 Task: Research Airbnb properties in Zumpango del RÃ­o, Mexico from 5th November, 2023 to 16th November, 2023 for 2 adults.1  bedroom having 1 bed and 1 bathroom. Property type can be hotel. Booking option can be shelf check-in. Look for 4 properties as per requirement.
Action: Mouse moved to (541, 109)
Screenshot: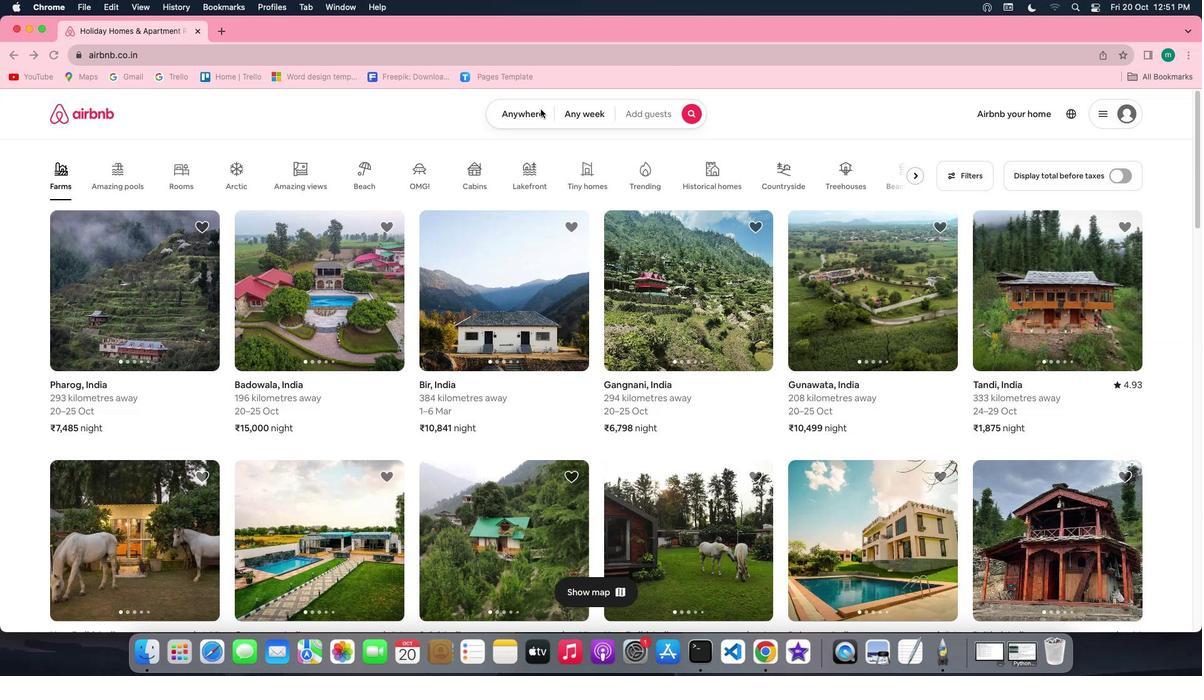 
Action: Mouse pressed left at (541, 109)
Screenshot: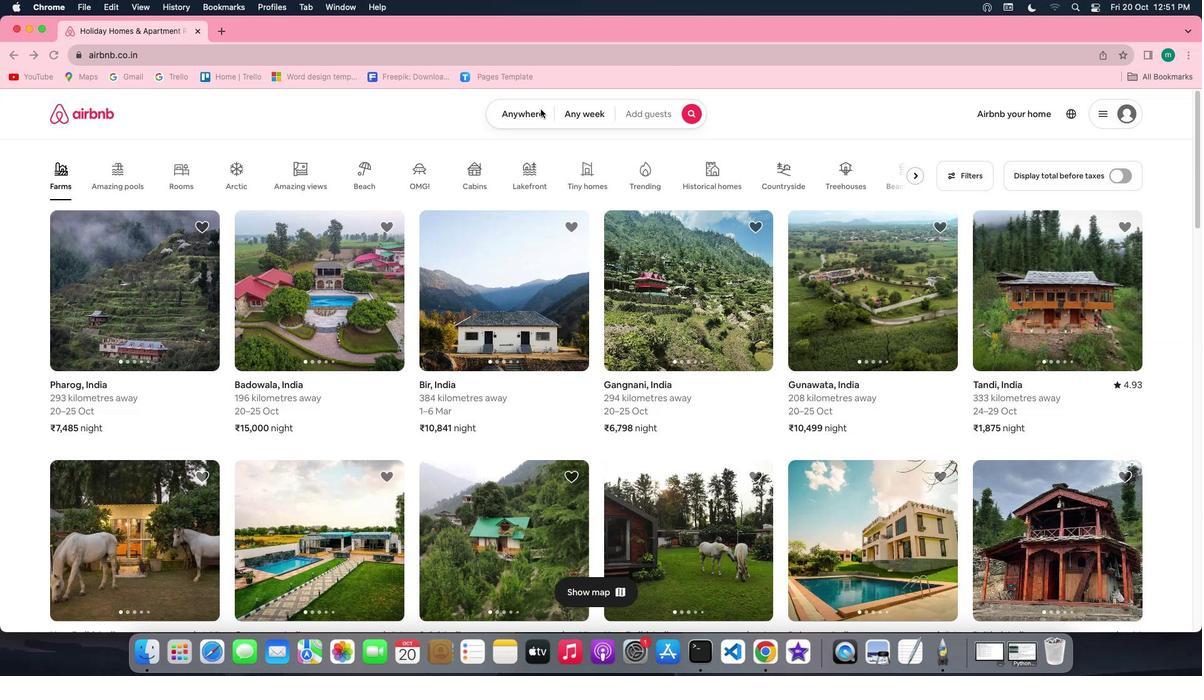 
Action: Mouse pressed left at (541, 109)
Screenshot: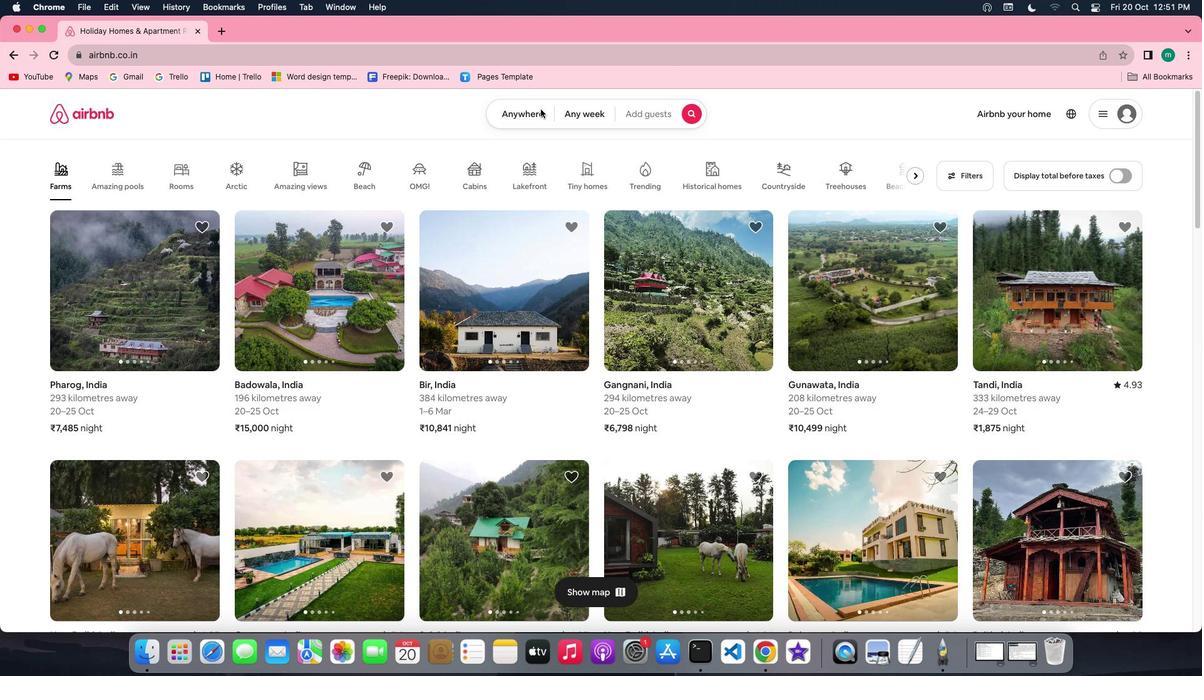 
Action: Mouse moved to (495, 149)
Screenshot: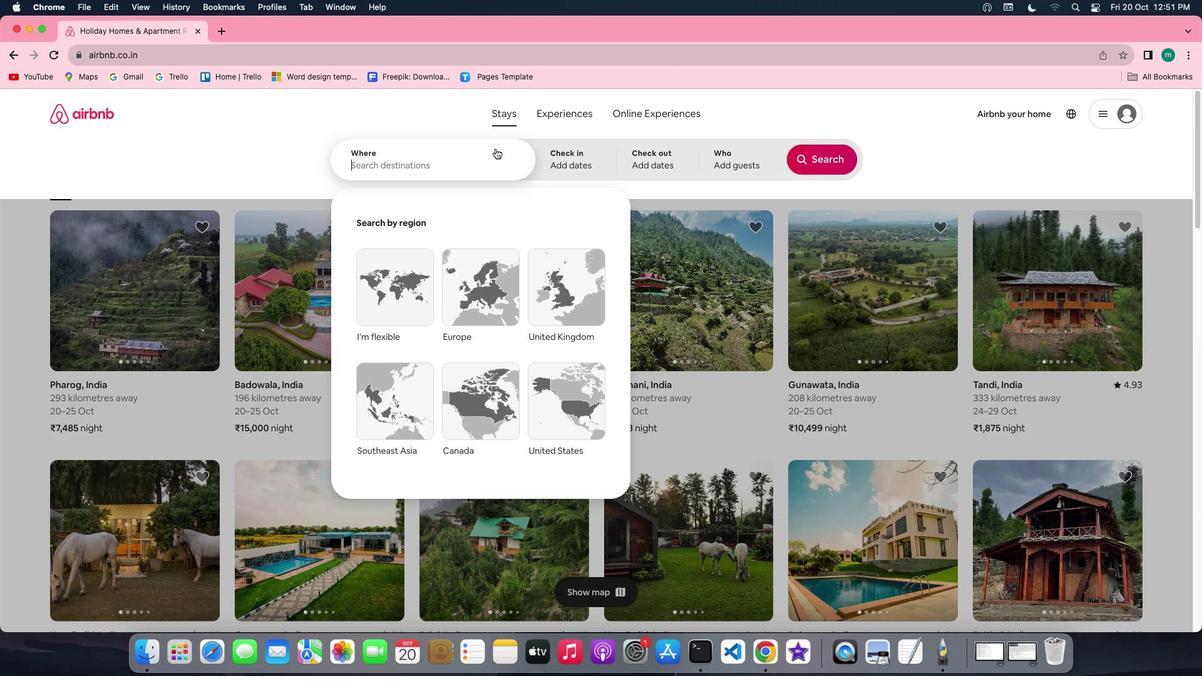 
Action: Mouse pressed left at (495, 149)
Screenshot: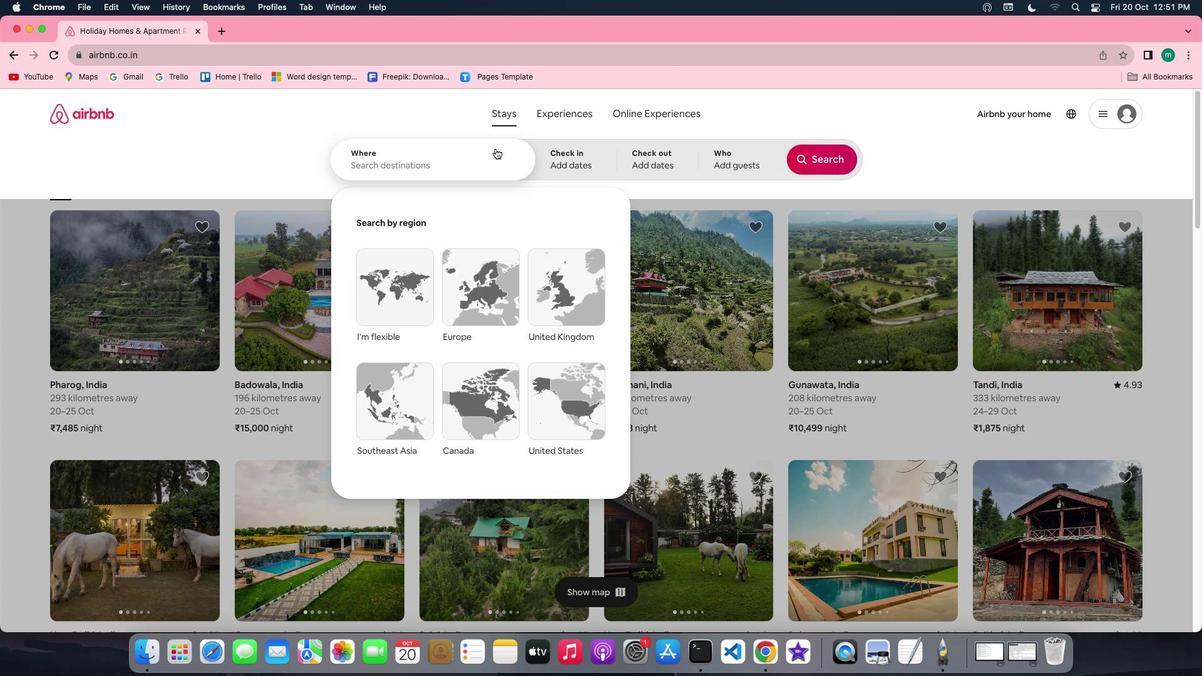 
Action: Key pressed Key.shift'Z''u''m''p''a''n''g''o'','Key.backspaceKey.space'd''e''l'Key.spaceKey.shift'R''i''o'','Key.space'm'Key.shiftKey.backspaceKey.shift'M''e''x''i''c''o'
Screenshot: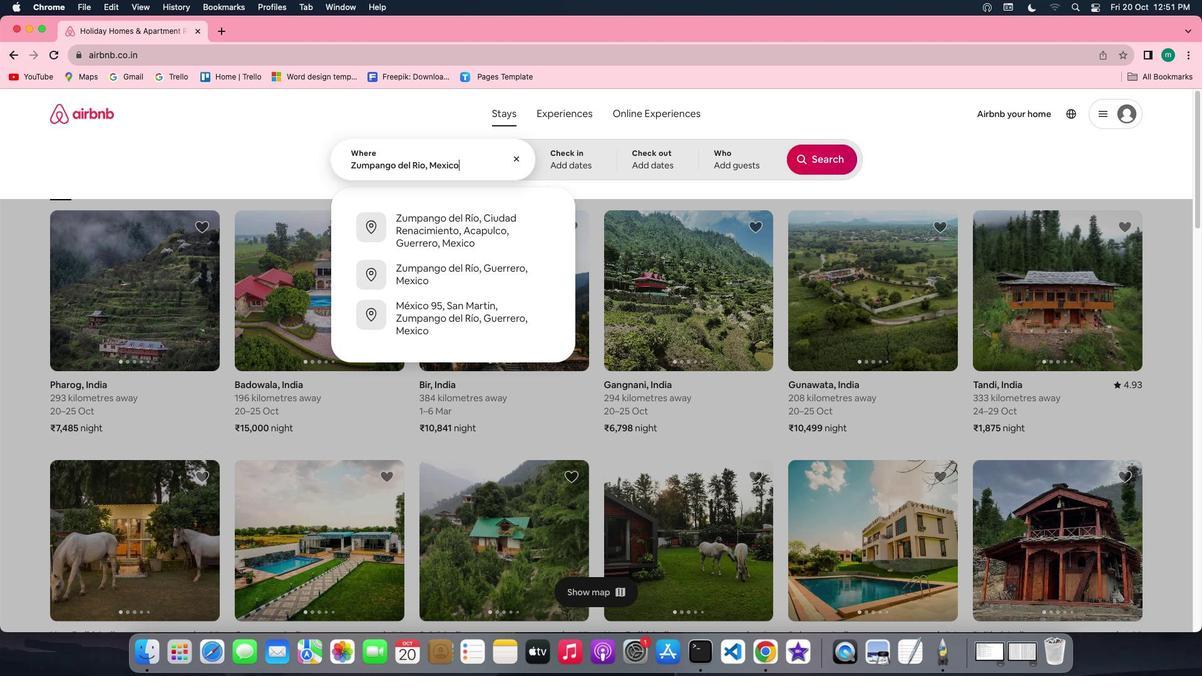 
Action: Mouse moved to (586, 164)
Screenshot: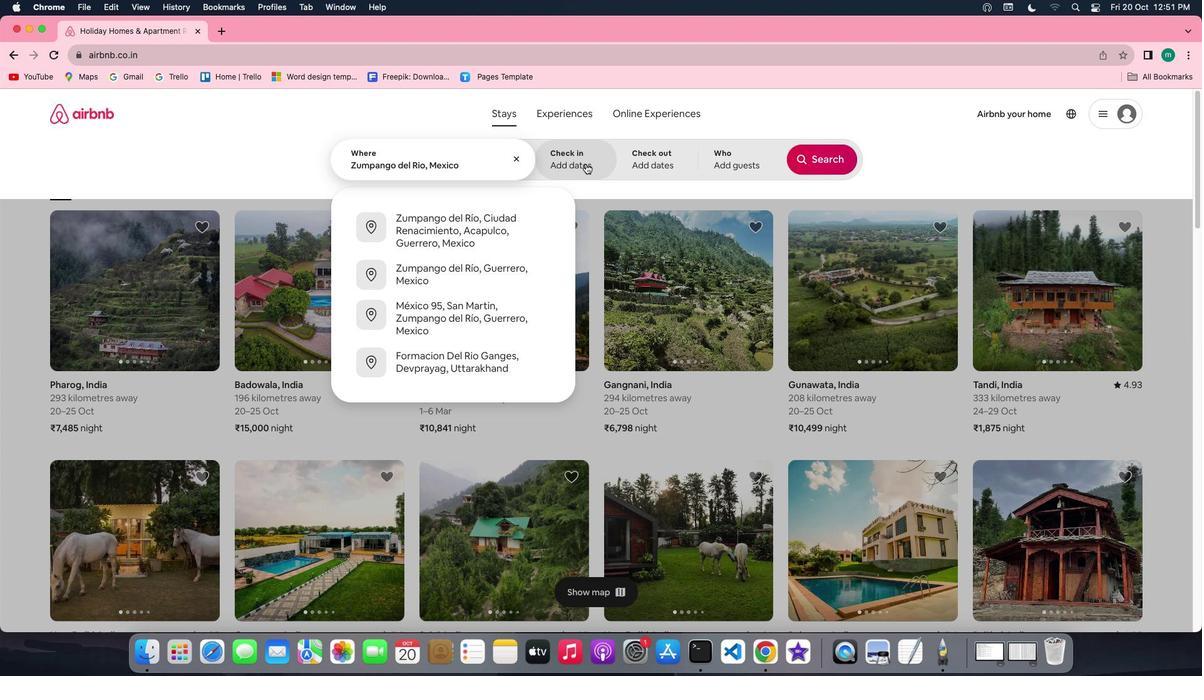 
Action: Mouse pressed left at (586, 164)
Screenshot: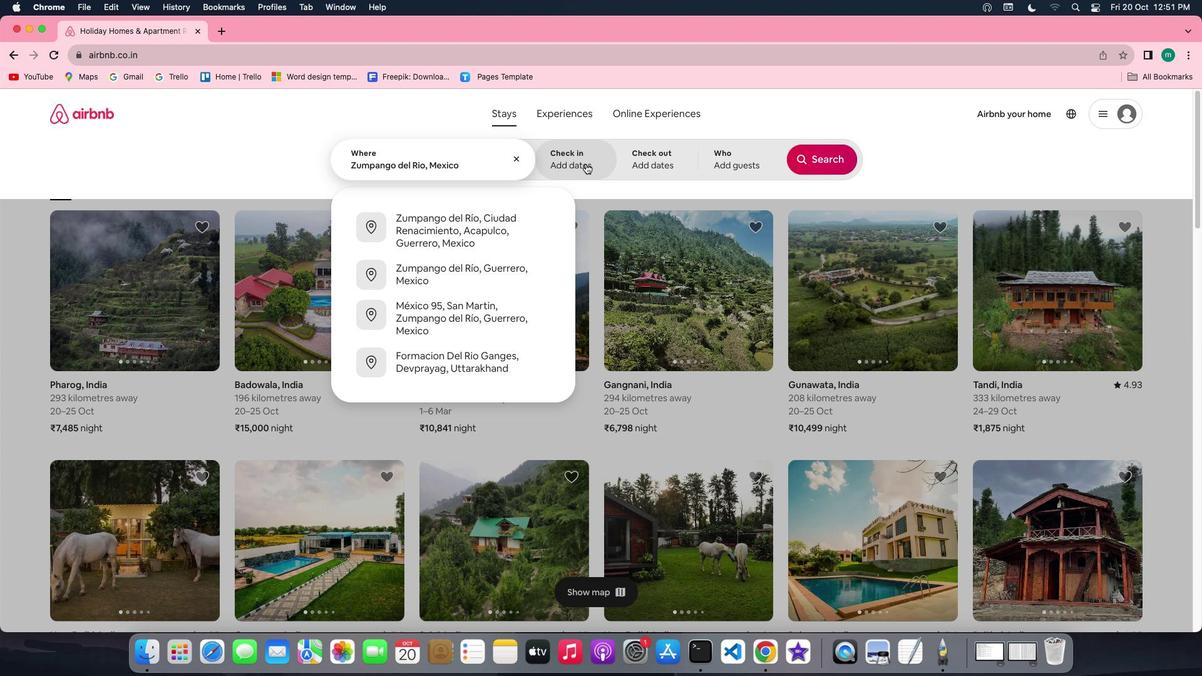 
Action: Mouse moved to (635, 342)
Screenshot: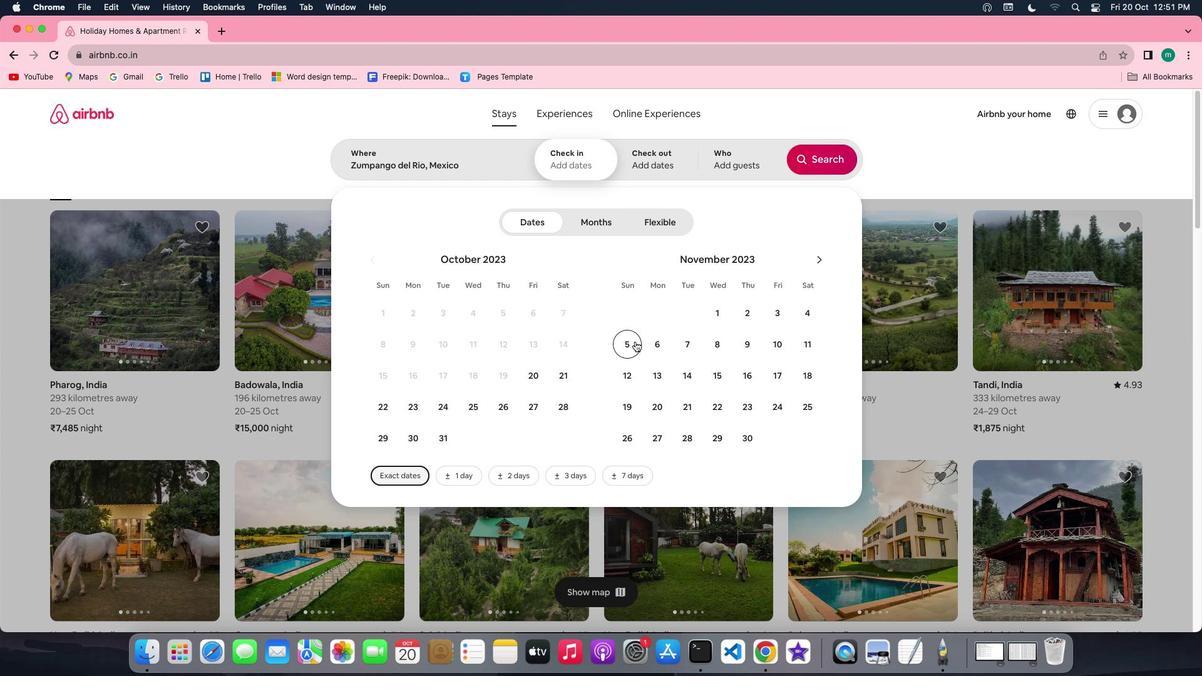 
Action: Mouse pressed left at (635, 342)
Screenshot: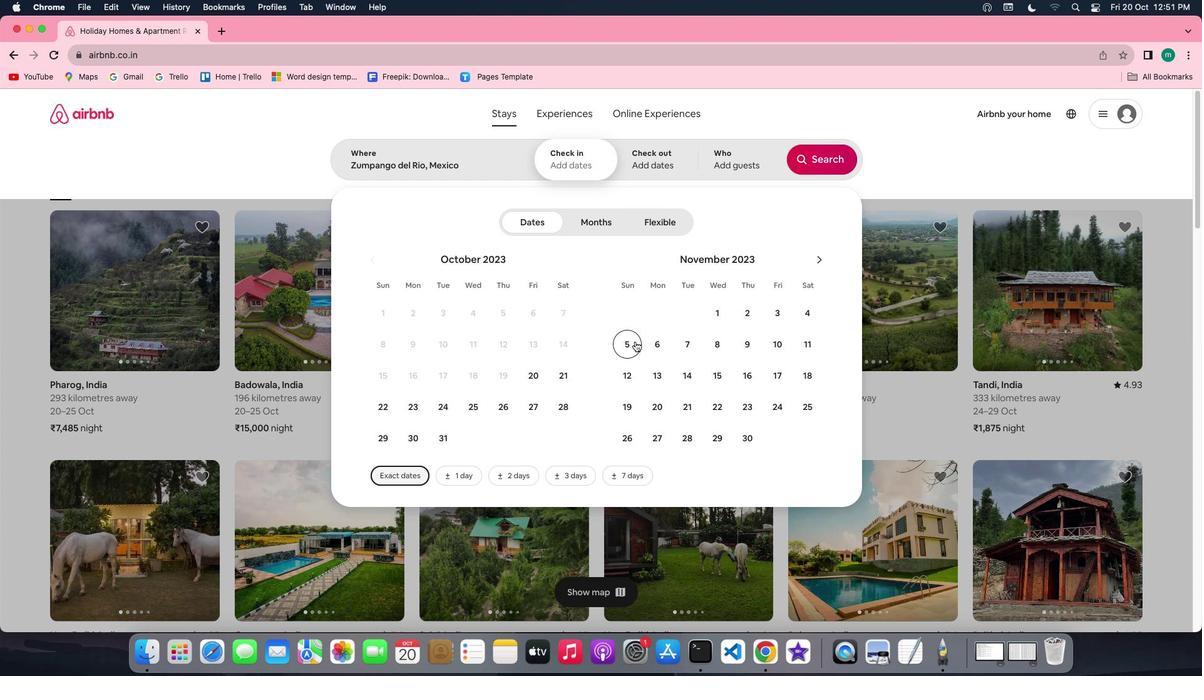 
Action: Mouse moved to (737, 372)
Screenshot: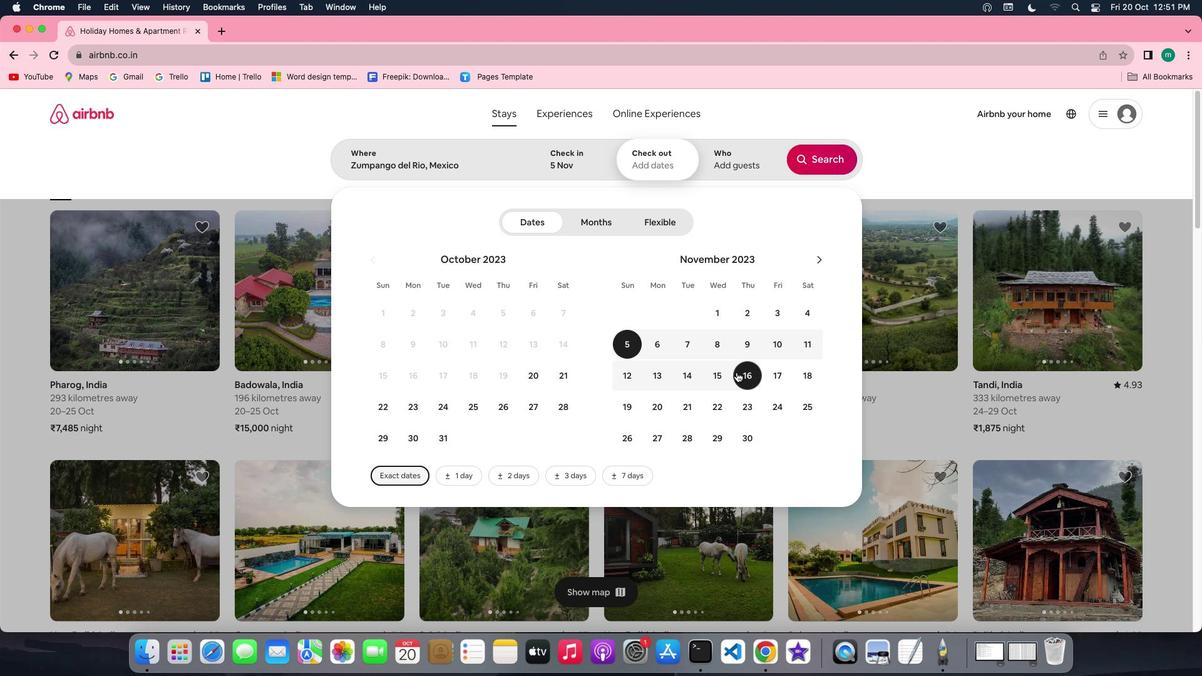 
Action: Mouse pressed left at (737, 372)
Screenshot: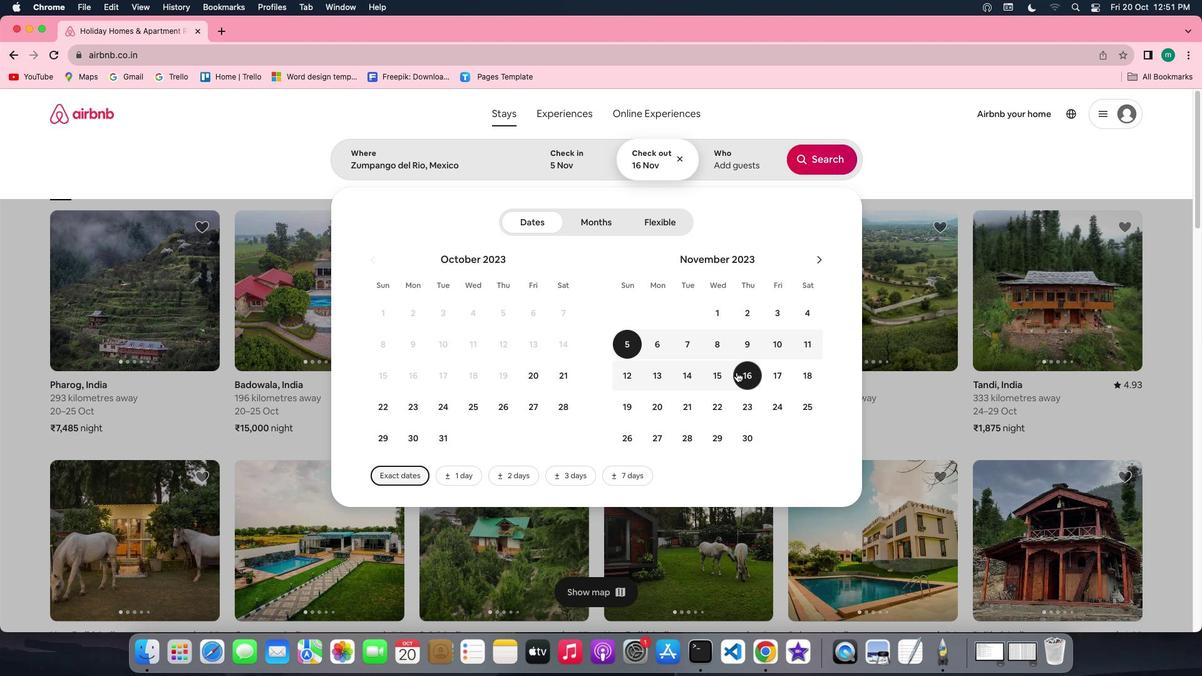 
Action: Mouse moved to (734, 166)
Screenshot: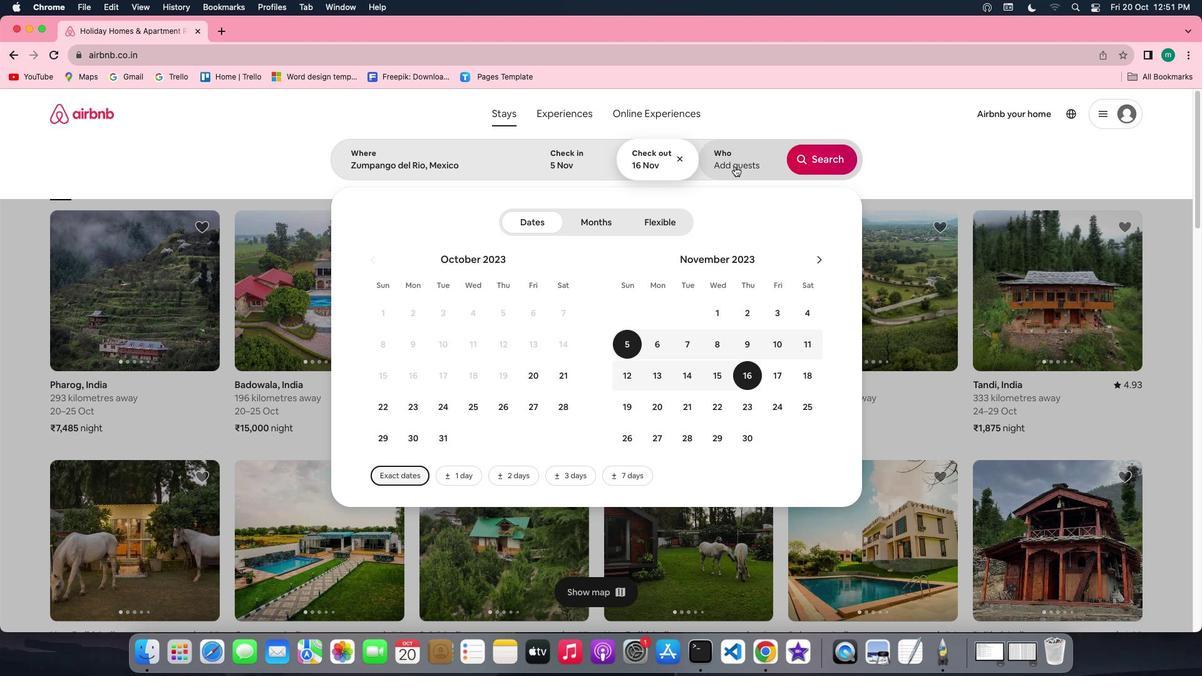 
Action: Mouse pressed left at (734, 166)
Screenshot: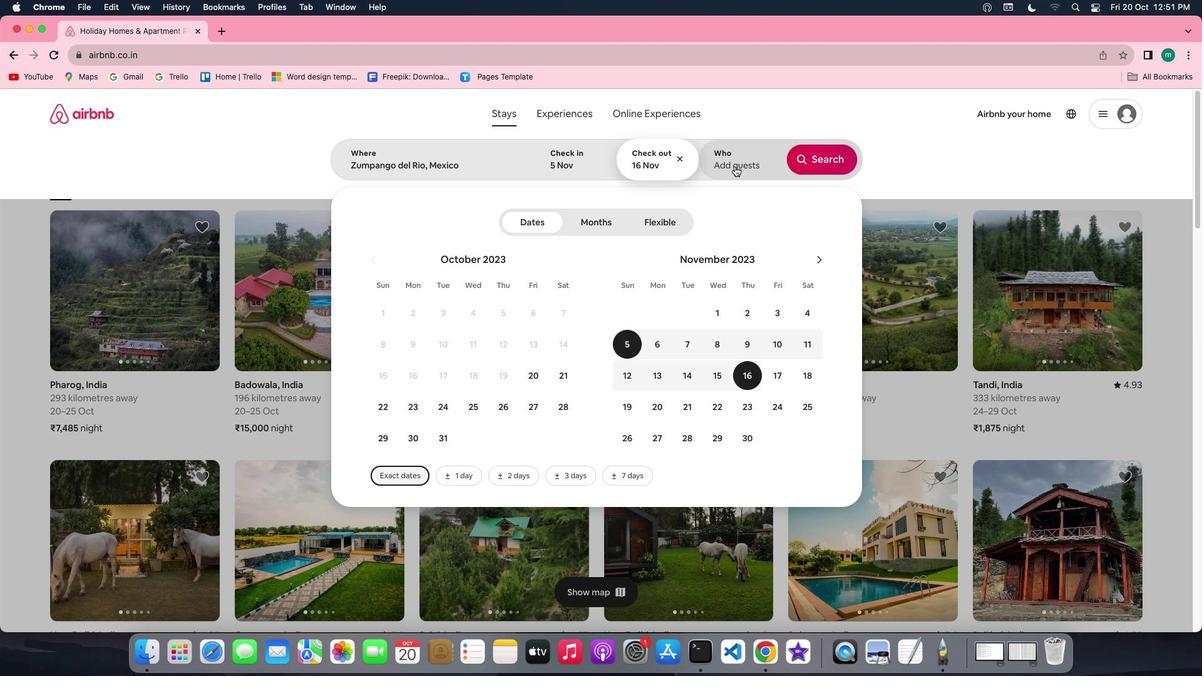 
Action: Mouse moved to (831, 223)
Screenshot: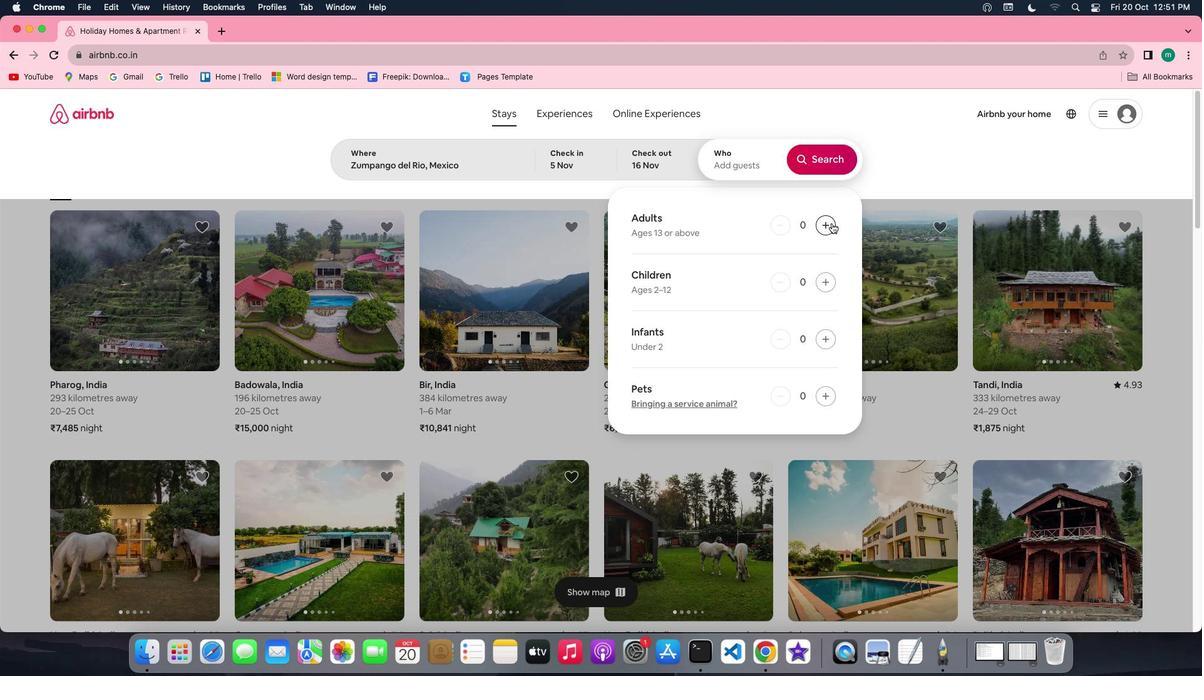 
Action: Mouse pressed left at (831, 223)
Screenshot: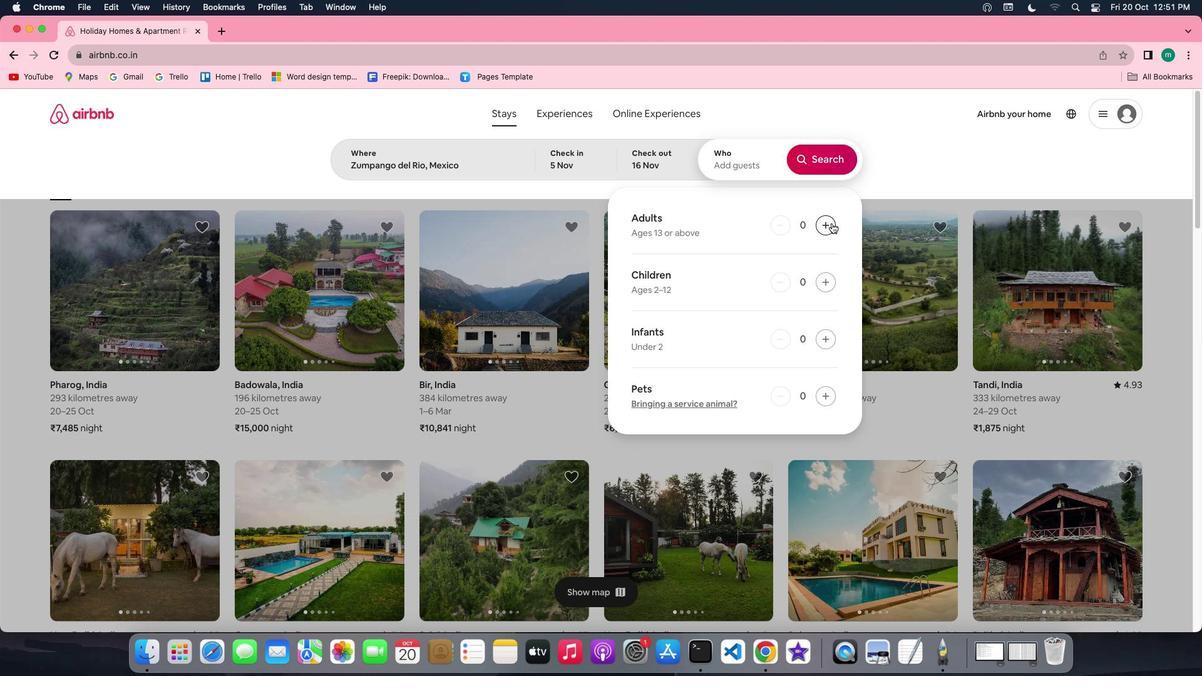 
Action: Mouse pressed left at (831, 223)
Screenshot: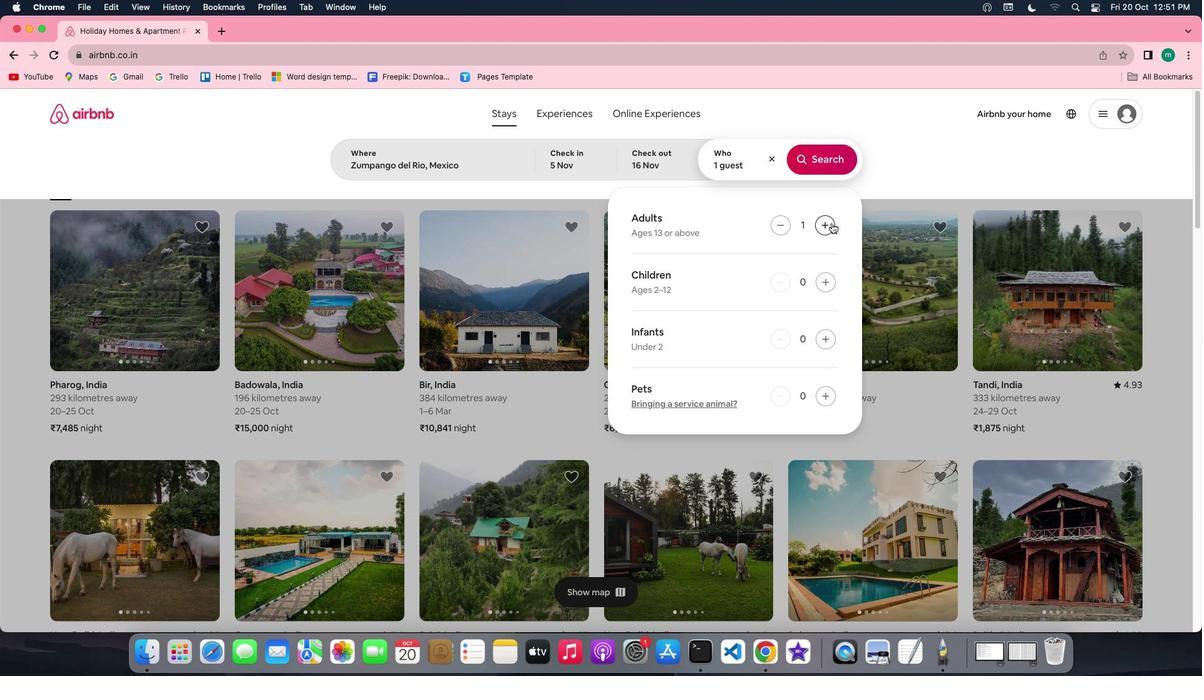 
Action: Mouse moved to (835, 167)
Screenshot: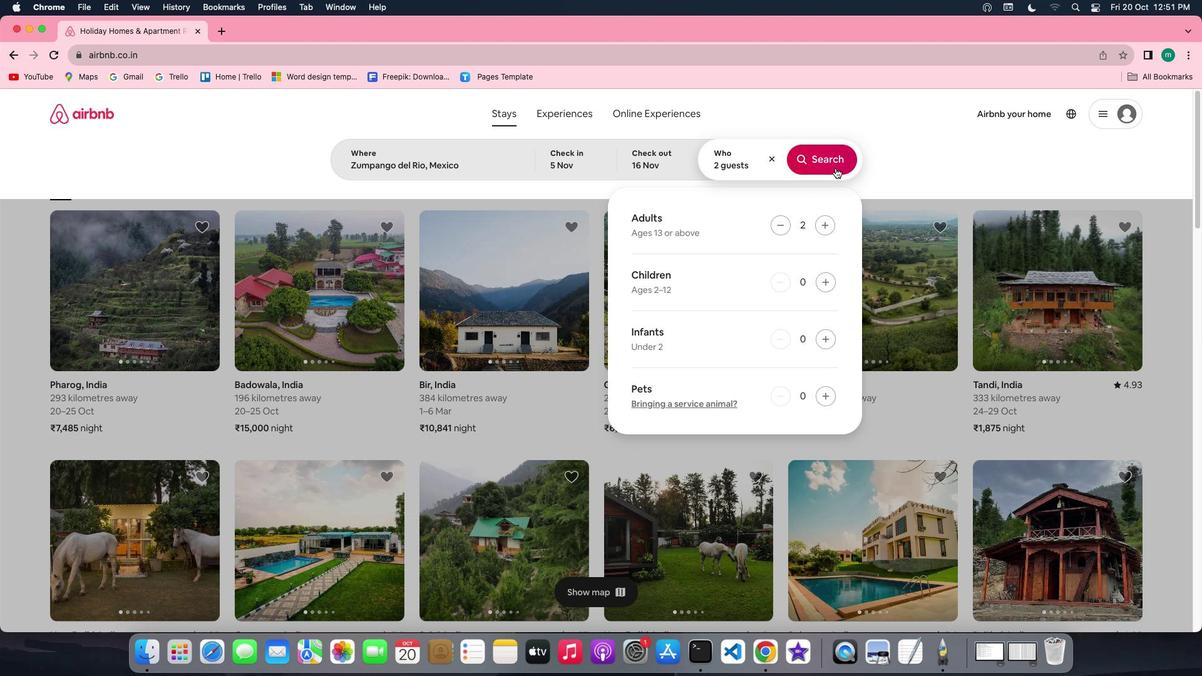 
Action: Mouse pressed left at (835, 167)
Screenshot: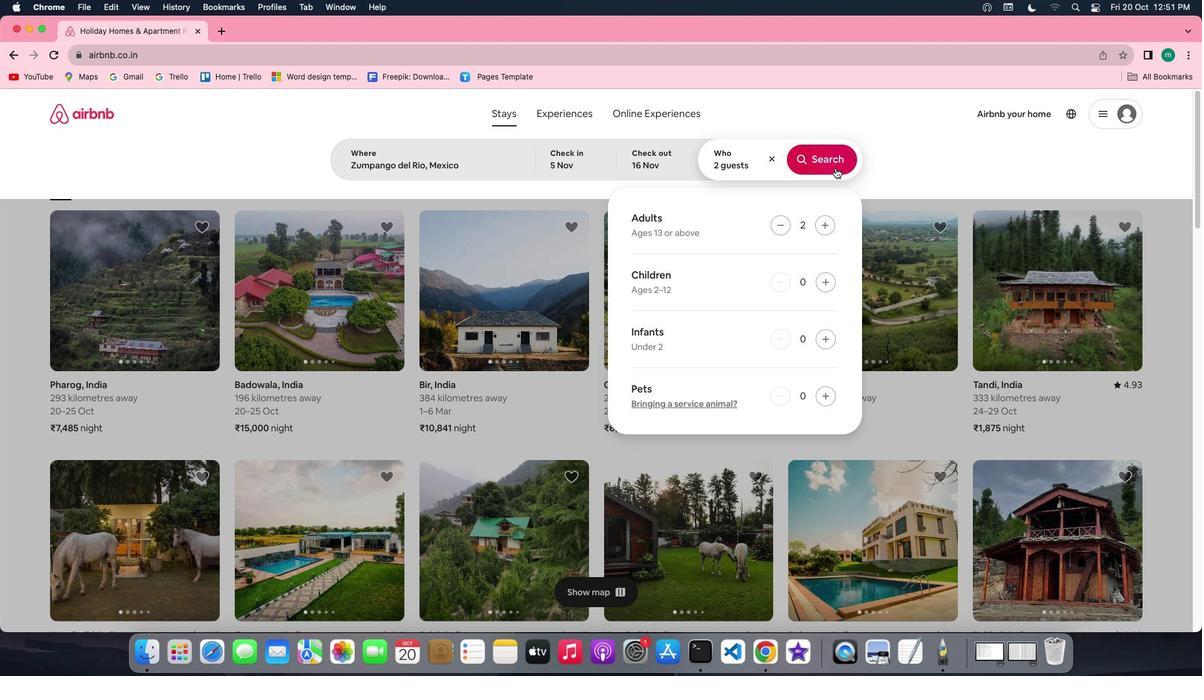 
Action: Mouse moved to (1001, 166)
Screenshot: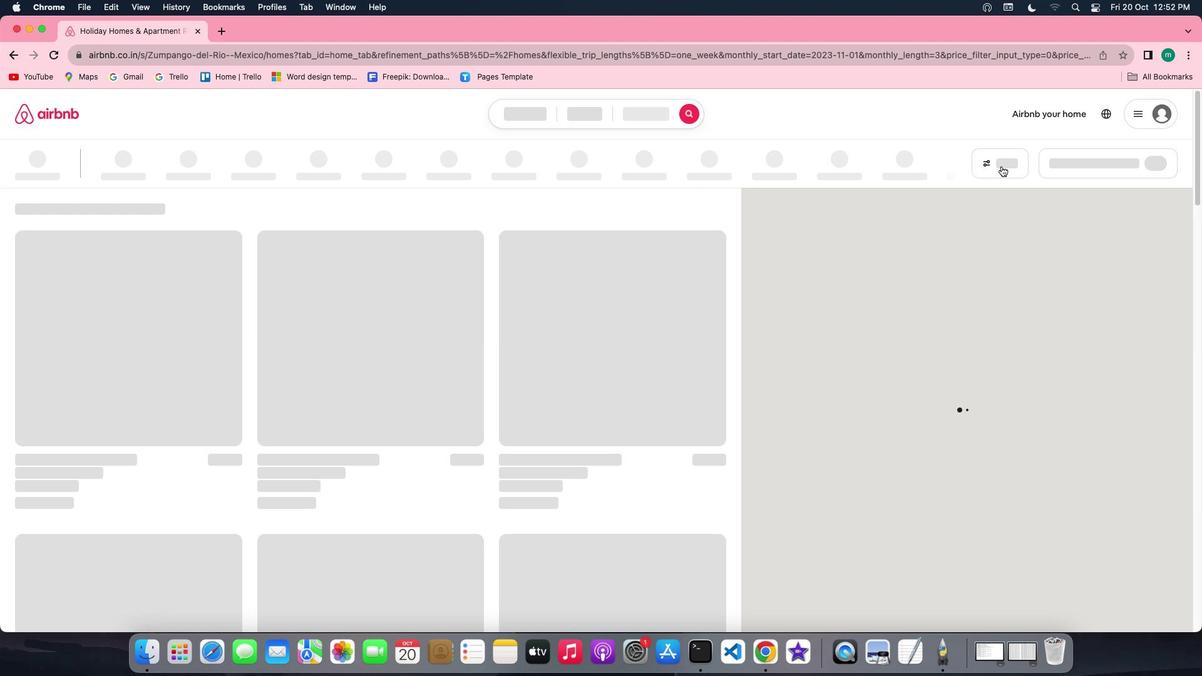 
Action: Mouse pressed left at (1001, 166)
Screenshot: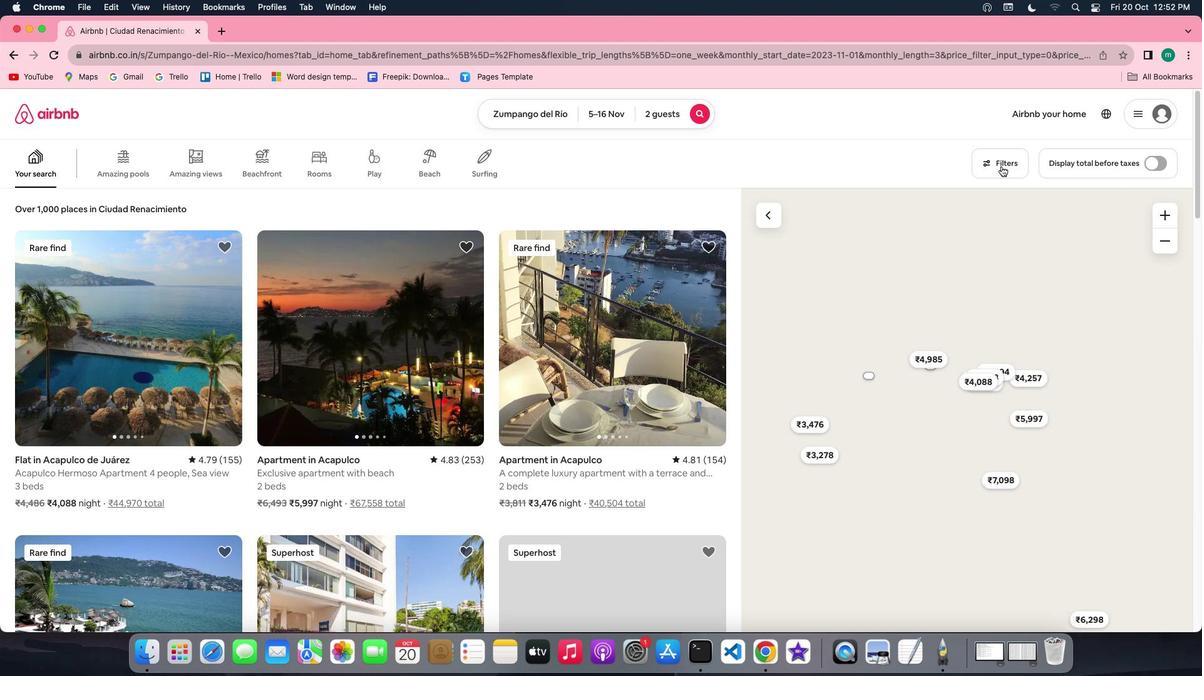 
Action: Mouse moved to (658, 344)
Screenshot: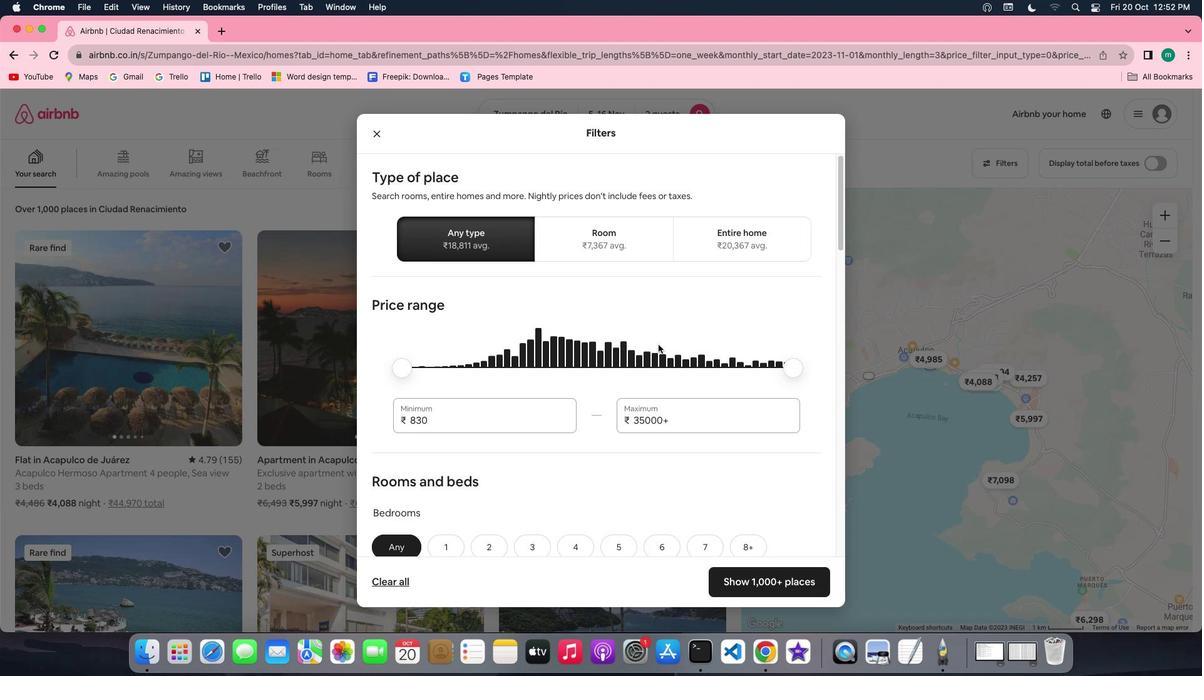 
Action: Mouse scrolled (658, 344) with delta (0, 0)
Screenshot: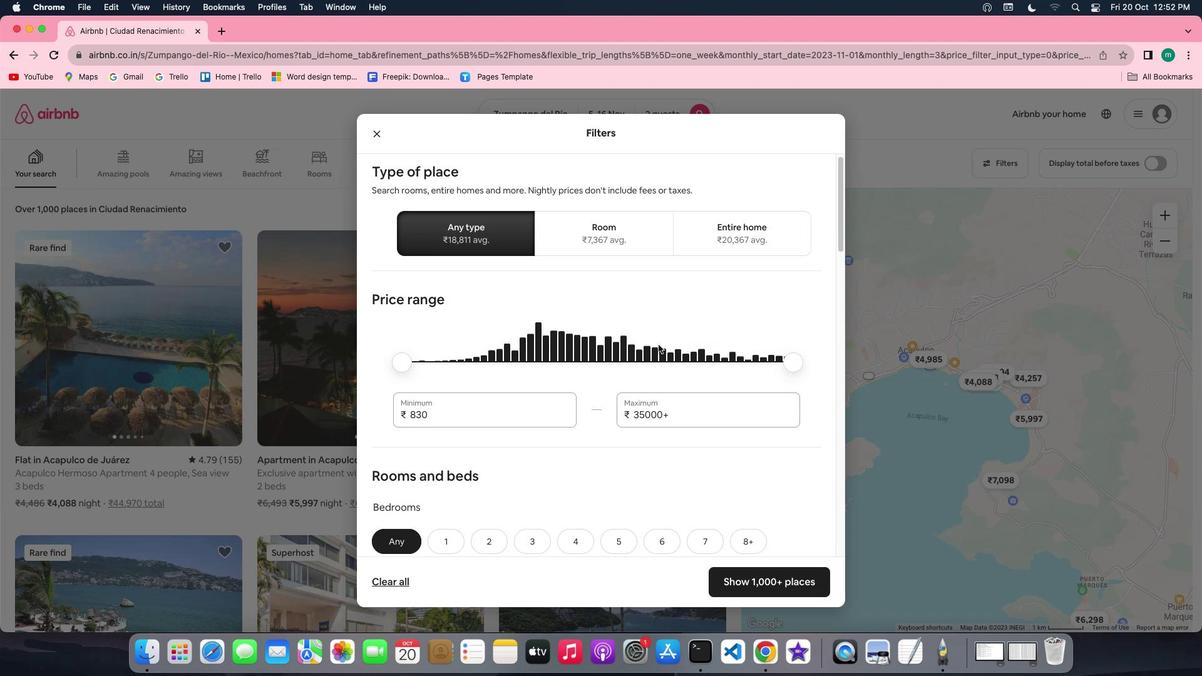 
Action: Mouse scrolled (658, 344) with delta (0, 0)
Screenshot: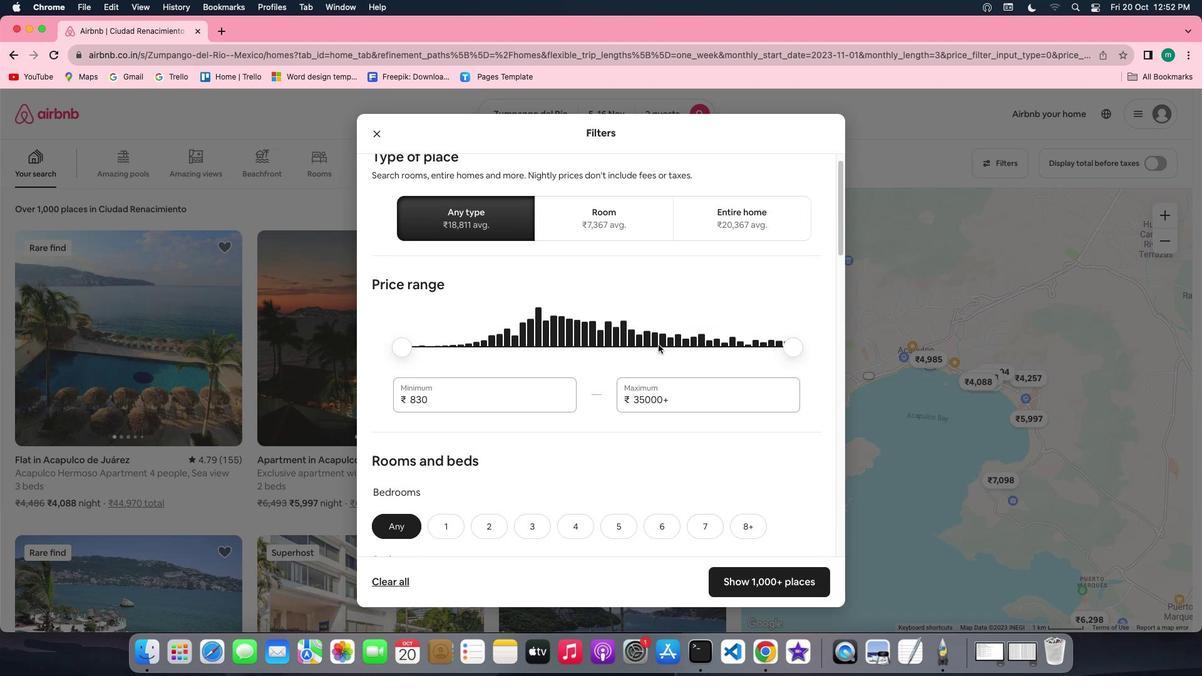 
Action: Mouse scrolled (658, 344) with delta (0, -1)
Screenshot: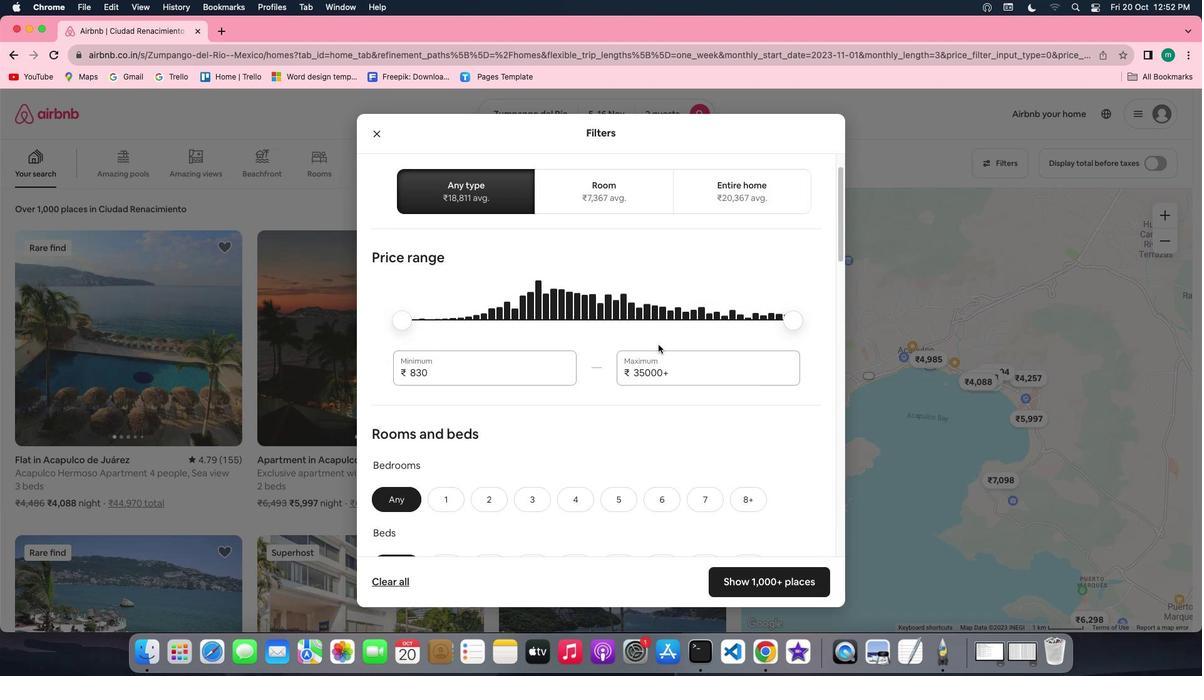 
Action: Mouse scrolled (658, 344) with delta (0, -1)
Screenshot: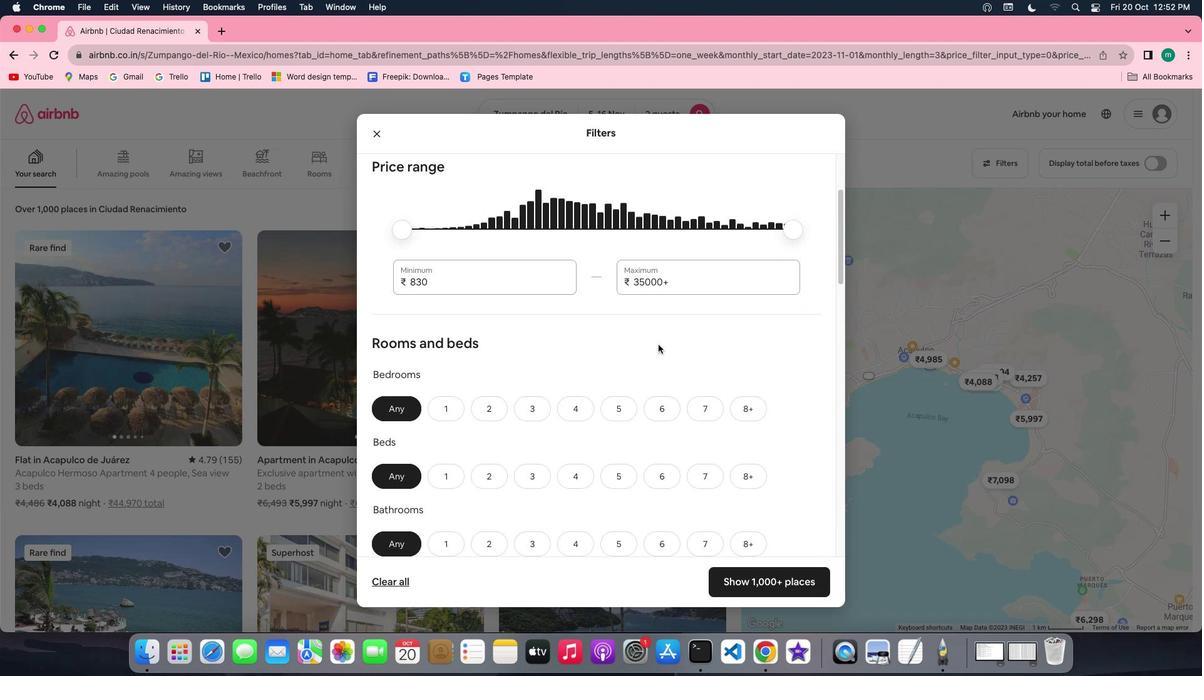 
Action: Mouse scrolled (658, 344) with delta (0, 0)
Screenshot: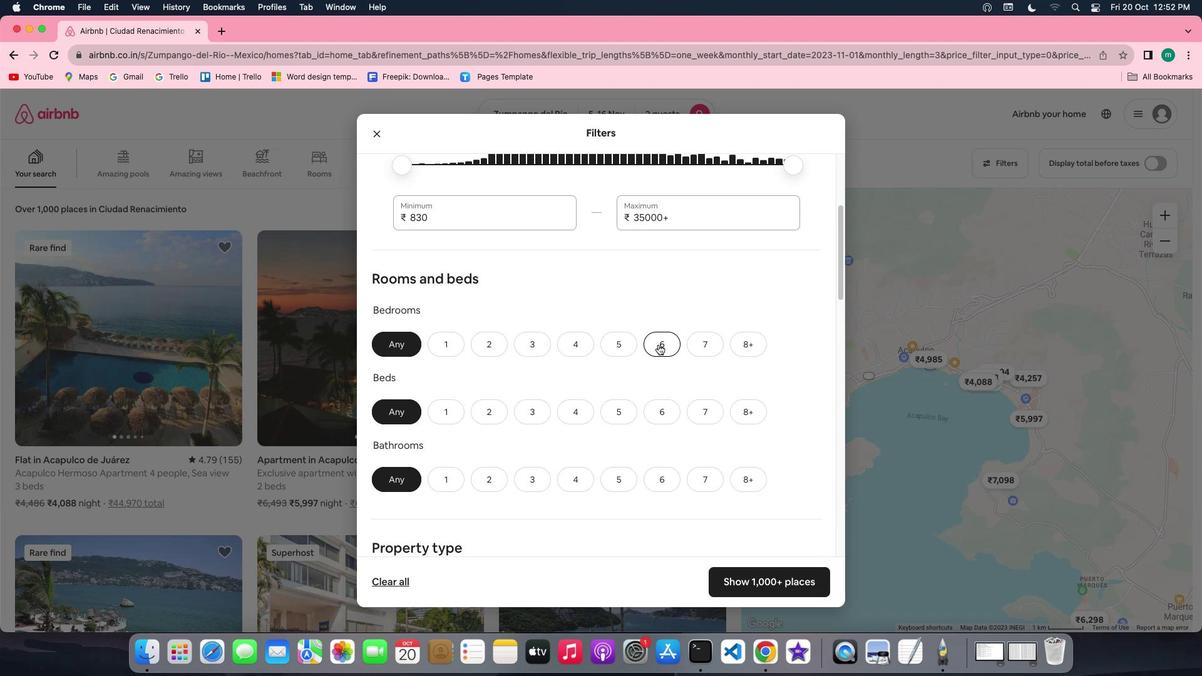
Action: Mouse scrolled (658, 344) with delta (0, 0)
Screenshot: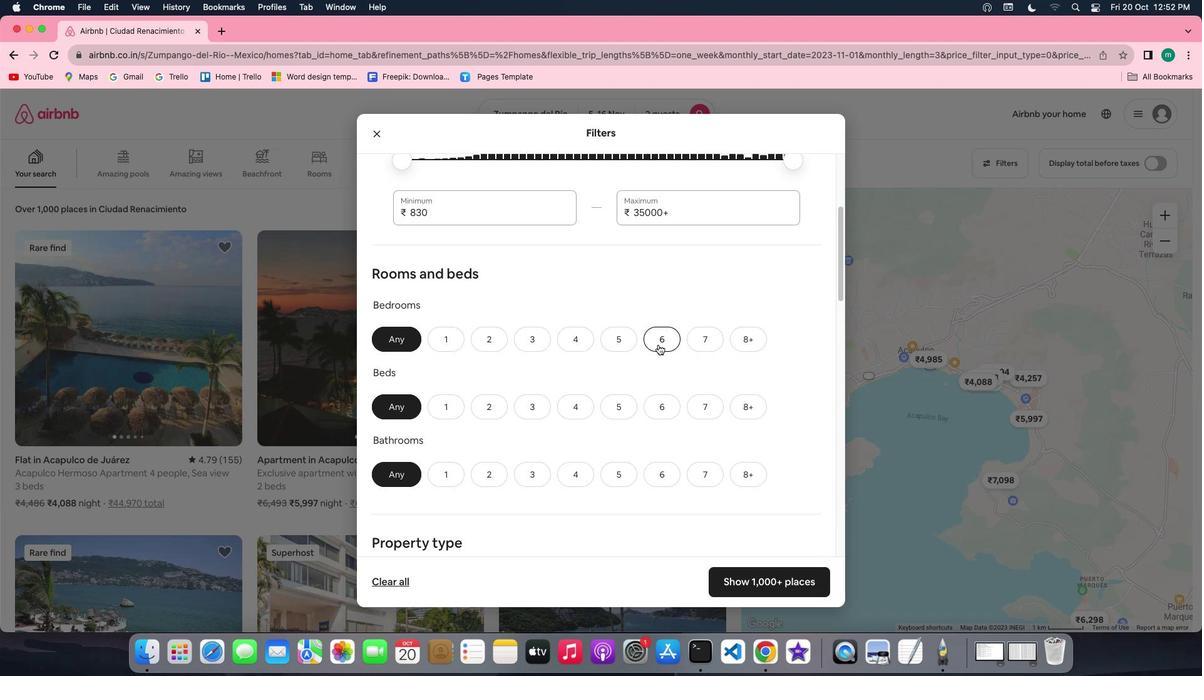 
Action: Mouse scrolled (658, 344) with delta (0, 0)
Screenshot: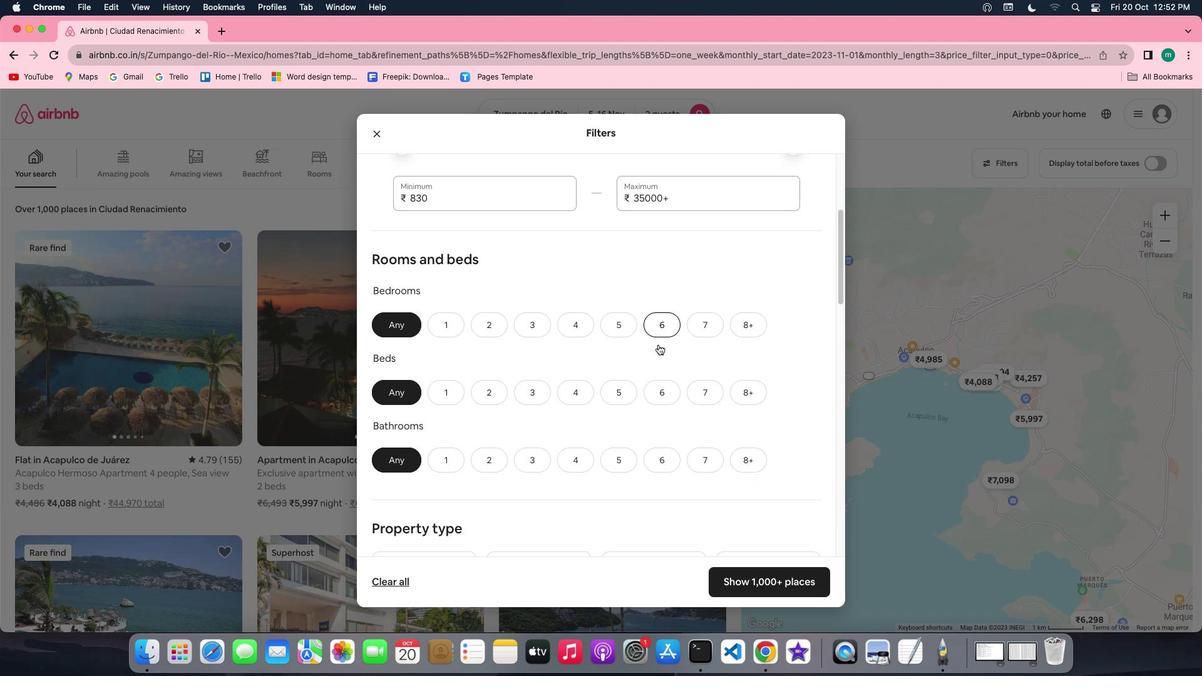 
Action: Mouse scrolled (658, 344) with delta (0, 0)
Screenshot: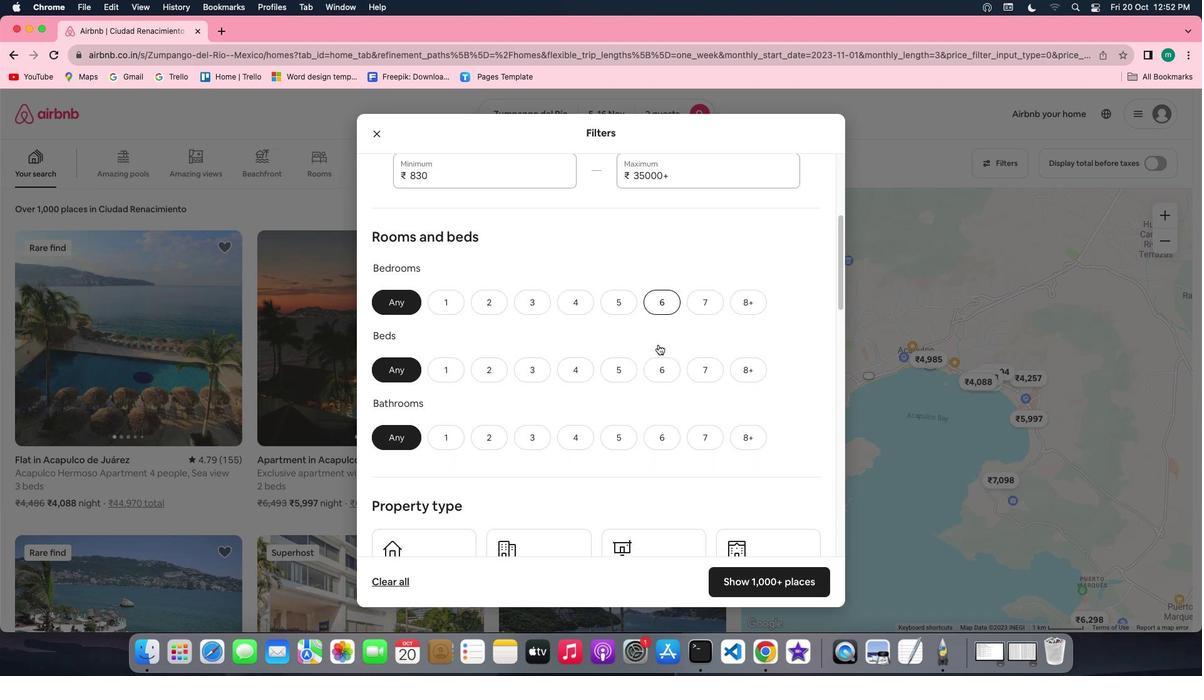 
Action: Mouse scrolled (658, 344) with delta (0, 0)
Screenshot: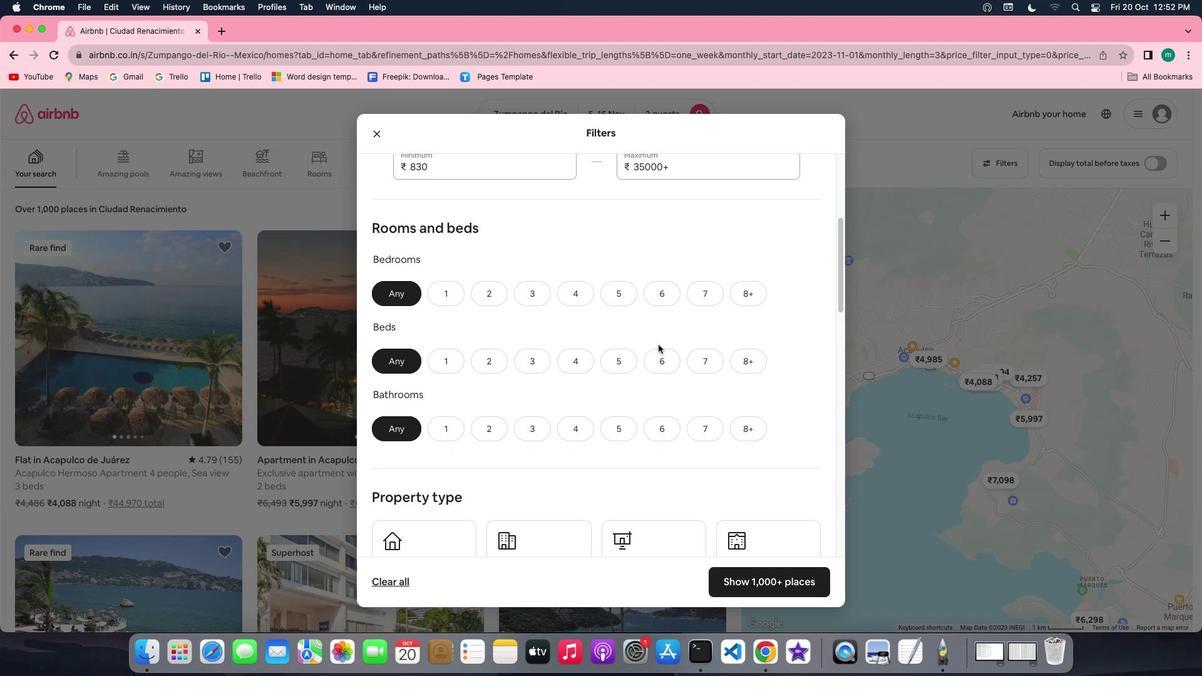 
Action: Mouse scrolled (658, 344) with delta (0, 0)
Screenshot: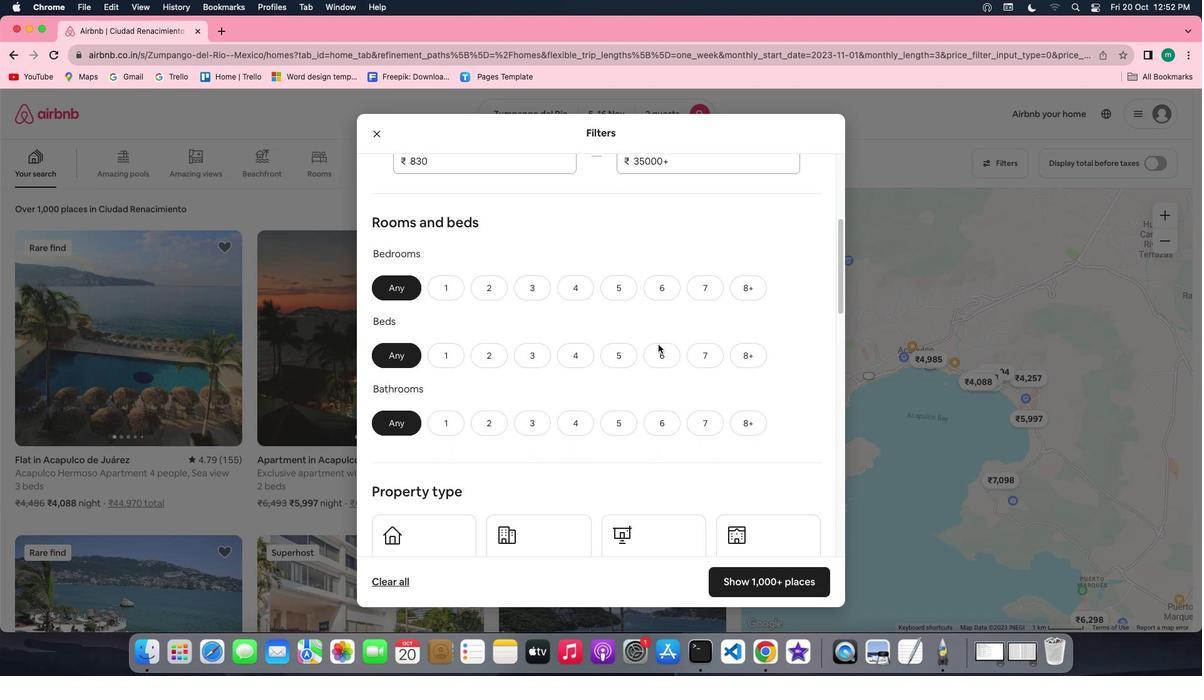 
Action: Mouse scrolled (658, 344) with delta (0, 0)
Screenshot: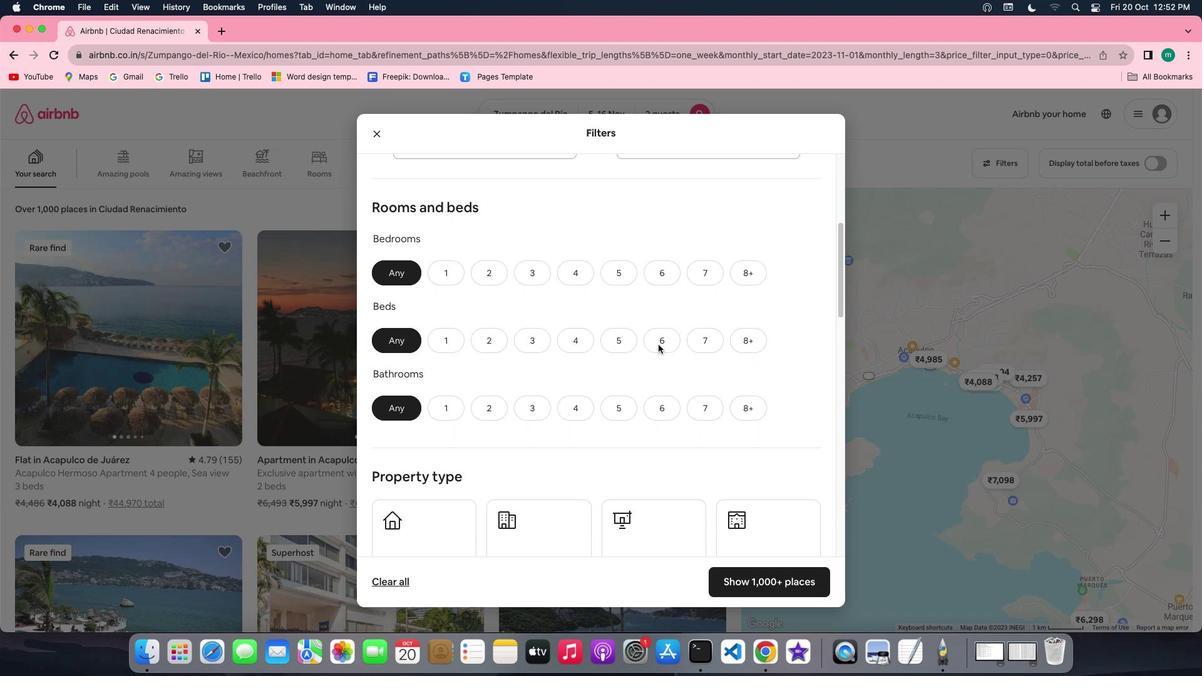 
Action: Mouse scrolled (658, 344) with delta (0, 0)
Screenshot: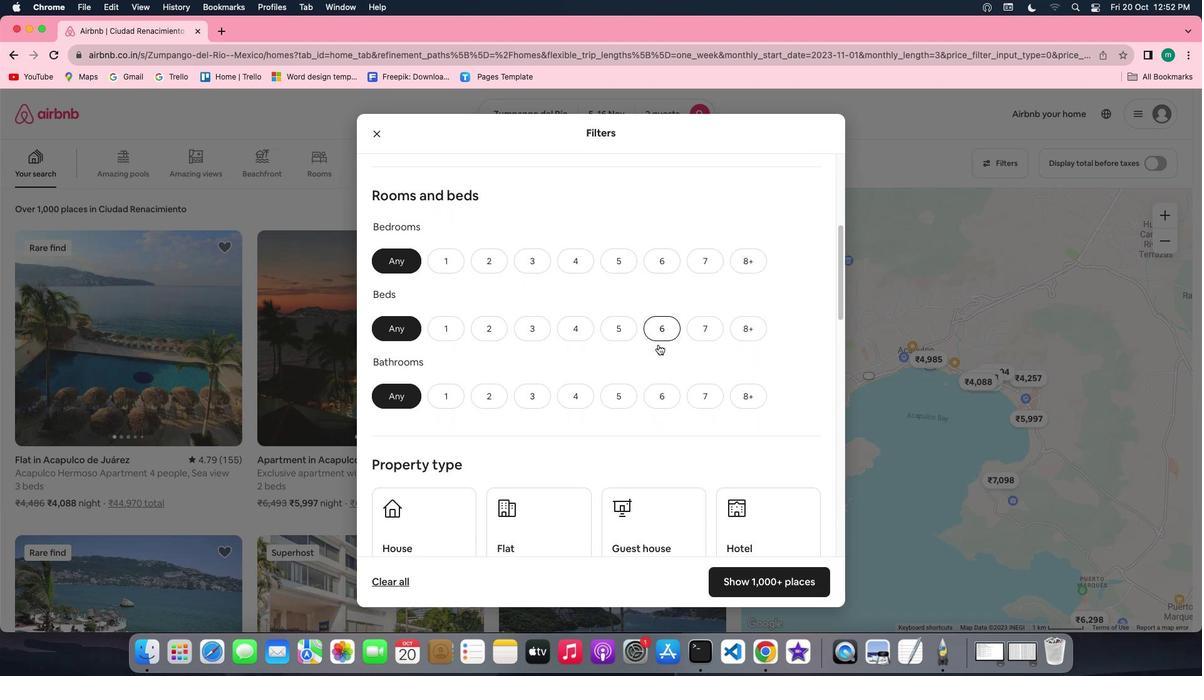 
Action: Mouse scrolled (658, 344) with delta (0, 0)
Screenshot: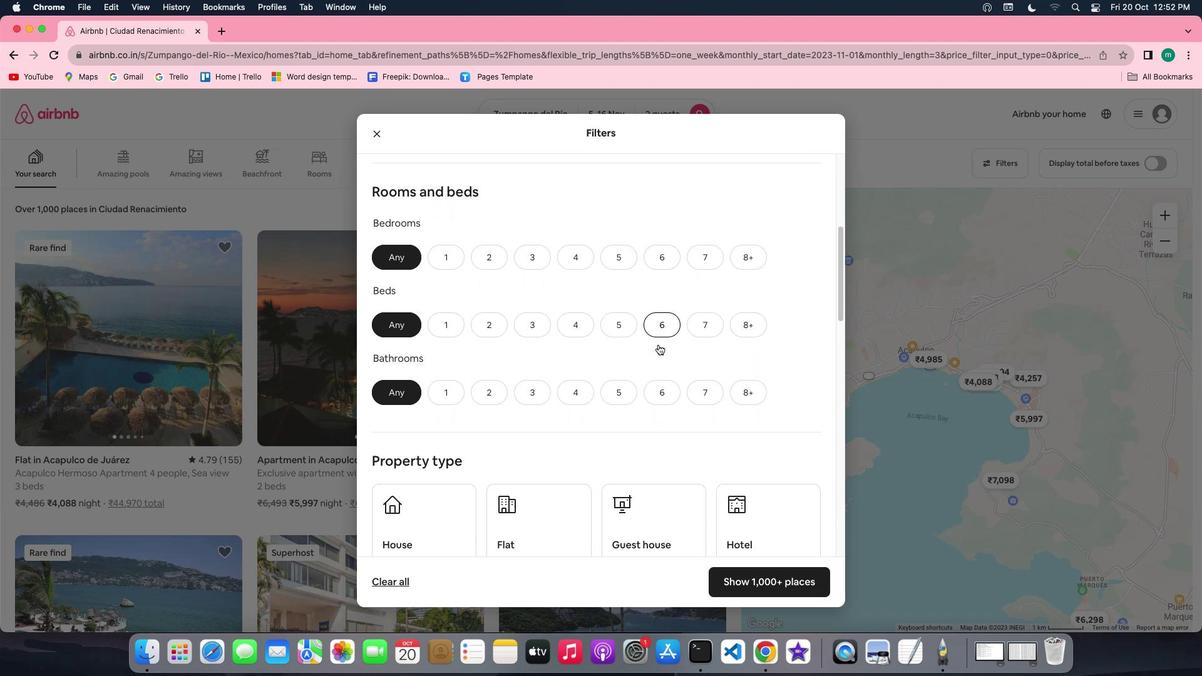 
Action: Mouse scrolled (658, 344) with delta (0, 0)
Screenshot: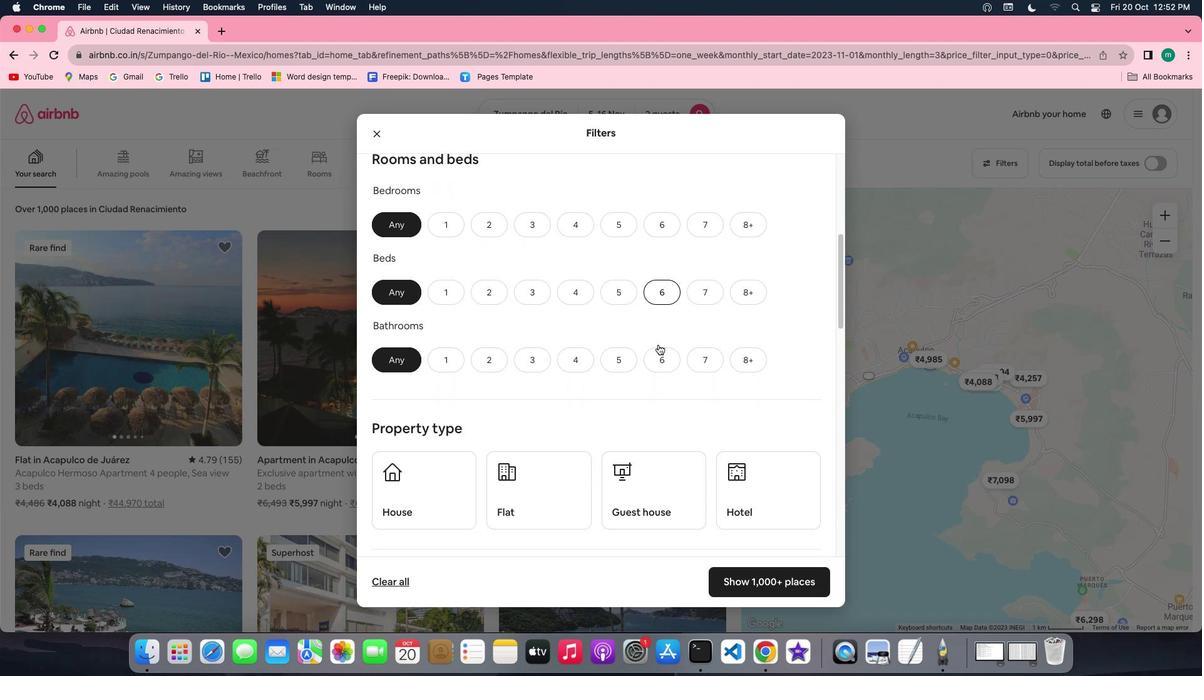 
Action: Mouse scrolled (658, 344) with delta (0, 0)
Screenshot: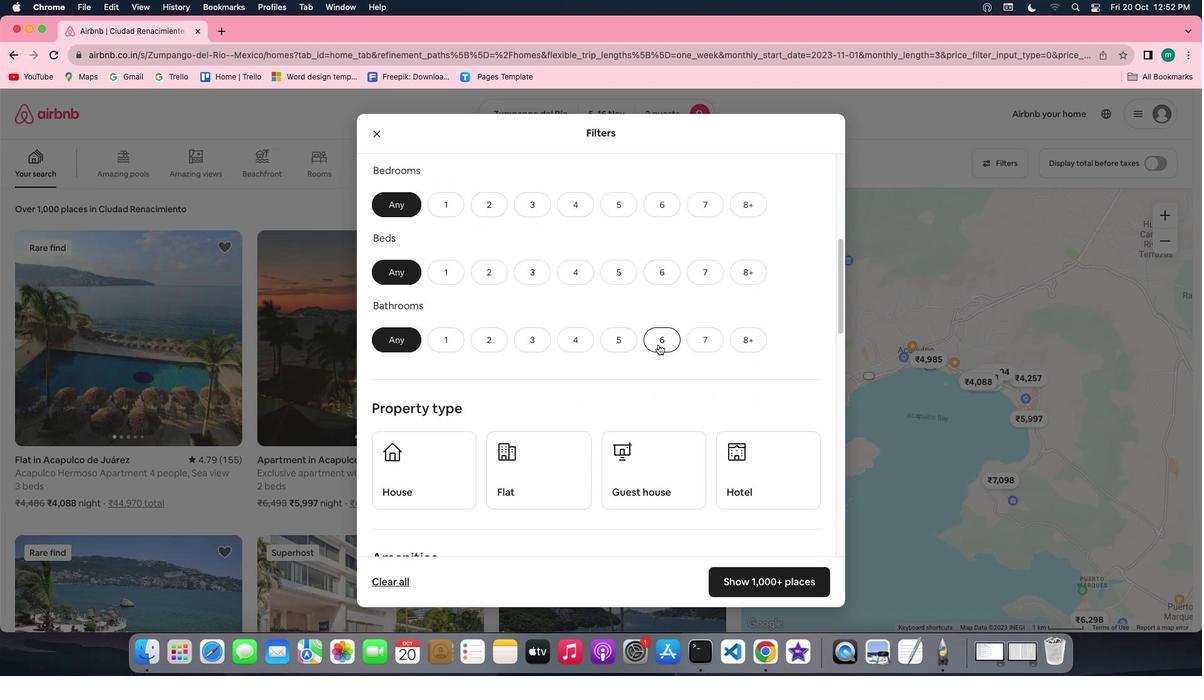 
Action: Mouse scrolled (658, 344) with delta (0, 0)
Screenshot: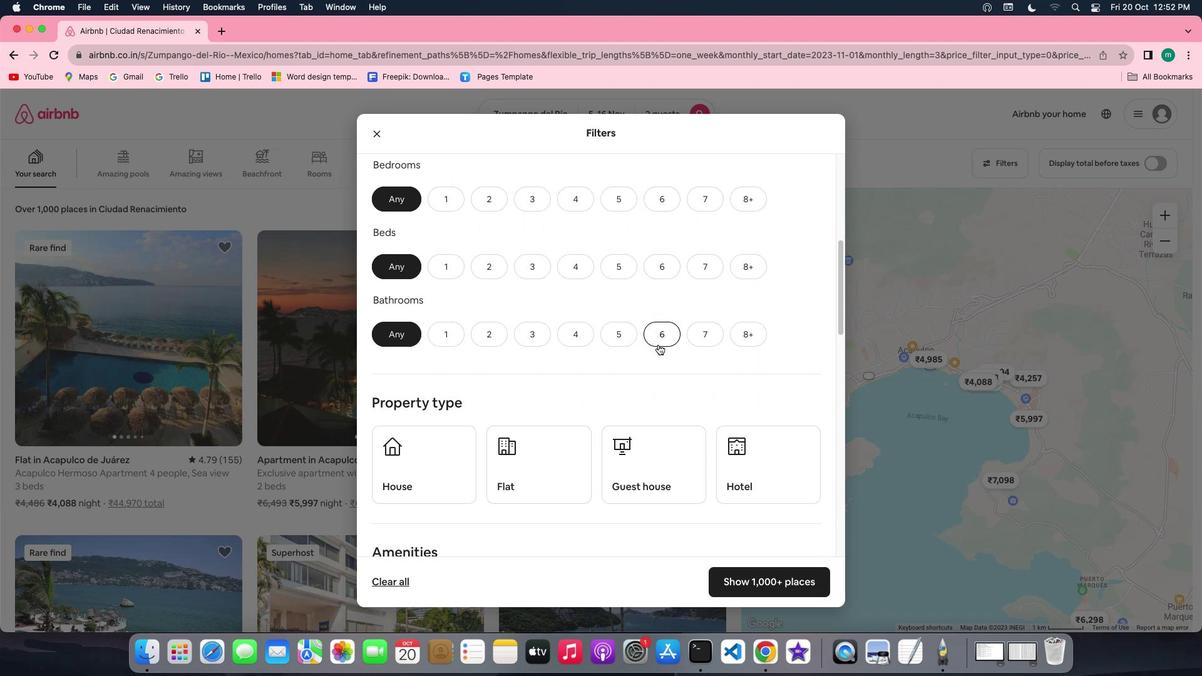 
Action: Mouse moved to (454, 197)
Screenshot: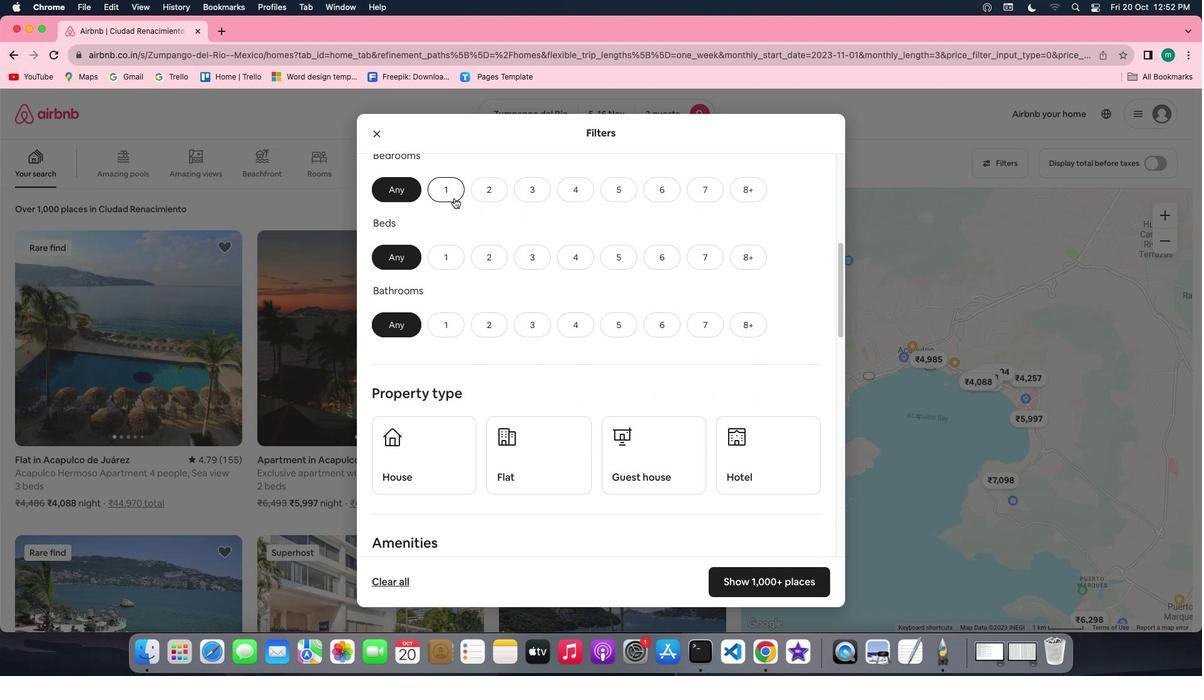 
Action: Mouse pressed left at (454, 197)
Screenshot: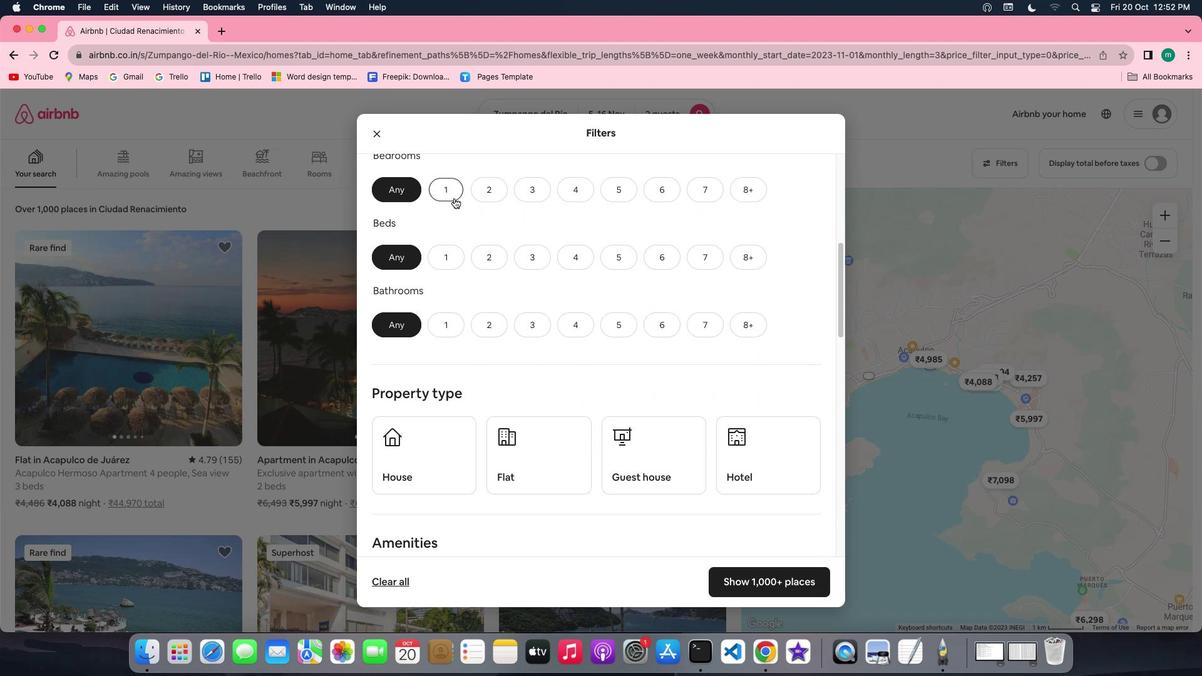 
Action: Mouse moved to (447, 246)
Screenshot: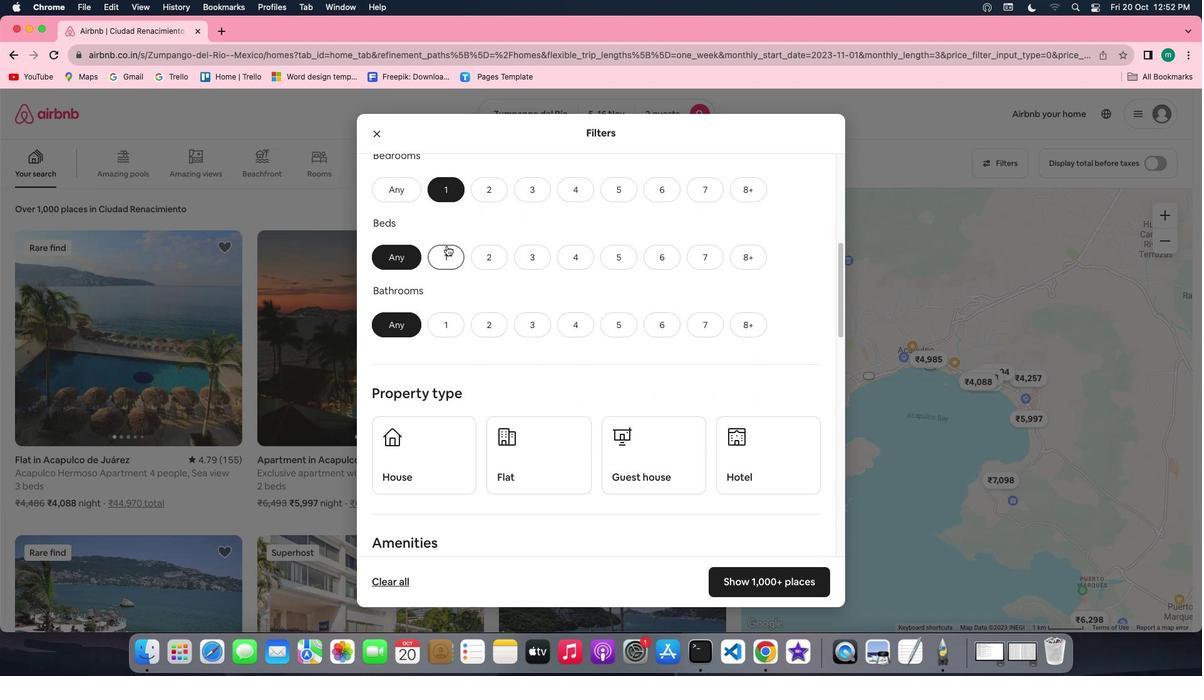 
Action: Mouse pressed left at (447, 246)
Screenshot: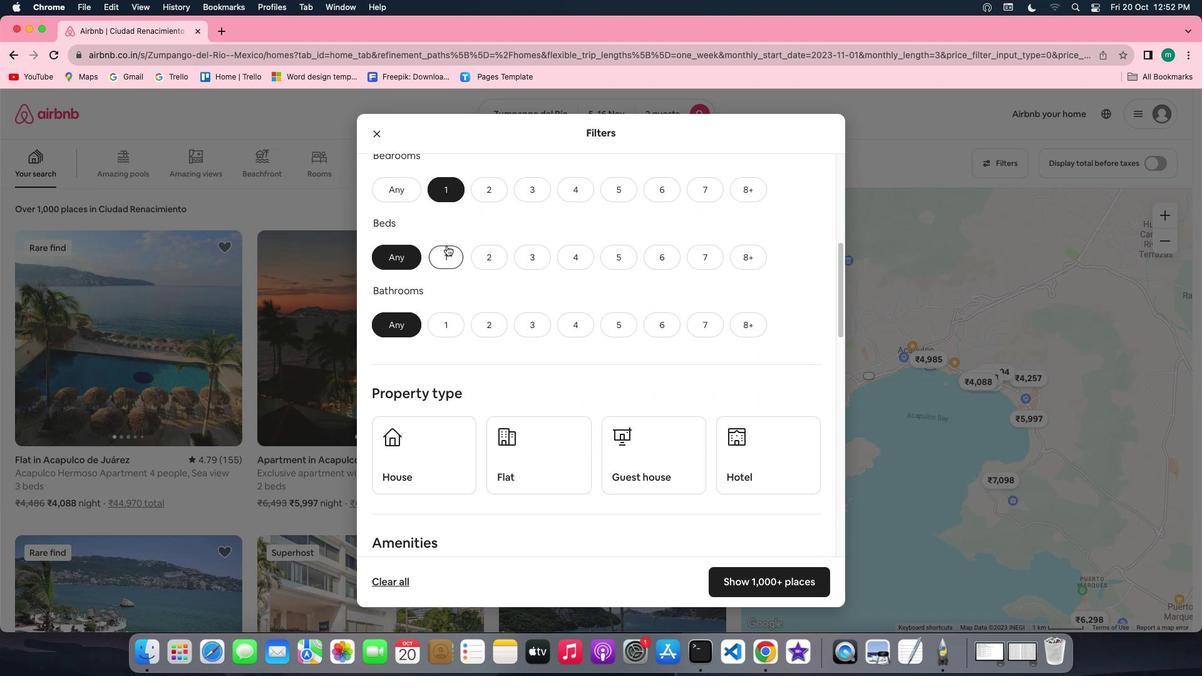 
Action: Mouse moved to (455, 313)
Screenshot: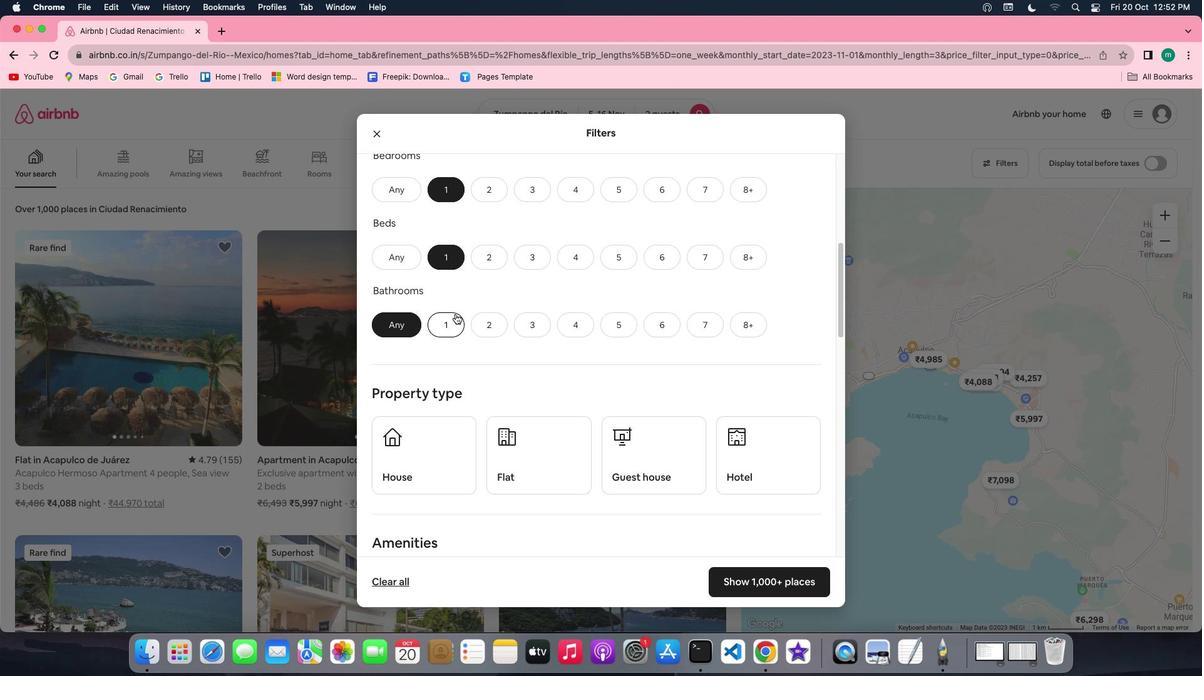 
Action: Mouse pressed left at (455, 313)
Screenshot: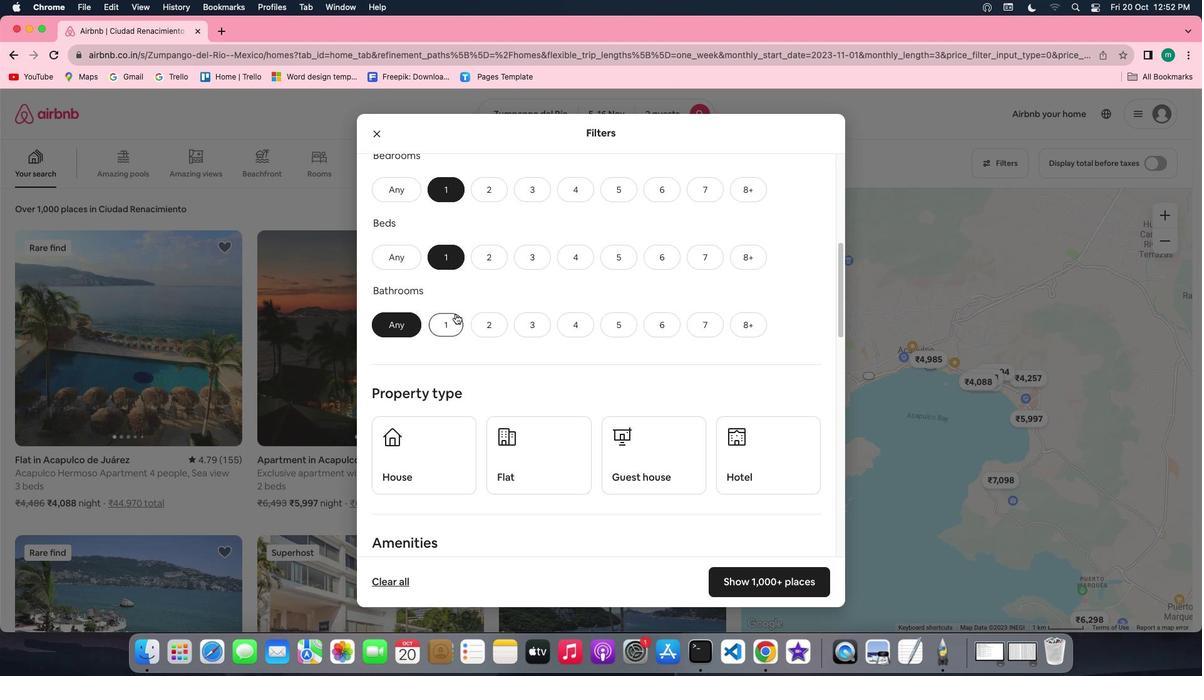 
Action: Mouse moved to (611, 328)
Screenshot: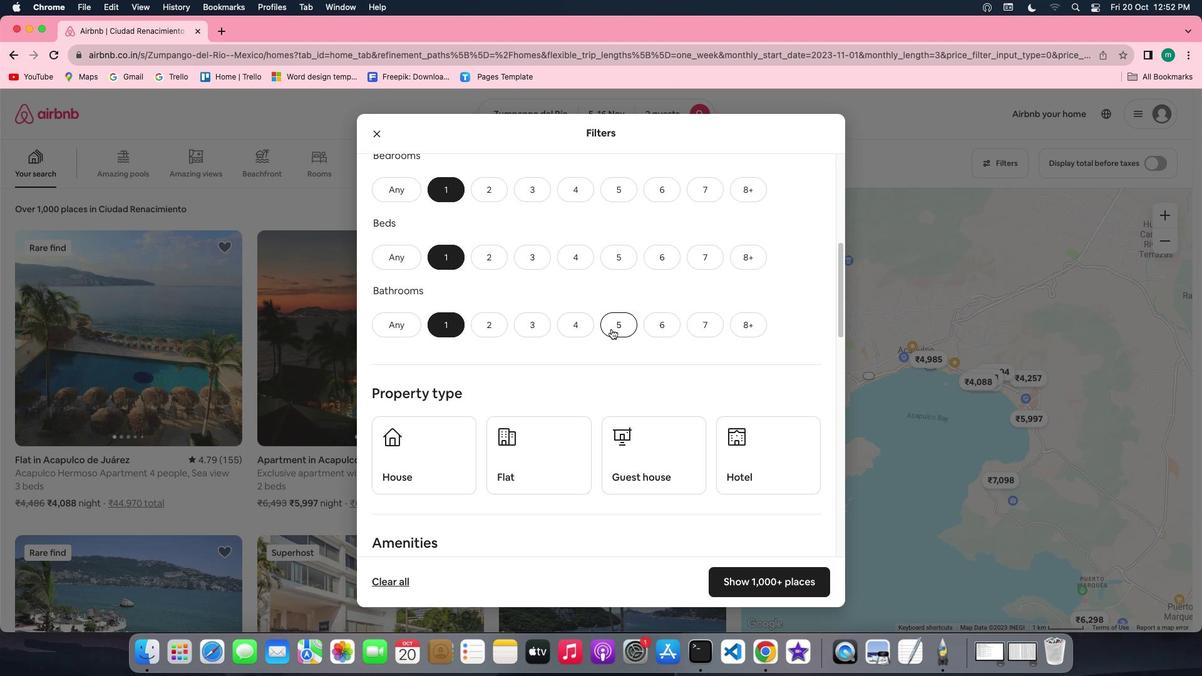 
Action: Mouse scrolled (611, 328) with delta (0, 0)
Screenshot: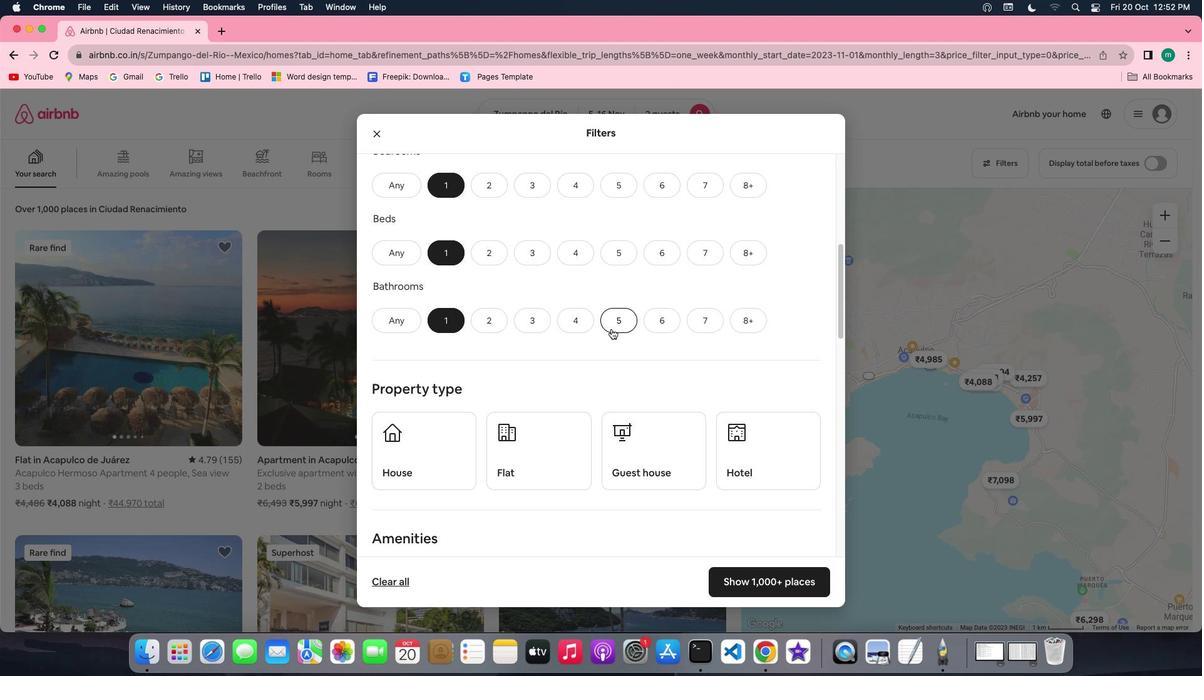 
Action: Mouse scrolled (611, 328) with delta (0, 0)
Screenshot: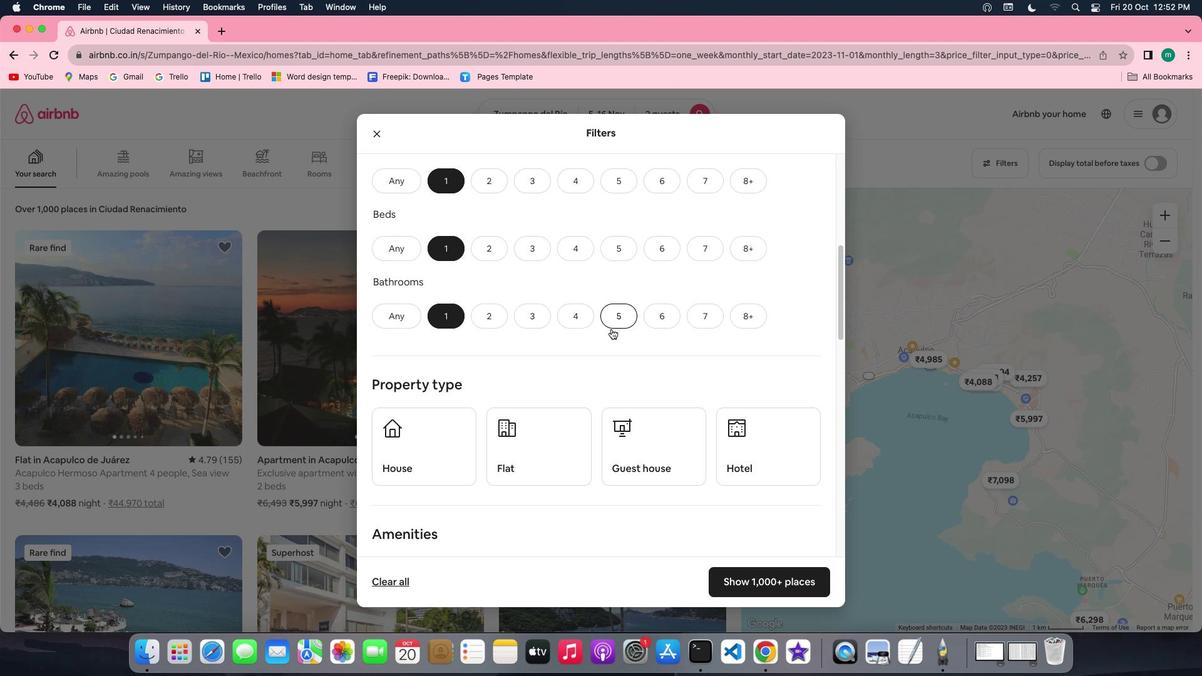 
Action: Mouse scrolled (611, 328) with delta (0, 0)
Screenshot: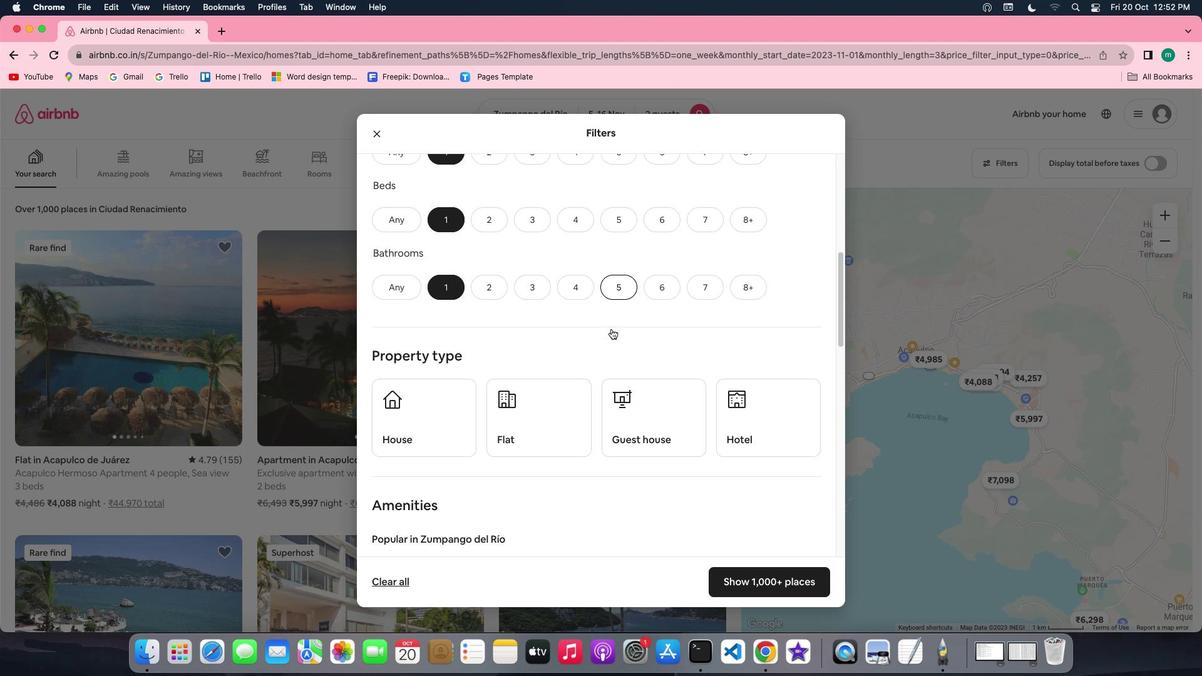 
Action: Mouse scrolled (611, 328) with delta (0, 0)
Screenshot: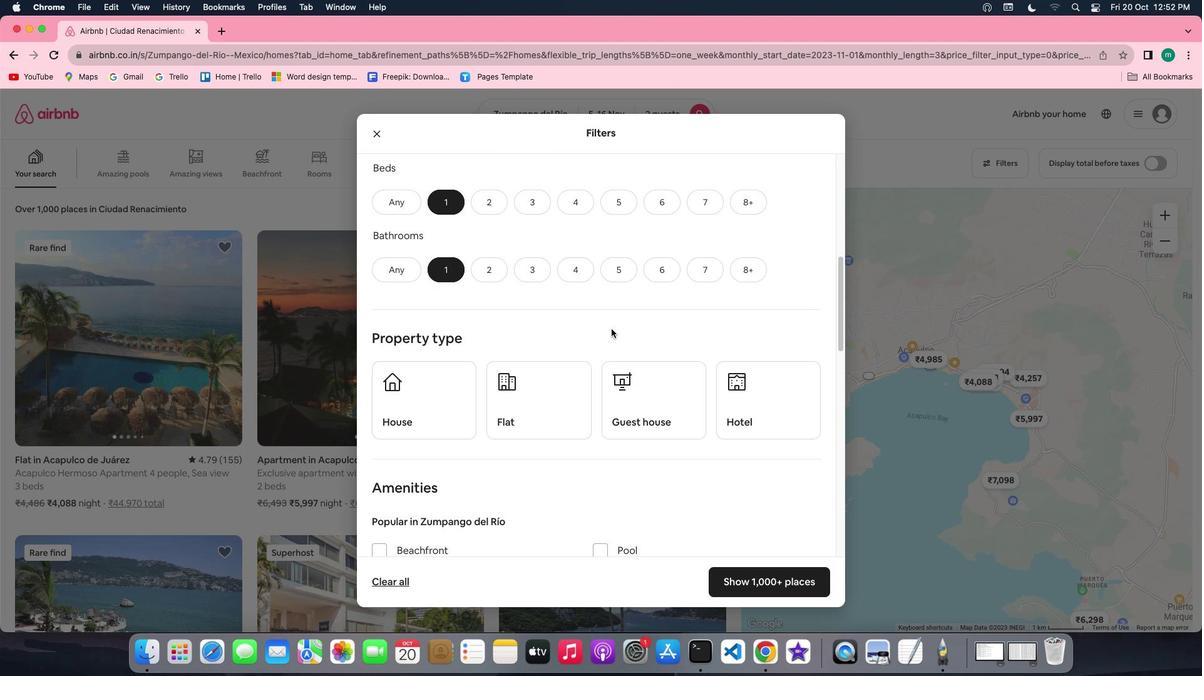 
Action: Mouse scrolled (611, 328) with delta (0, 0)
Screenshot: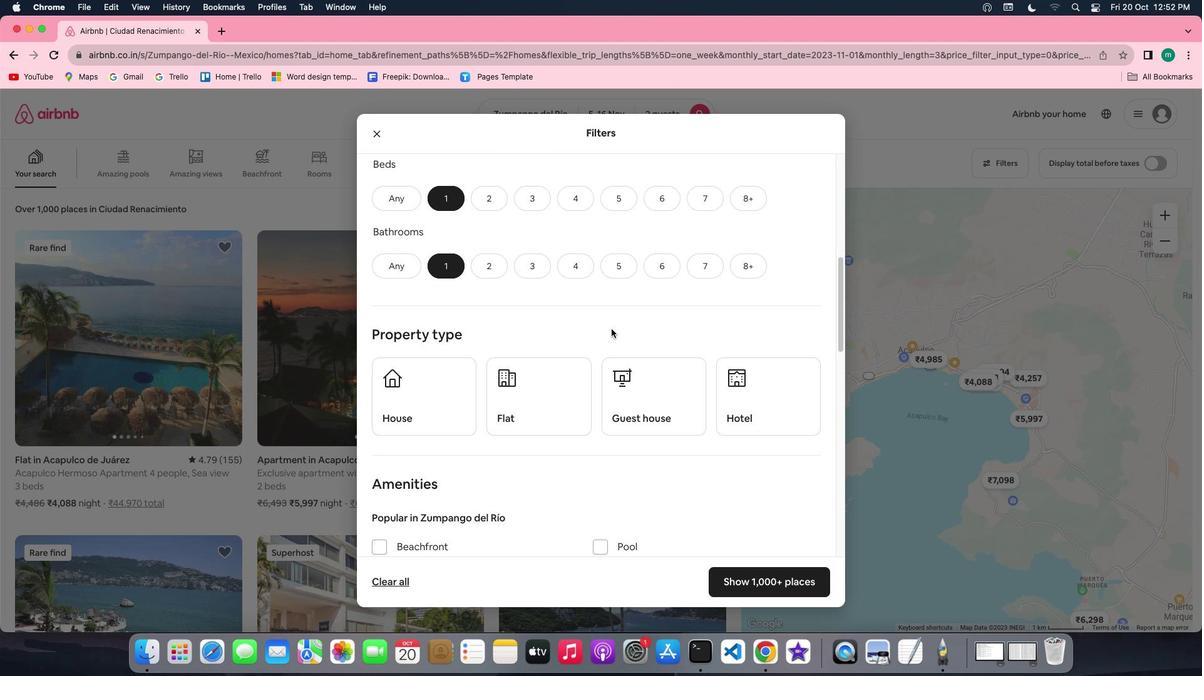 
Action: Mouse scrolled (611, 328) with delta (0, 0)
Screenshot: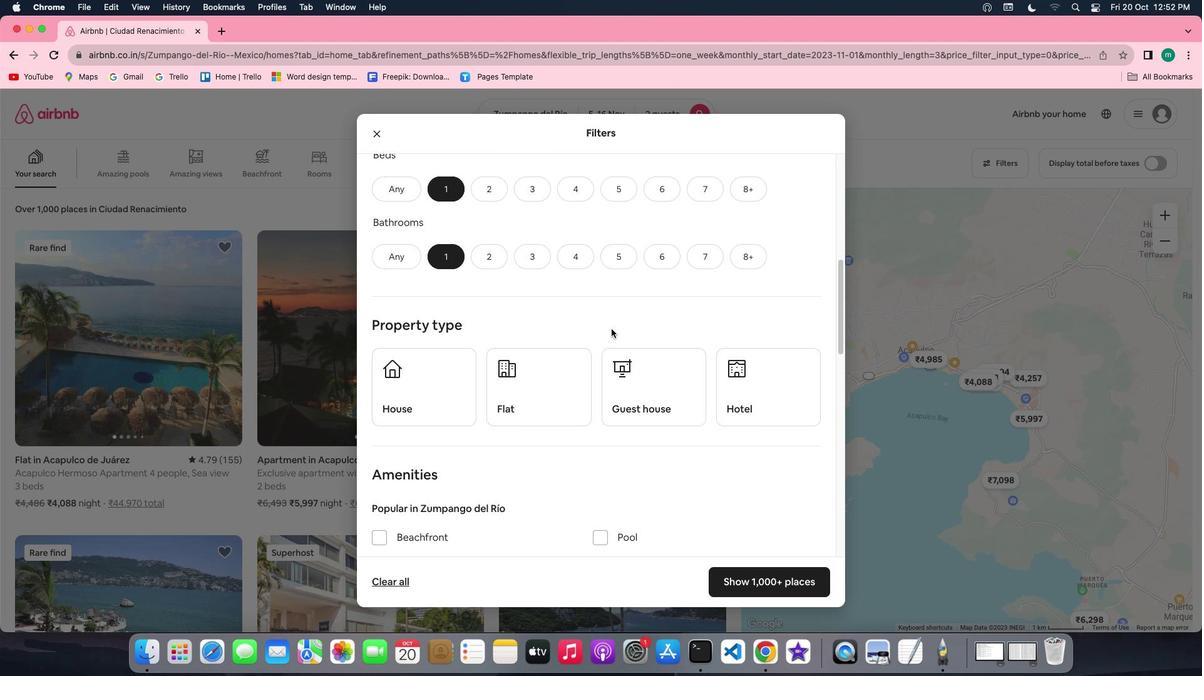 
Action: Mouse scrolled (611, 328) with delta (0, 0)
Screenshot: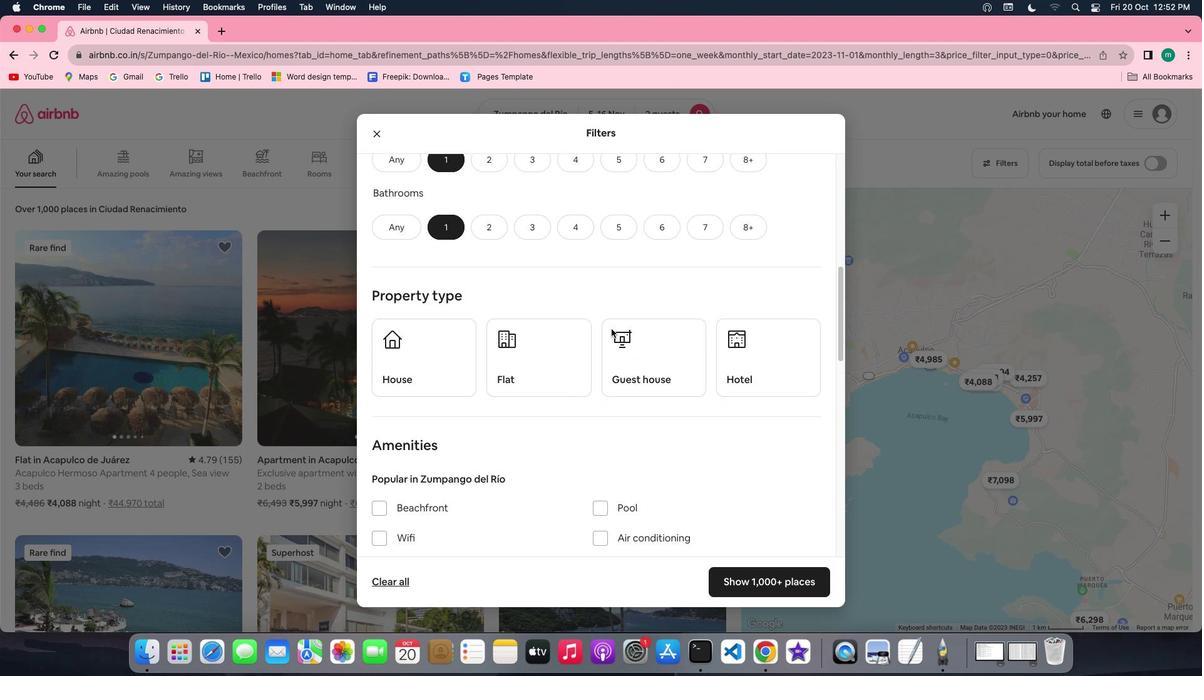 
Action: Mouse scrolled (611, 328) with delta (0, 0)
Screenshot: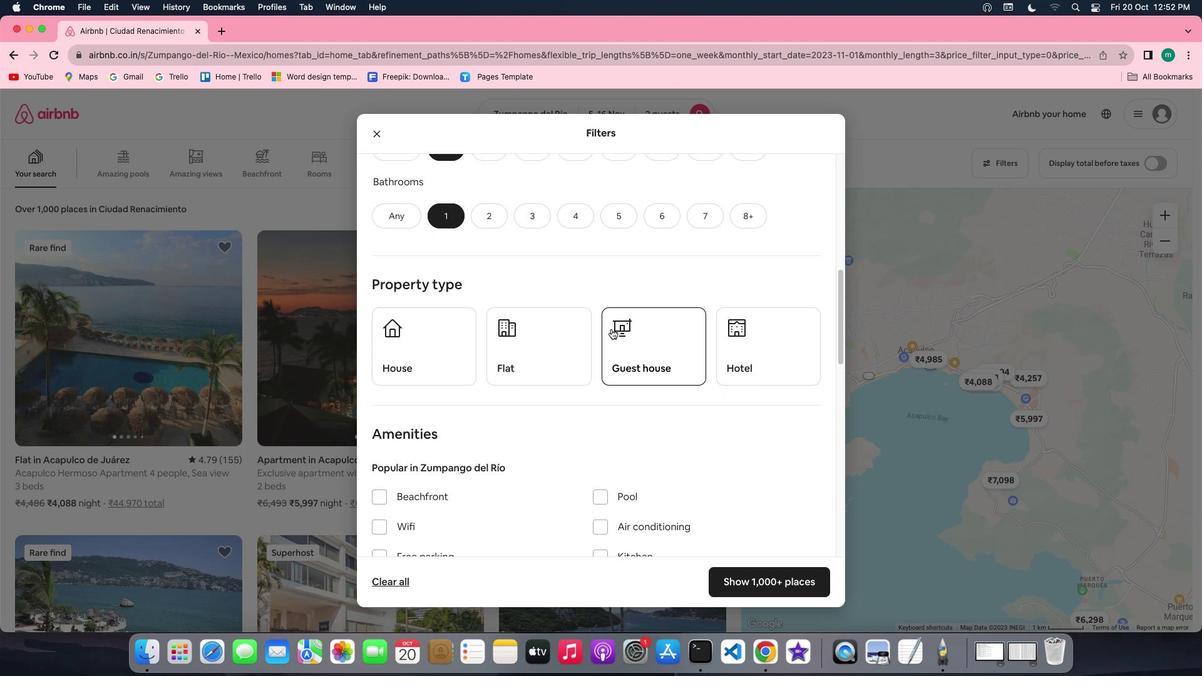 
Action: Mouse scrolled (611, 328) with delta (0, 0)
Screenshot: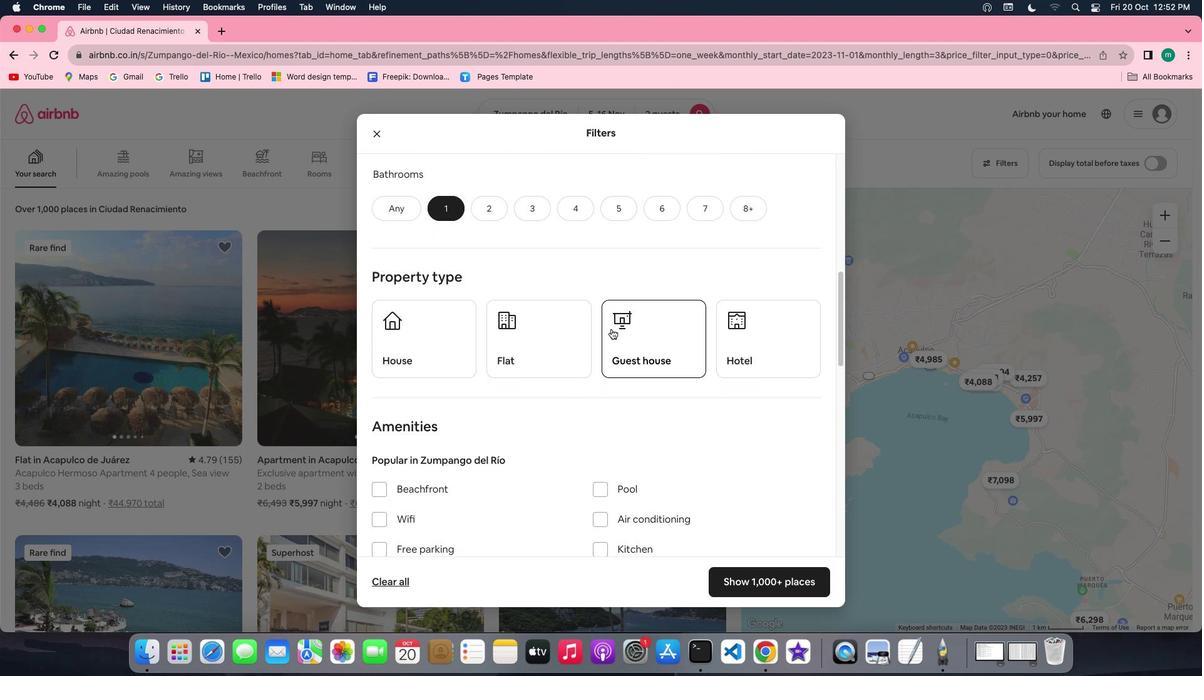 
Action: Mouse moved to (792, 343)
Screenshot: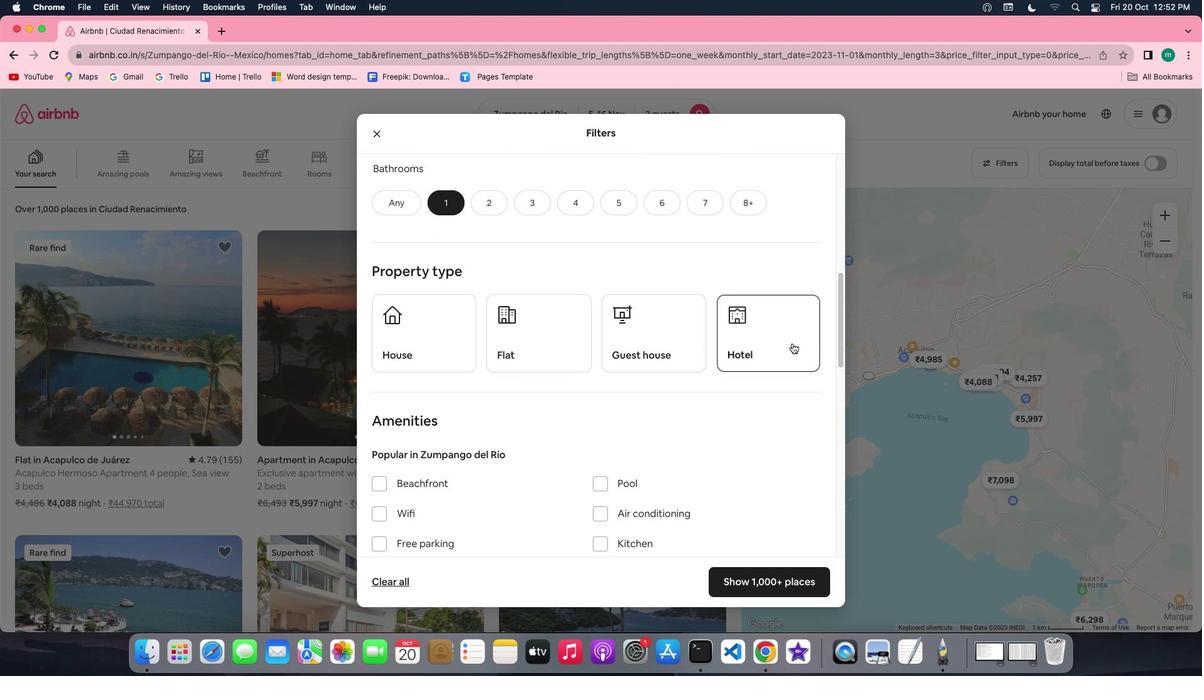 
Action: Mouse pressed left at (792, 343)
Screenshot: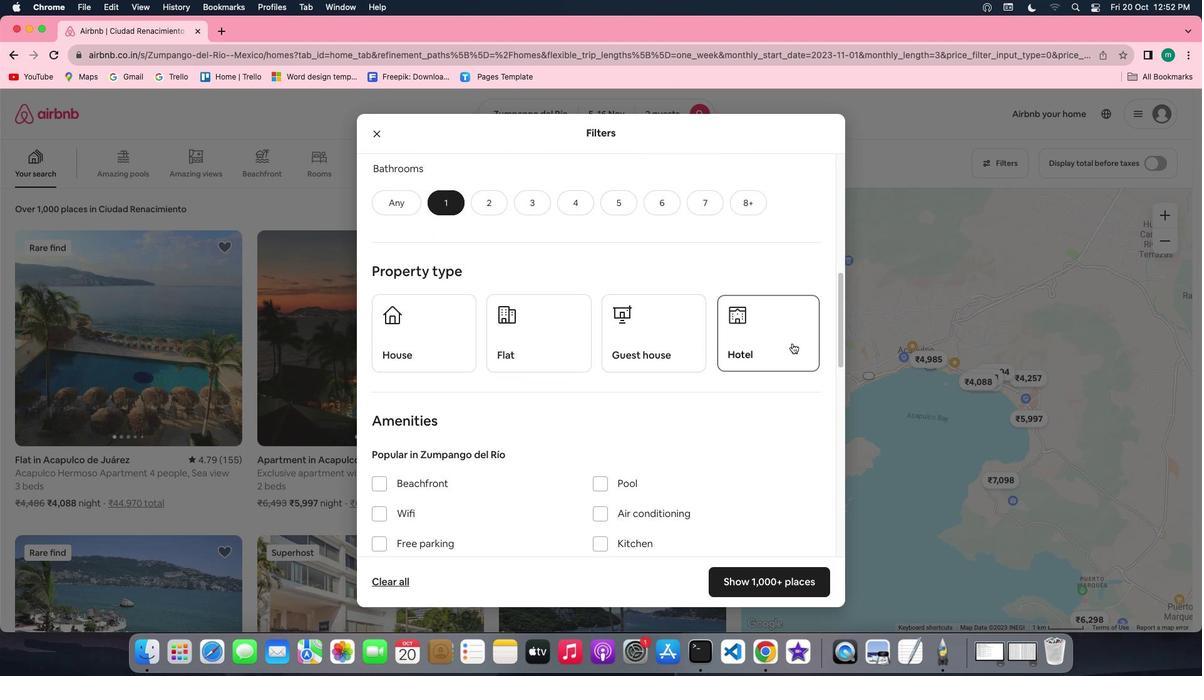 
Action: Mouse moved to (720, 358)
Screenshot: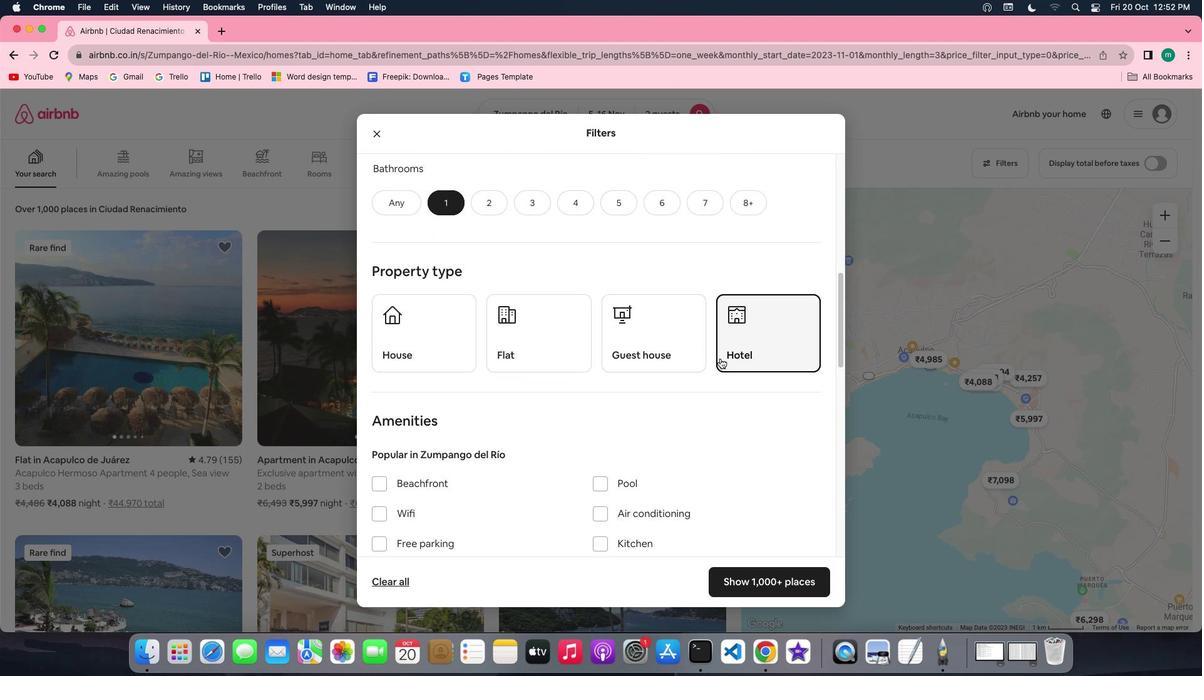 
Action: Mouse scrolled (720, 358) with delta (0, 0)
Screenshot: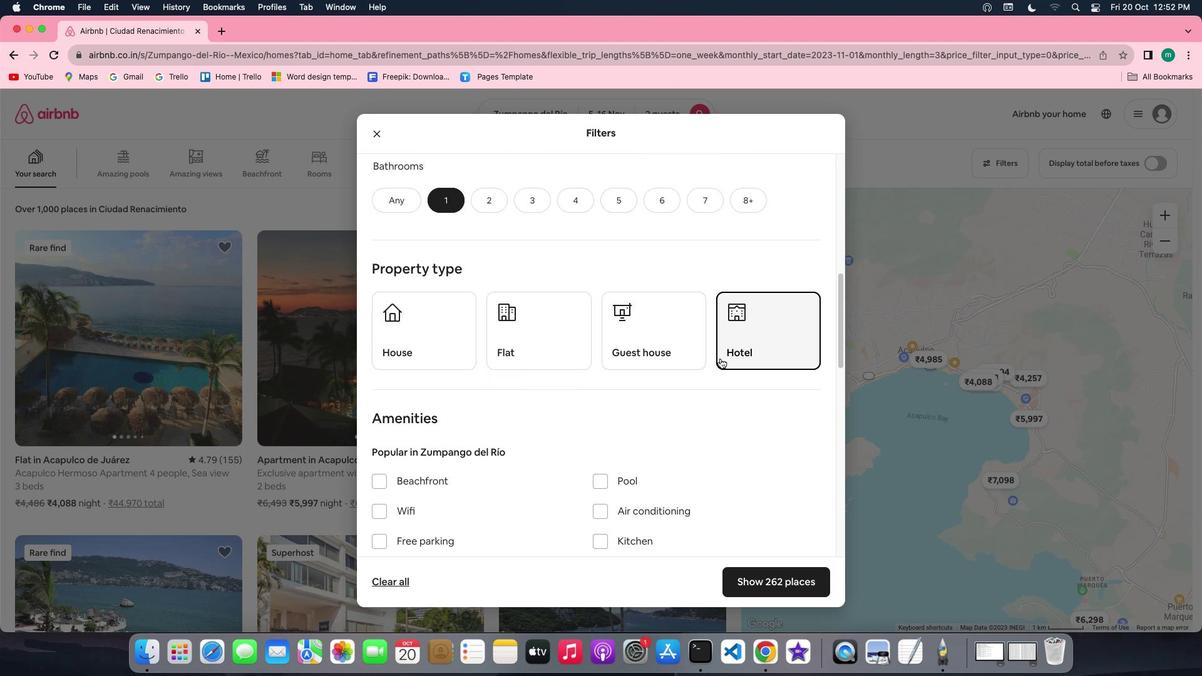 
Action: Mouse scrolled (720, 358) with delta (0, 0)
Screenshot: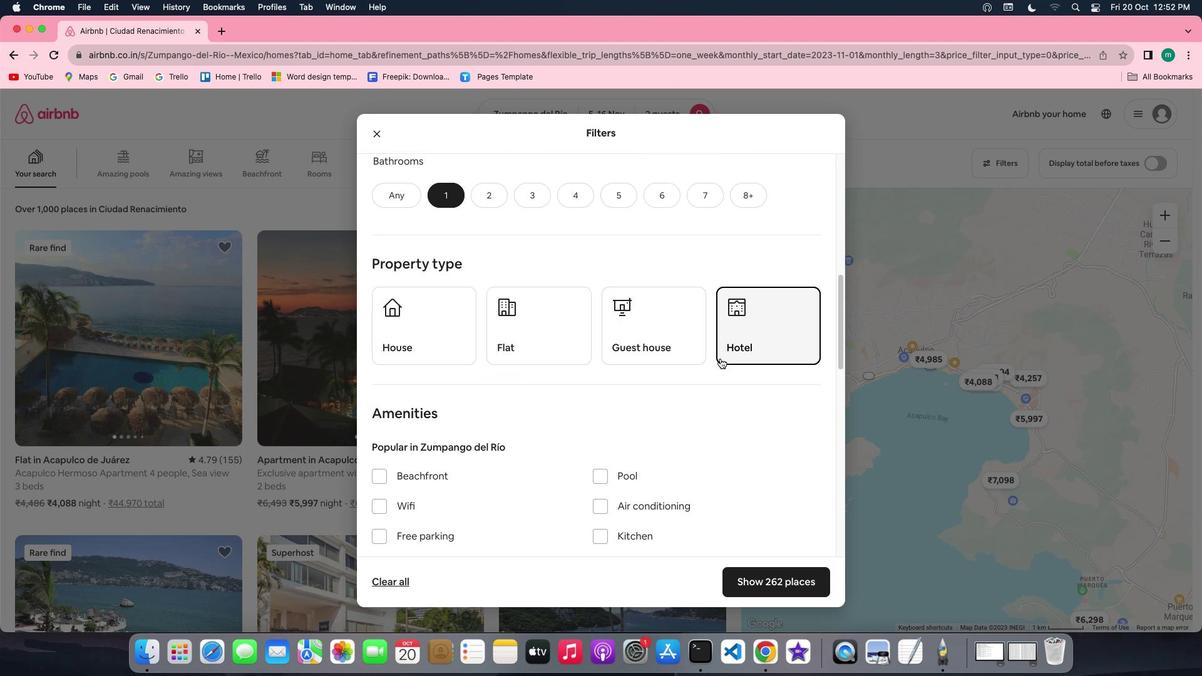
Action: Mouse scrolled (720, 358) with delta (0, 0)
Screenshot: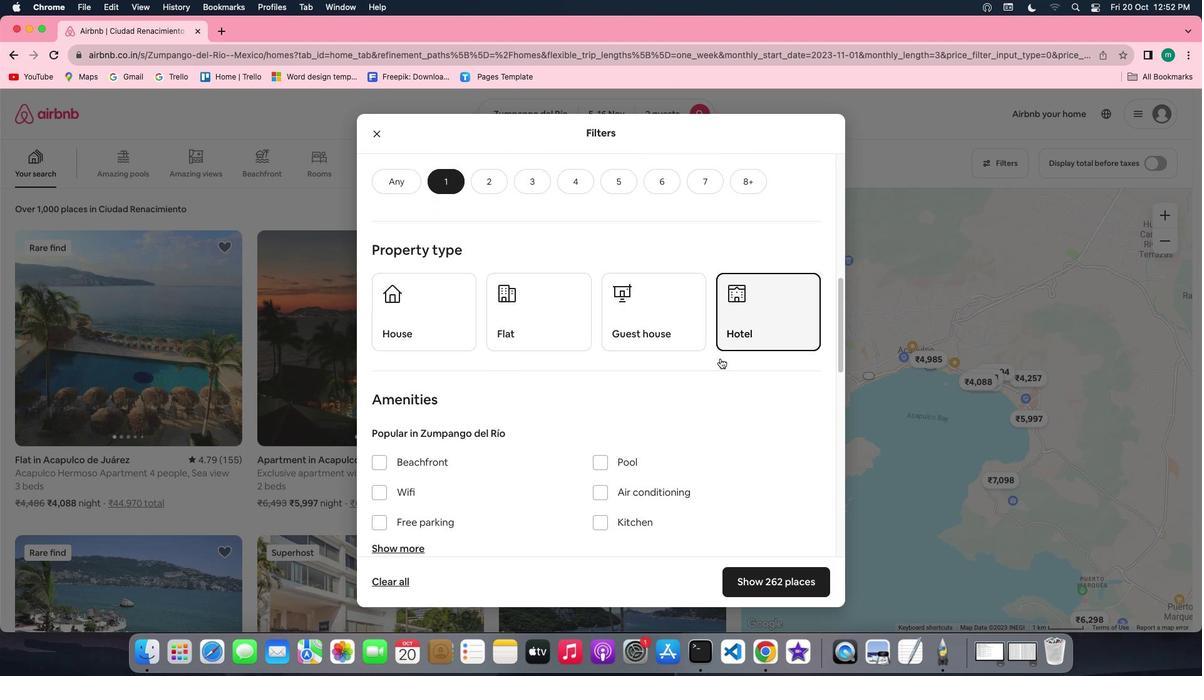 
Action: Mouse moved to (720, 358)
Screenshot: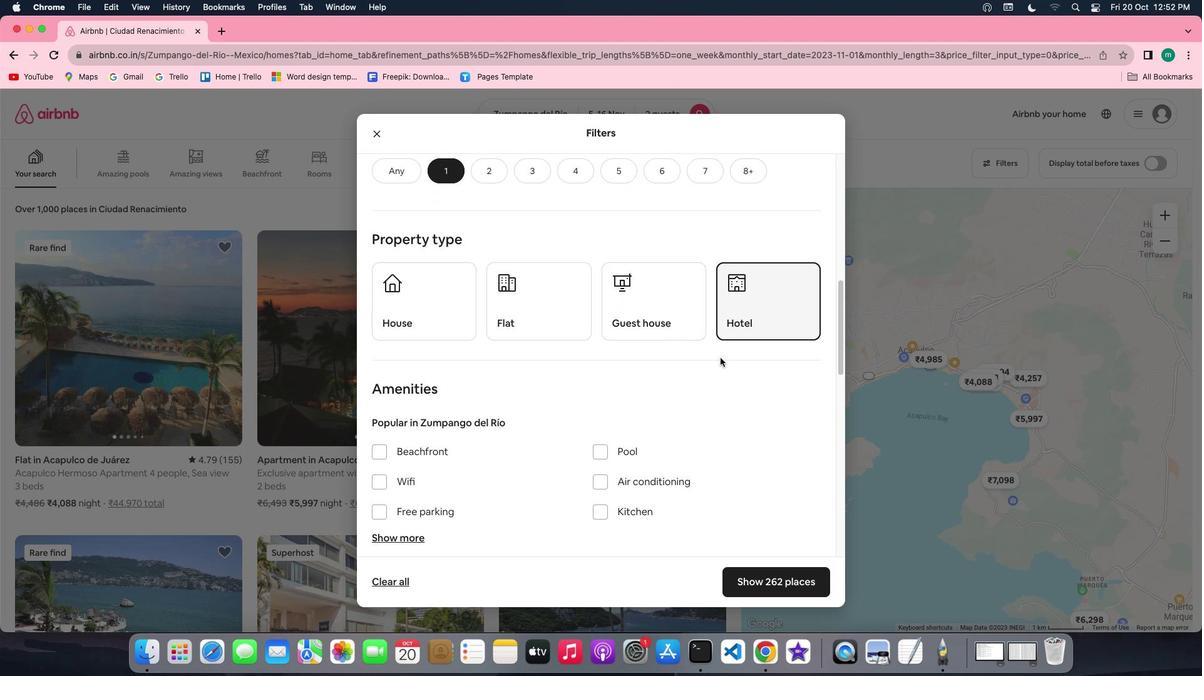 
Action: Mouse scrolled (720, 358) with delta (0, 0)
Screenshot: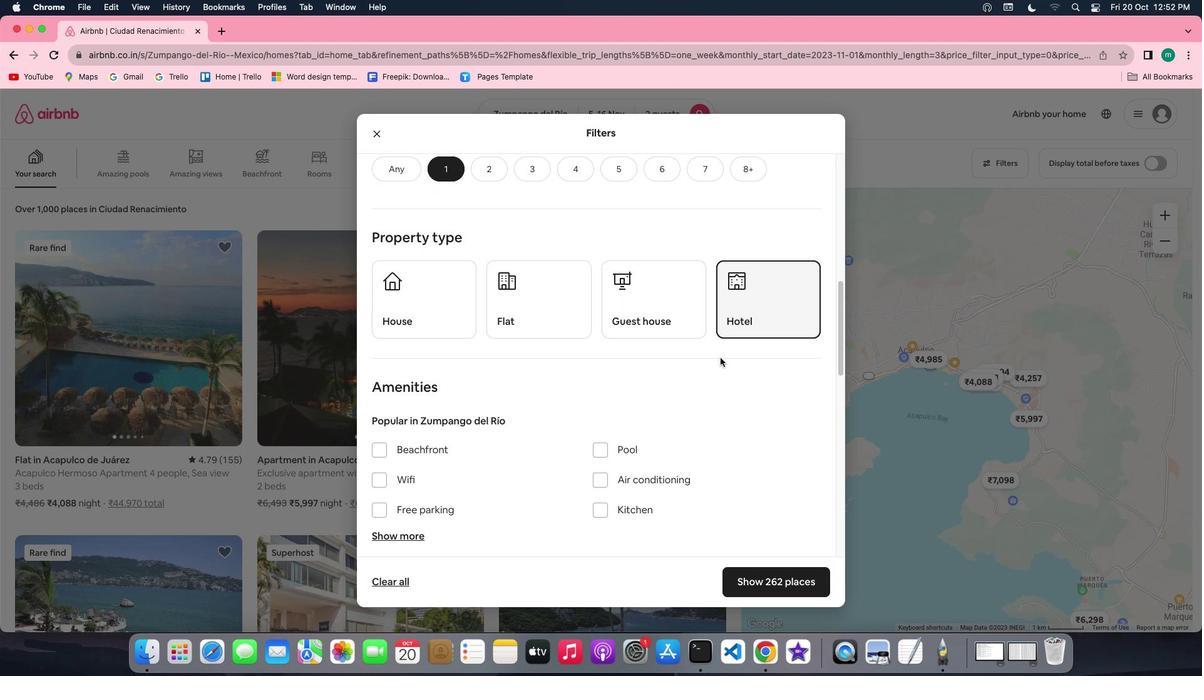 
Action: Mouse scrolled (720, 358) with delta (0, 0)
Screenshot: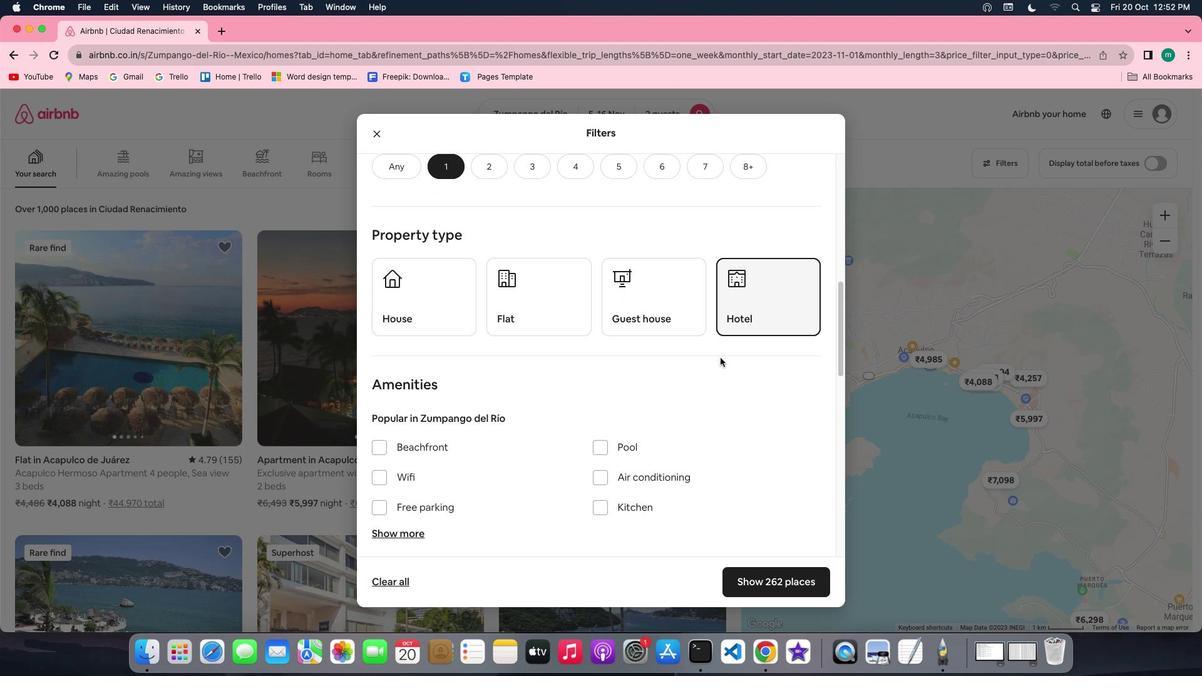 
Action: Mouse scrolled (720, 358) with delta (0, 0)
Screenshot: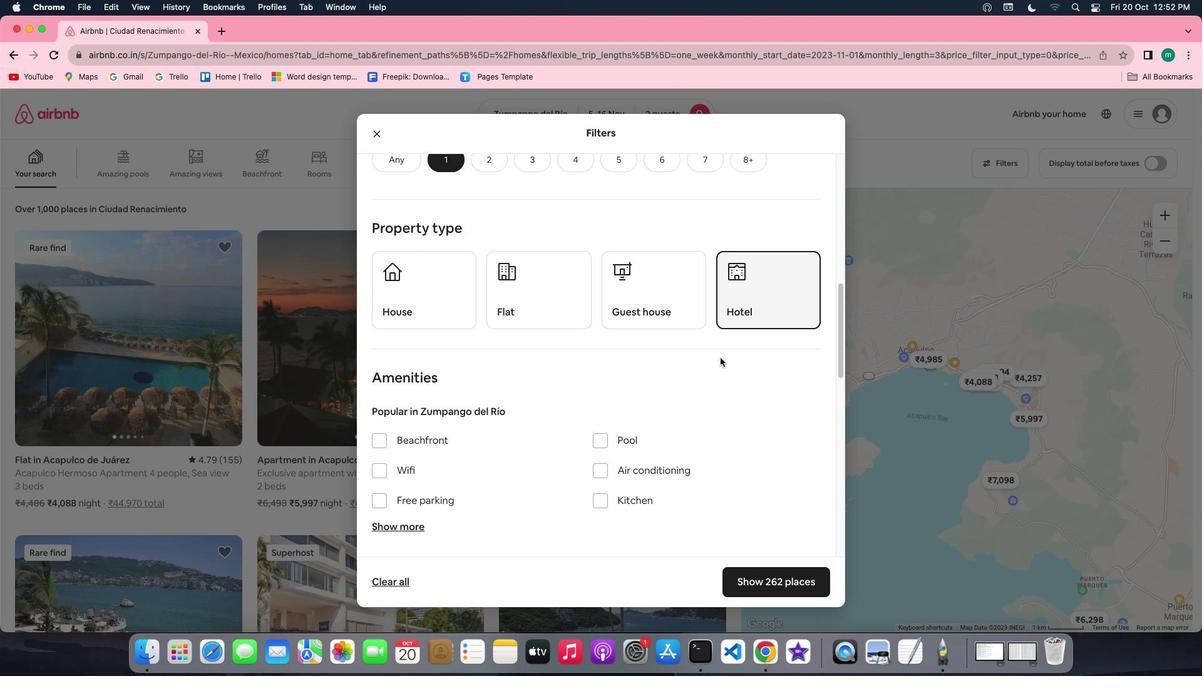 
Action: Mouse scrolled (720, 358) with delta (0, 0)
Screenshot: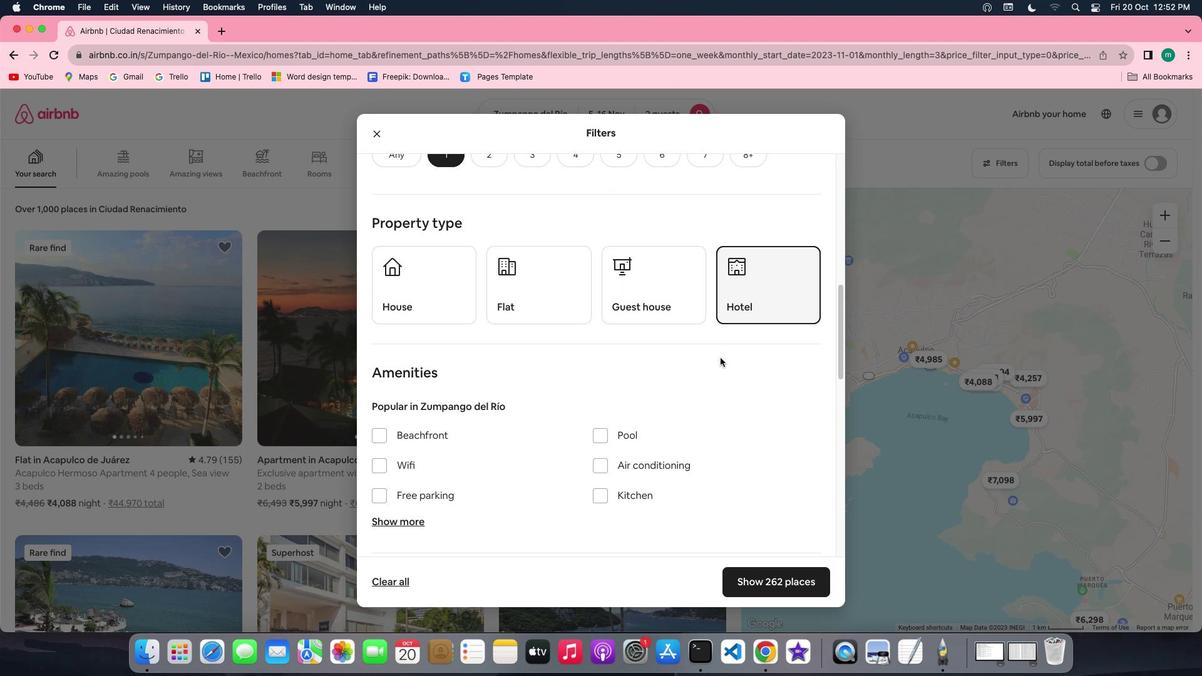 
Action: Mouse scrolled (720, 358) with delta (0, 0)
Screenshot: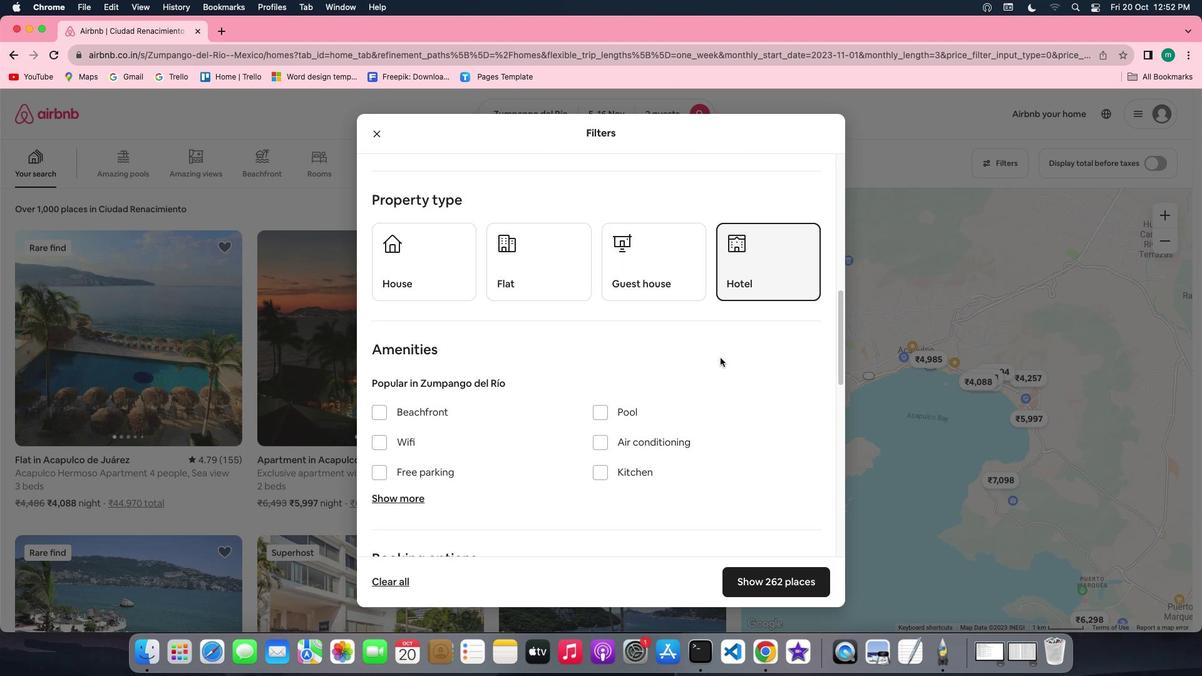 
Action: Mouse scrolled (720, 358) with delta (0, 0)
Screenshot: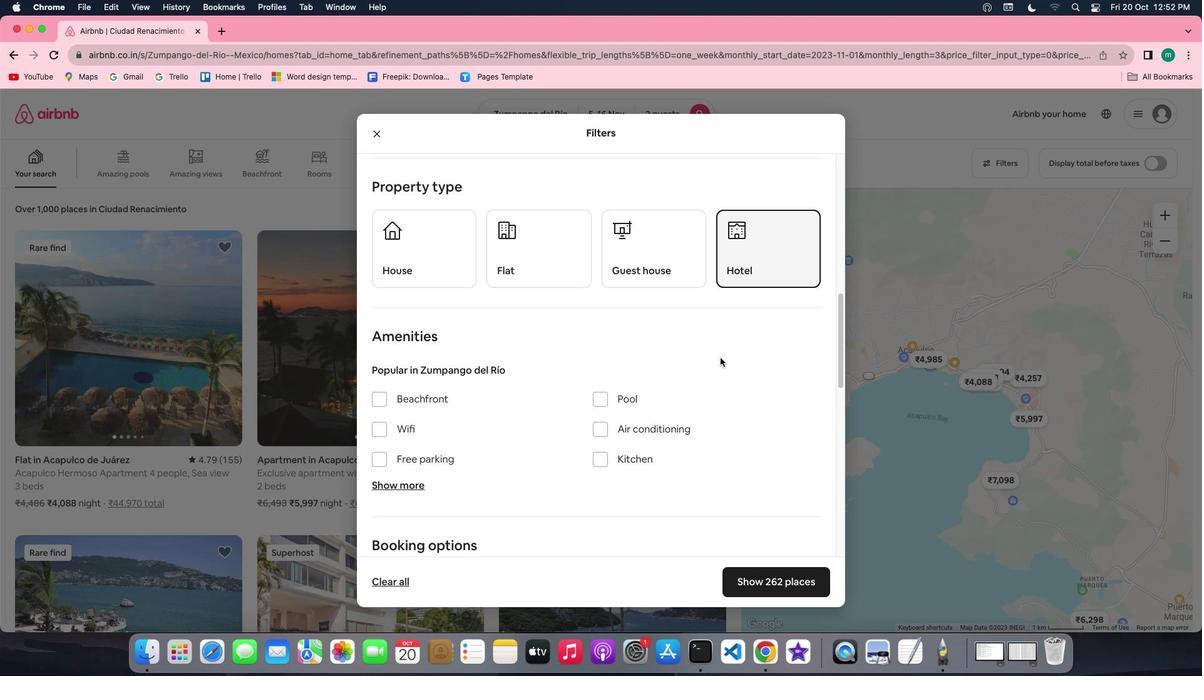 
Action: Mouse scrolled (720, 358) with delta (0, 0)
Screenshot: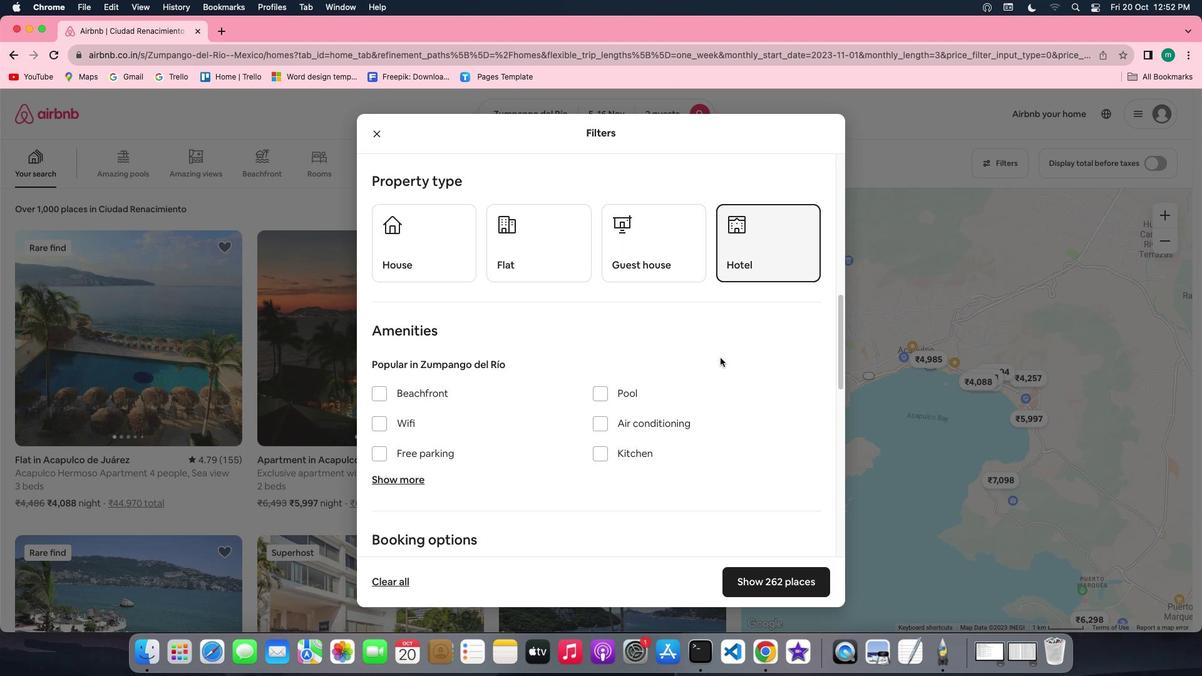 
Action: Mouse scrolled (720, 358) with delta (0, 0)
Screenshot: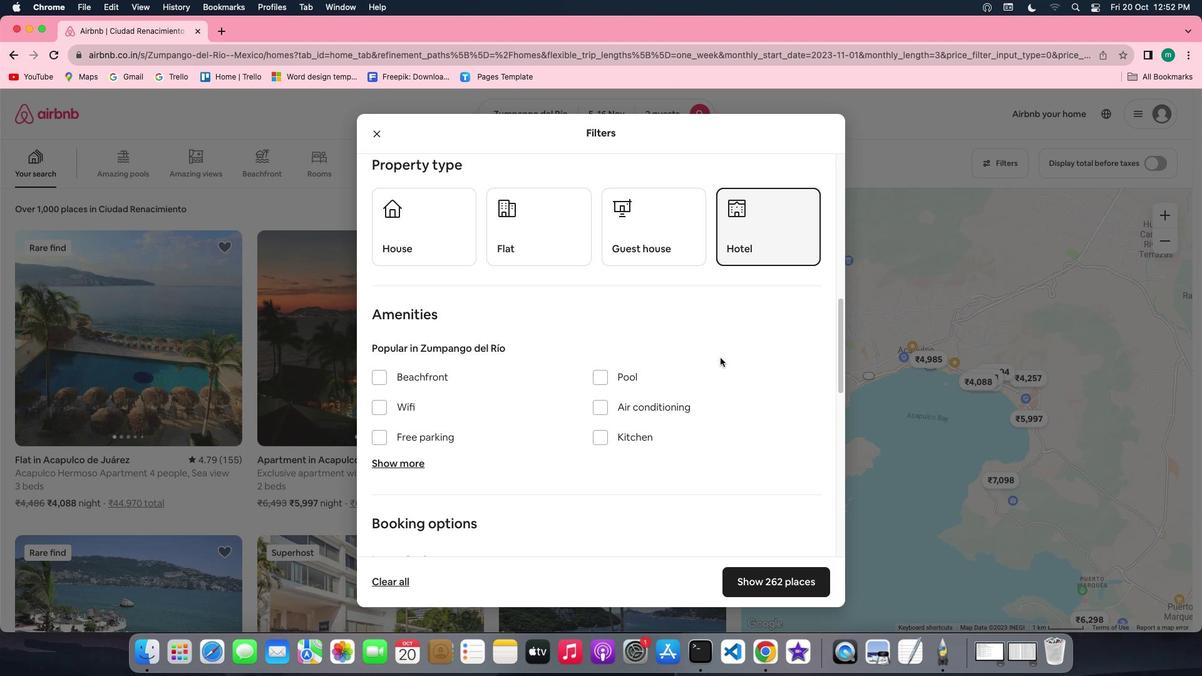
Action: Mouse scrolled (720, 358) with delta (0, 0)
Screenshot: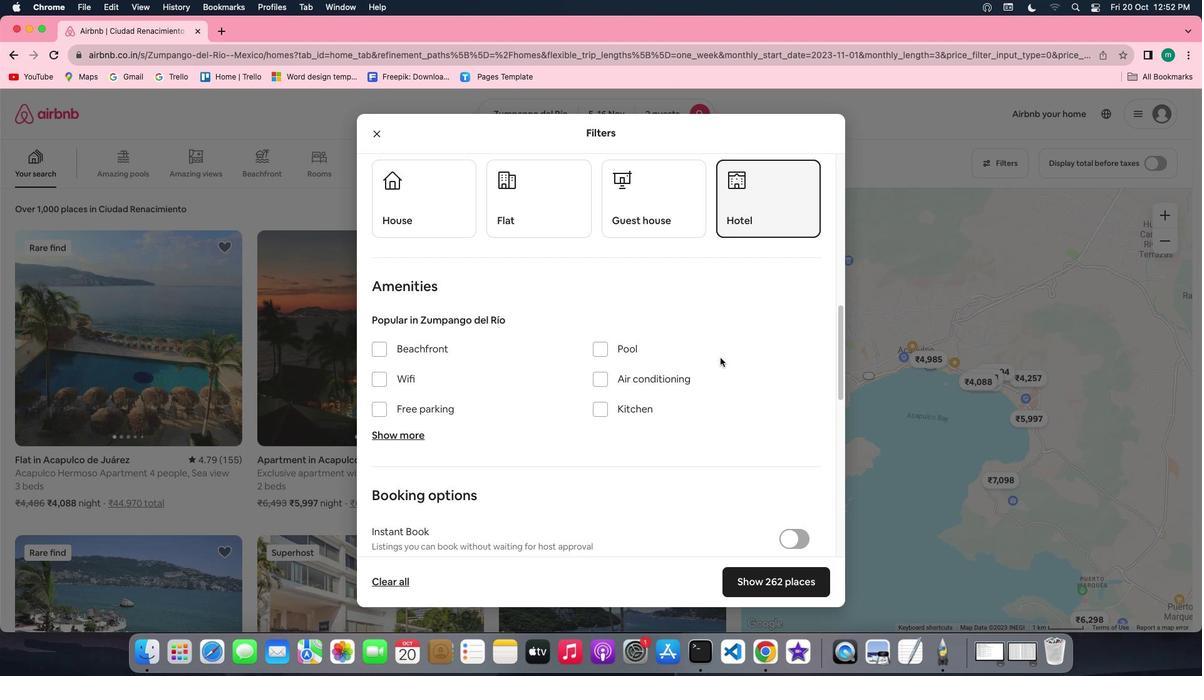 
Action: Mouse scrolled (720, 358) with delta (0, 0)
Screenshot: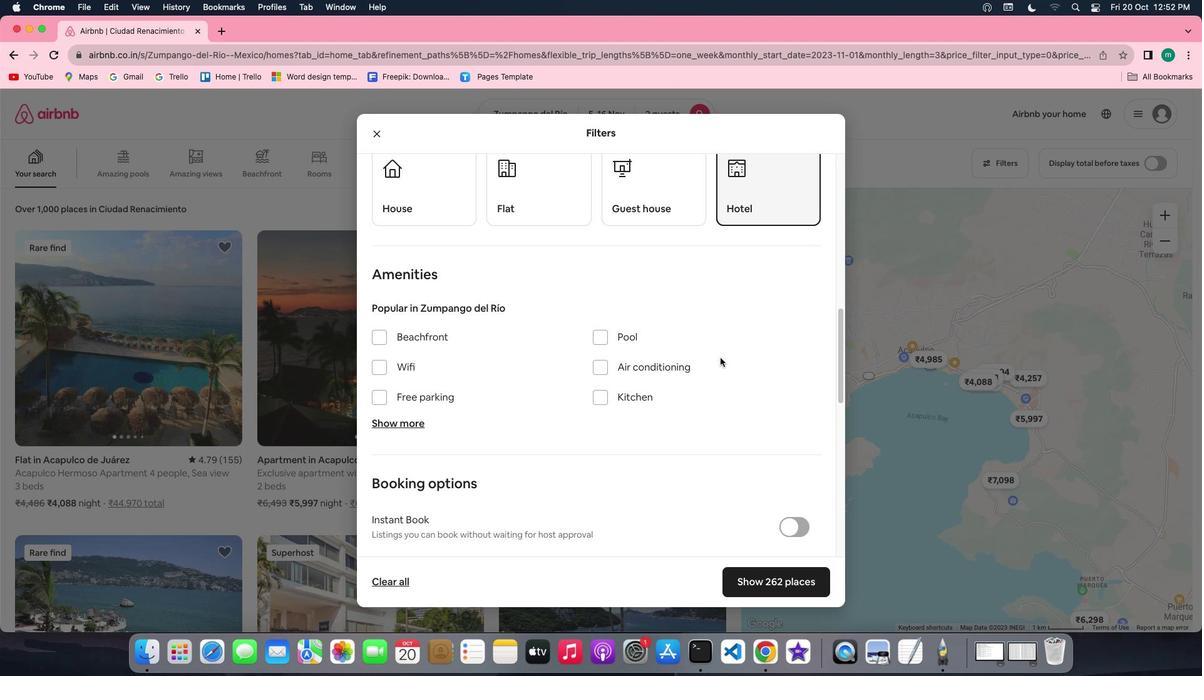 
Action: Mouse scrolled (720, 358) with delta (0, -1)
Screenshot: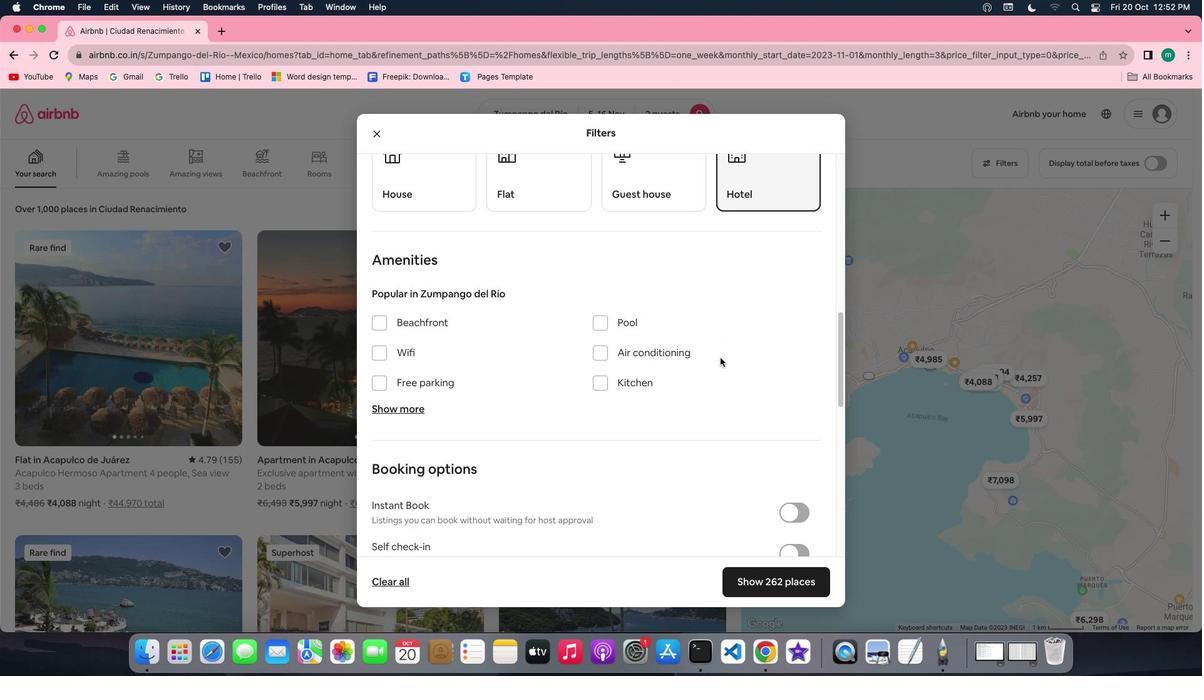 
Action: Mouse scrolled (720, 358) with delta (0, 0)
Screenshot: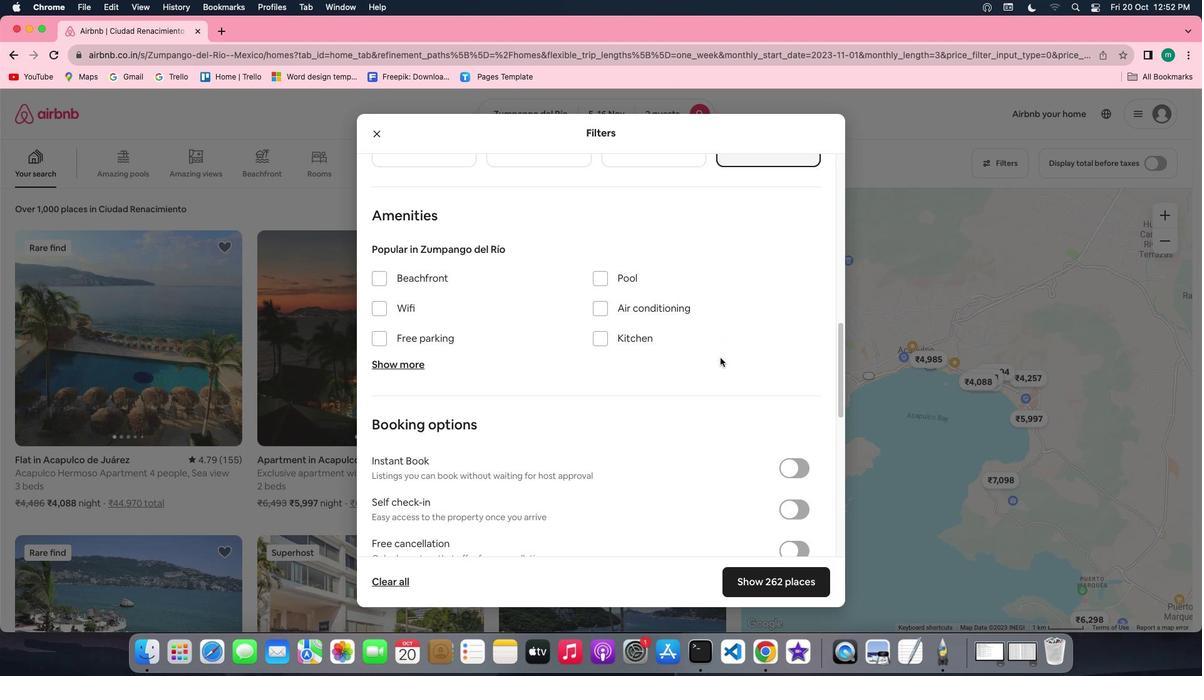 
Action: Mouse scrolled (720, 358) with delta (0, 0)
Screenshot: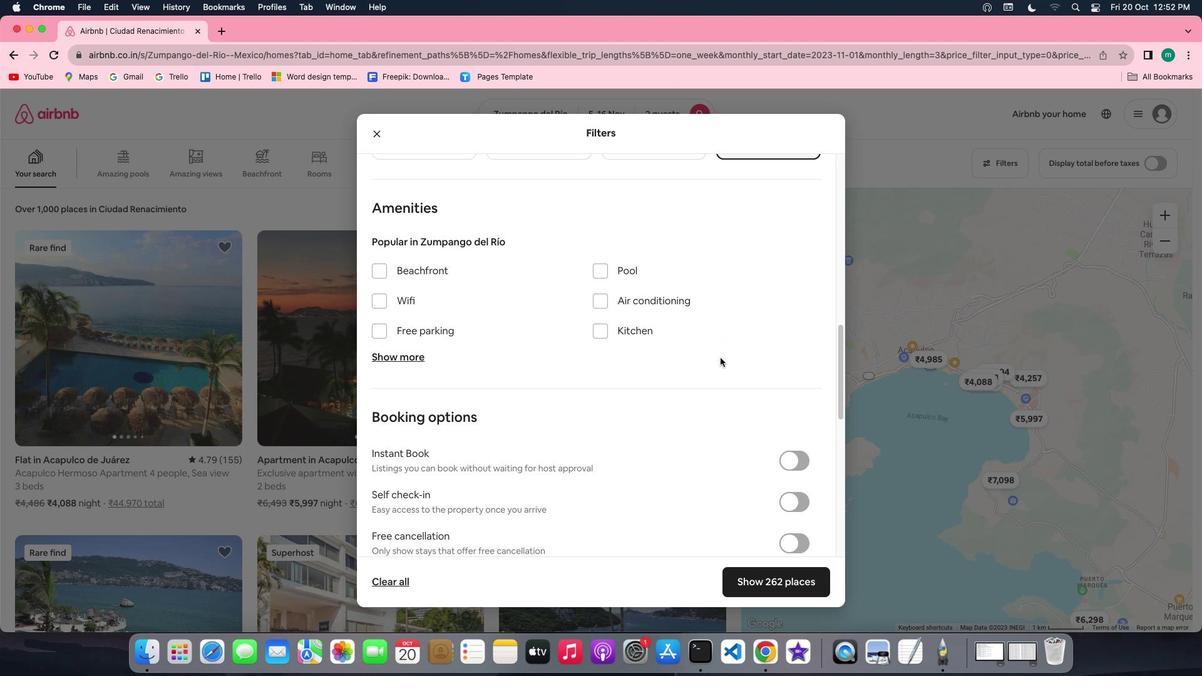 
Action: Mouse scrolled (720, 358) with delta (0, -1)
Screenshot: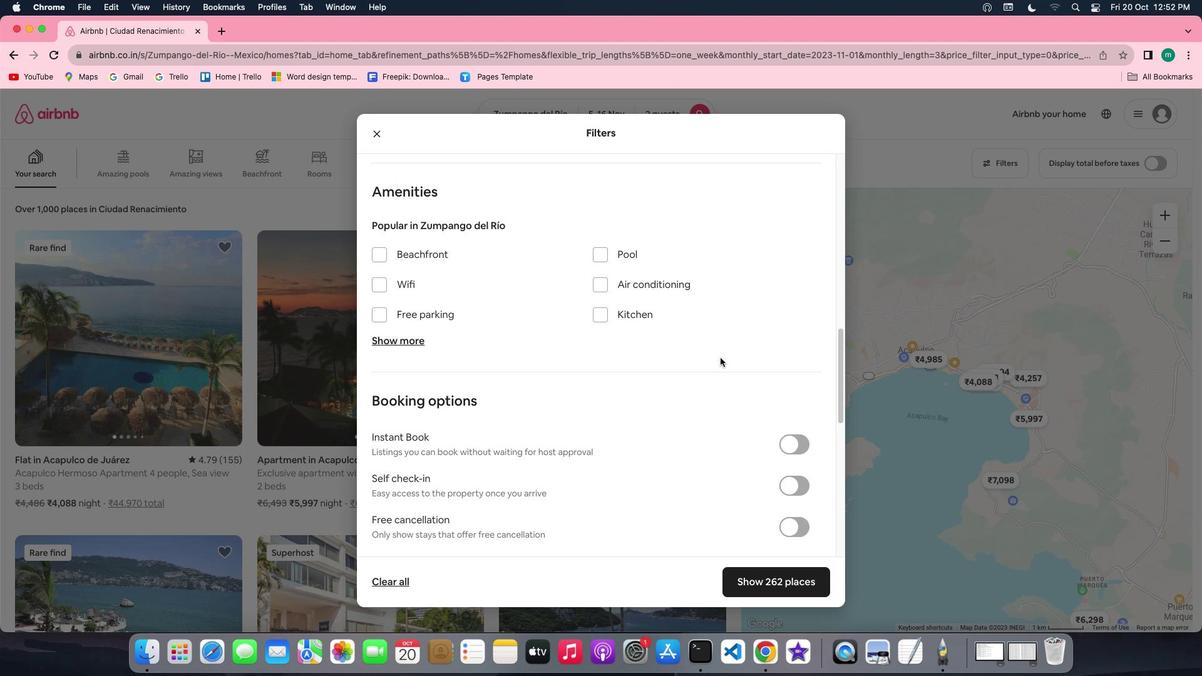 
Action: Mouse scrolled (720, 358) with delta (0, 0)
Screenshot: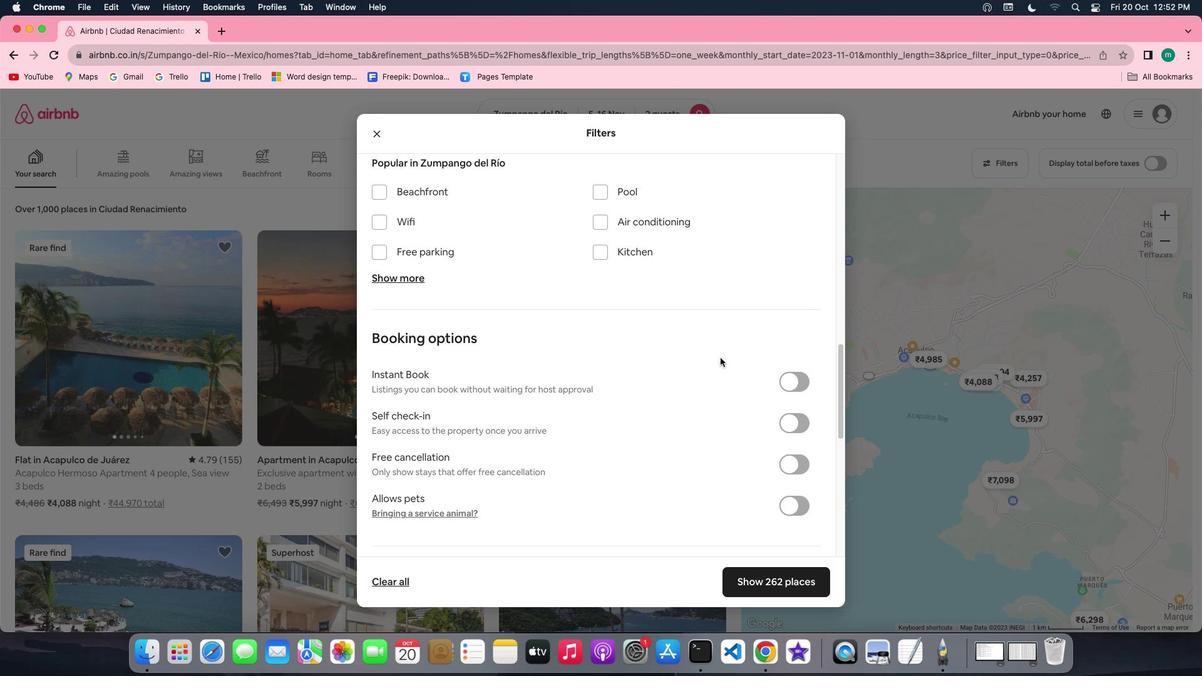 
Action: Mouse scrolled (720, 358) with delta (0, 0)
Screenshot: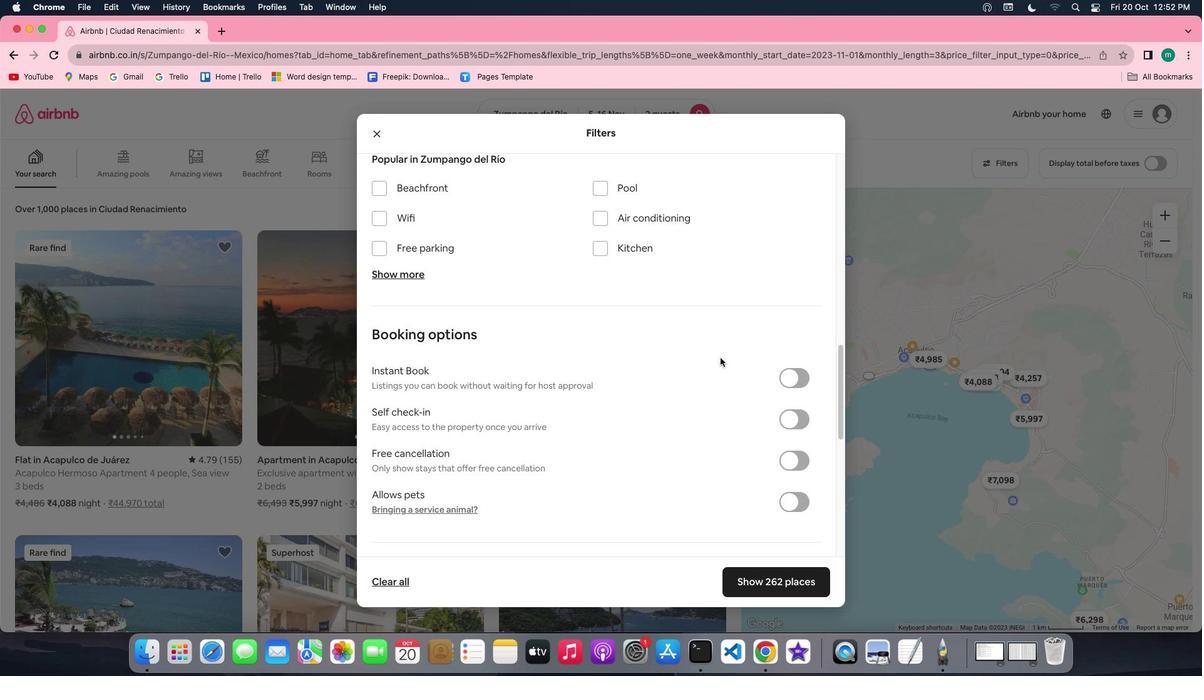 
Action: Mouse scrolled (720, 358) with delta (0, 0)
Screenshot: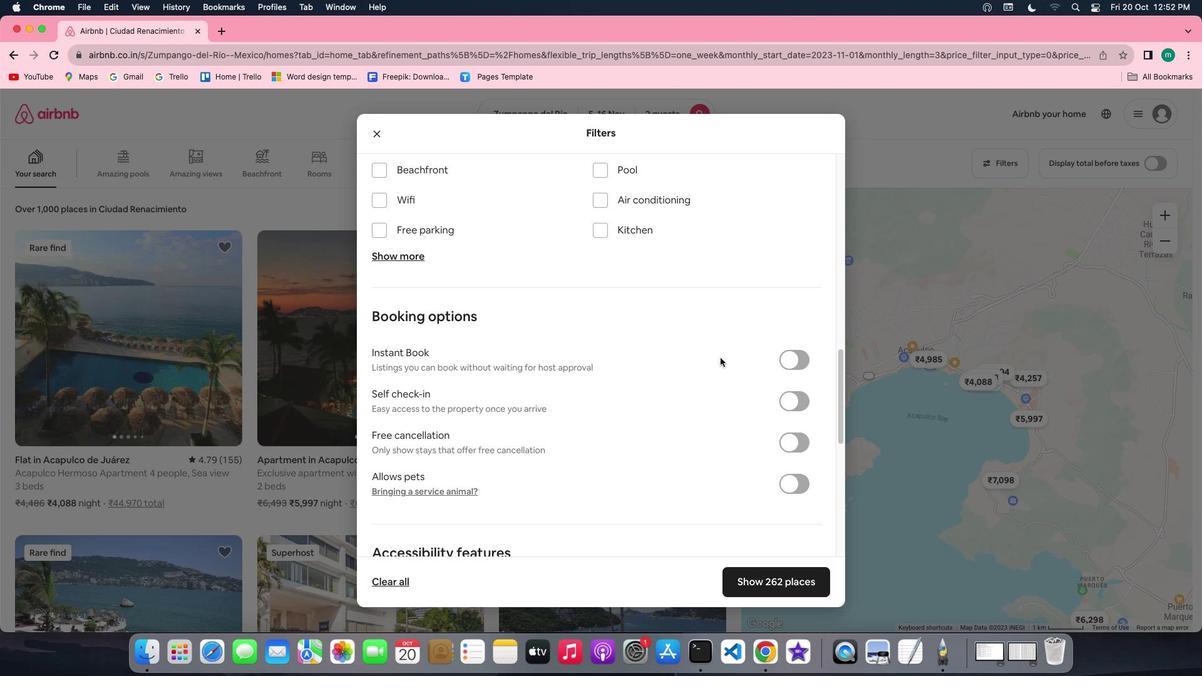 
Action: Mouse moved to (798, 360)
Screenshot: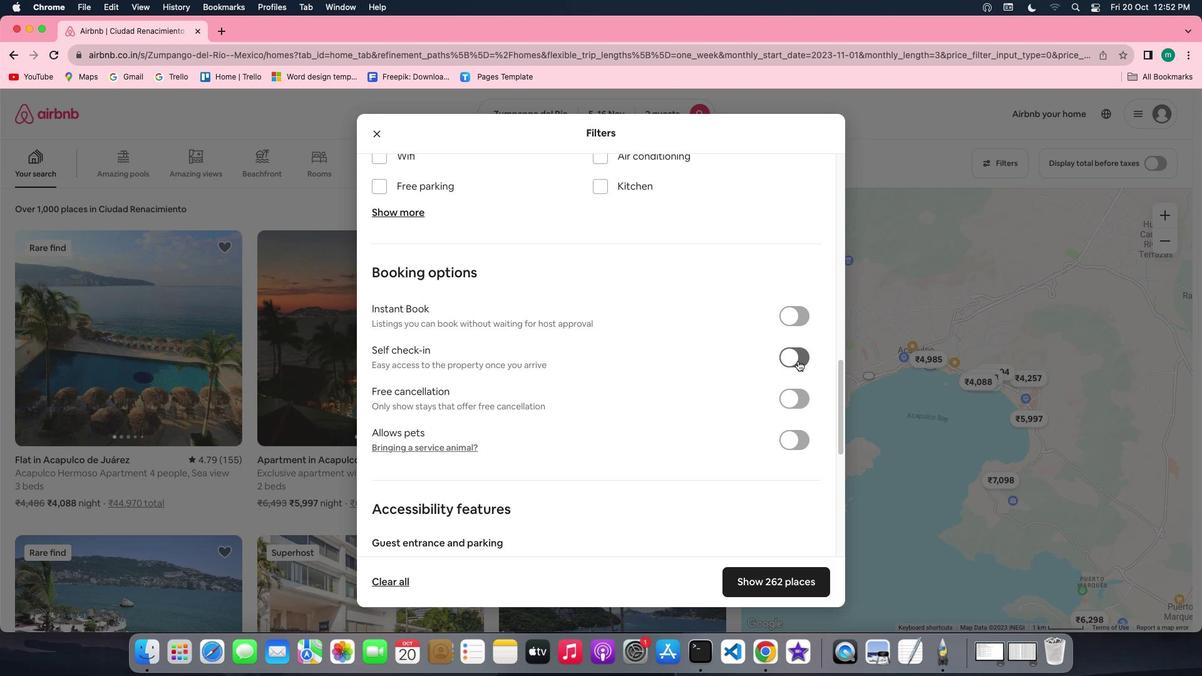
Action: Mouse pressed left at (798, 360)
Screenshot: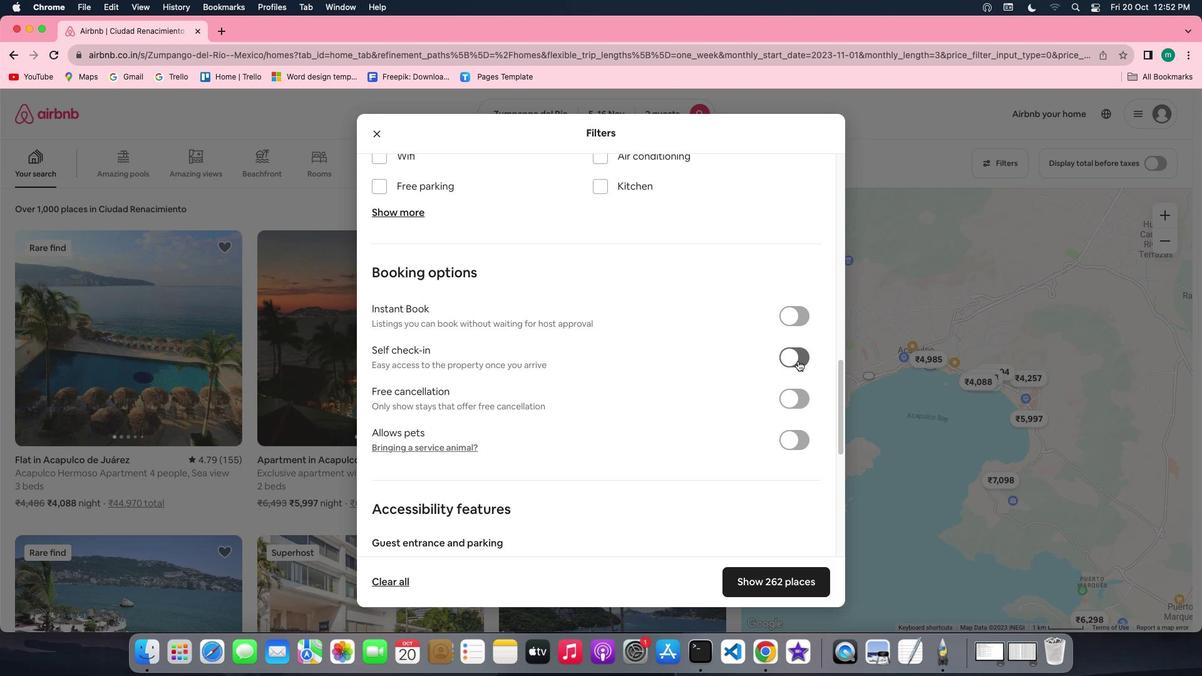 
Action: Mouse moved to (712, 368)
Screenshot: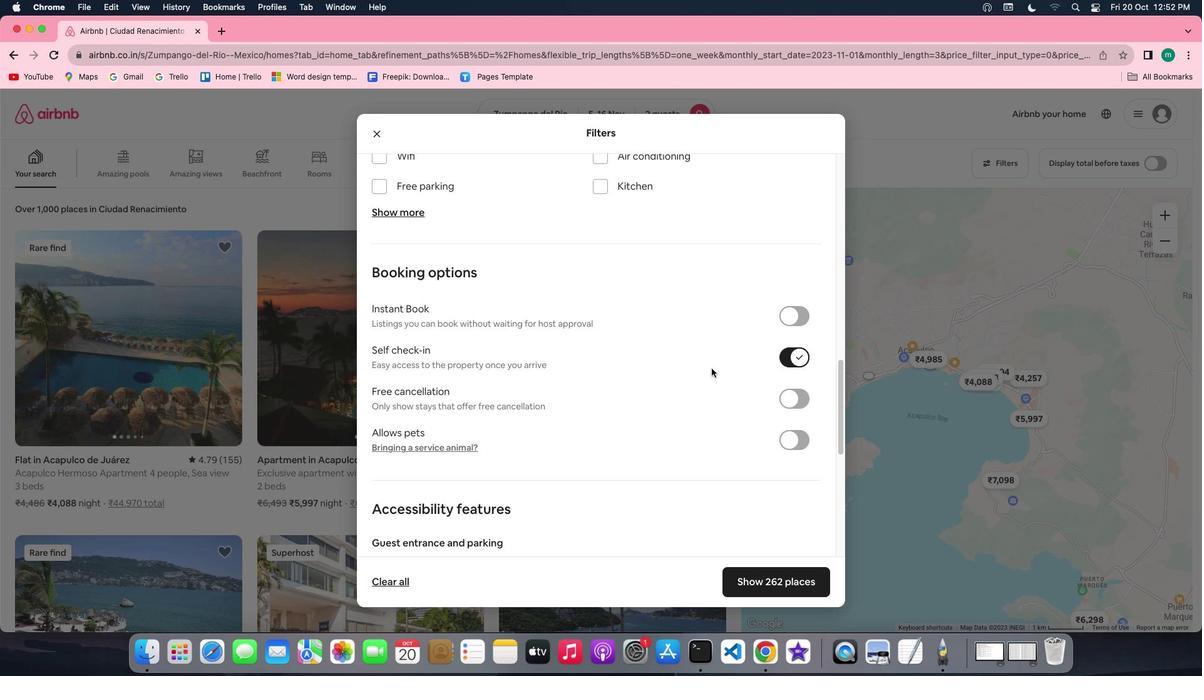 
Action: Mouse scrolled (712, 368) with delta (0, 0)
Screenshot: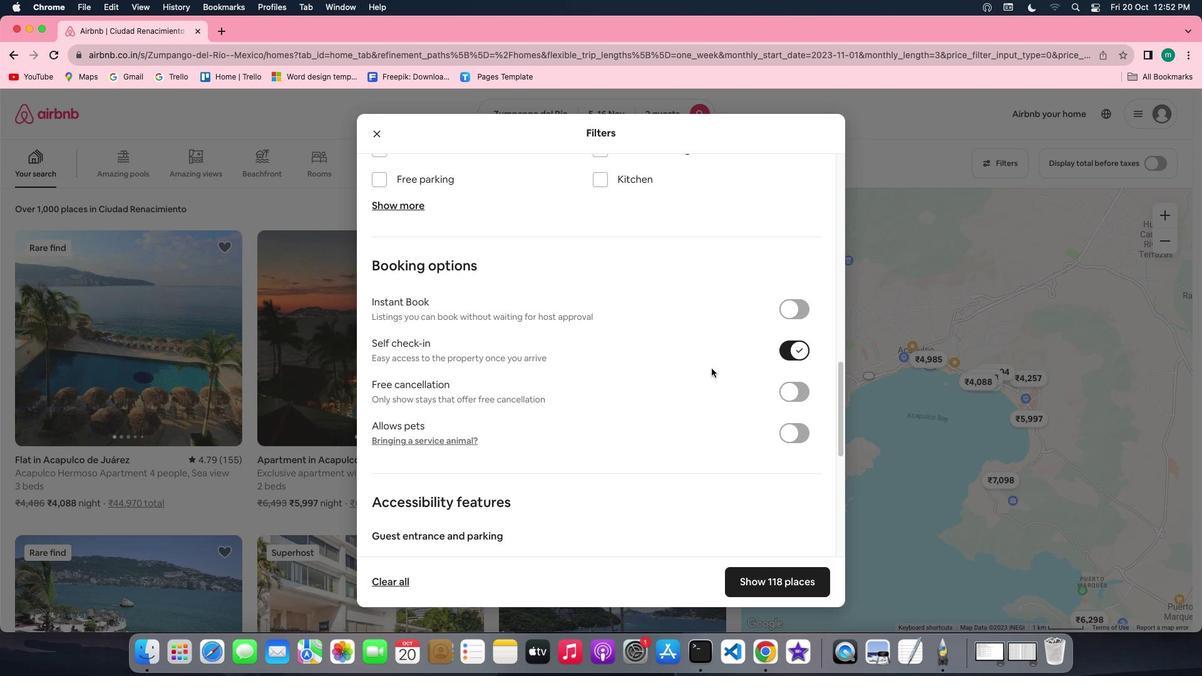 
Action: Mouse scrolled (712, 368) with delta (0, 0)
Screenshot: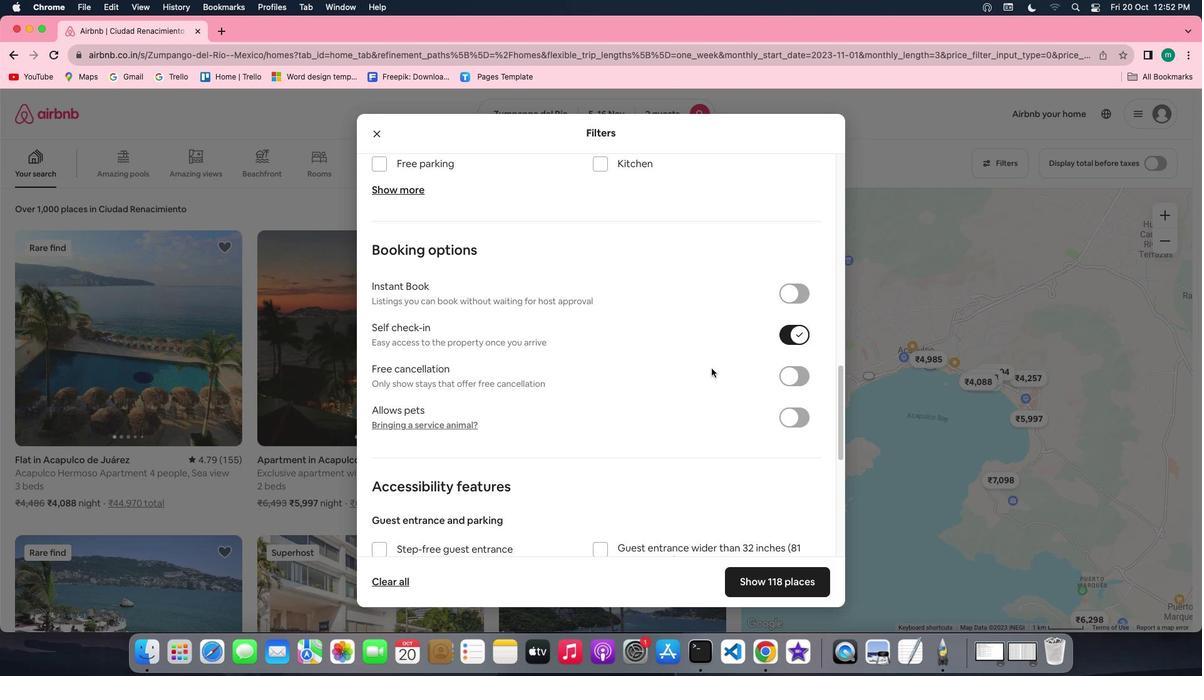 
Action: Mouse scrolled (712, 368) with delta (0, -1)
Screenshot: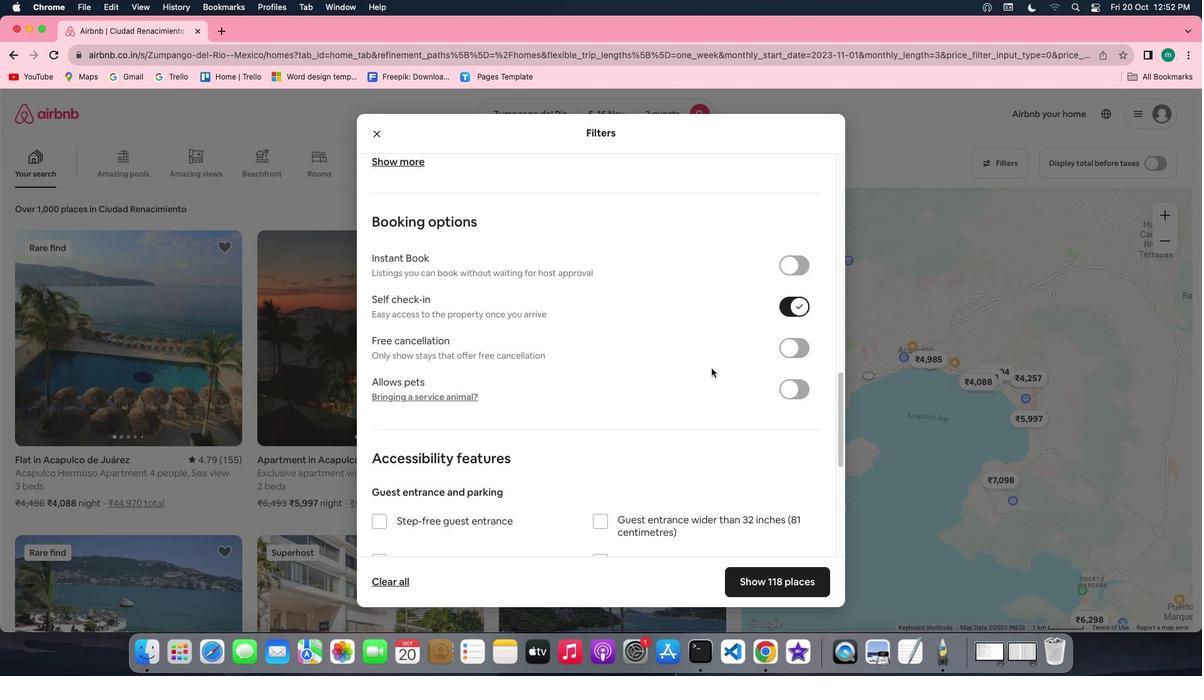 
Action: Mouse scrolled (712, 368) with delta (0, -1)
Screenshot: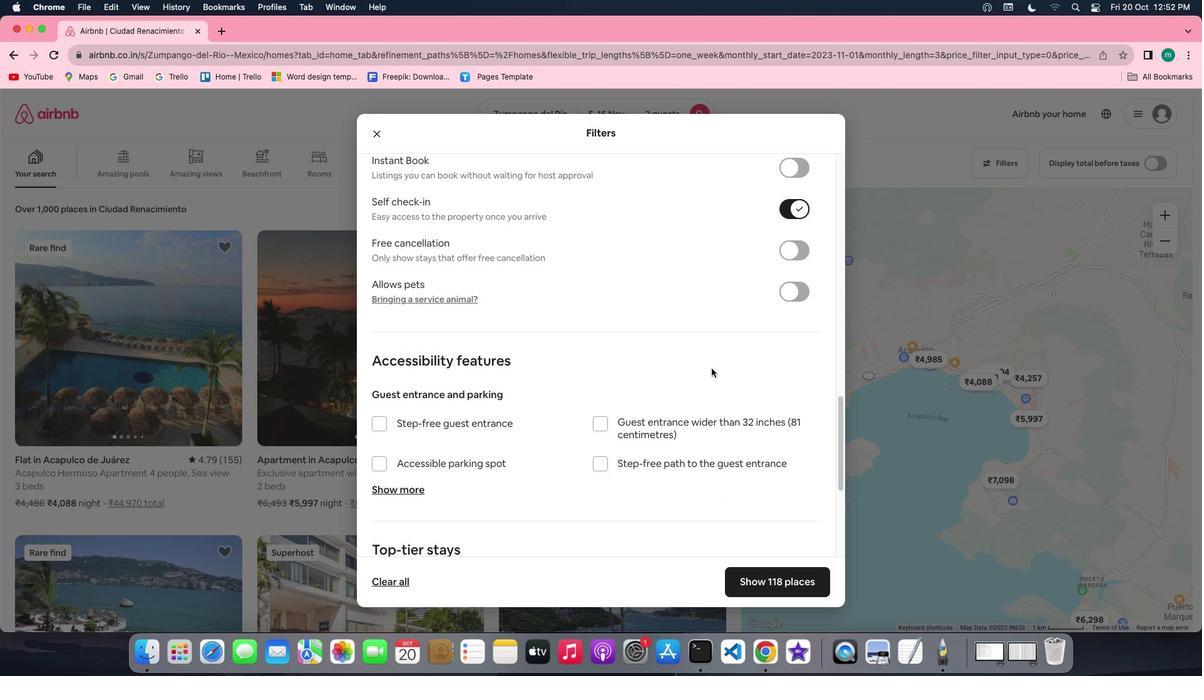 
Action: Mouse scrolled (712, 368) with delta (0, 0)
Screenshot: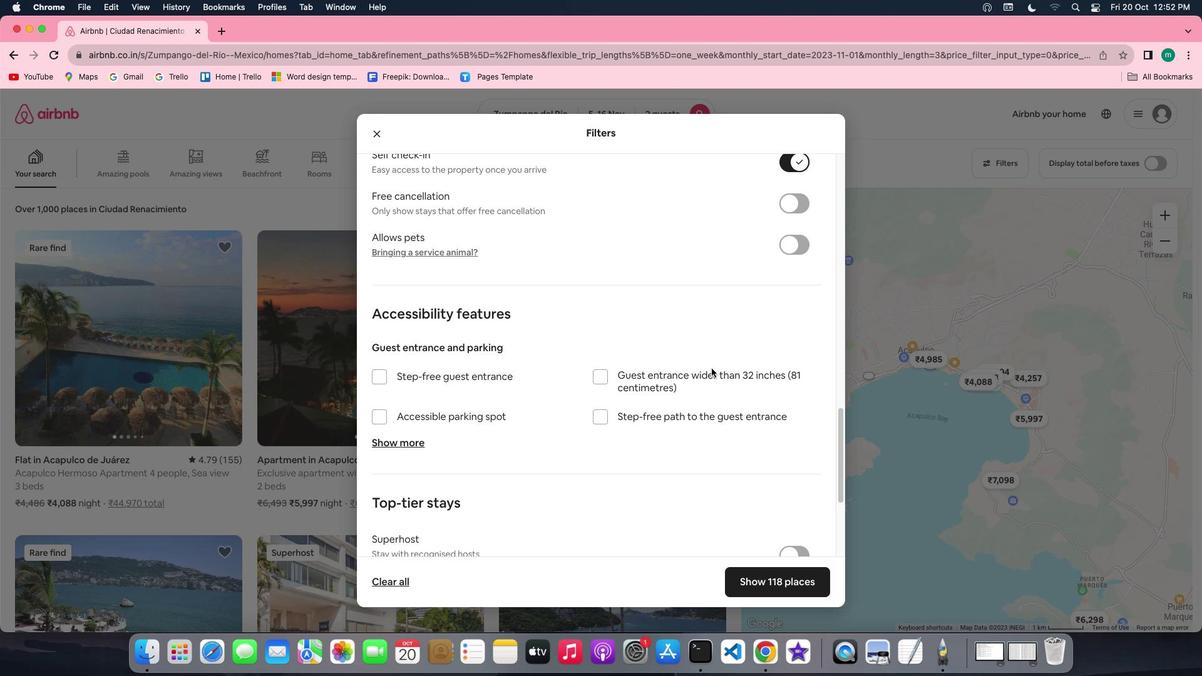 
Action: Mouse scrolled (712, 368) with delta (0, 0)
Screenshot: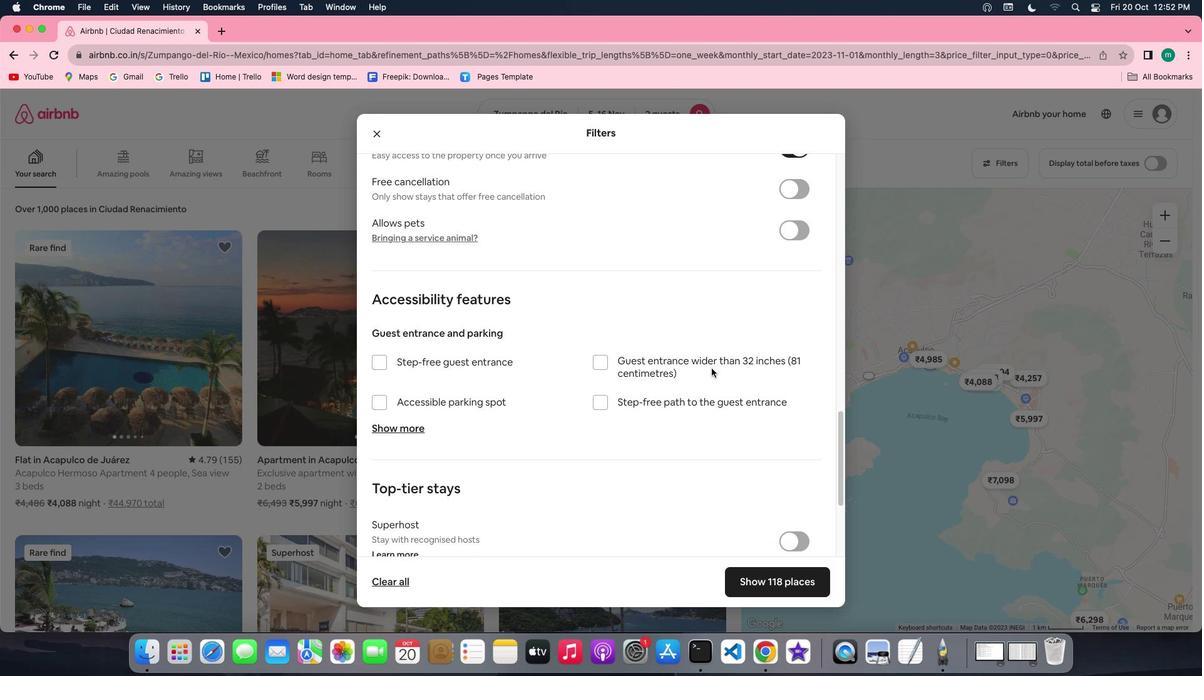 
Action: Mouse scrolled (712, 368) with delta (0, 0)
Screenshot: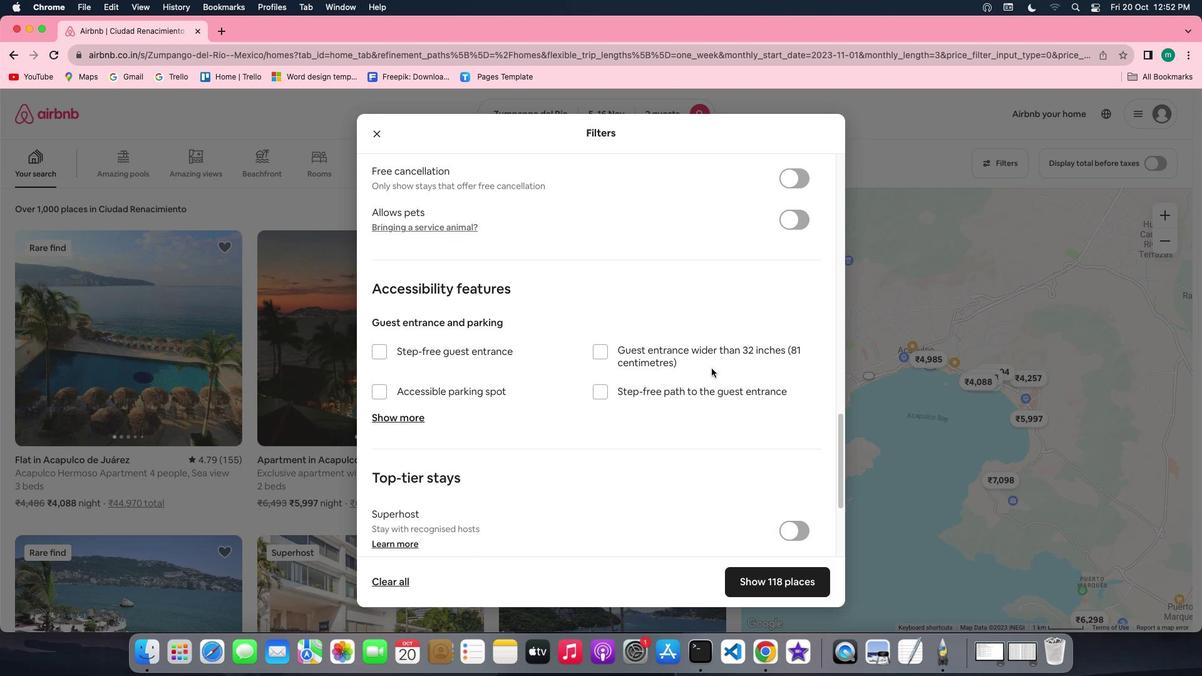 
Action: Mouse scrolled (712, 368) with delta (0, -1)
Screenshot: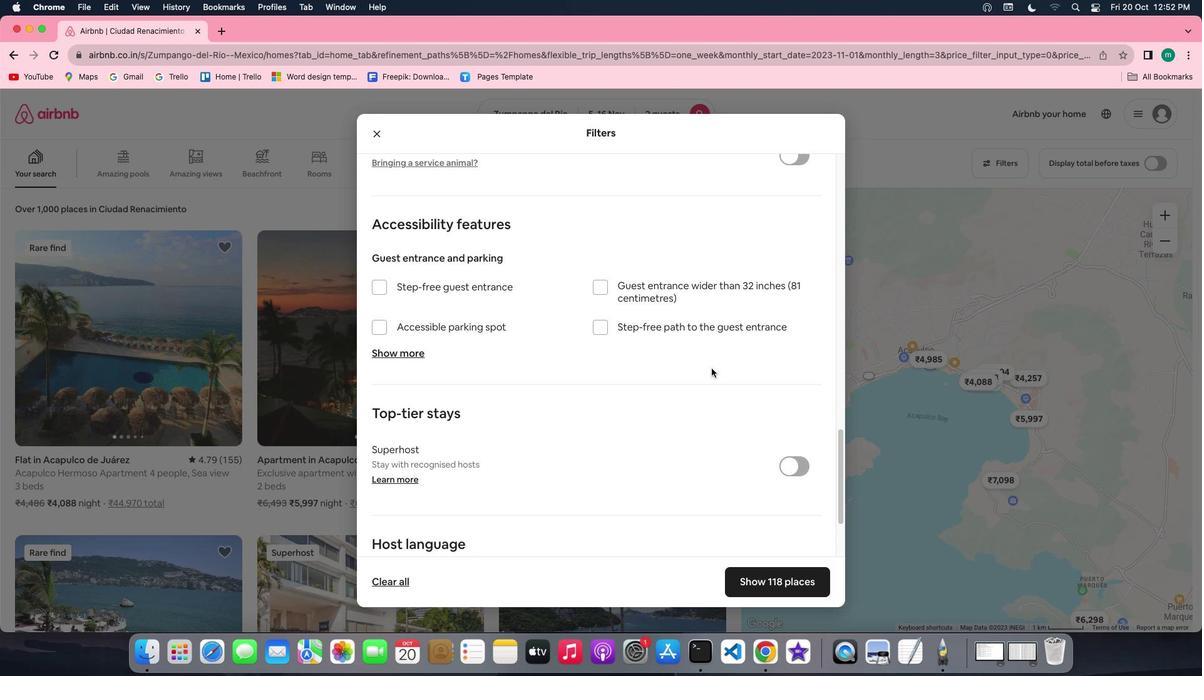 
Action: Mouse scrolled (712, 368) with delta (0, 0)
Screenshot: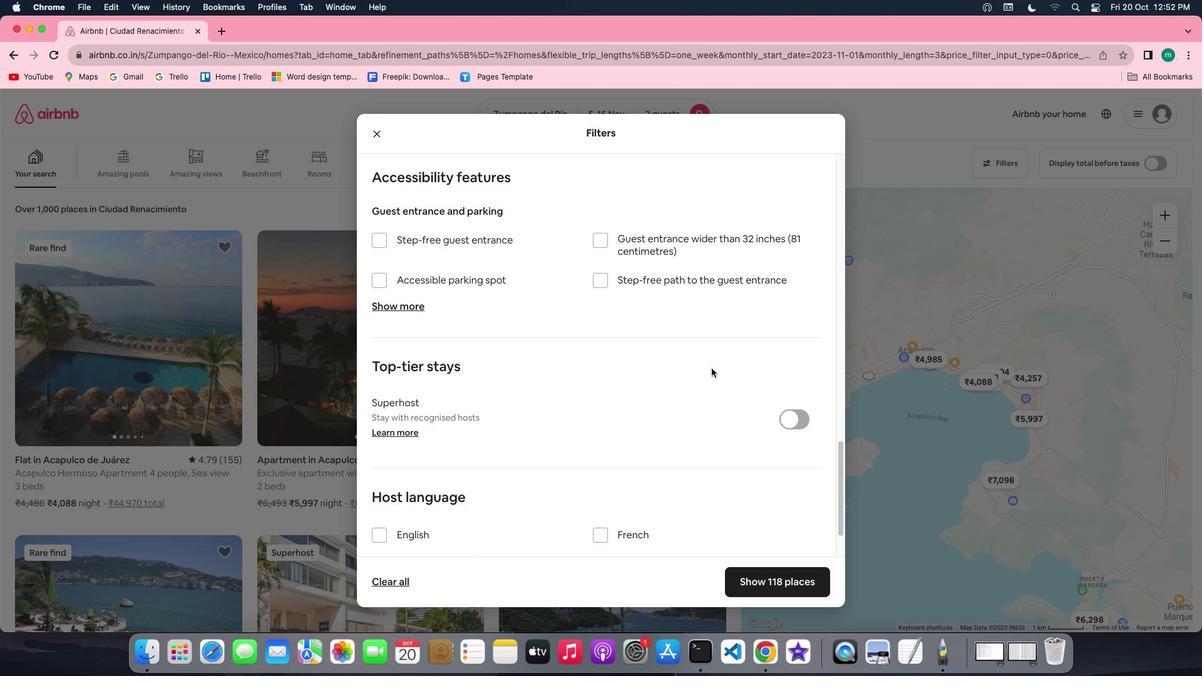 
Action: Mouse scrolled (712, 368) with delta (0, 0)
Screenshot: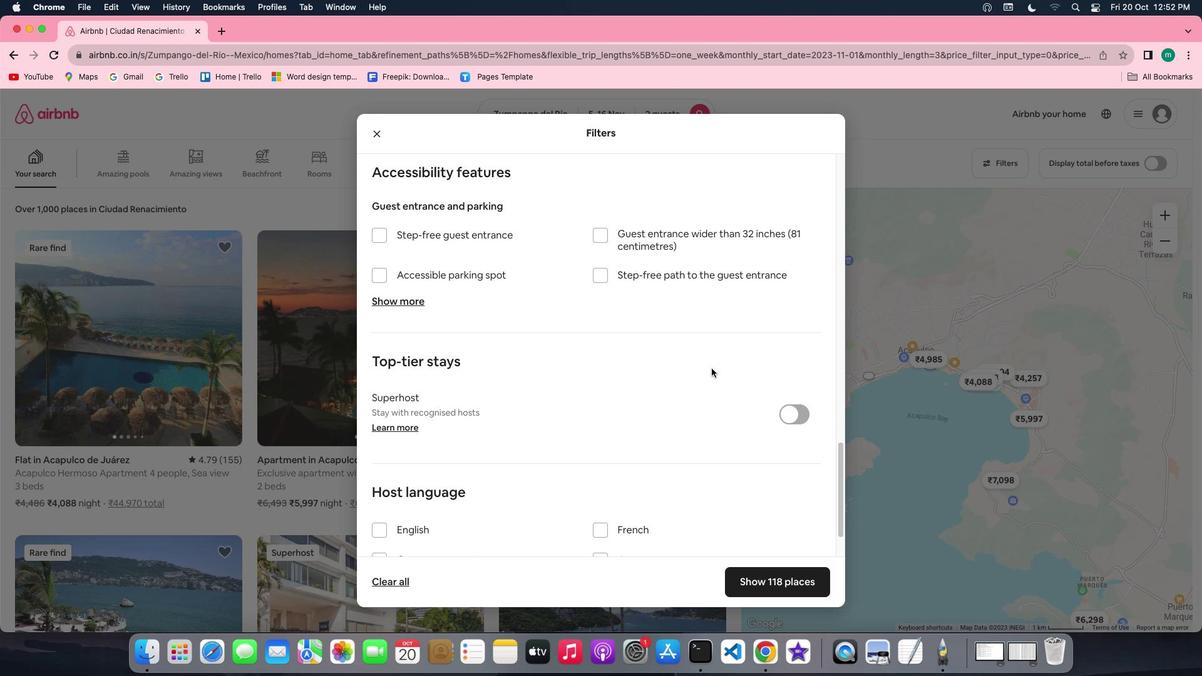 
Action: Mouse scrolled (712, 368) with delta (0, -1)
Screenshot: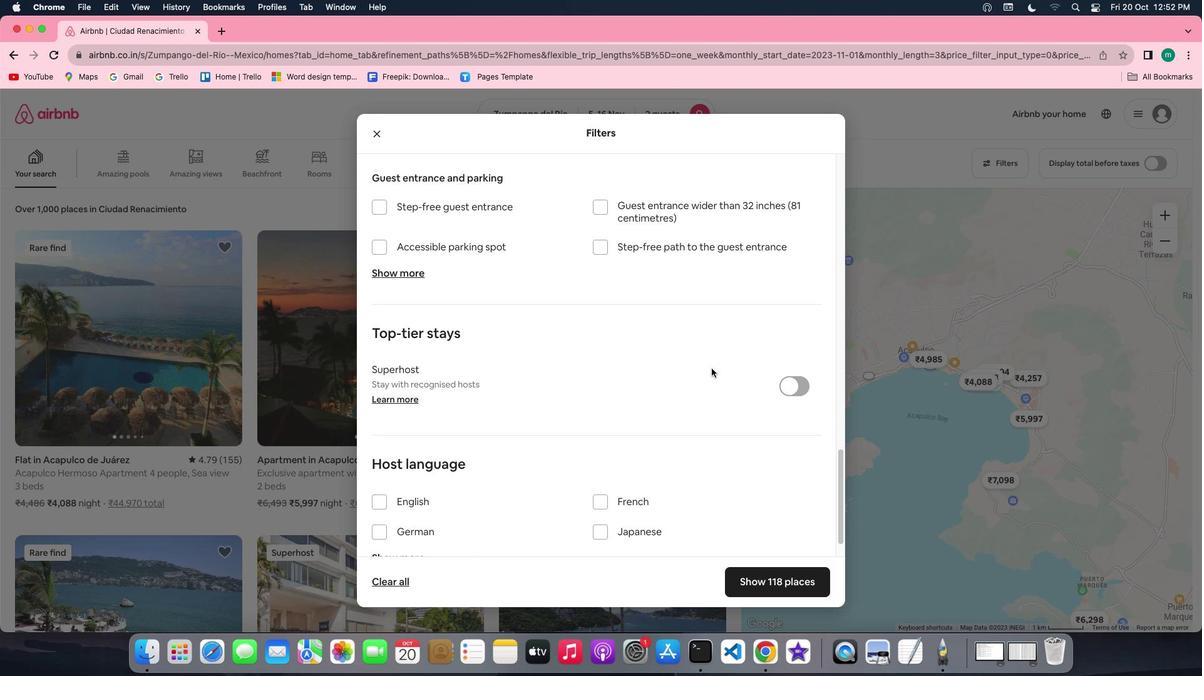 
Action: Mouse scrolled (712, 368) with delta (0, -1)
Screenshot: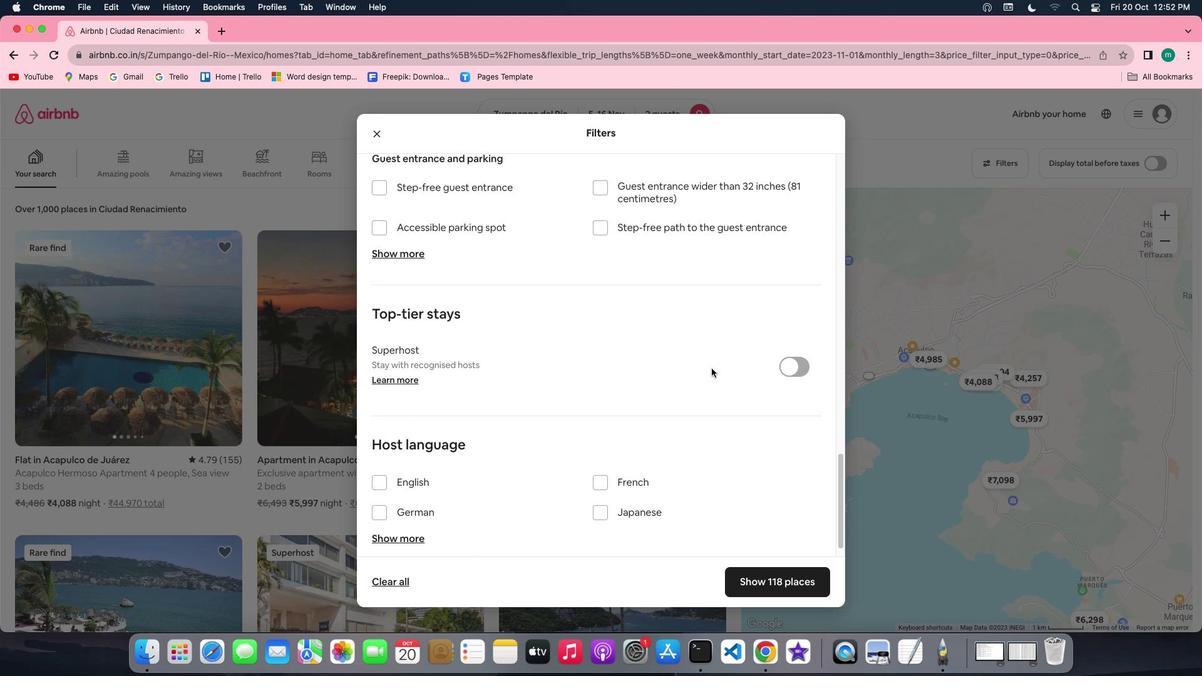 
Action: Mouse scrolled (712, 368) with delta (0, 0)
Screenshot: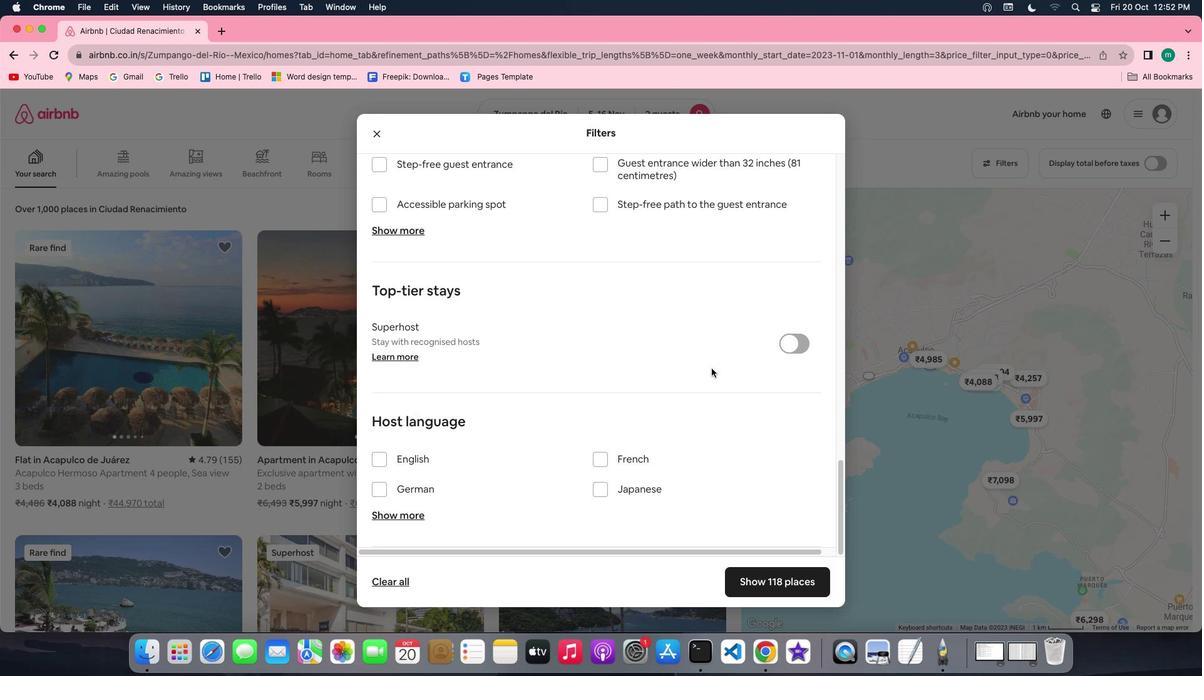 
Action: Mouse scrolled (712, 368) with delta (0, 0)
Screenshot: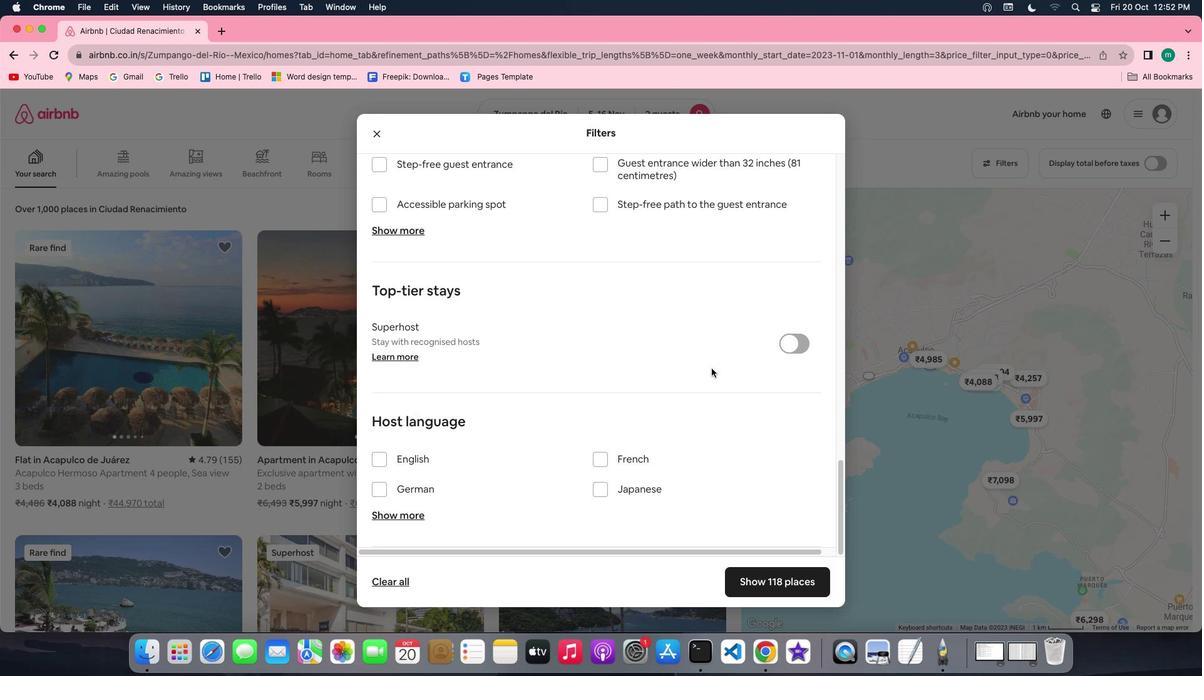 
Action: Mouse scrolled (712, 368) with delta (0, -1)
Screenshot: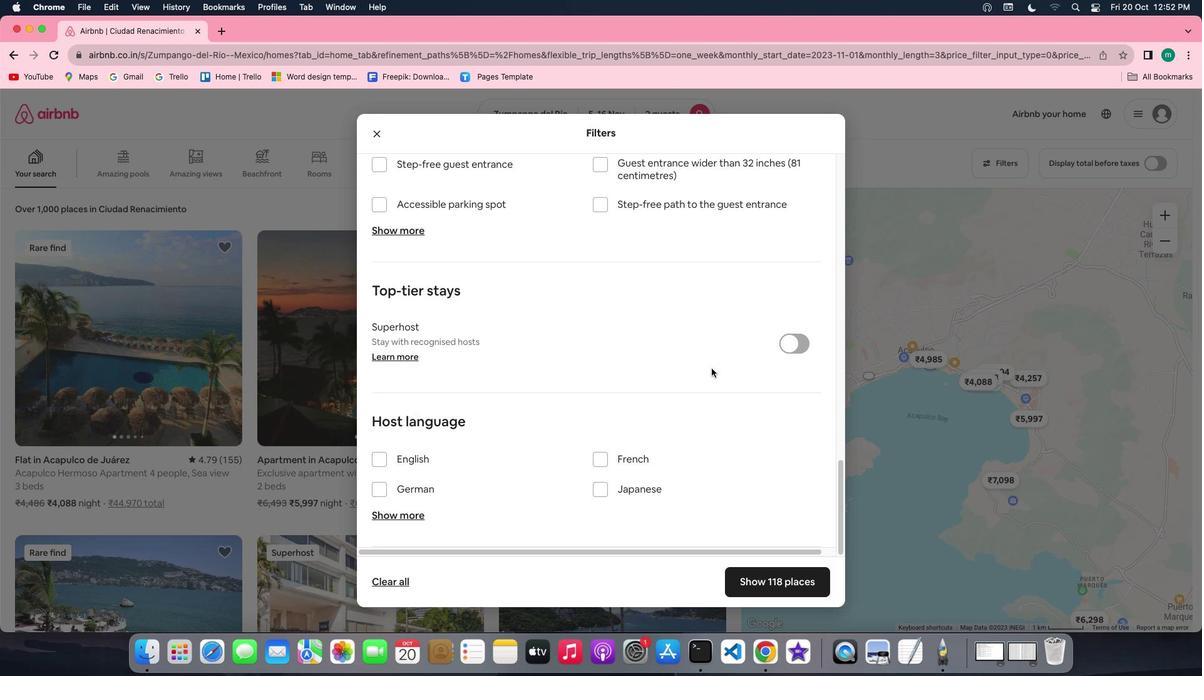 
Action: Mouse scrolled (712, 368) with delta (0, -3)
Screenshot: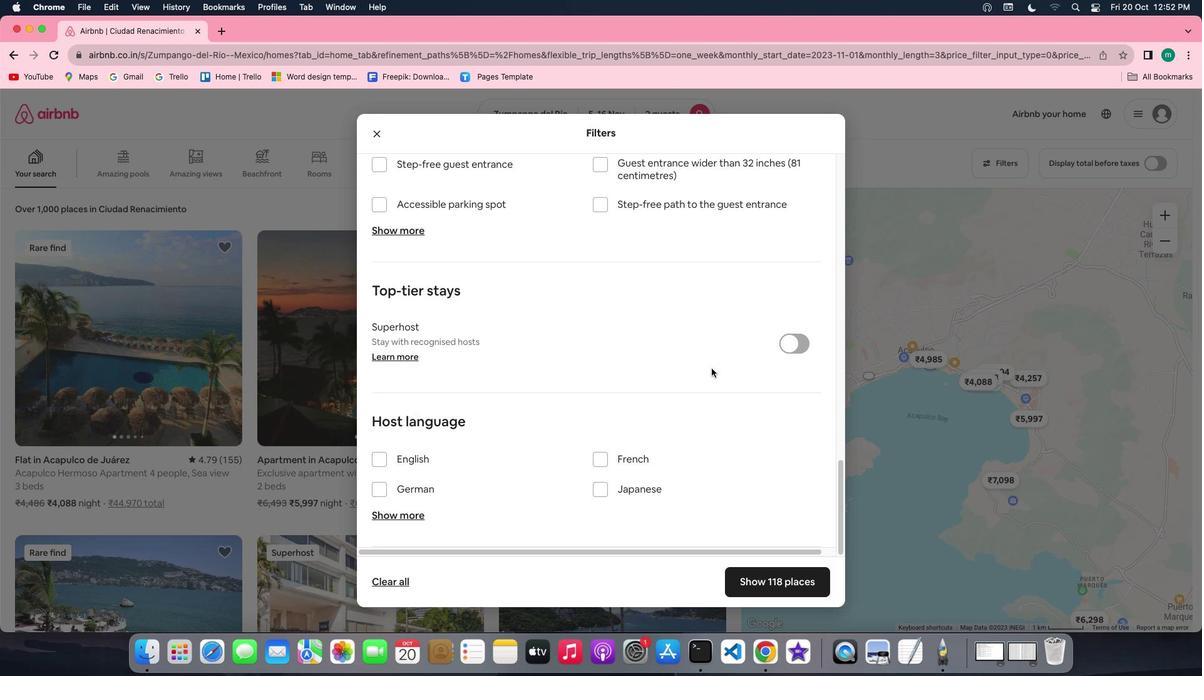 
Action: Mouse moved to (760, 578)
Screenshot: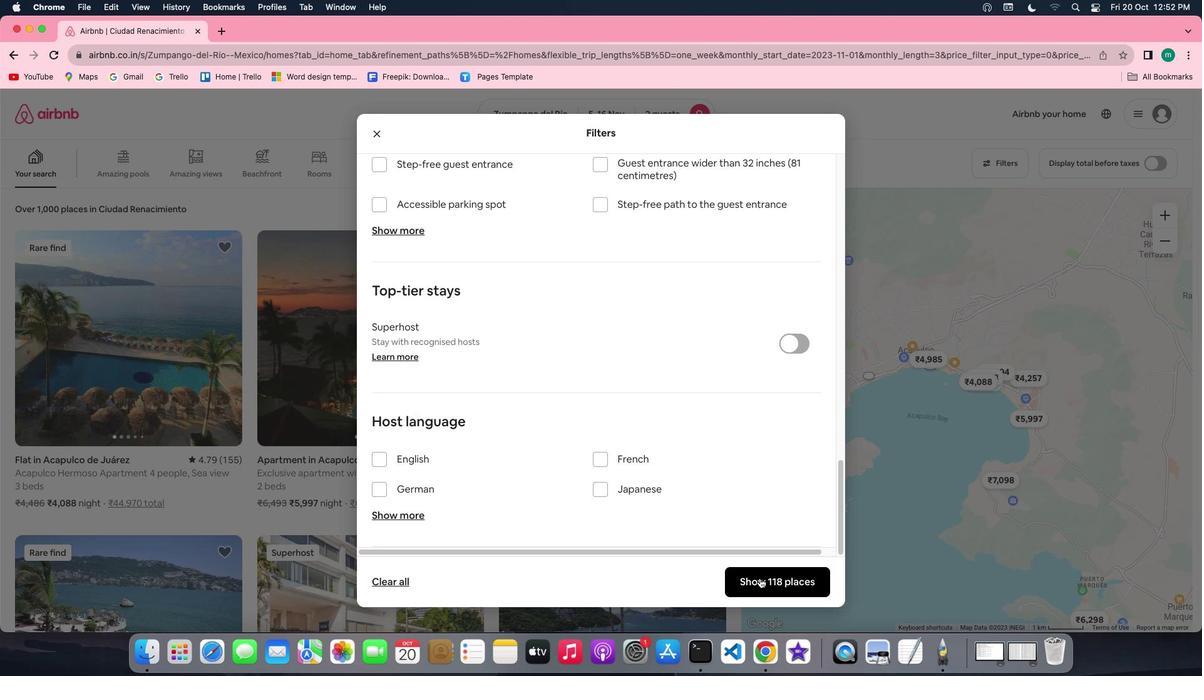 
Action: Mouse pressed left at (760, 578)
Screenshot: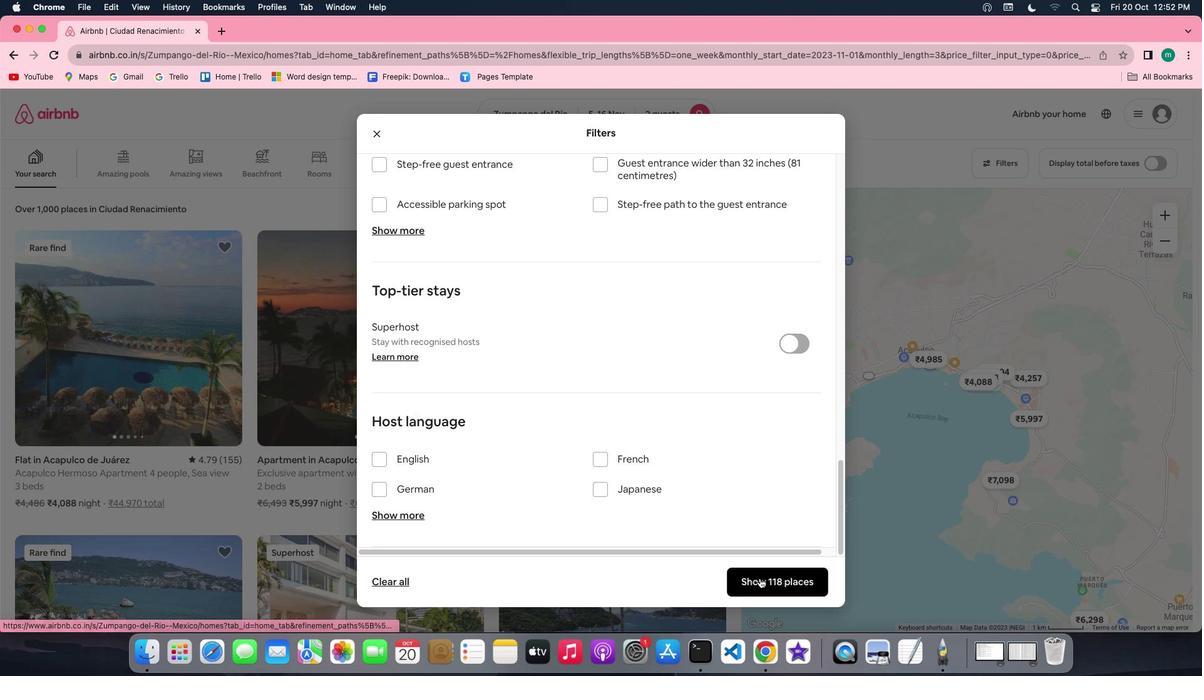 
Action: Mouse moved to (127, 315)
Screenshot: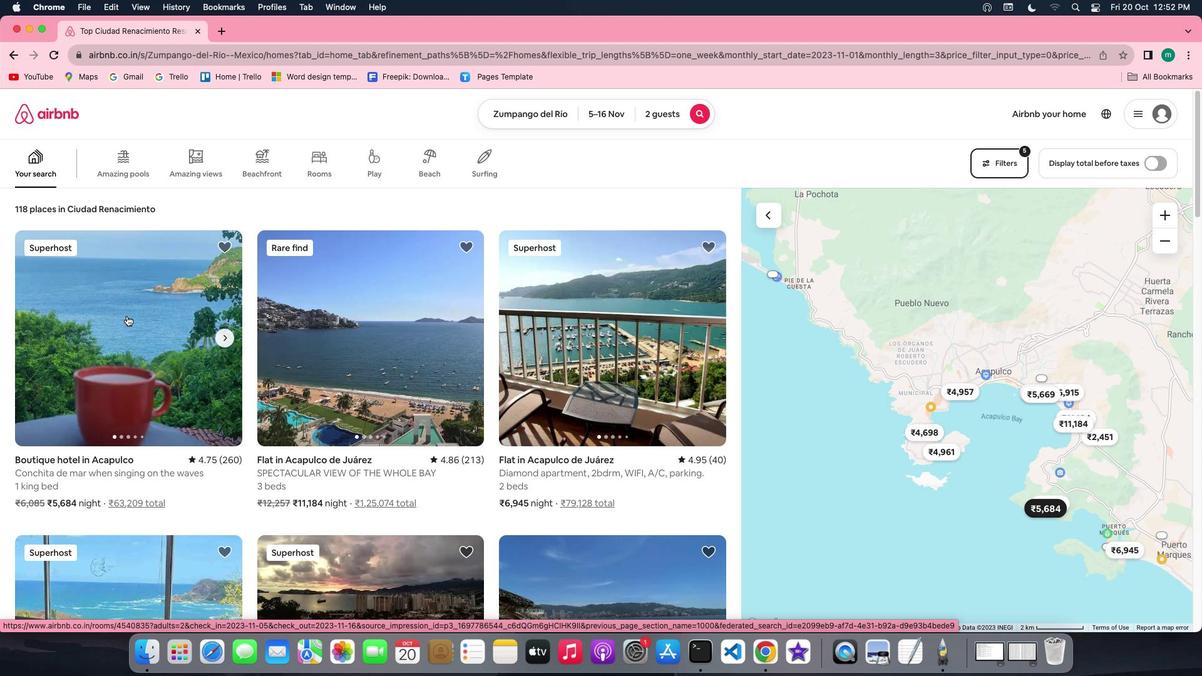 
Action: Mouse pressed left at (127, 315)
Screenshot: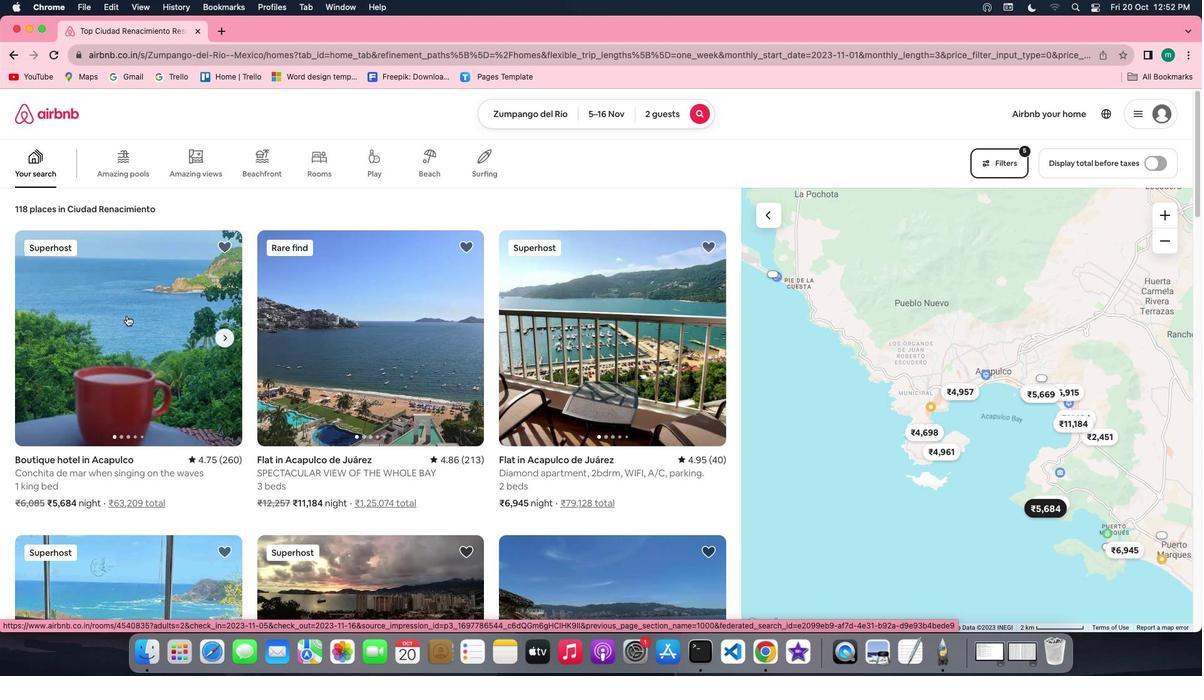 
Action: Mouse moved to (874, 459)
Screenshot: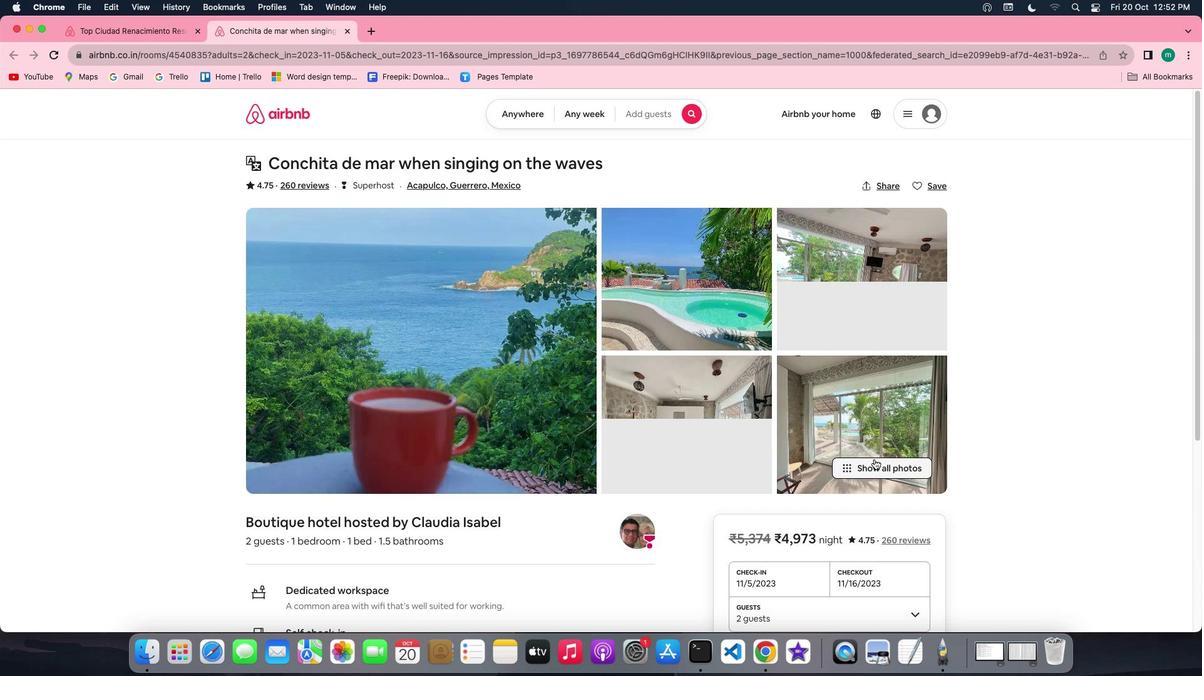 
Action: Mouse pressed left at (874, 459)
Screenshot: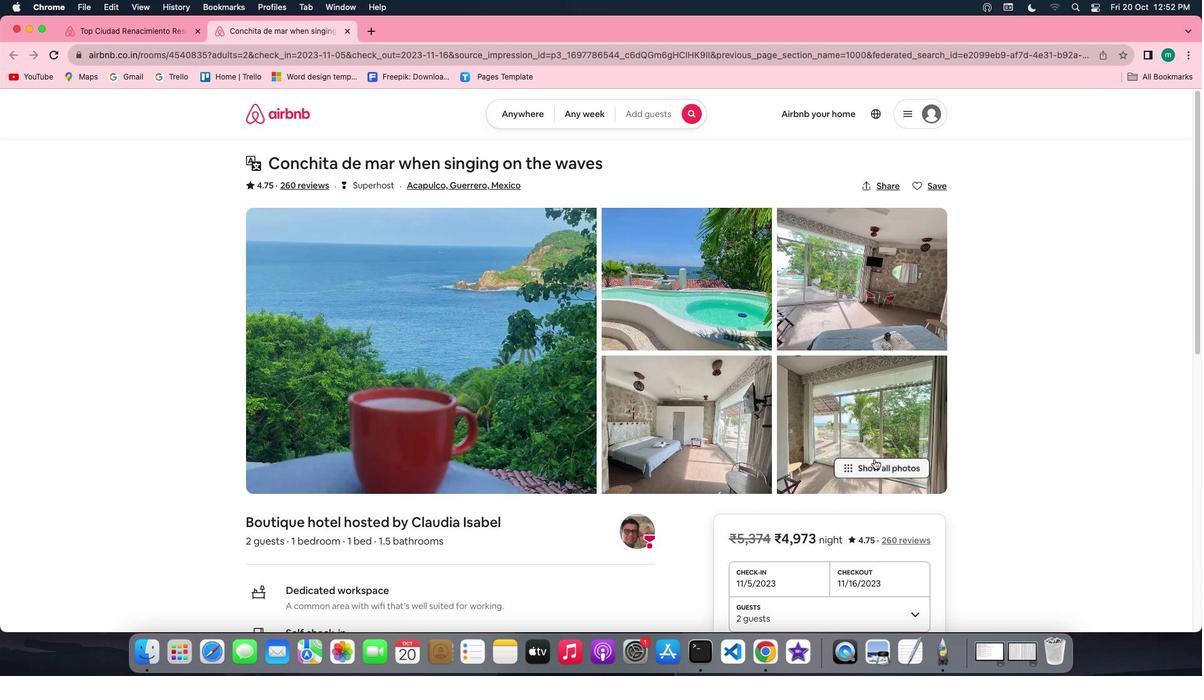 
Action: Mouse moved to (655, 492)
Screenshot: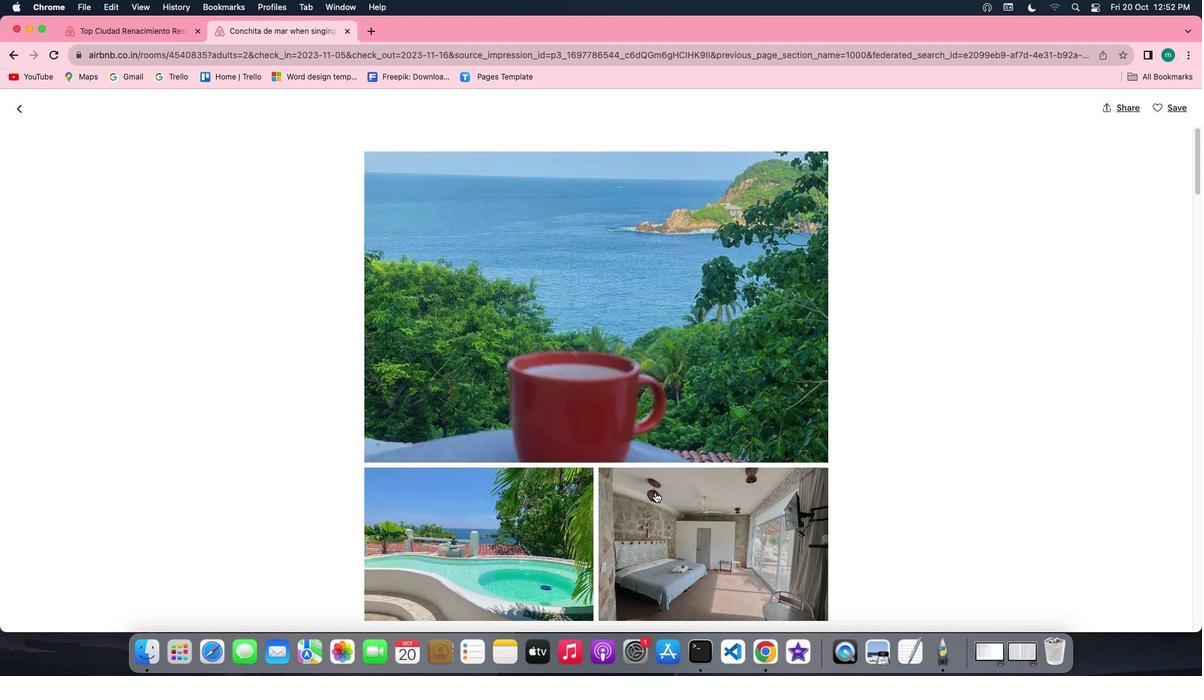 
Action: Mouse scrolled (655, 492) with delta (0, 0)
Screenshot: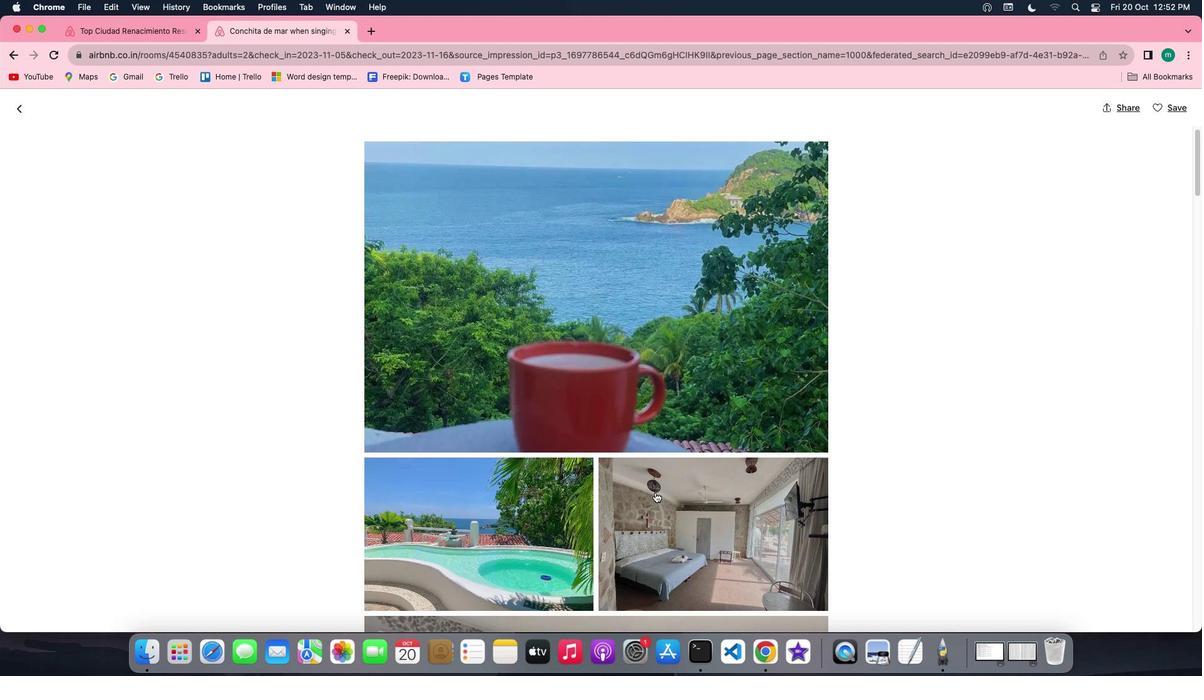 
Action: Mouse scrolled (655, 492) with delta (0, 0)
Screenshot: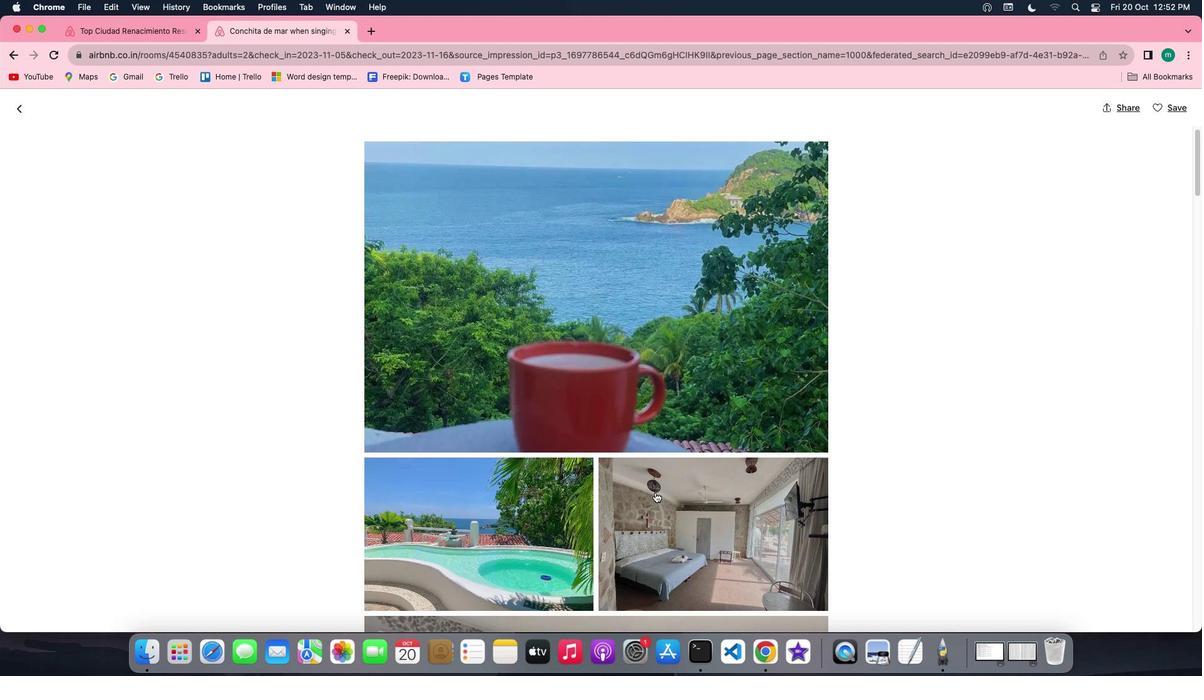 
Action: Mouse scrolled (655, 492) with delta (0, -1)
Screenshot: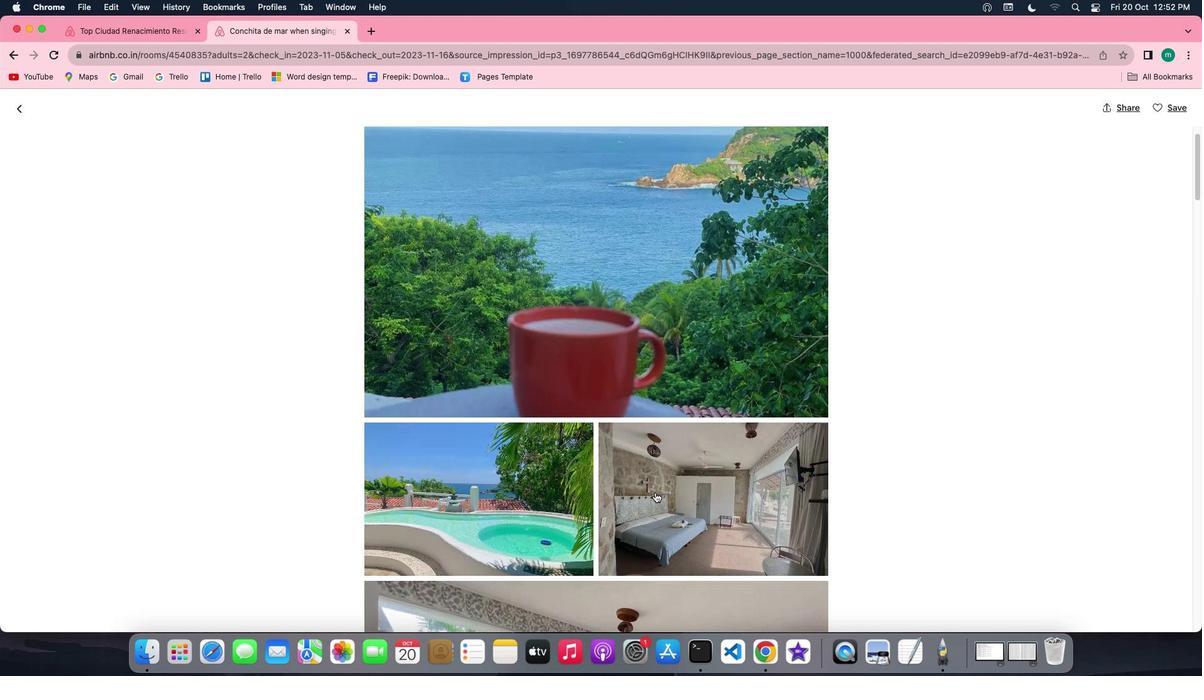 
Action: Mouse moved to (655, 492)
Screenshot: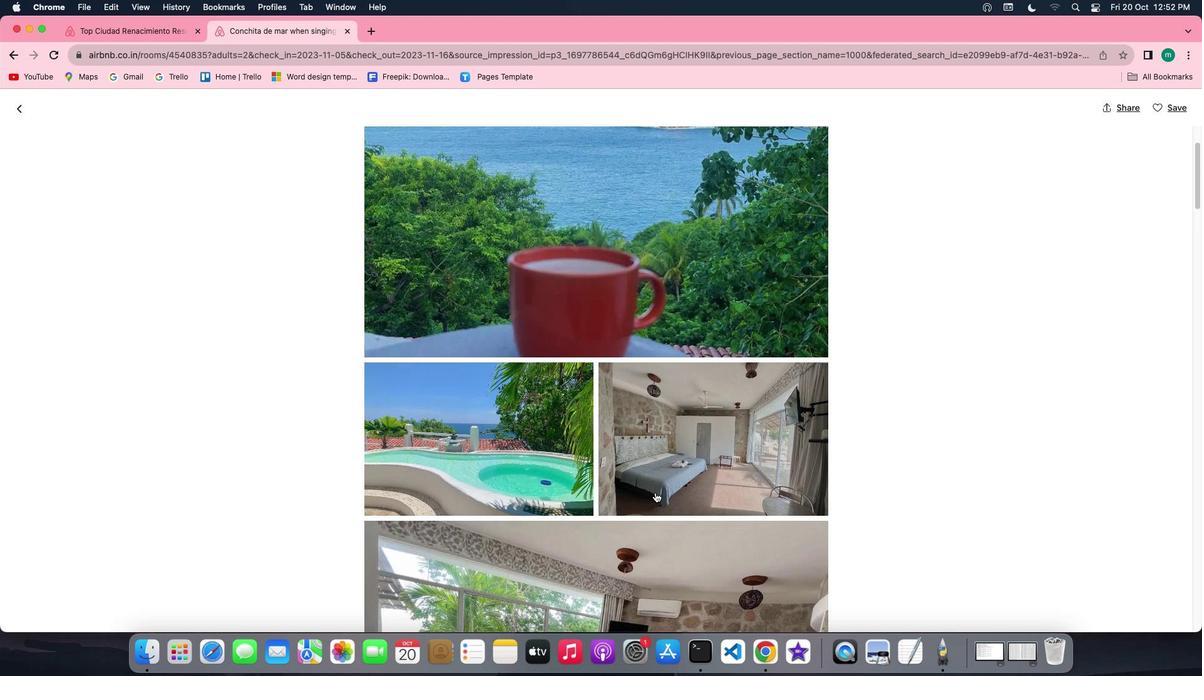 
Action: Mouse scrolled (655, 492) with delta (0, 0)
Screenshot: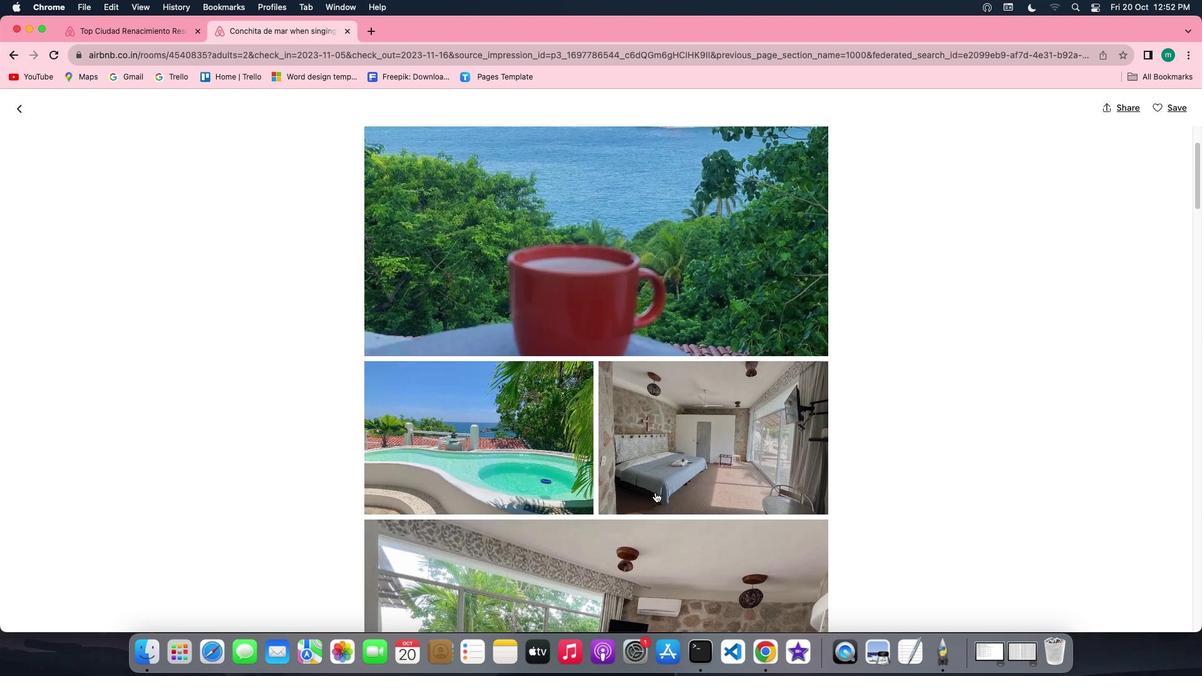 
Action: Mouse scrolled (655, 492) with delta (0, 0)
Screenshot: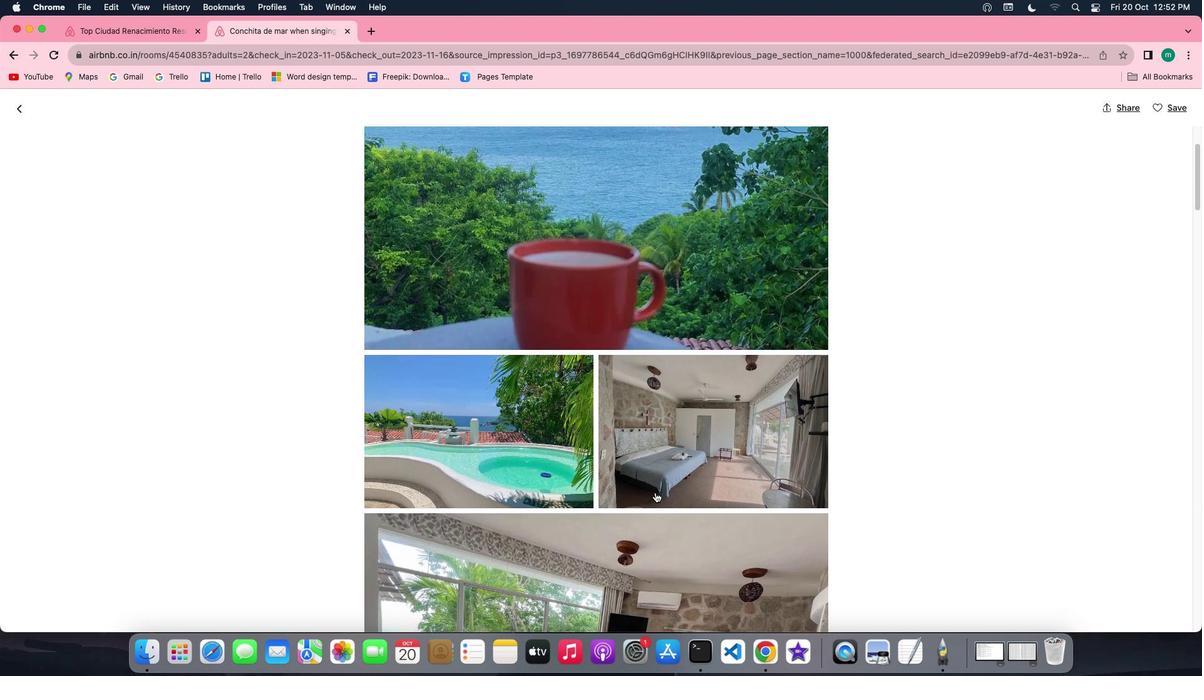 
Action: Mouse scrolled (655, 492) with delta (0, 0)
Screenshot: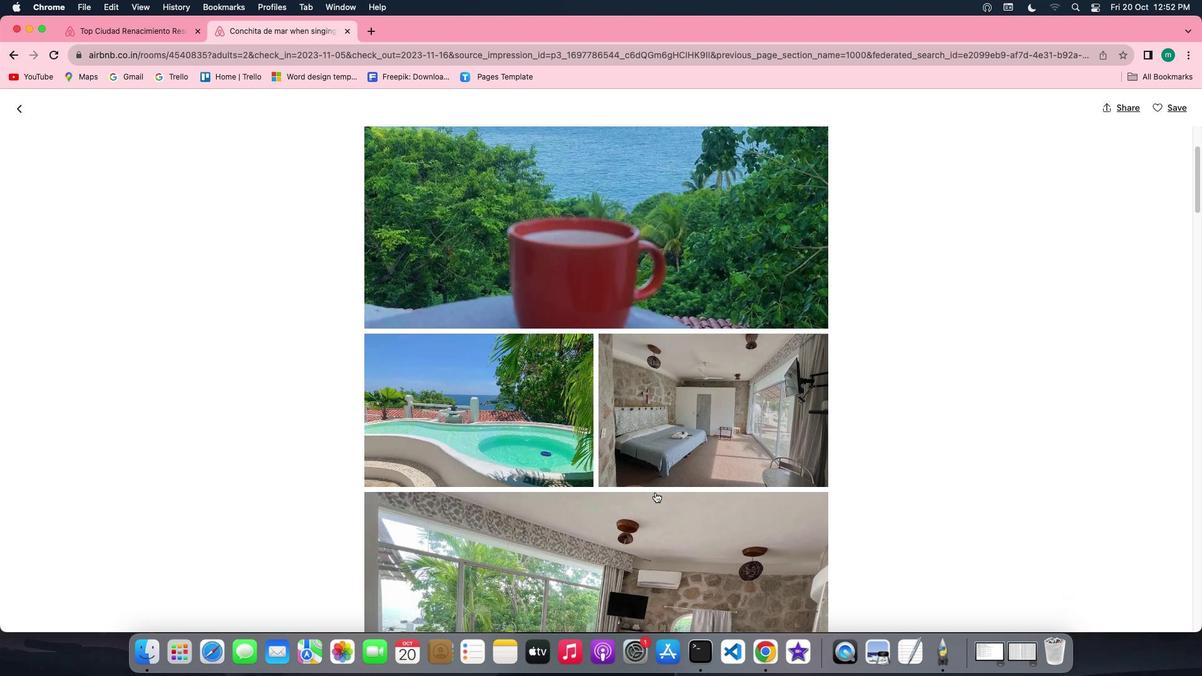 
Action: Mouse scrolled (655, 492) with delta (0, 0)
Screenshot: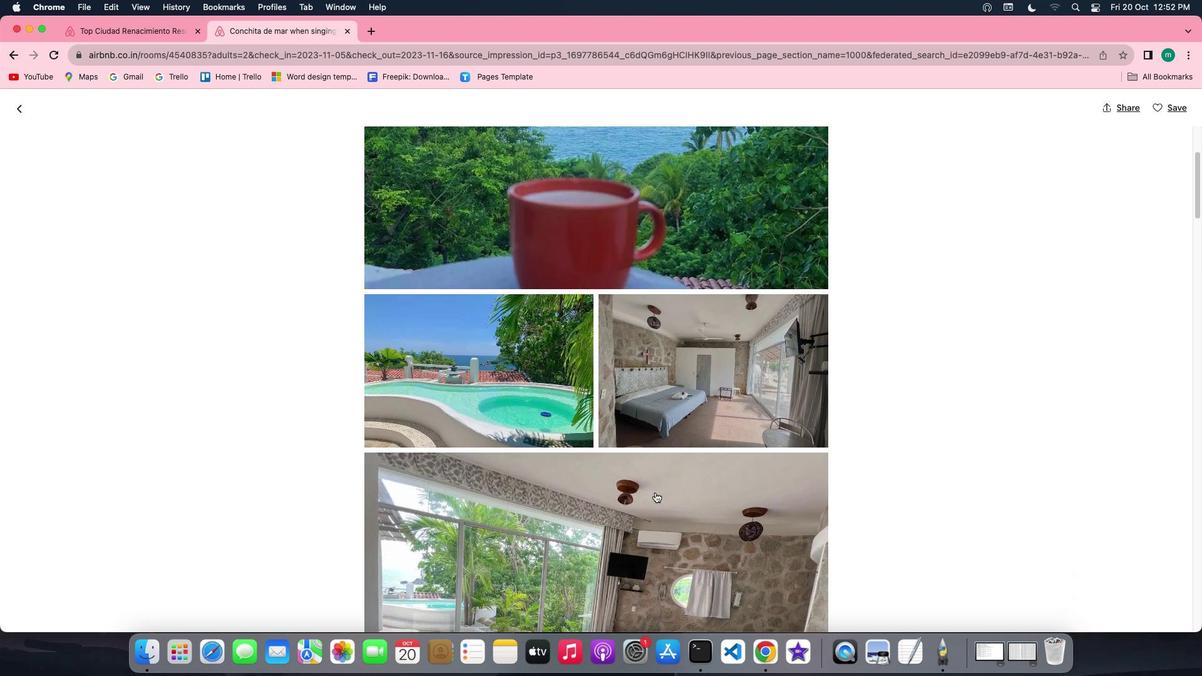 
Action: Mouse scrolled (655, 492) with delta (0, 0)
Screenshot: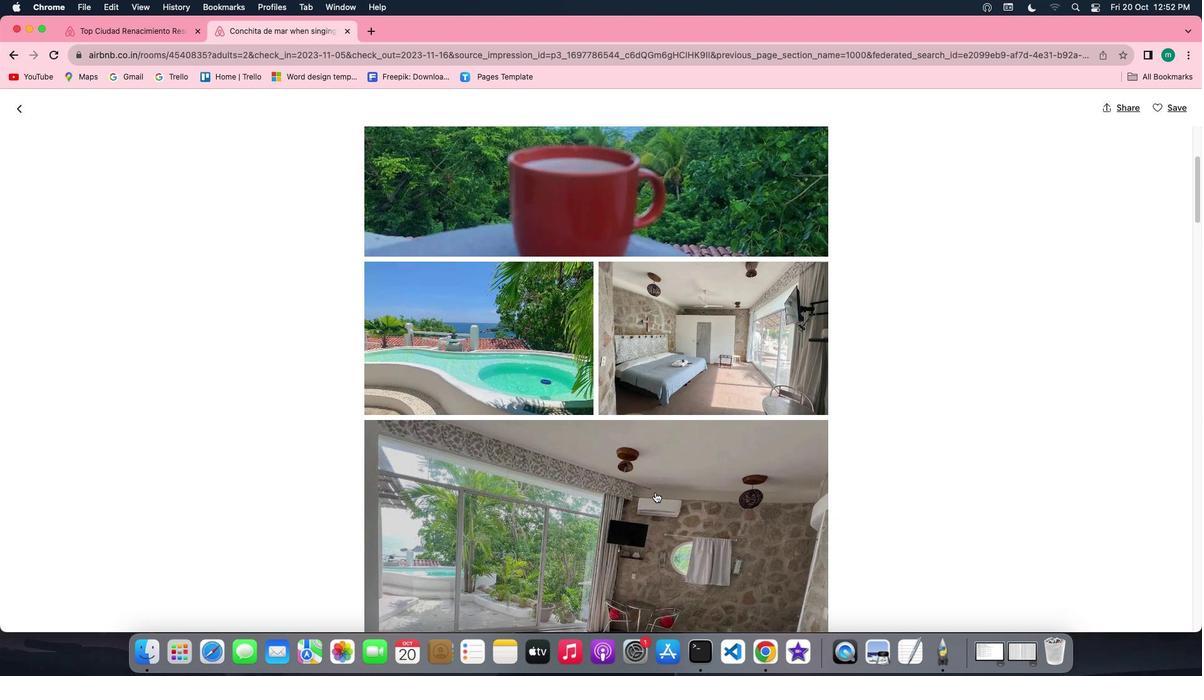 
Action: Mouse scrolled (655, 492) with delta (0, 0)
Screenshot: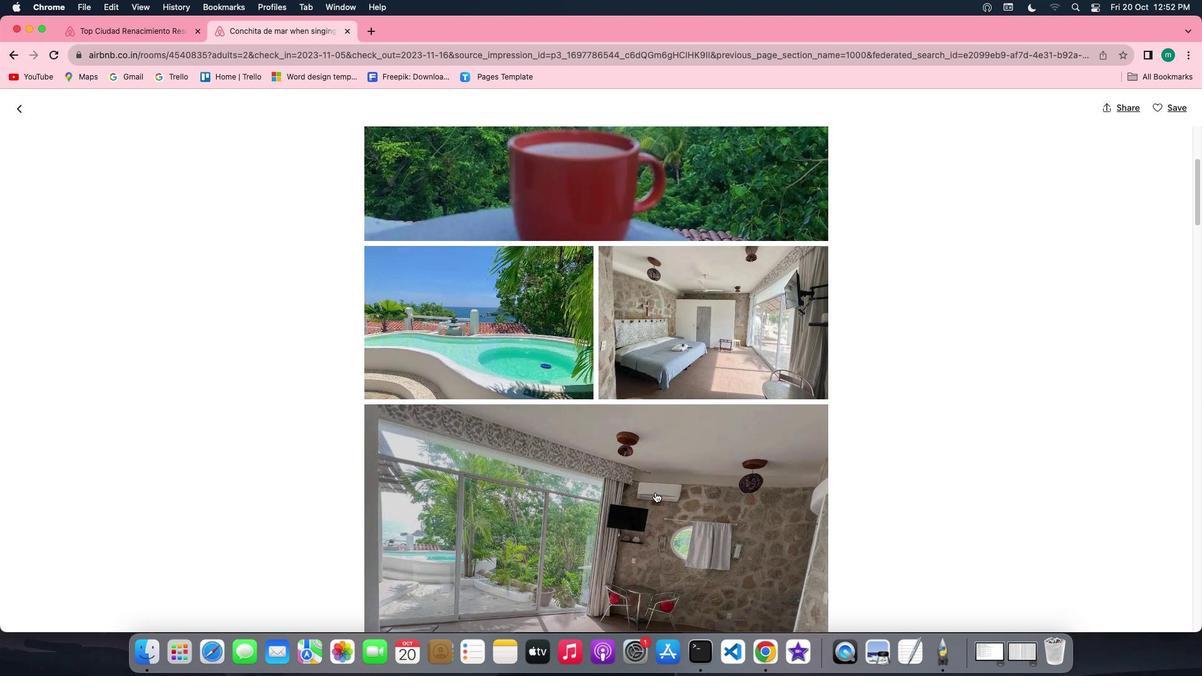 
Action: Mouse scrolled (655, 492) with delta (0, -1)
Screenshot: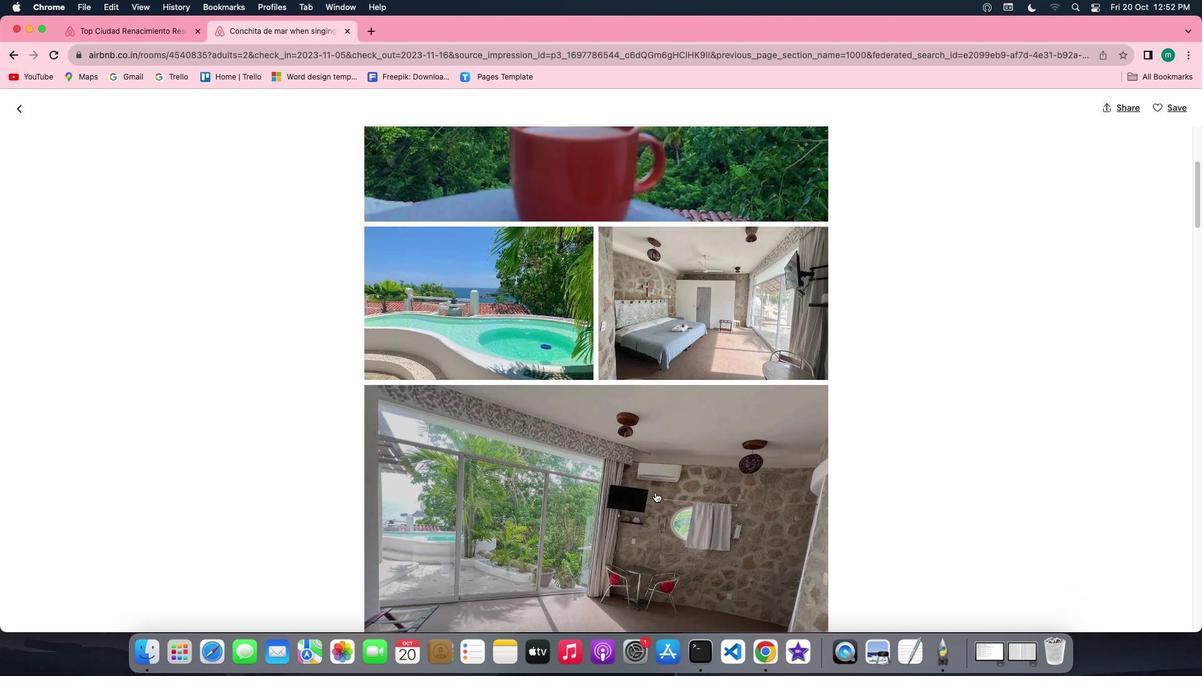
Action: Mouse scrolled (655, 492) with delta (0, -1)
Screenshot: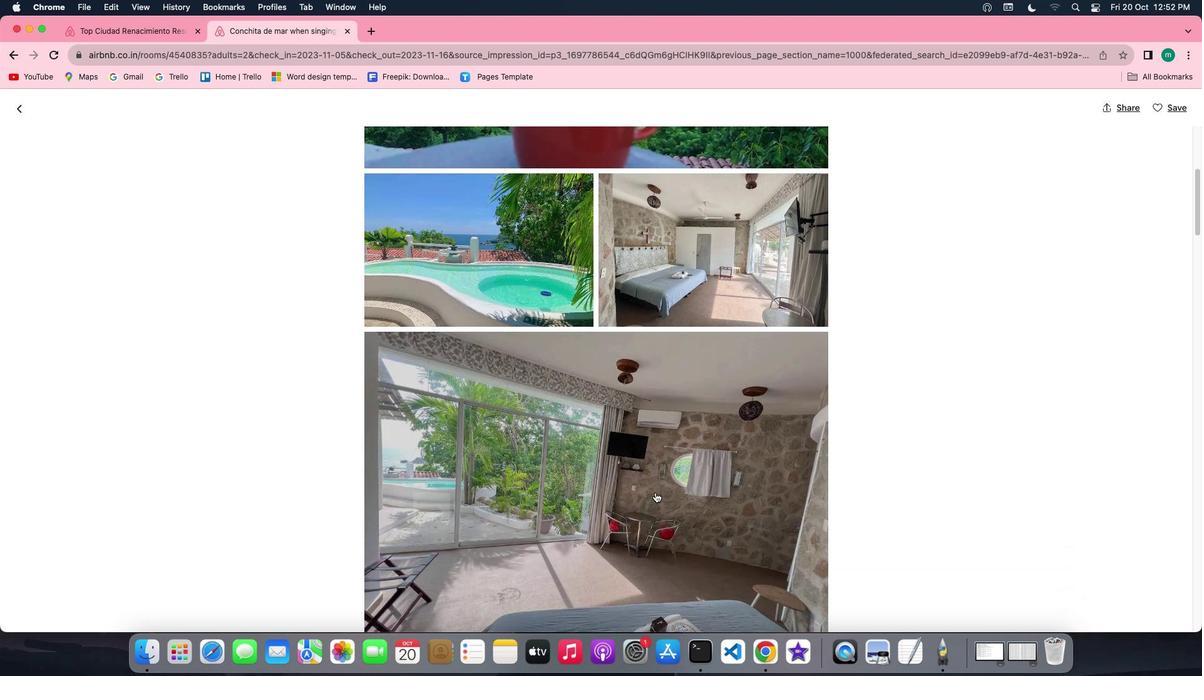 
Action: Mouse scrolled (655, 492) with delta (0, 0)
Screenshot: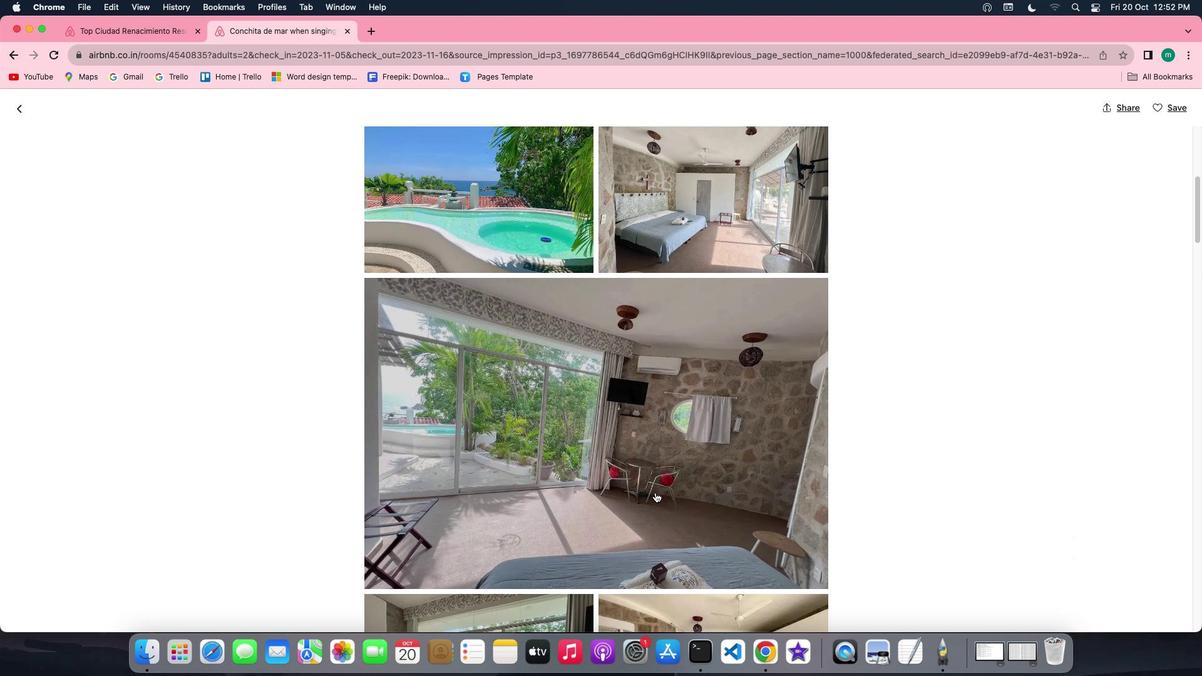 
Action: Mouse scrolled (655, 492) with delta (0, 0)
Screenshot: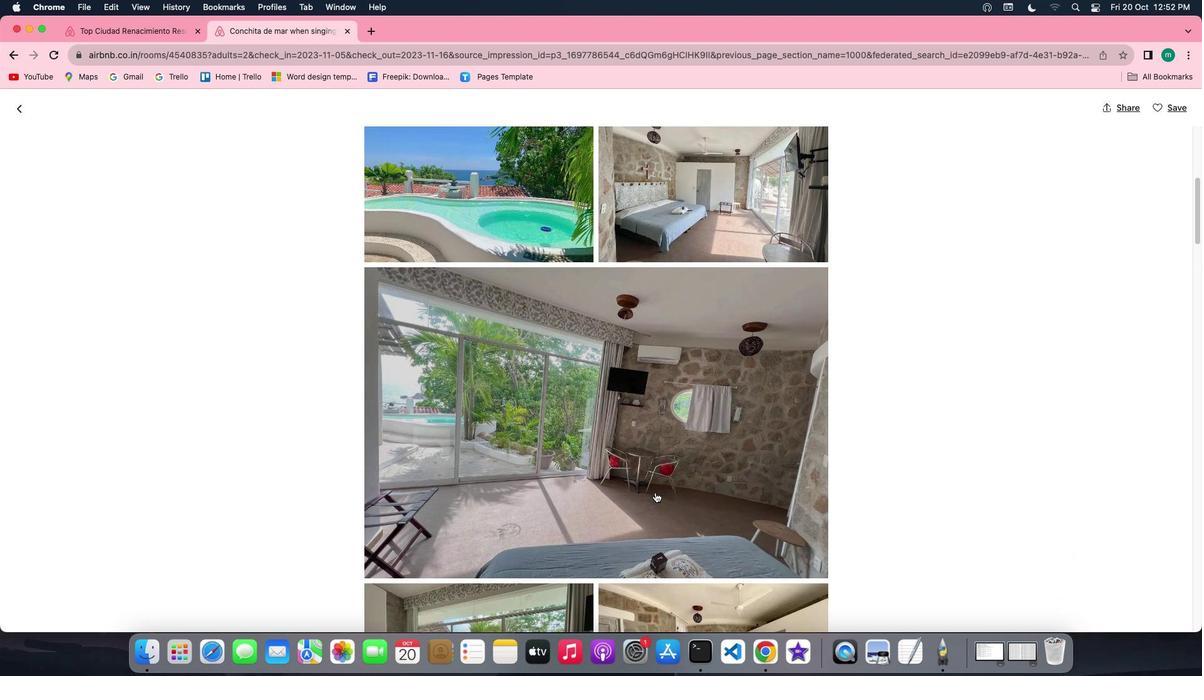 
Action: Mouse scrolled (655, 492) with delta (0, -1)
Screenshot: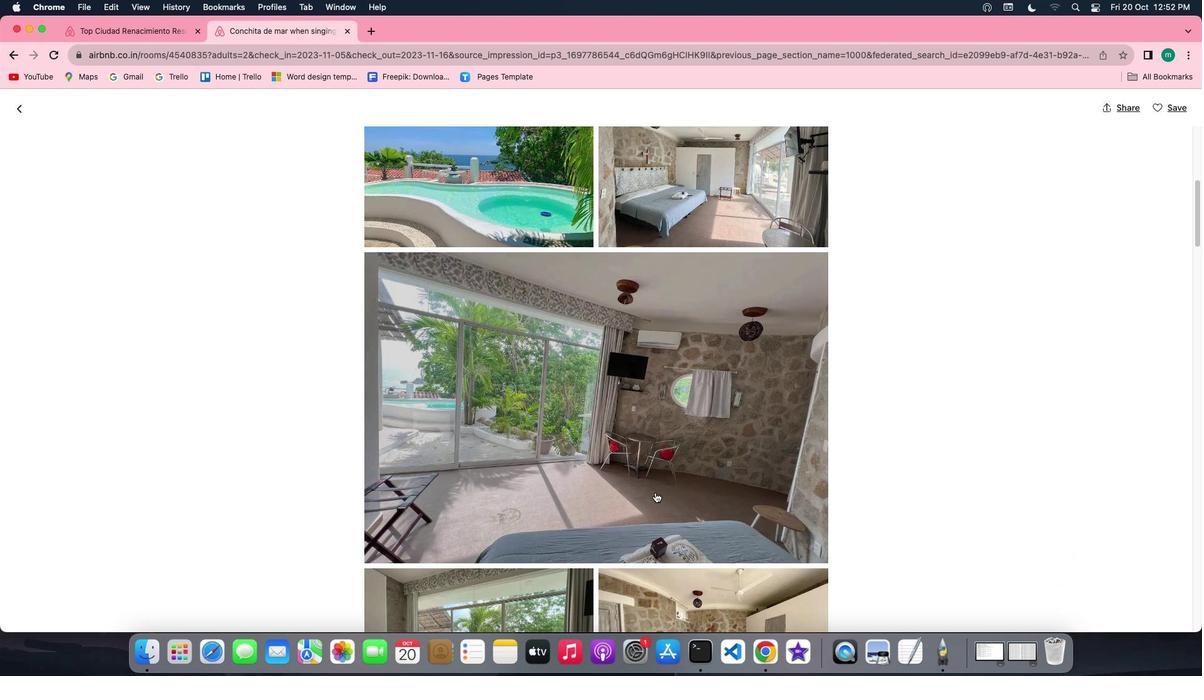 
Action: Mouse scrolled (655, 492) with delta (0, 0)
Screenshot: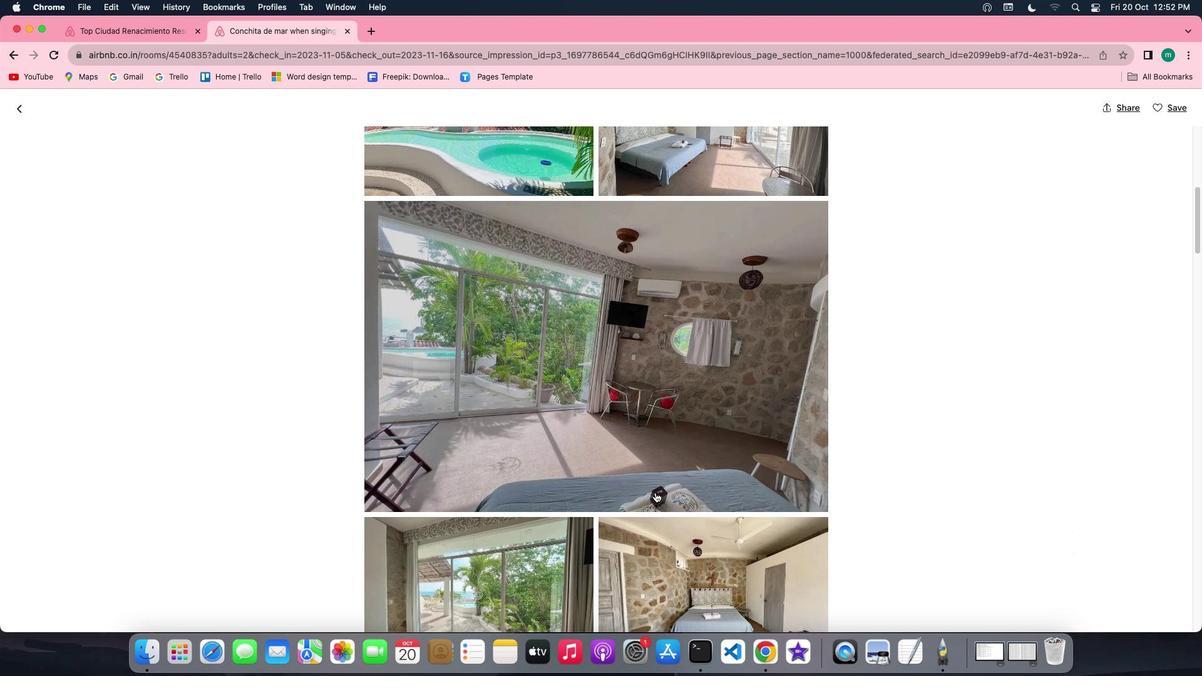 
Action: Mouse scrolled (655, 492) with delta (0, 0)
Screenshot: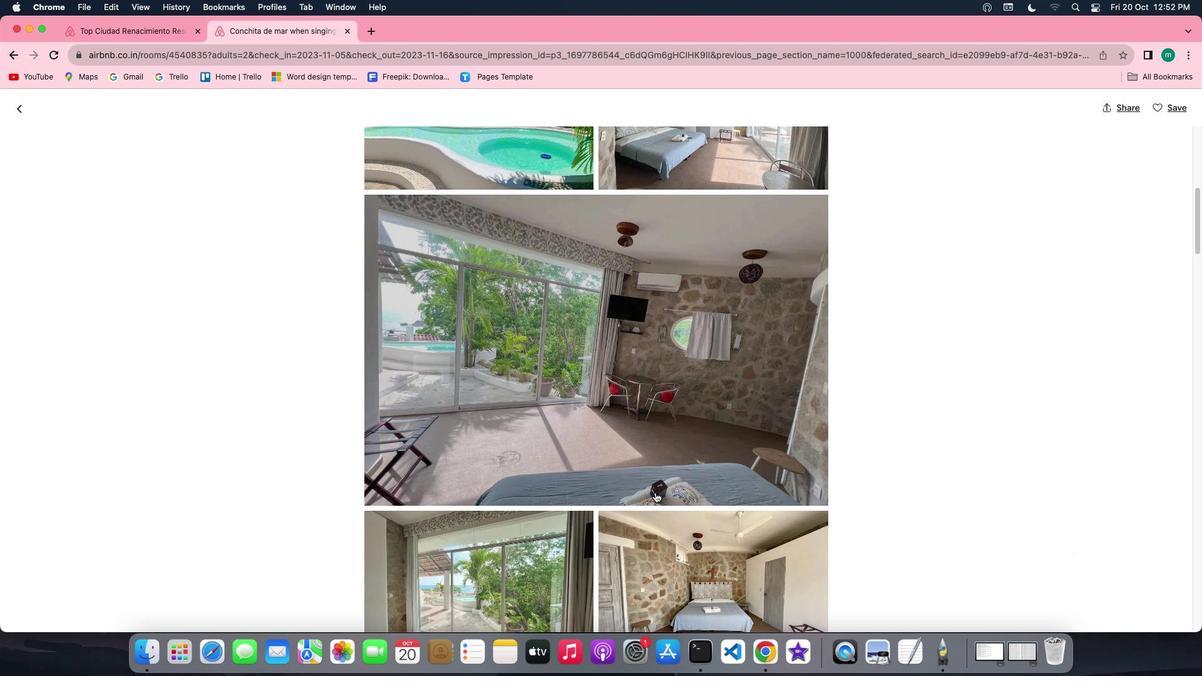 
Action: Mouse scrolled (655, 492) with delta (0, 0)
Screenshot: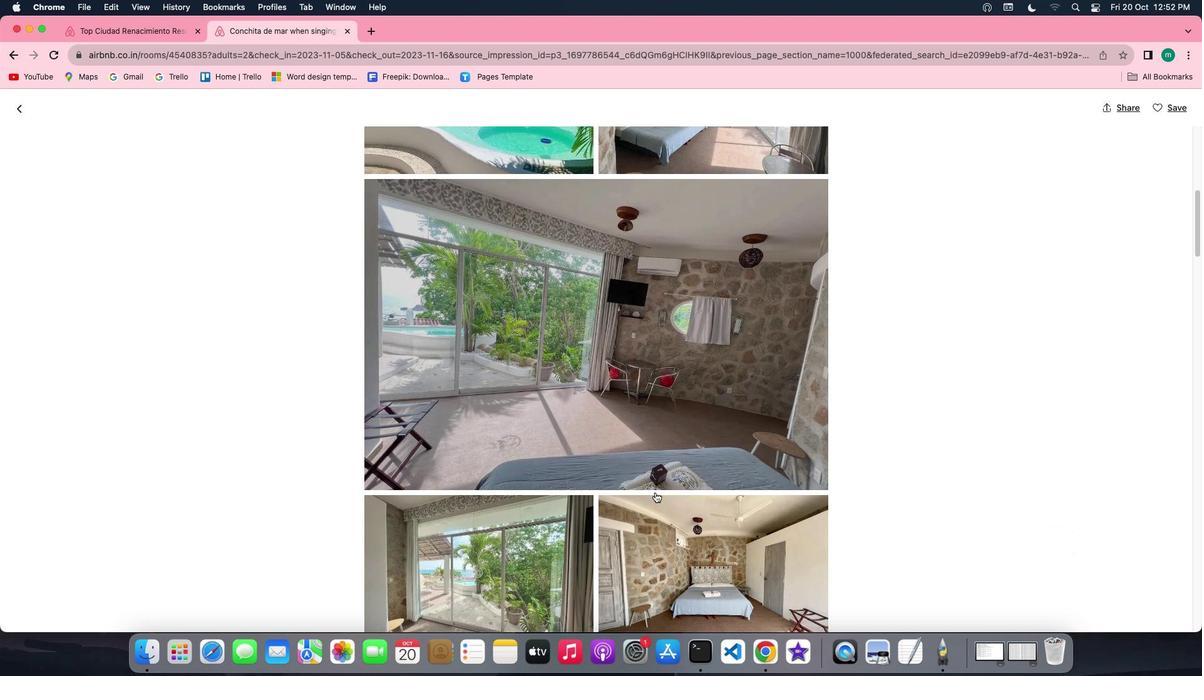 
Action: Mouse scrolled (655, 492) with delta (0, -1)
Screenshot: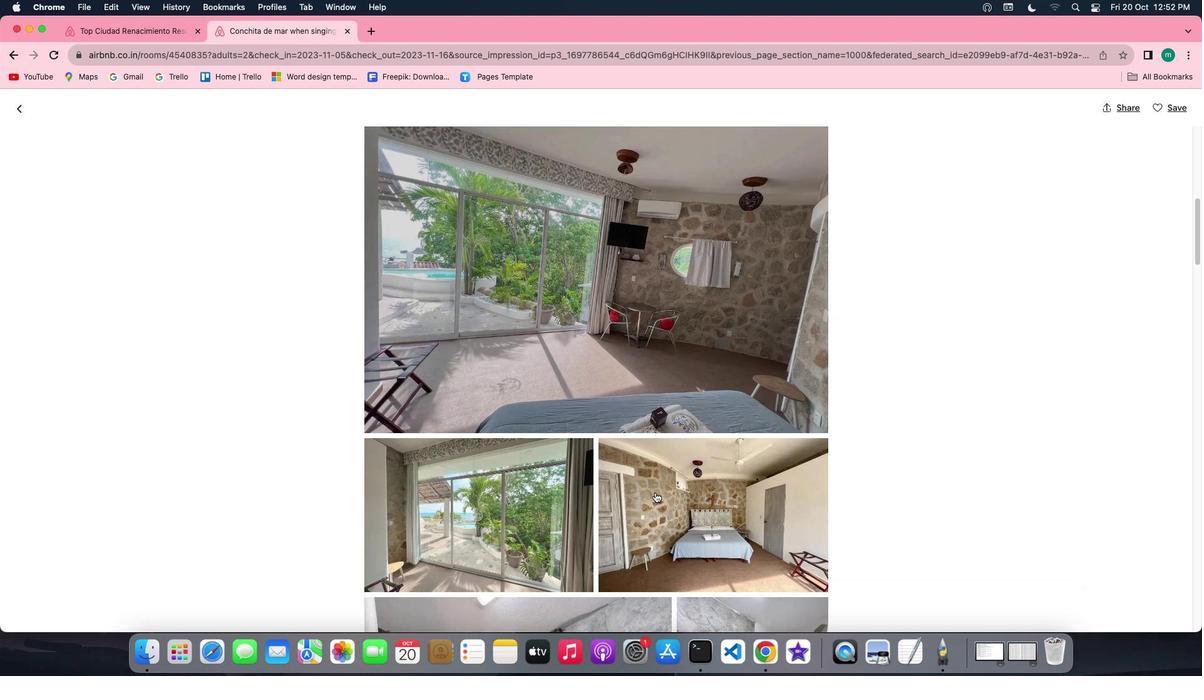 
Action: Mouse scrolled (655, 492) with delta (0, -1)
Screenshot: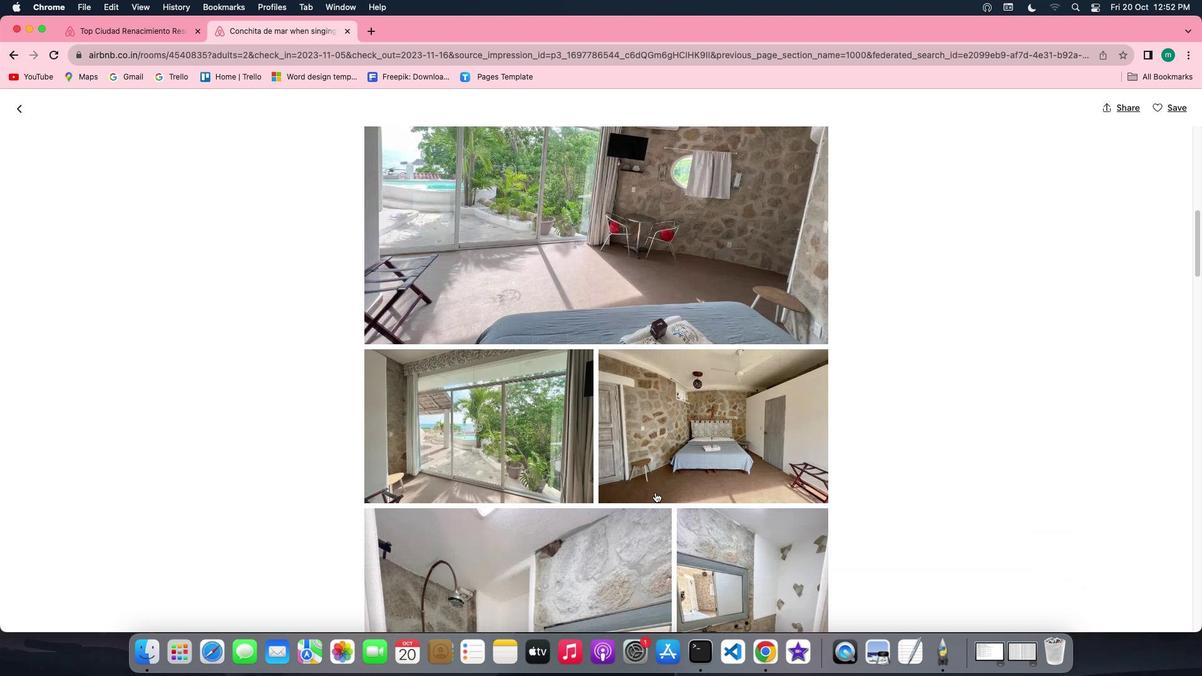 
Action: Mouse scrolled (655, 492) with delta (0, 0)
Screenshot: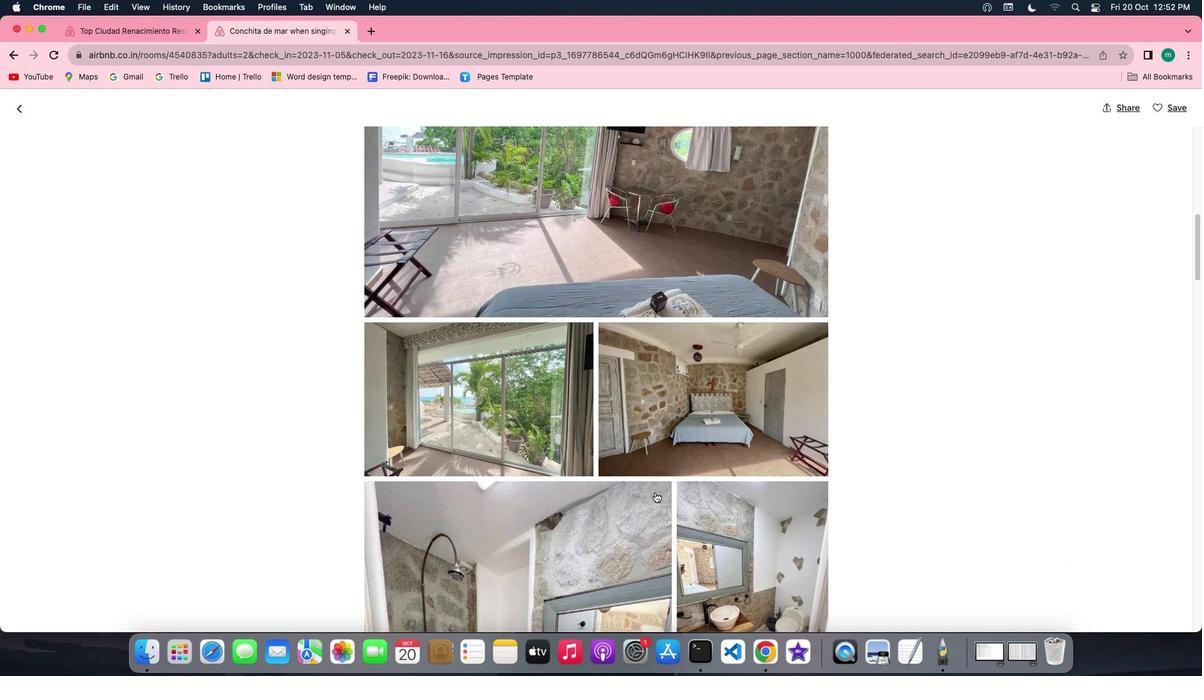 
Action: Mouse scrolled (655, 492) with delta (0, 0)
Screenshot: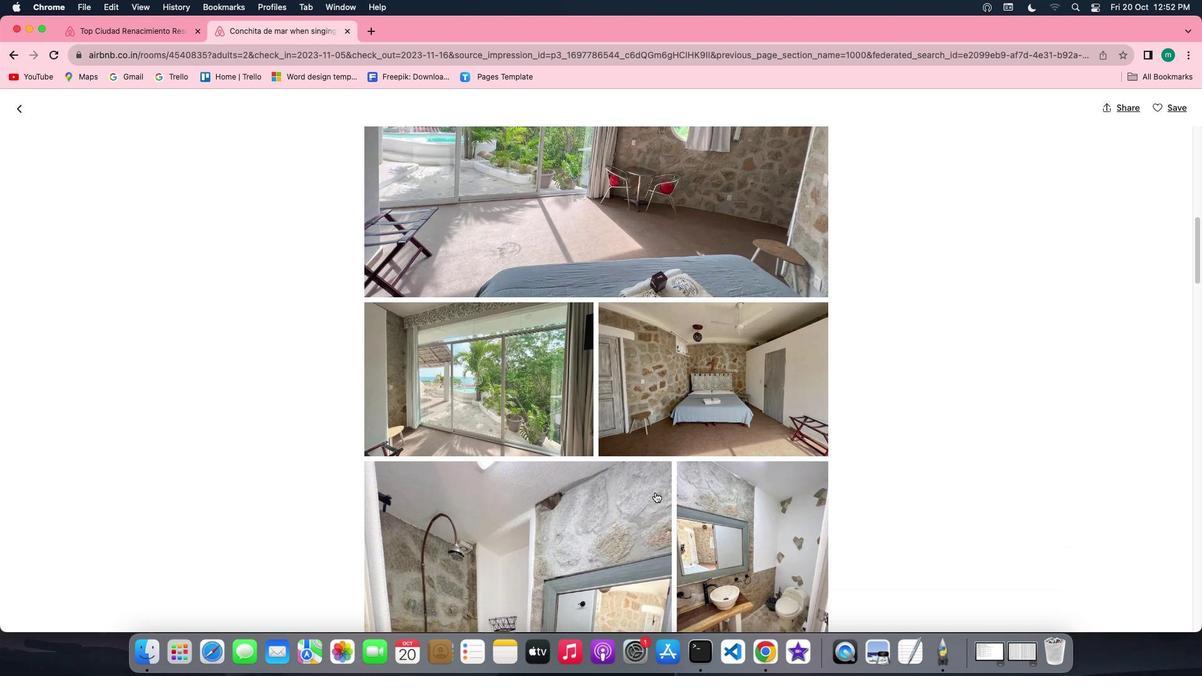 
Action: Mouse scrolled (655, 492) with delta (0, -1)
Screenshot: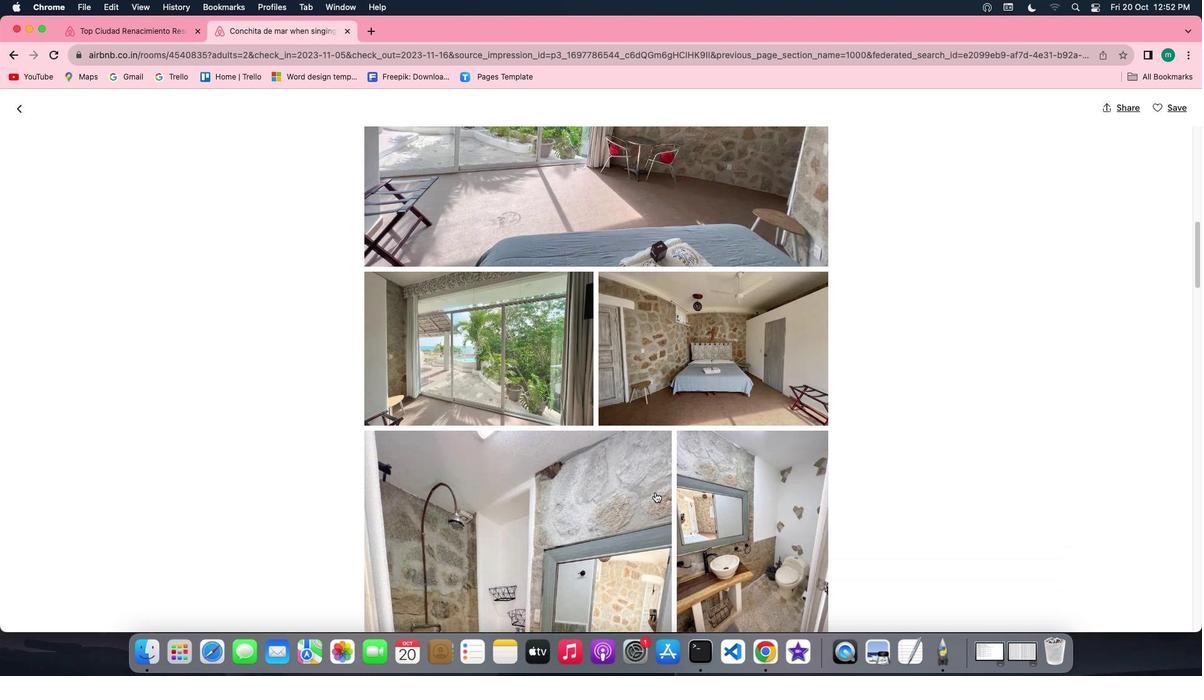 
Action: Mouse scrolled (655, 492) with delta (0, -1)
Screenshot: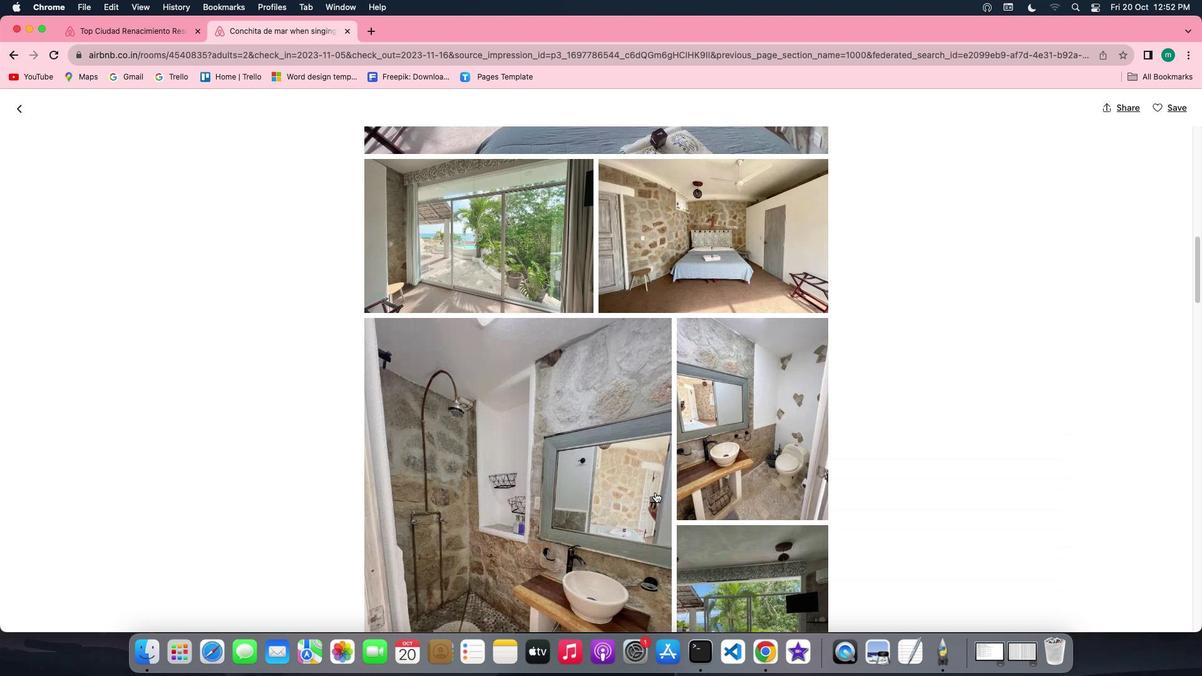 
Action: Mouse scrolled (655, 492) with delta (0, 0)
Screenshot: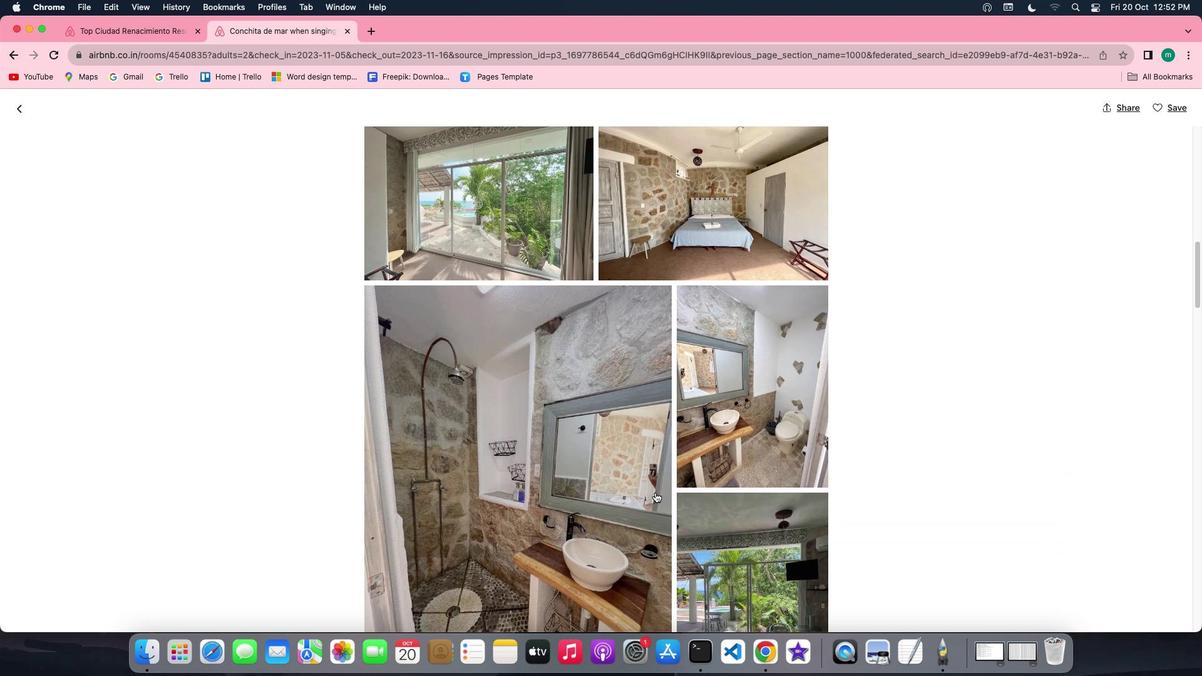 
Action: Mouse scrolled (655, 492) with delta (0, 0)
Screenshot: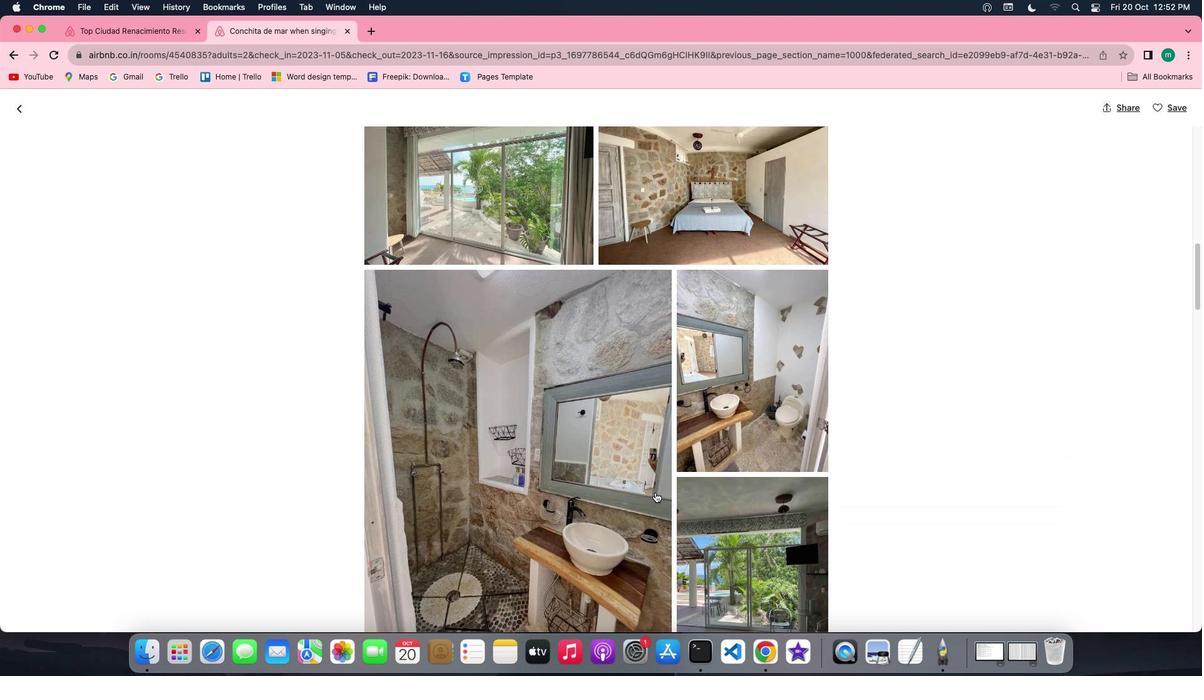 
Action: Mouse scrolled (655, 492) with delta (0, -1)
Screenshot: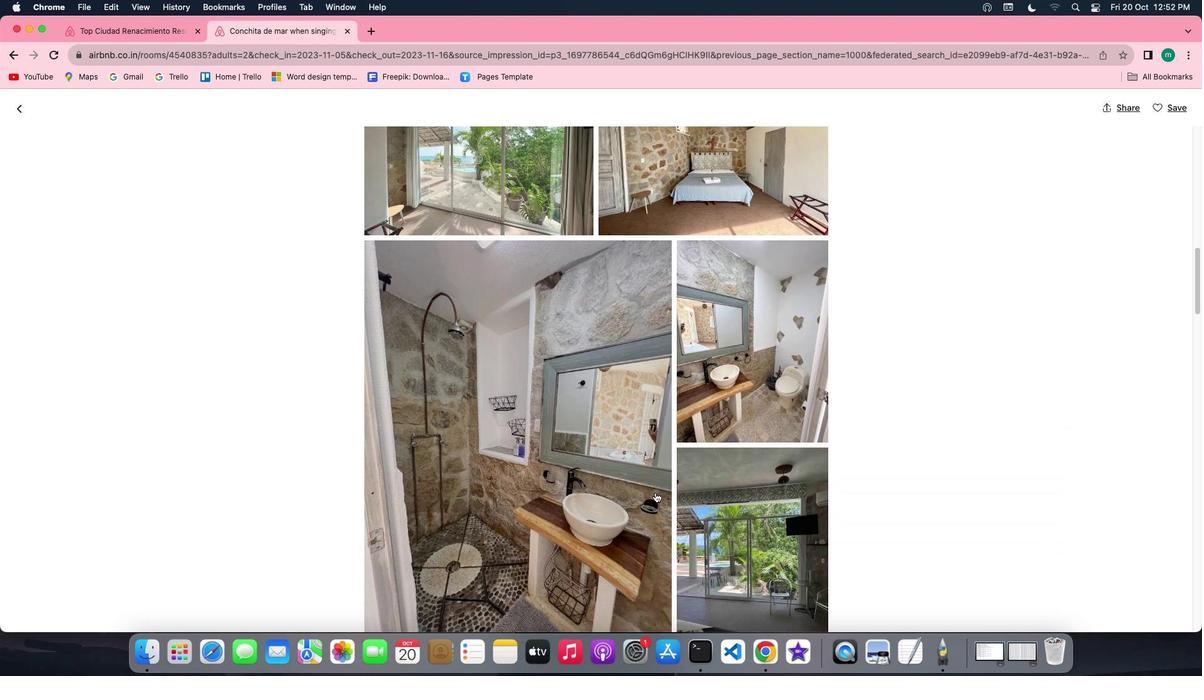 
Action: Mouse scrolled (655, 492) with delta (0, -2)
Screenshot: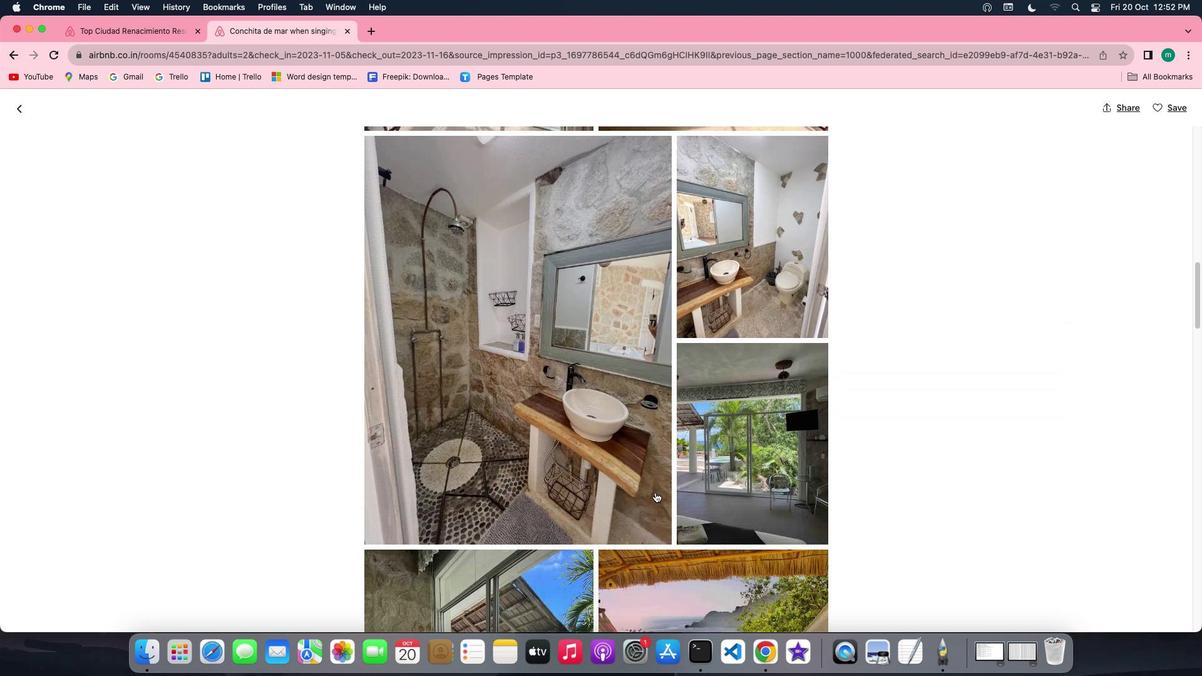 
Action: Mouse scrolled (655, 492) with delta (0, 0)
Screenshot: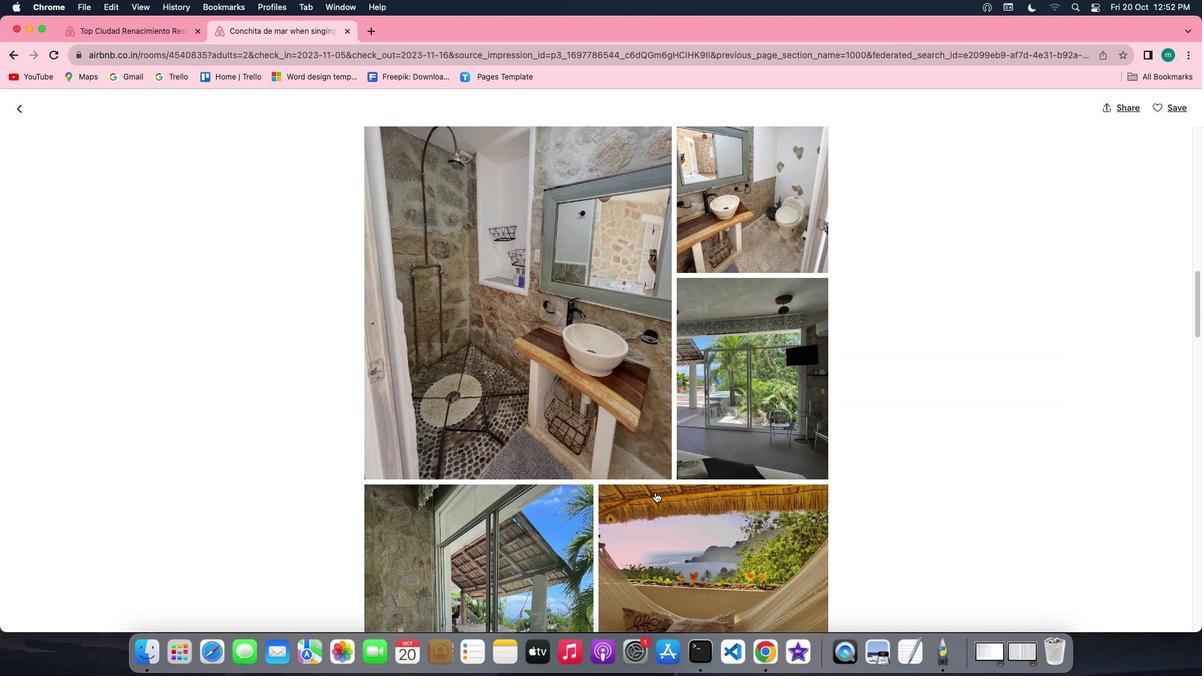 
Action: Mouse scrolled (655, 492) with delta (0, 0)
Screenshot: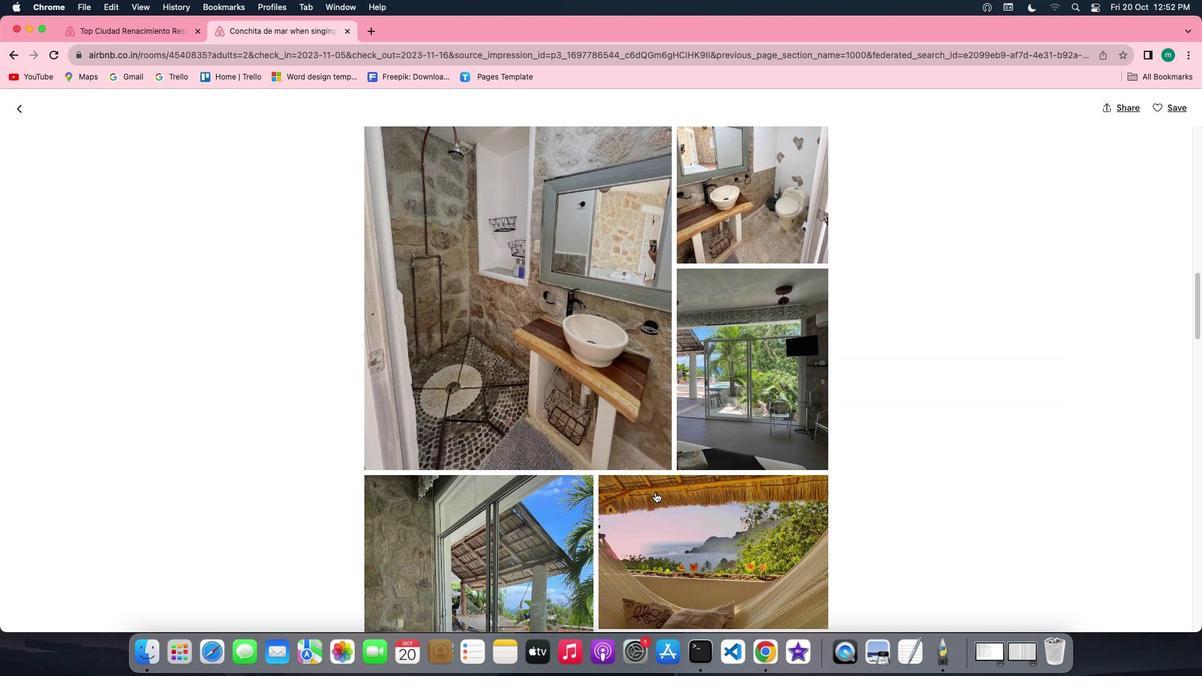 
Action: Mouse scrolled (655, 492) with delta (0, -1)
Screenshot: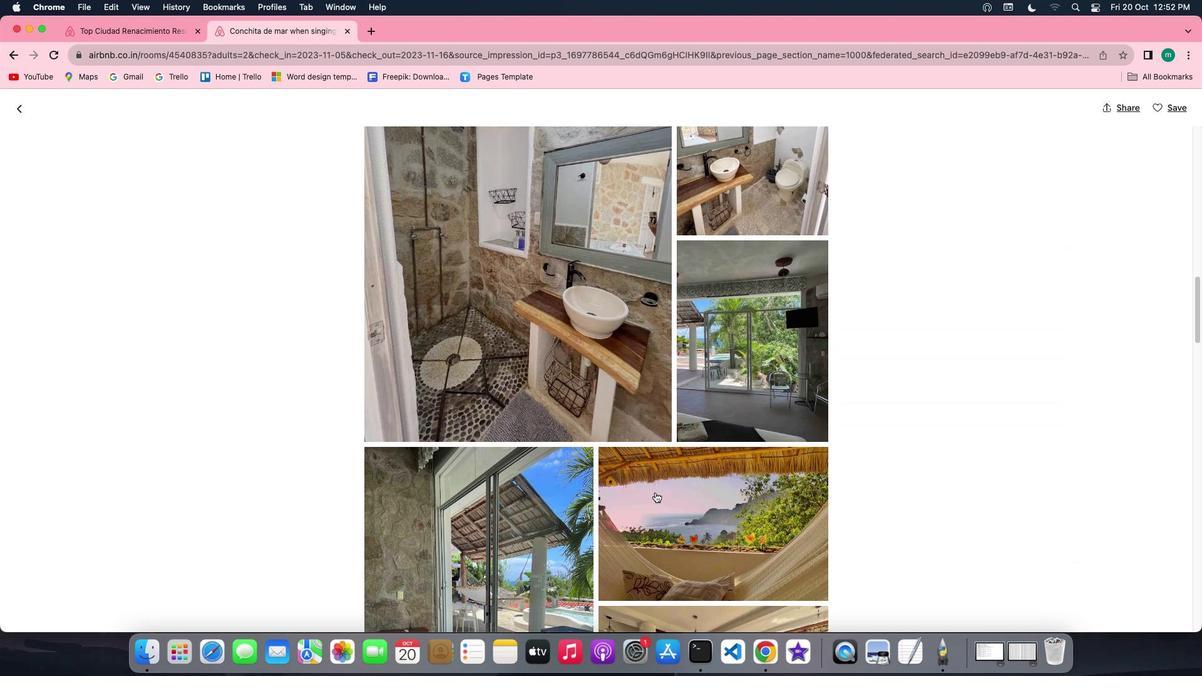 
Action: Mouse scrolled (655, 492) with delta (0, -1)
Screenshot: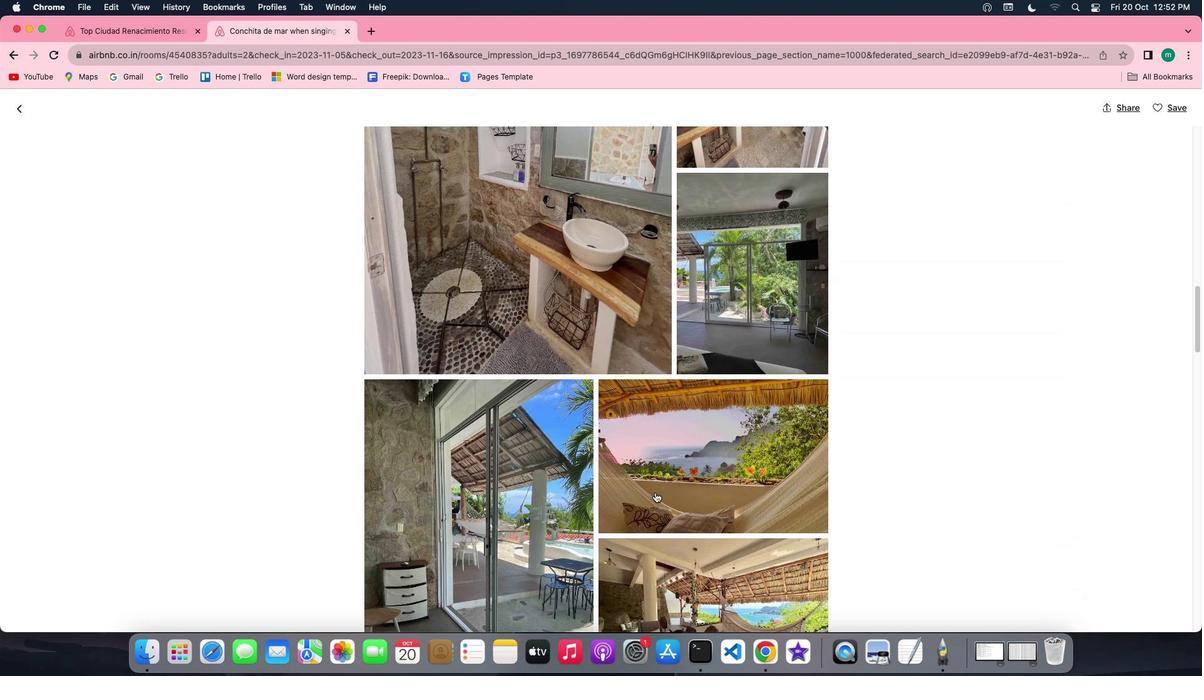 
Action: Mouse scrolled (655, 492) with delta (0, 0)
Screenshot: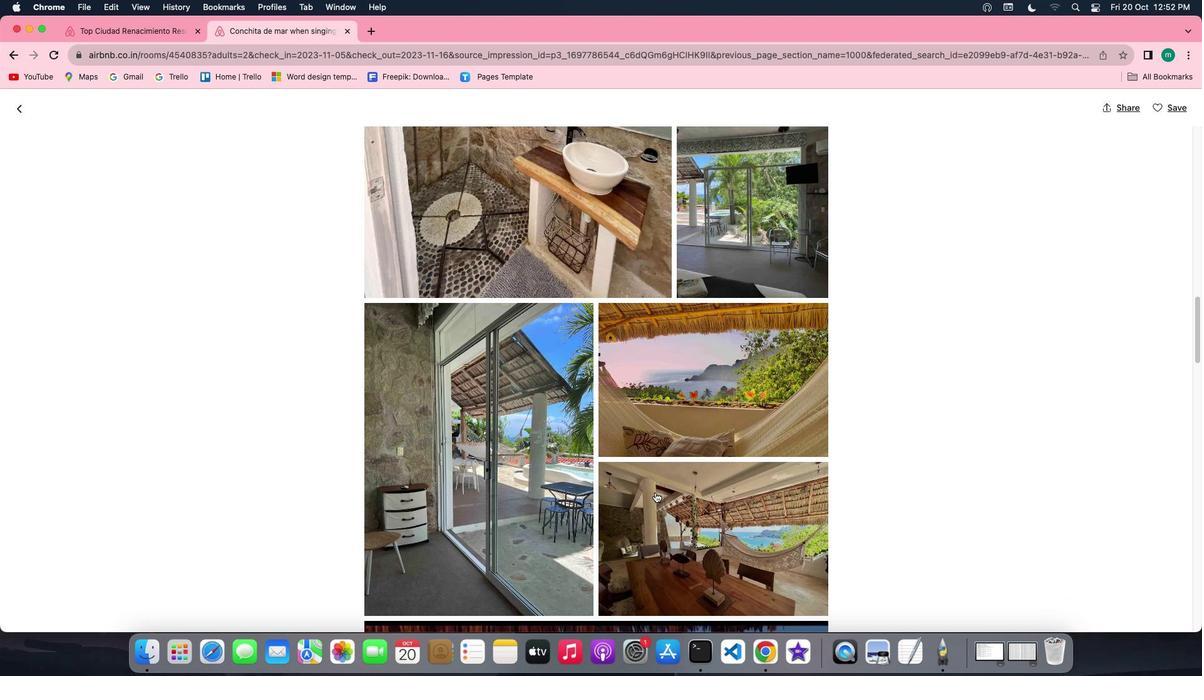 
Action: Mouse scrolled (655, 492) with delta (0, 0)
Screenshot: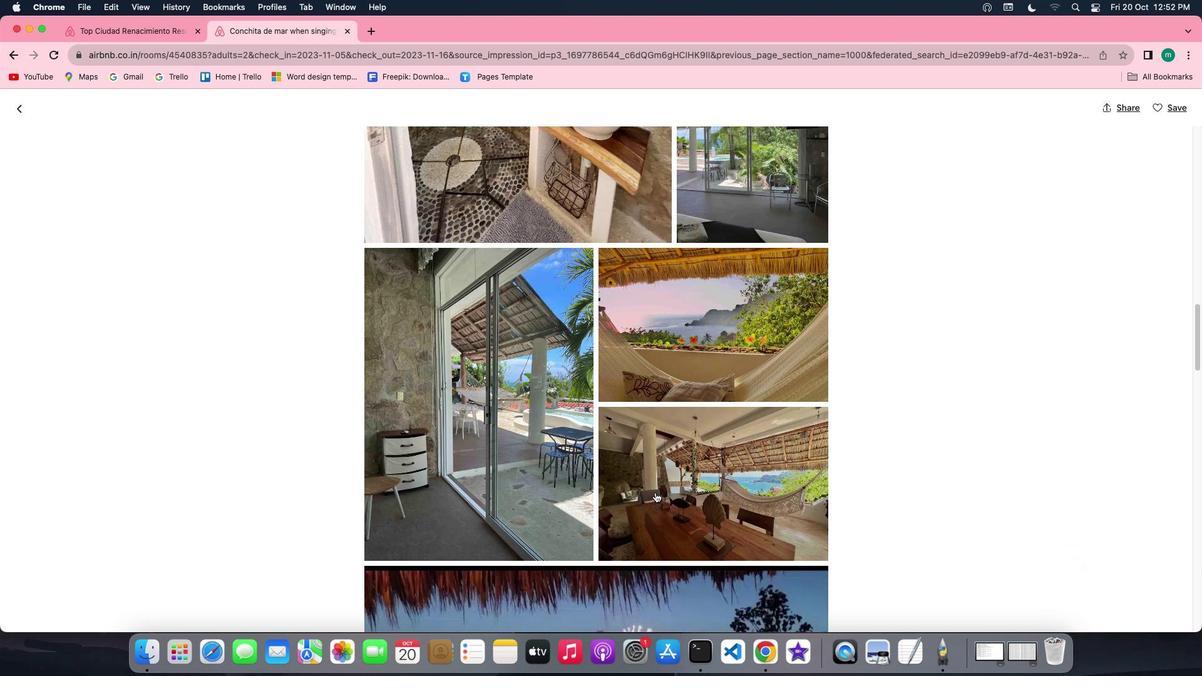 
Action: Mouse scrolled (655, 492) with delta (0, -1)
Screenshot: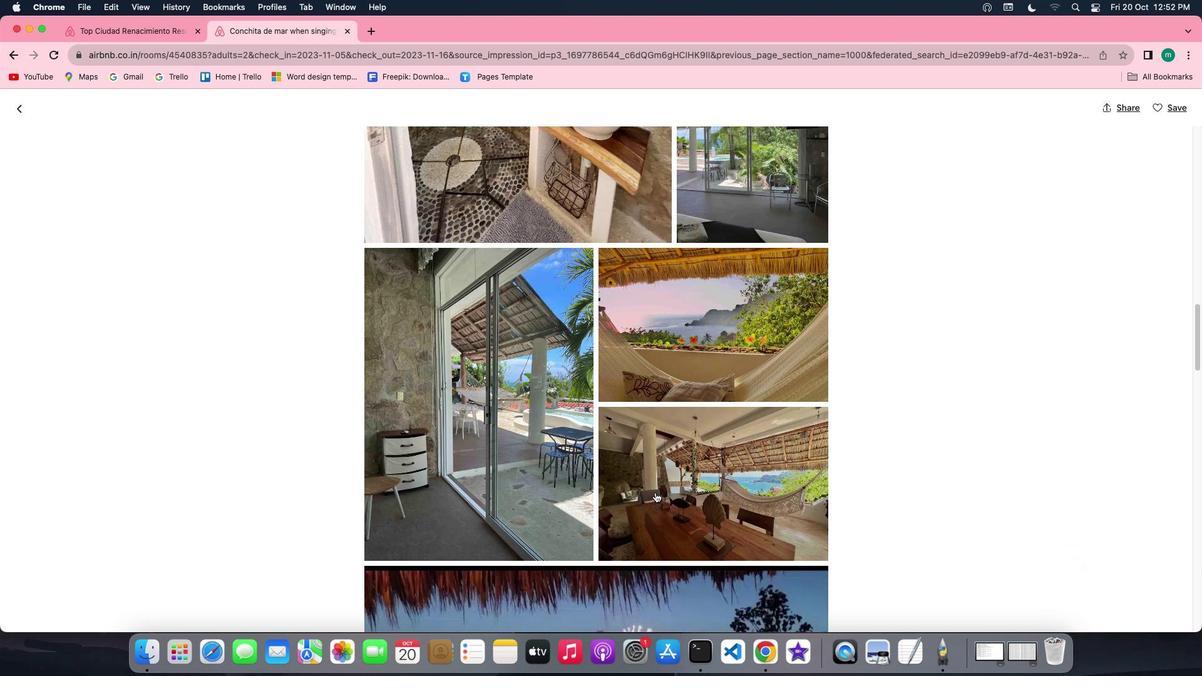 
Action: Mouse scrolled (655, 492) with delta (0, -2)
Screenshot: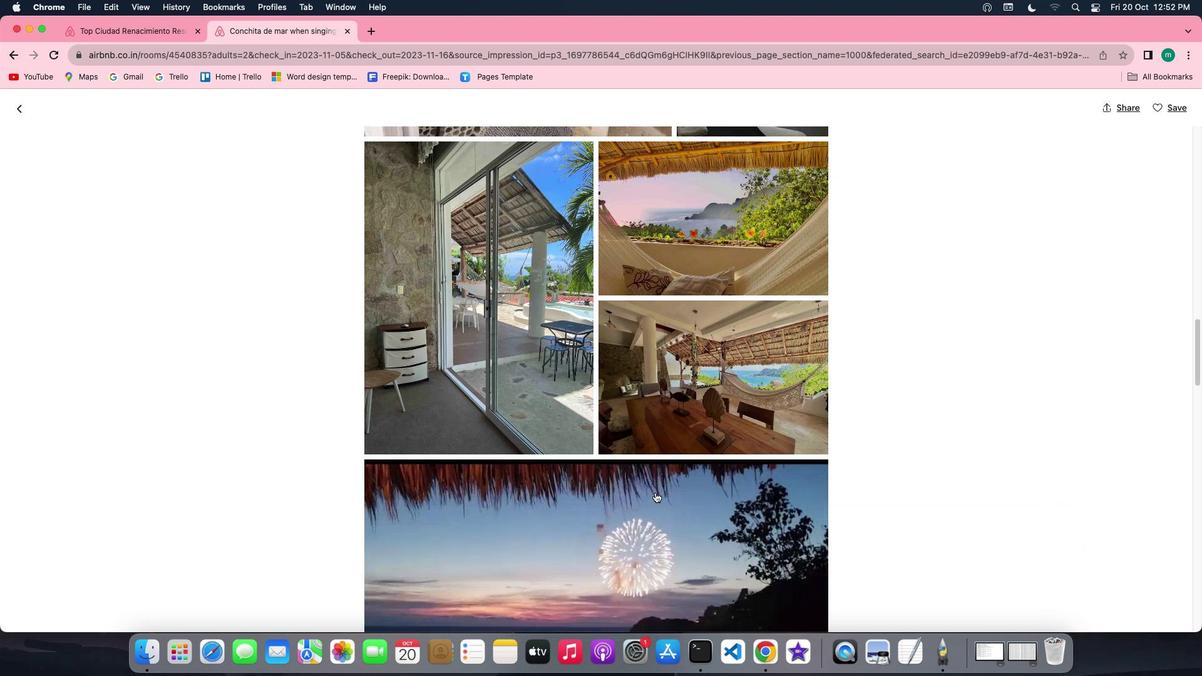 
Action: Mouse scrolled (655, 492) with delta (0, -1)
Screenshot: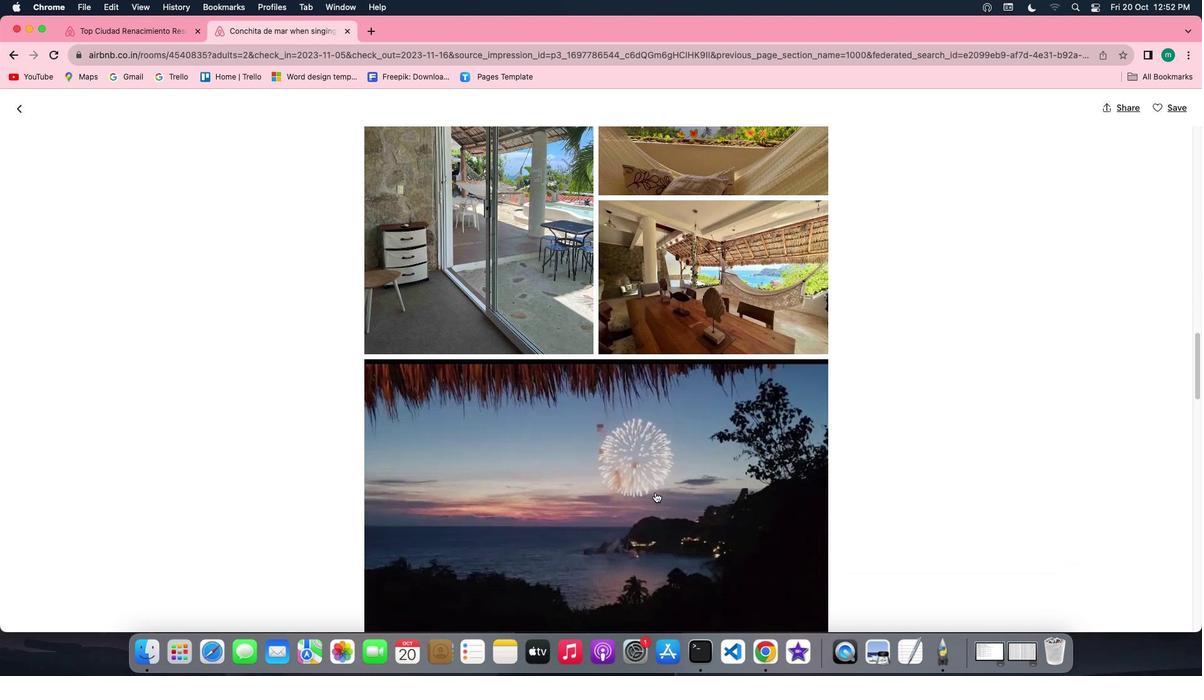 
Action: Mouse scrolled (655, 492) with delta (0, 0)
Screenshot: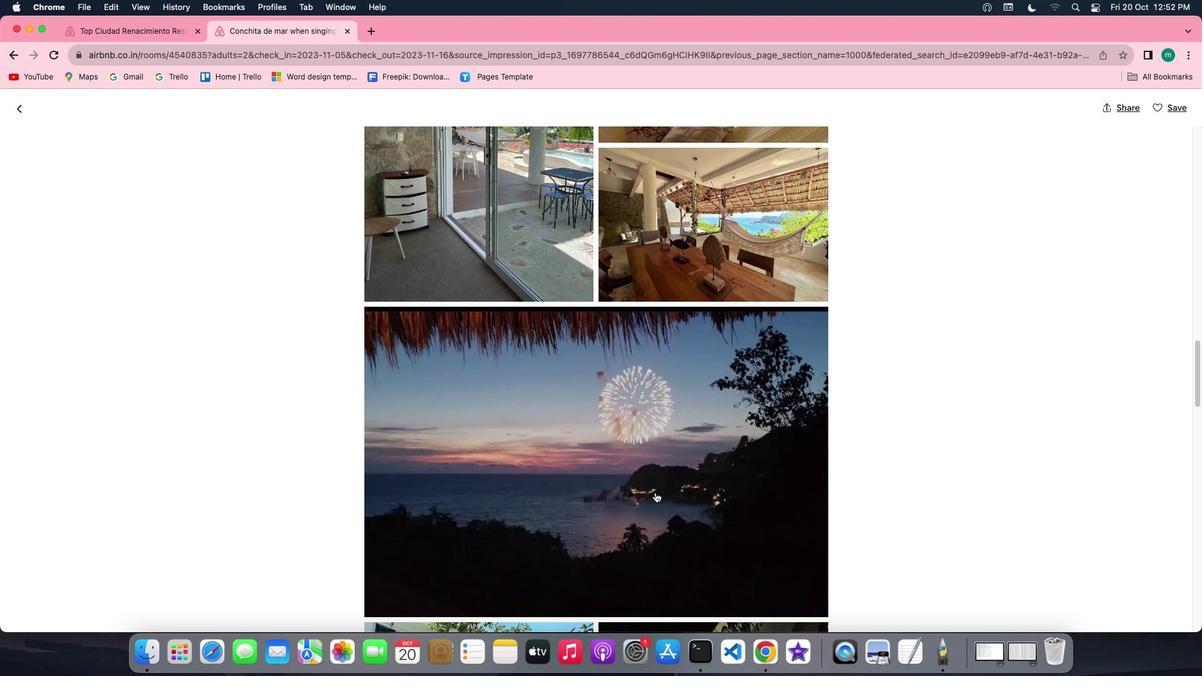 
Action: Mouse scrolled (655, 492) with delta (0, 0)
Screenshot: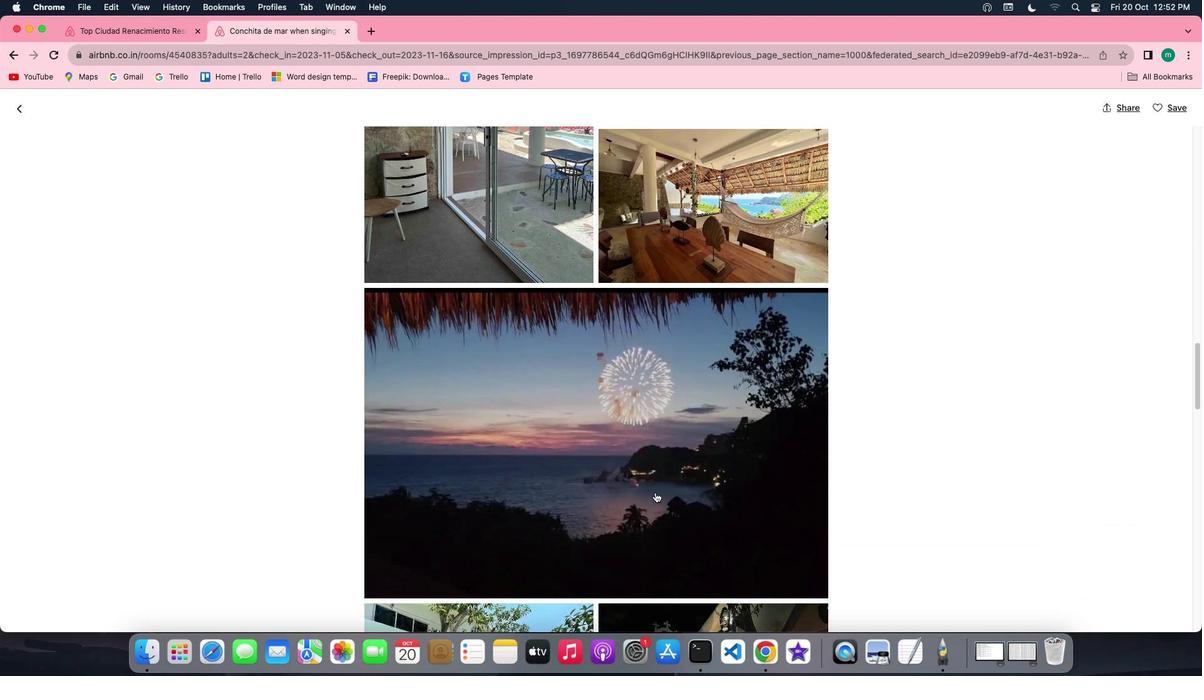 
Action: Mouse scrolled (655, 492) with delta (0, -1)
Screenshot: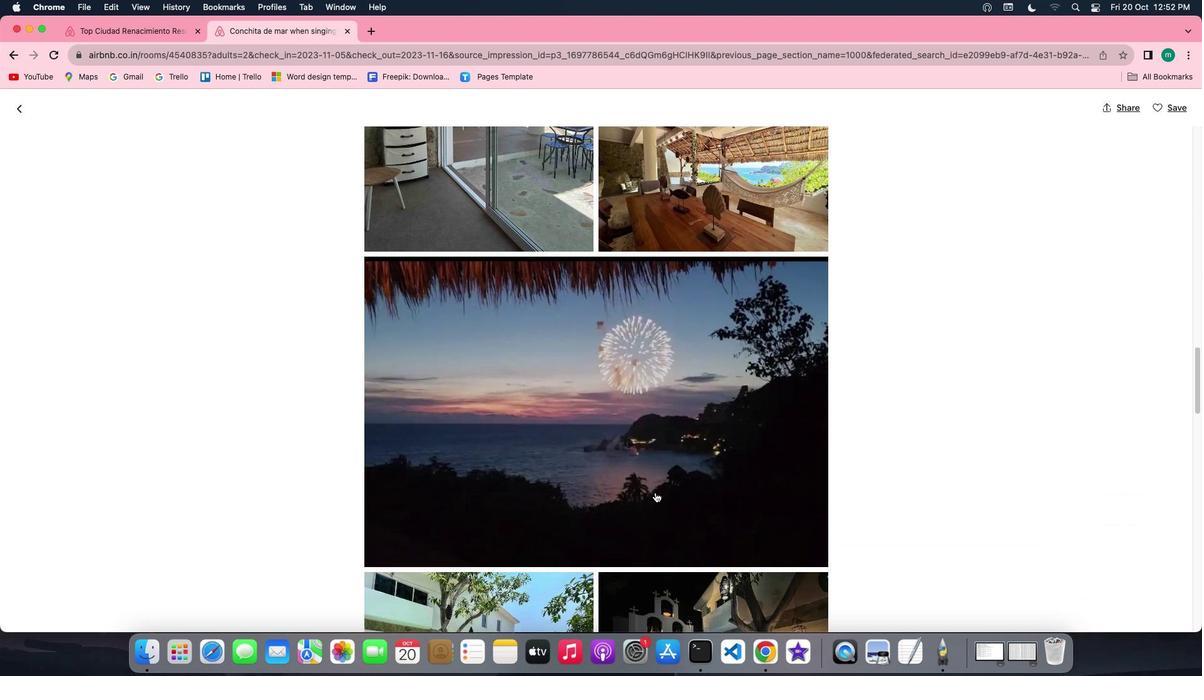 
Action: Mouse scrolled (655, 492) with delta (0, -1)
Screenshot: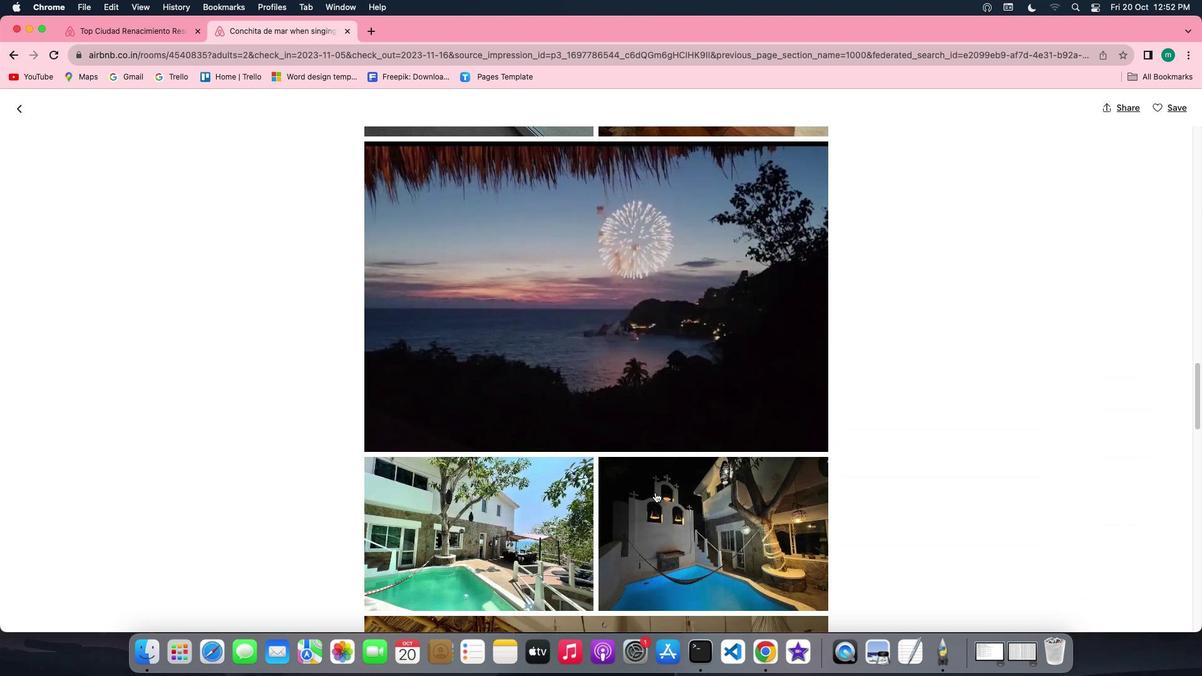 
Action: Mouse scrolled (655, 492) with delta (0, 0)
Screenshot: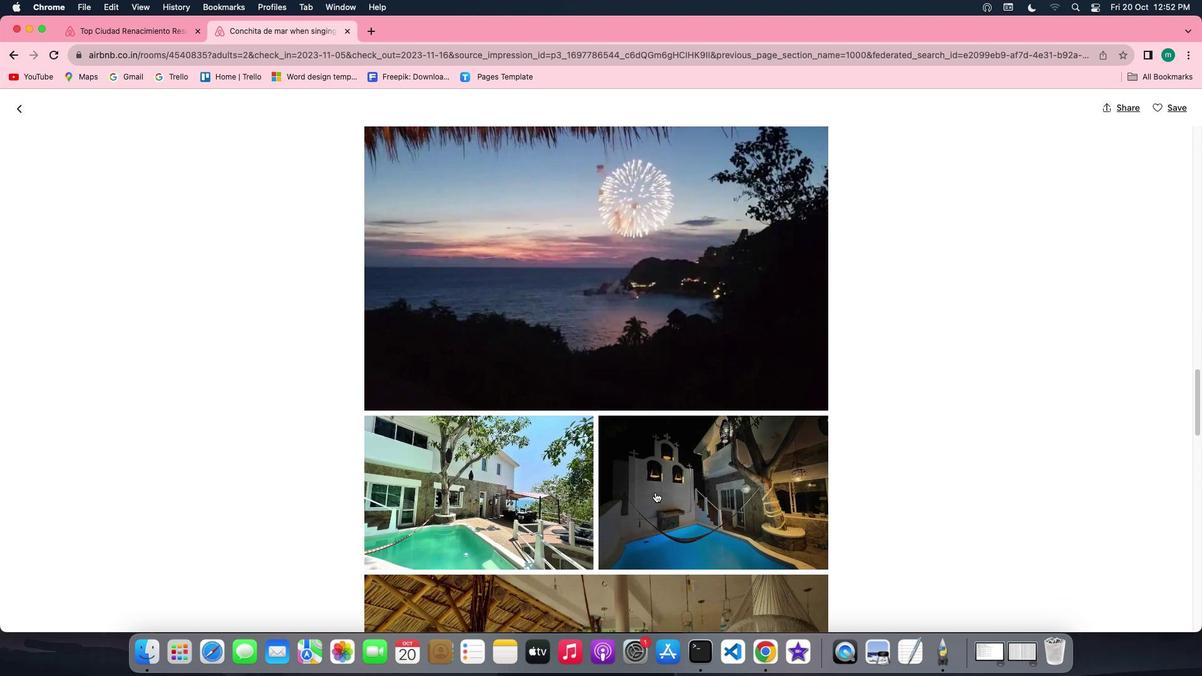 
Action: Mouse scrolled (655, 492) with delta (0, 0)
Screenshot: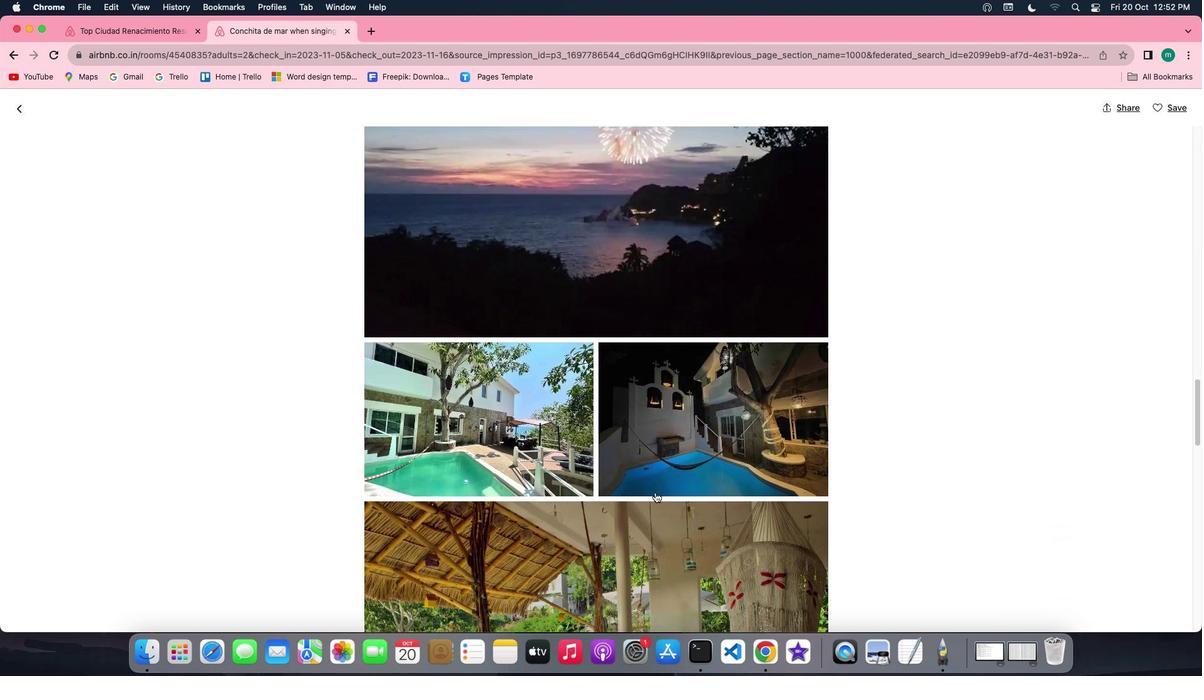
Action: Mouse scrolled (655, 492) with delta (0, -1)
Screenshot: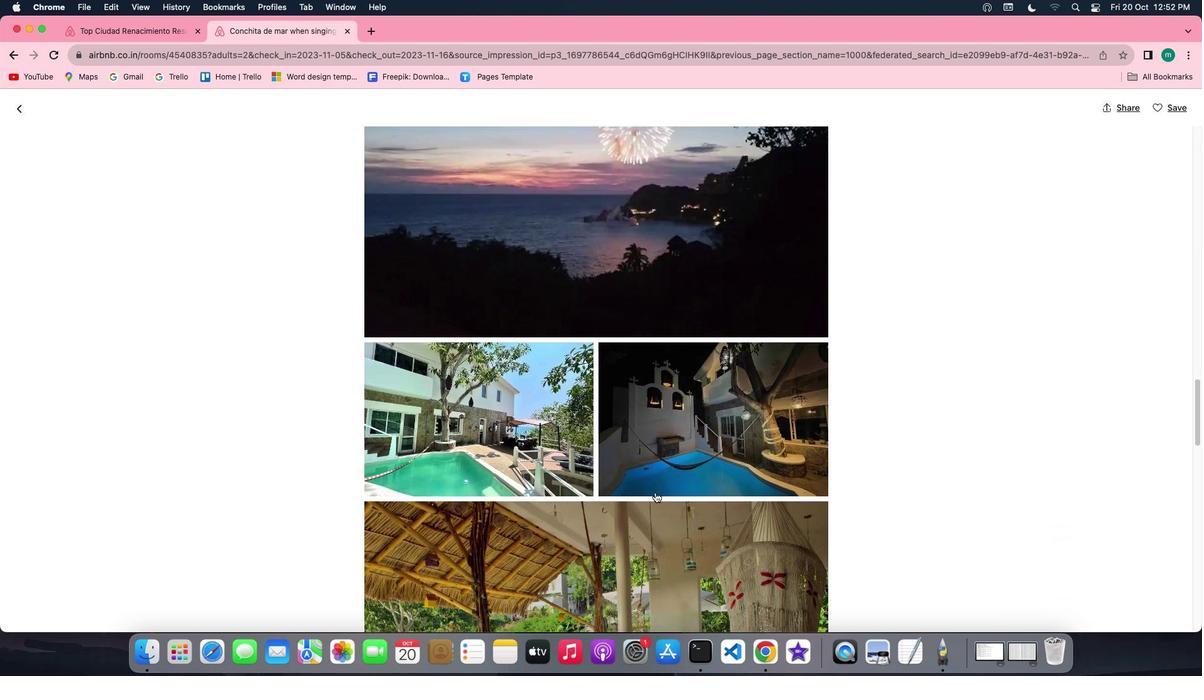 
Action: Mouse scrolled (655, 492) with delta (0, -2)
Screenshot: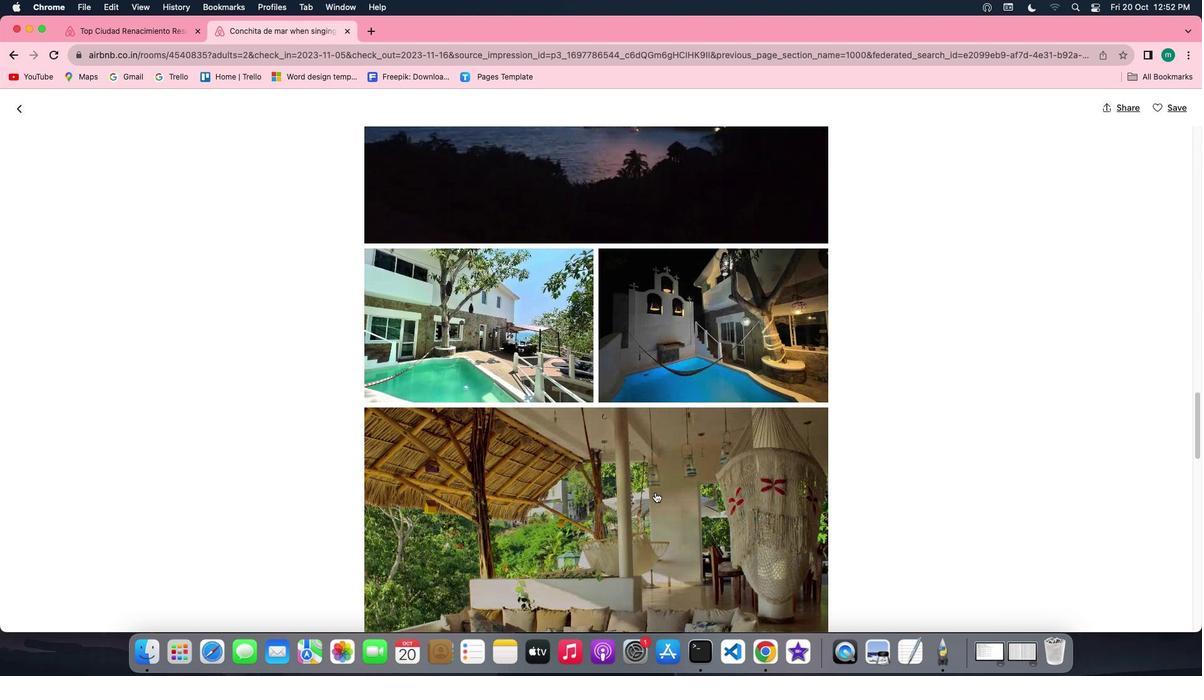 
Action: Mouse scrolled (655, 492) with delta (0, 0)
Screenshot: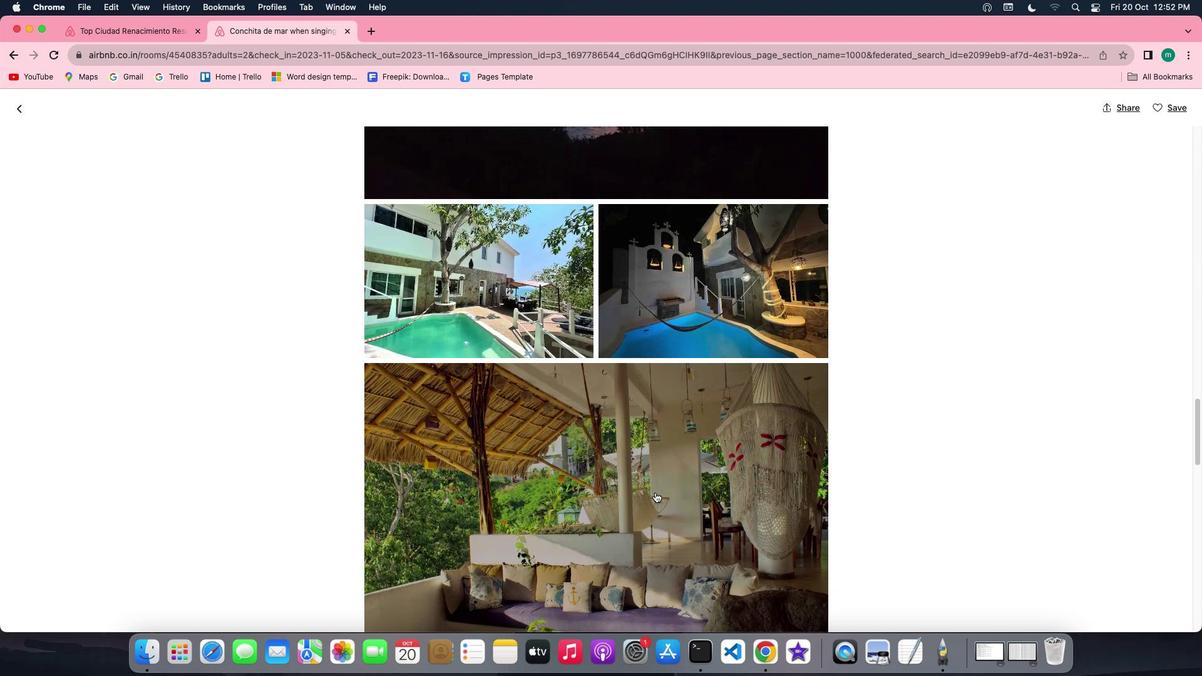 
Action: Mouse scrolled (655, 492) with delta (0, 0)
Screenshot: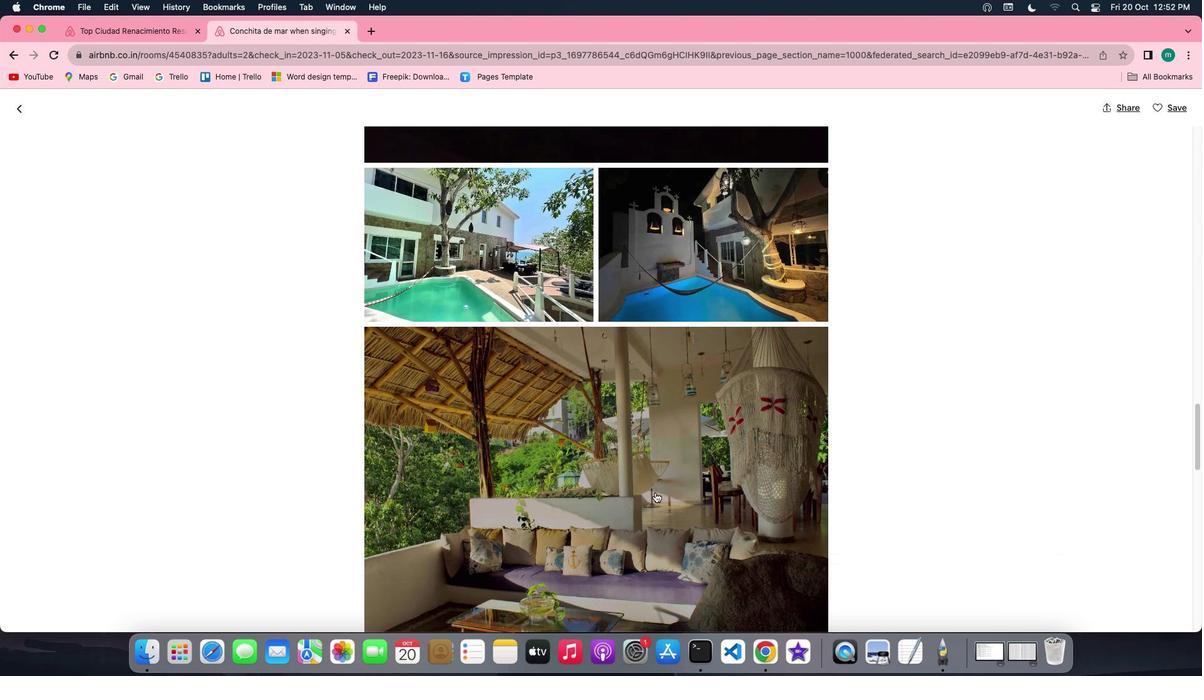 
Action: Mouse scrolled (655, 492) with delta (0, -1)
Screenshot: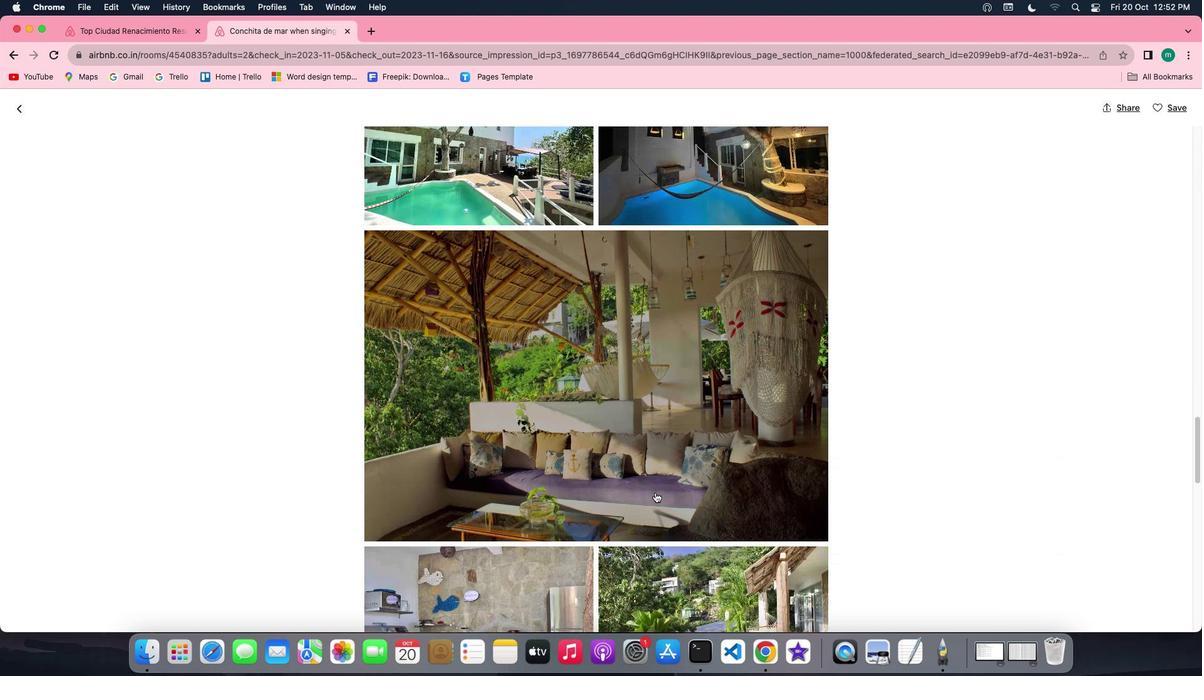 
Action: Mouse scrolled (655, 492) with delta (0, -2)
Screenshot: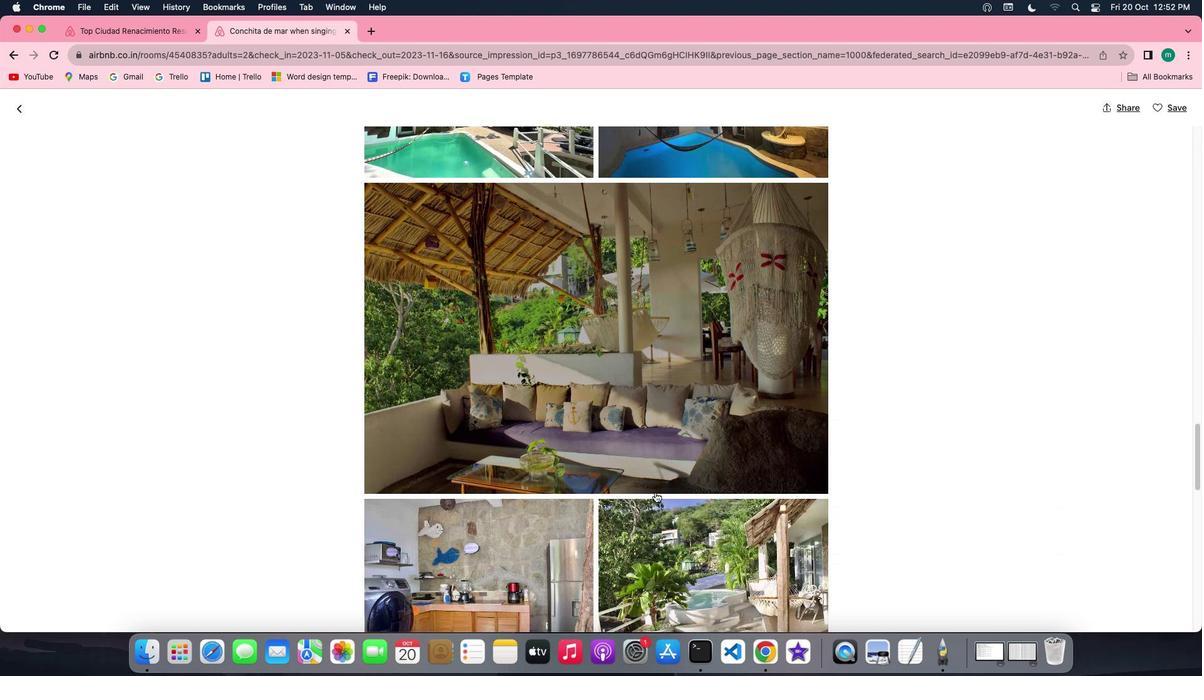 
Action: Mouse scrolled (655, 492) with delta (0, 0)
Screenshot: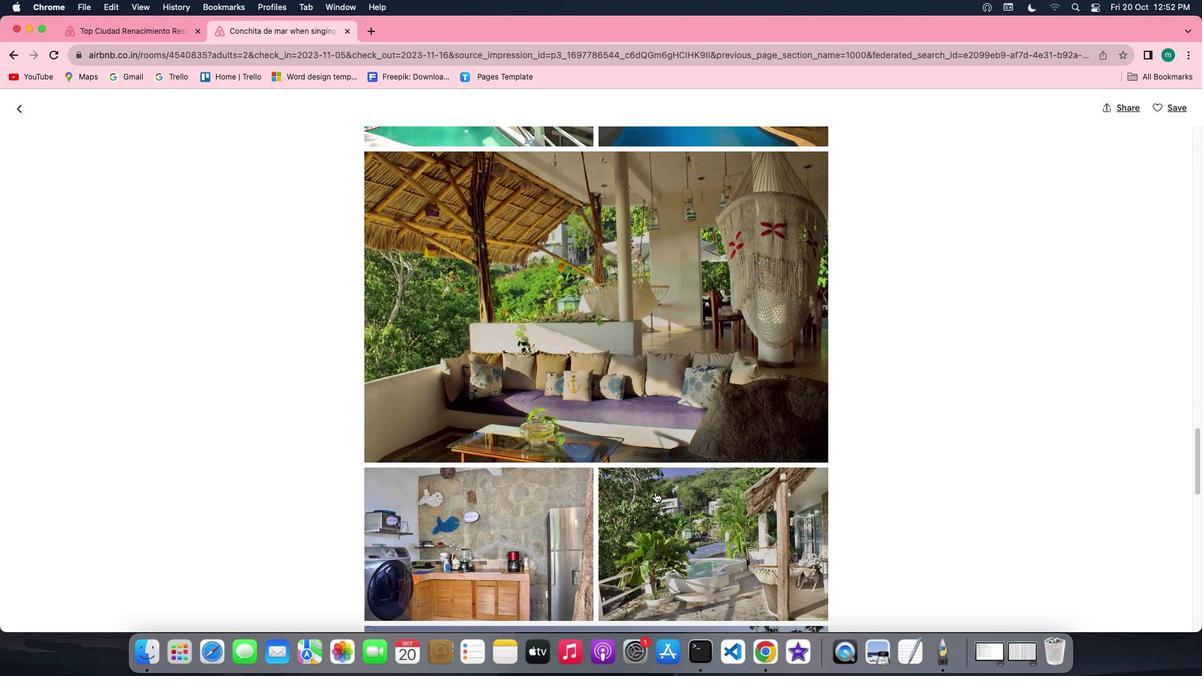 
Action: Mouse scrolled (655, 492) with delta (0, 0)
Screenshot: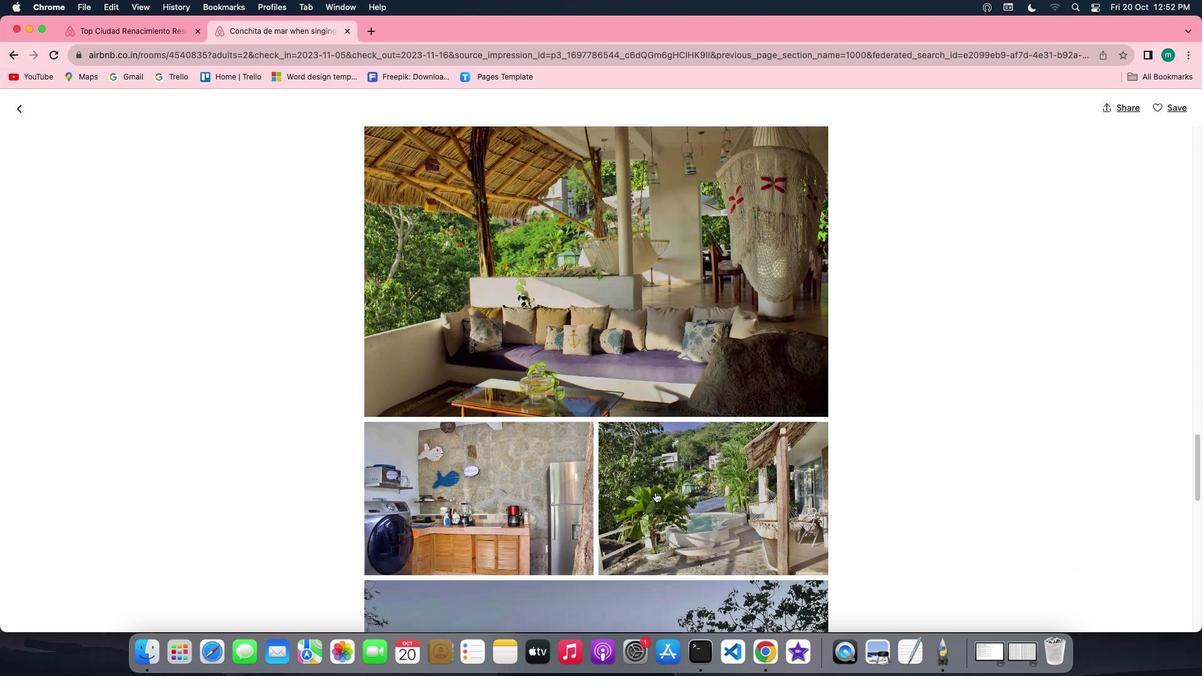 
Action: Mouse scrolled (655, 492) with delta (0, -1)
Screenshot: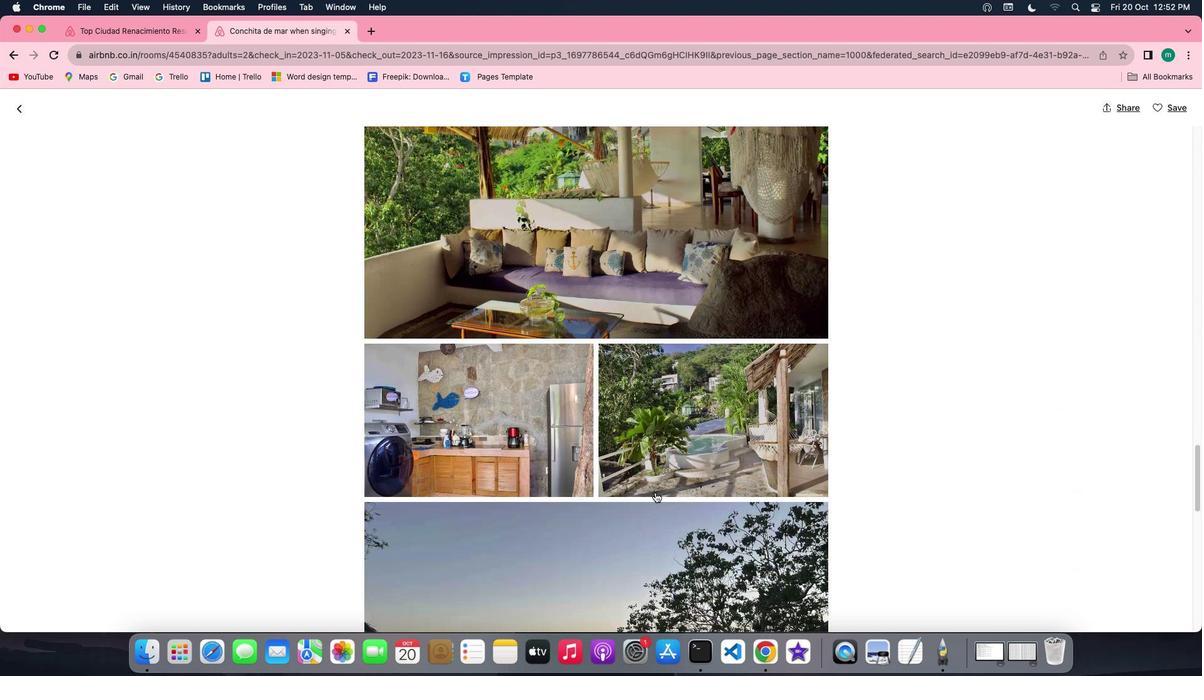 
Action: Mouse scrolled (655, 492) with delta (0, -2)
Screenshot: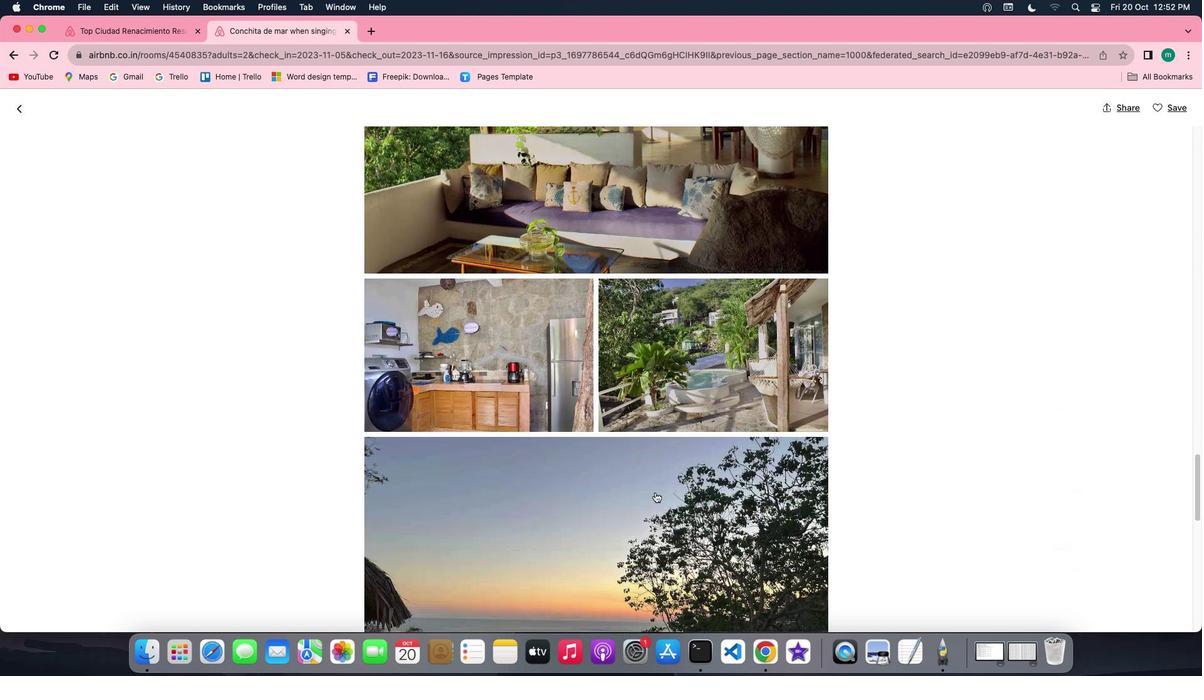 
Action: Mouse scrolled (655, 492) with delta (0, 0)
Screenshot: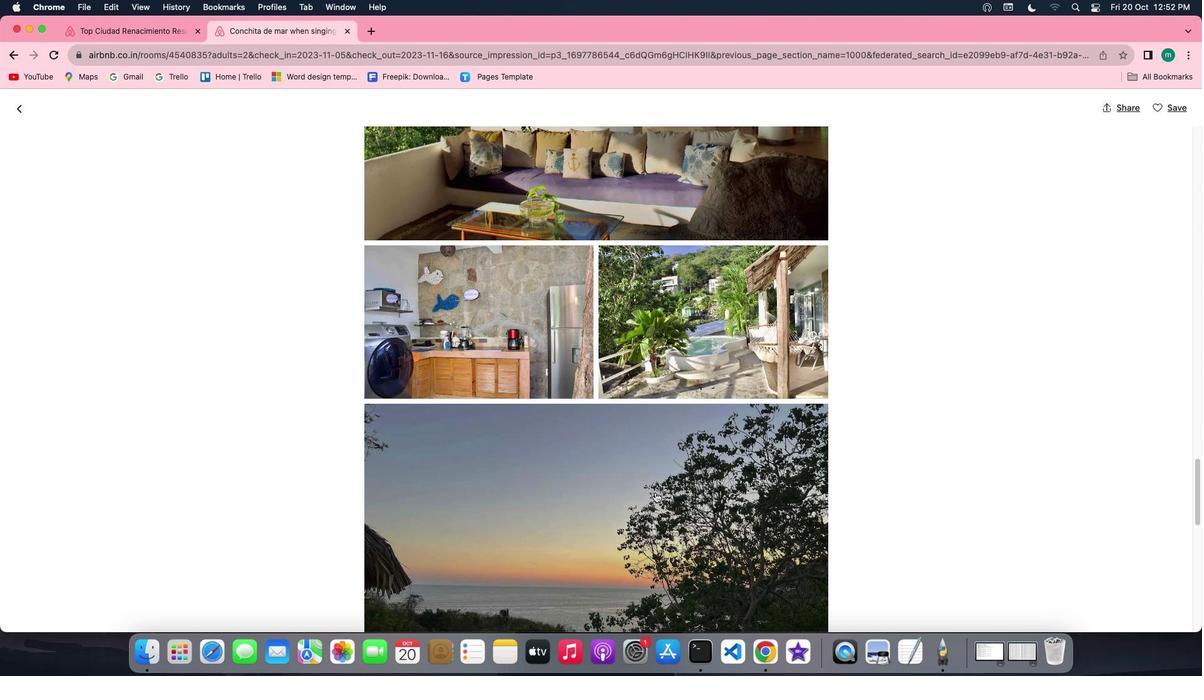 
Action: Mouse scrolled (655, 492) with delta (0, 0)
Screenshot: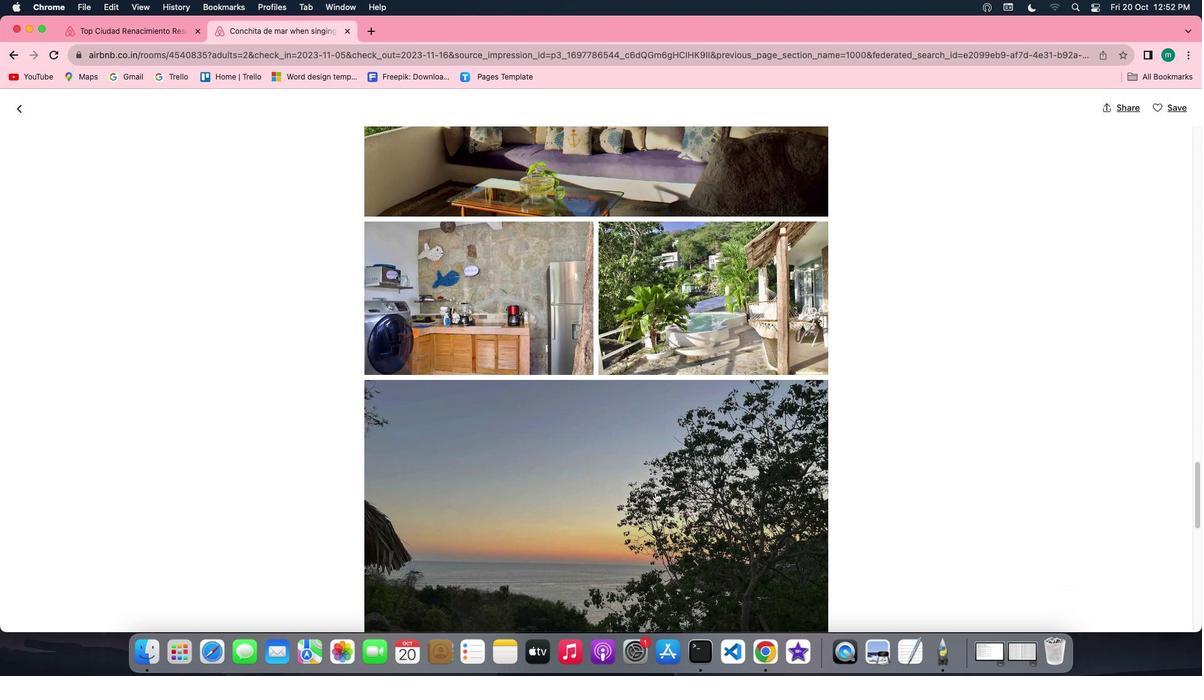 
Action: Mouse scrolled (655, 492) with delta (0, -1)
Screenshot: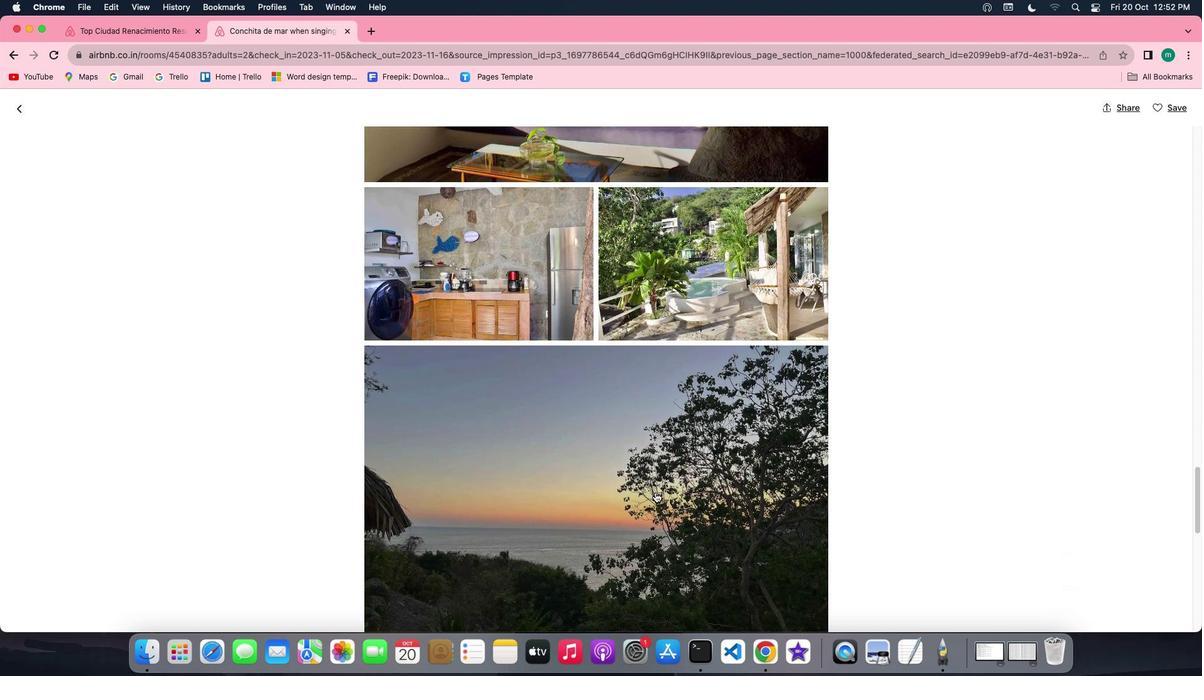 
Action: Mouse scrolled (655, 492) with delta (0, -1)
Screenshot: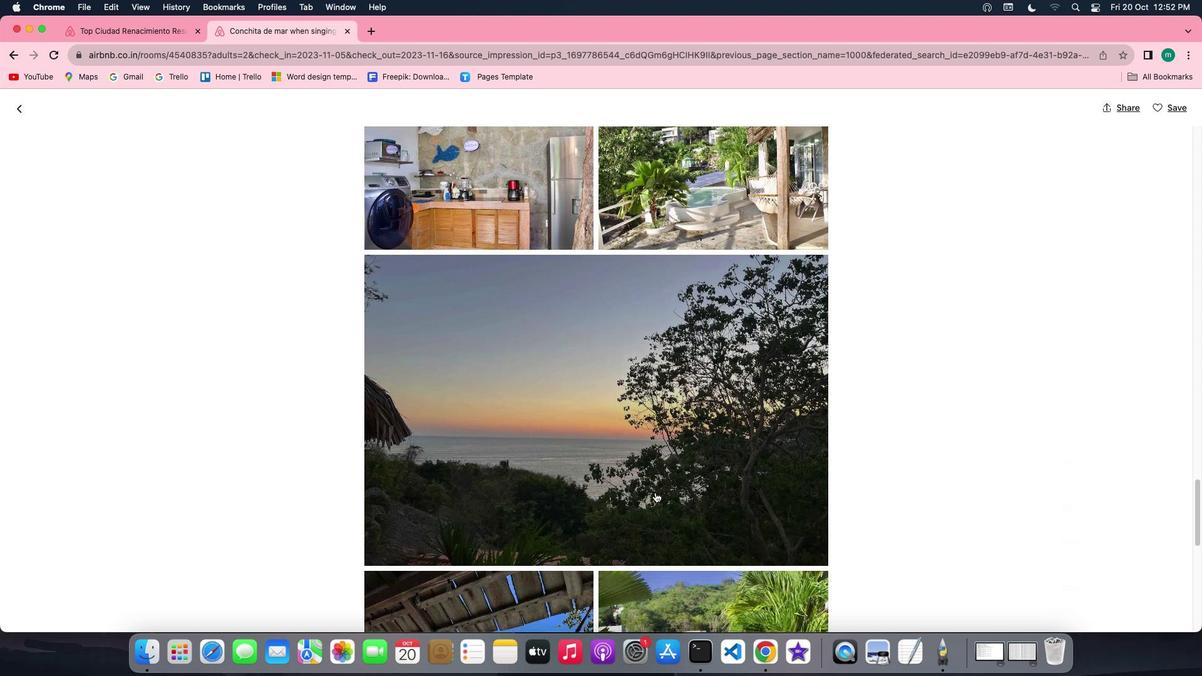 
Action: Mouse scrolled (655, 492) with delta (0, 0)
Screenshot: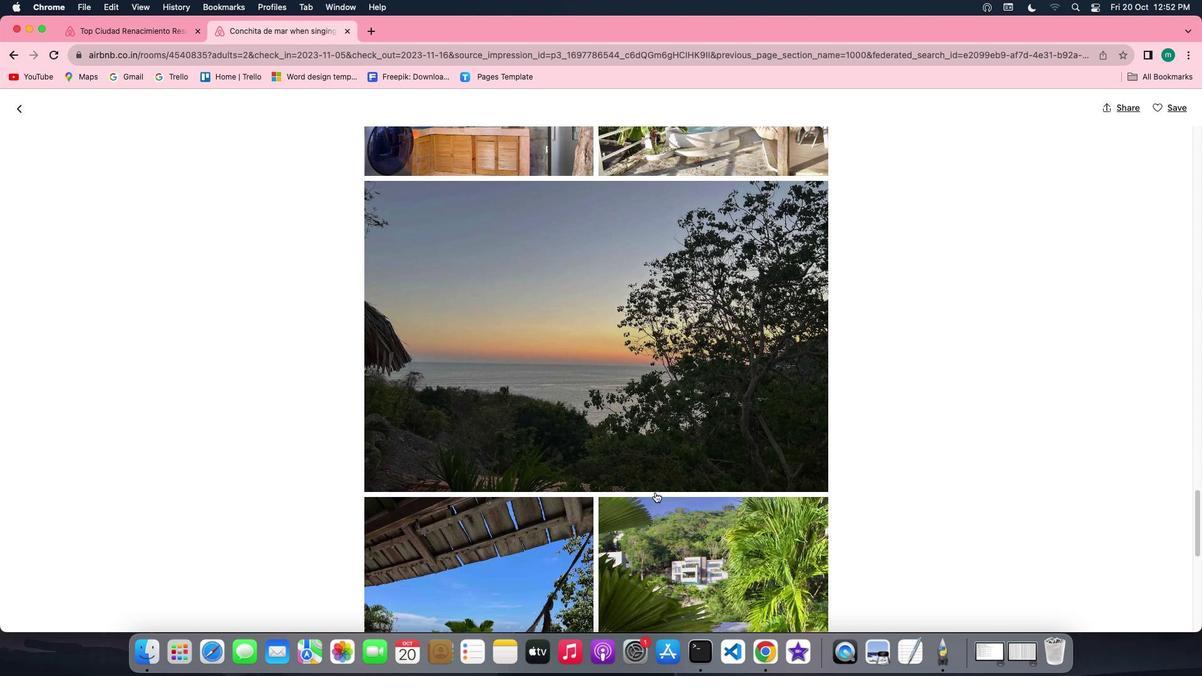 
Action: Mouse scrolled (655, 492) with delta (0, 0)
Screenshot: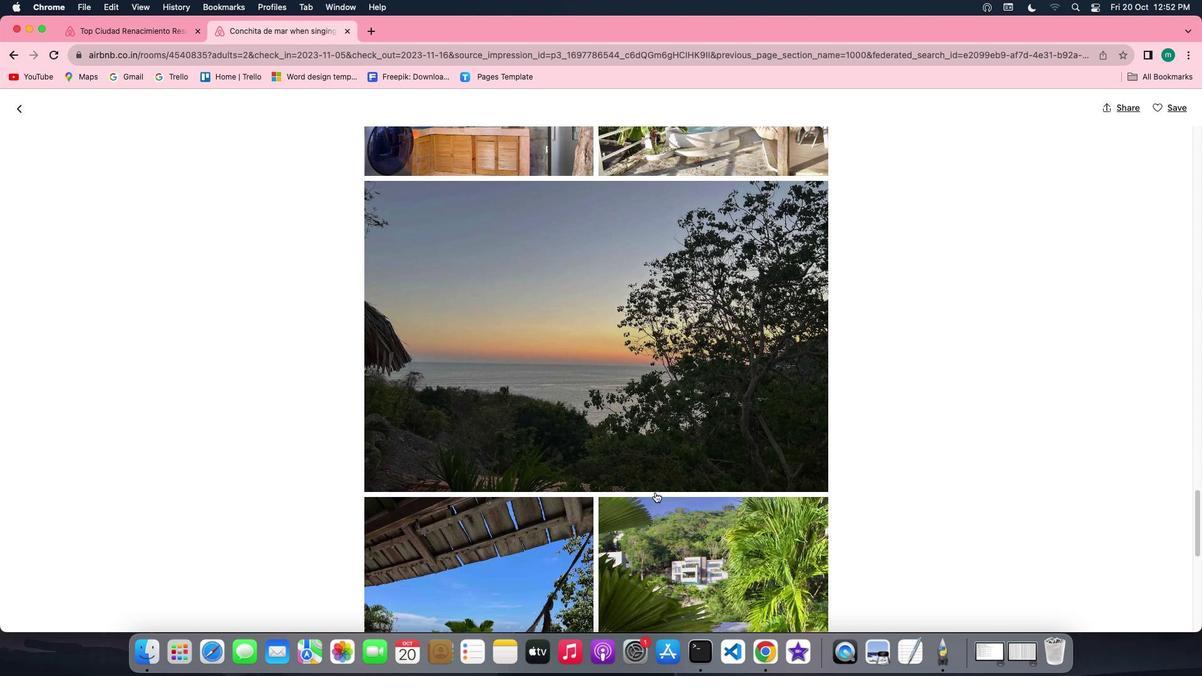 
Action: Mouse scrolled (655, 492) with delta (0, -1)
Screenshot: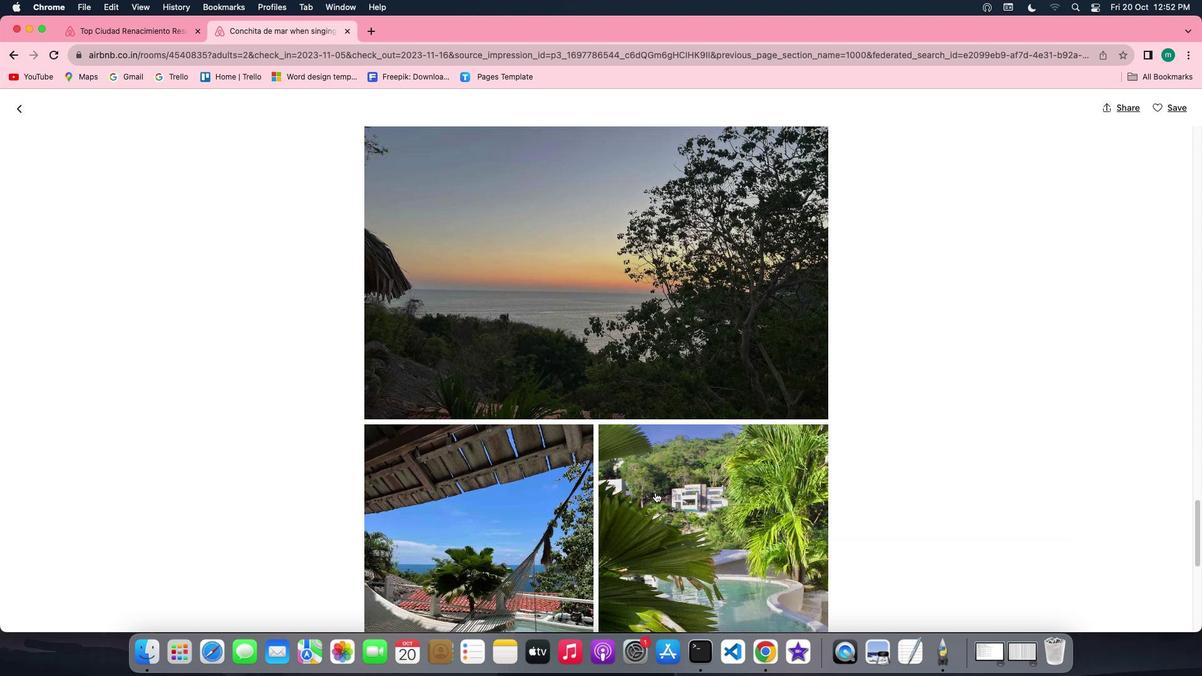 
Action: Mouse scrolled (655, 492) with delta (0, -3)
Screenshot: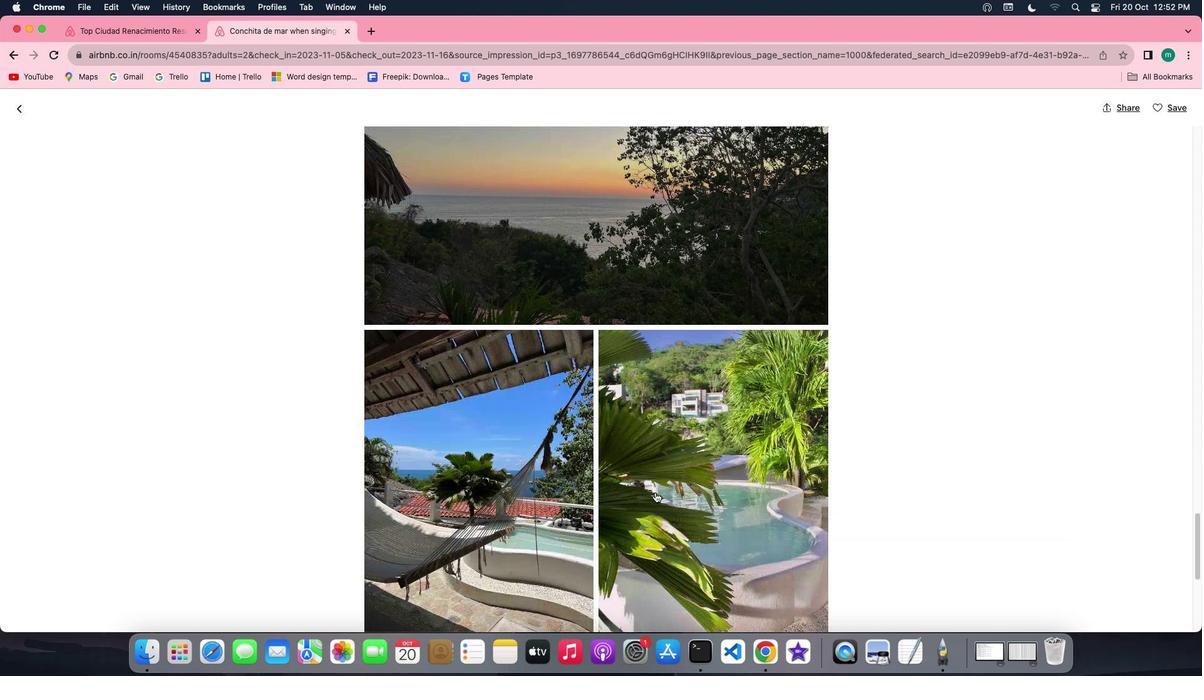 
Action: Mouse scrolled (655, 492) with delta (0, -3)
Screenshot: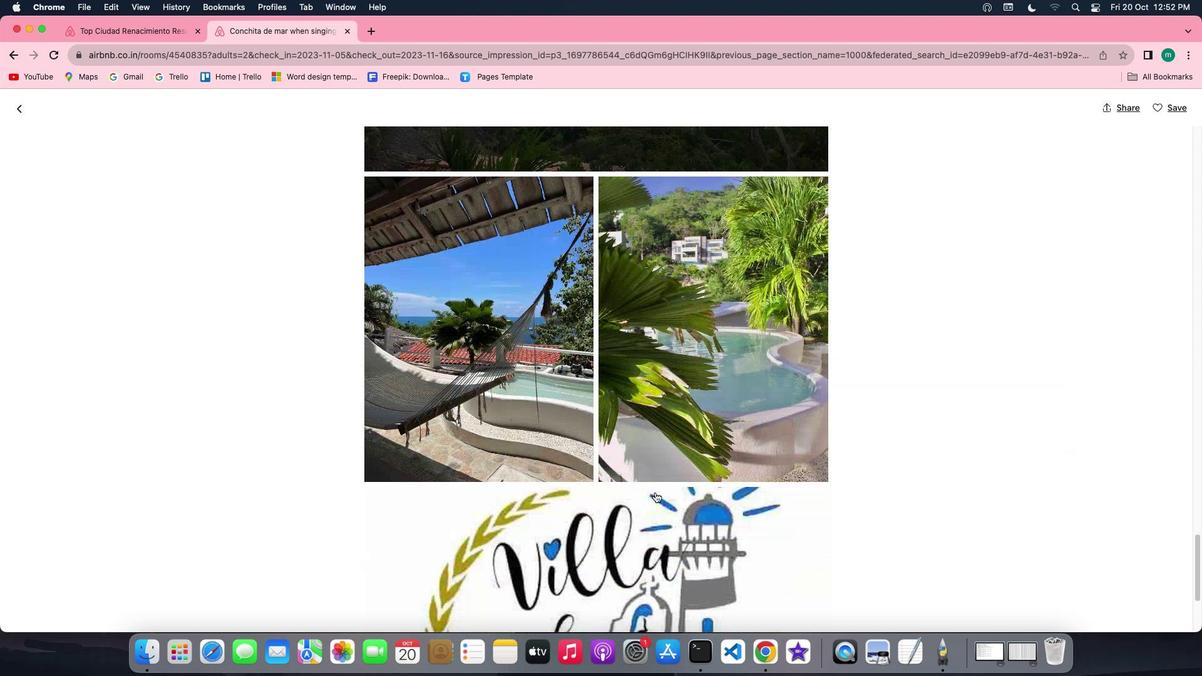 
Action: Mouse scrolled (655, 492) with delta (0, 0)
Screenshot: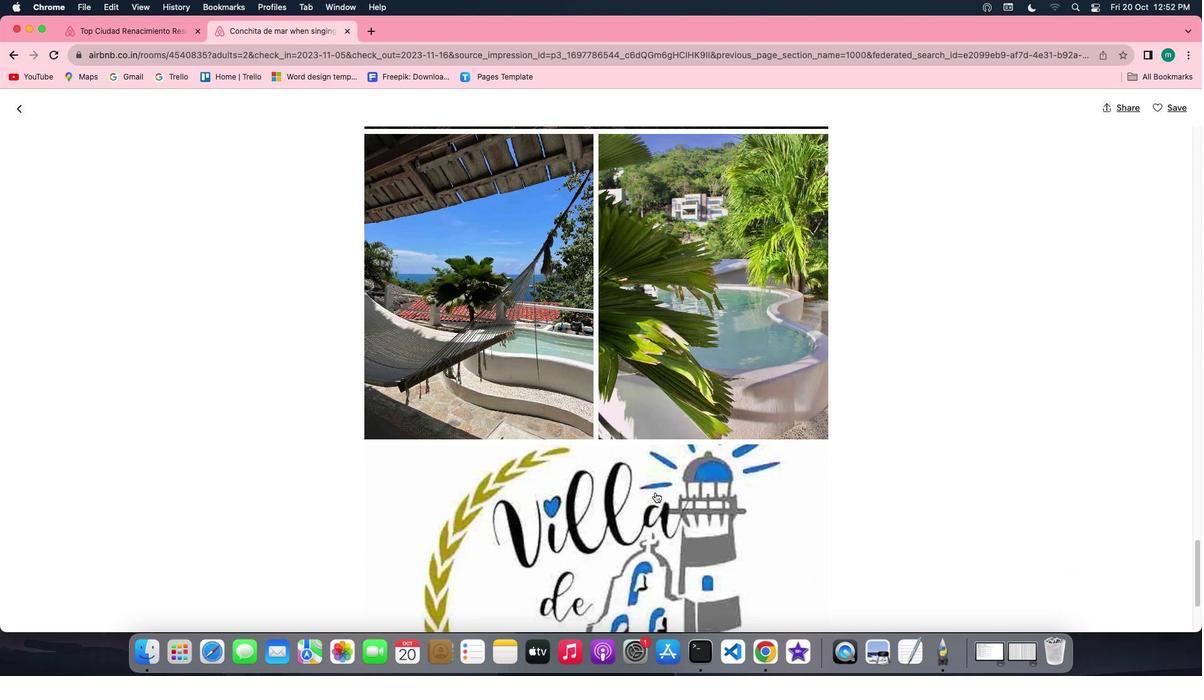 
Action: Mouse scrolled (655, 492) with delta (0, 0)
Screenshot: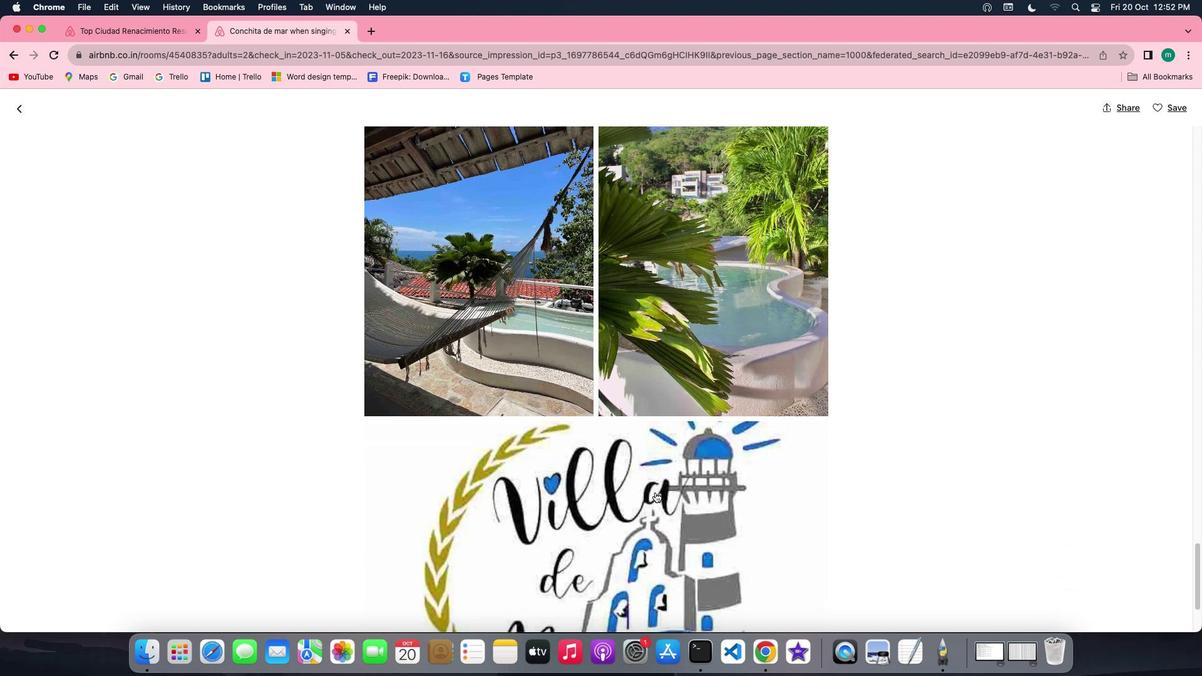 
Action: Mouse scrolled (655, 492) with delta (0, -1)
Screenshot: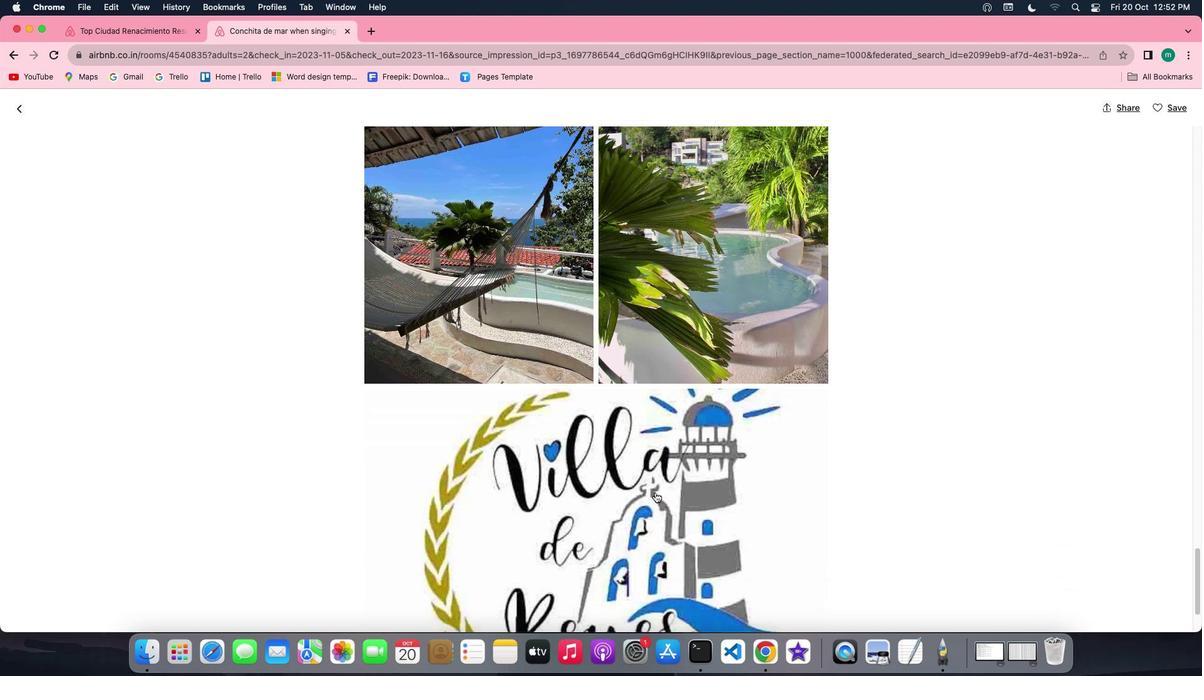 
Action: Mouse scrolled (655, 492) with delta (0, -2)
Screenshot: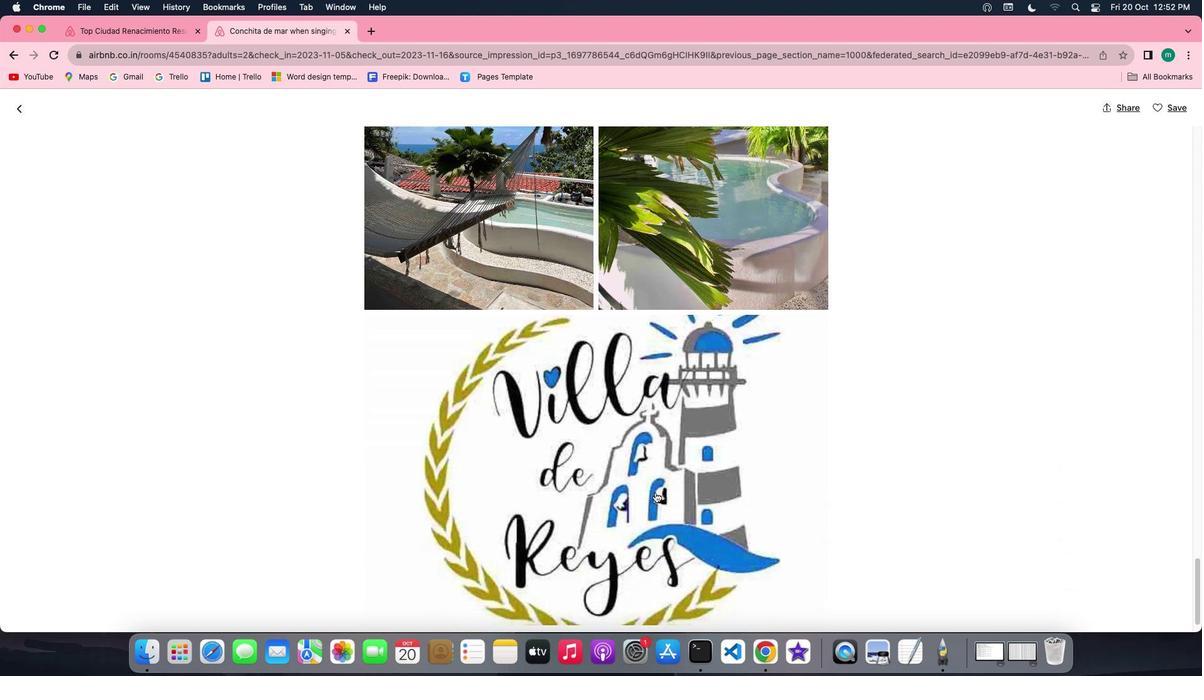 
Action: Mouse scrolled (655, 492) with delta (0, 0)
Screenshot: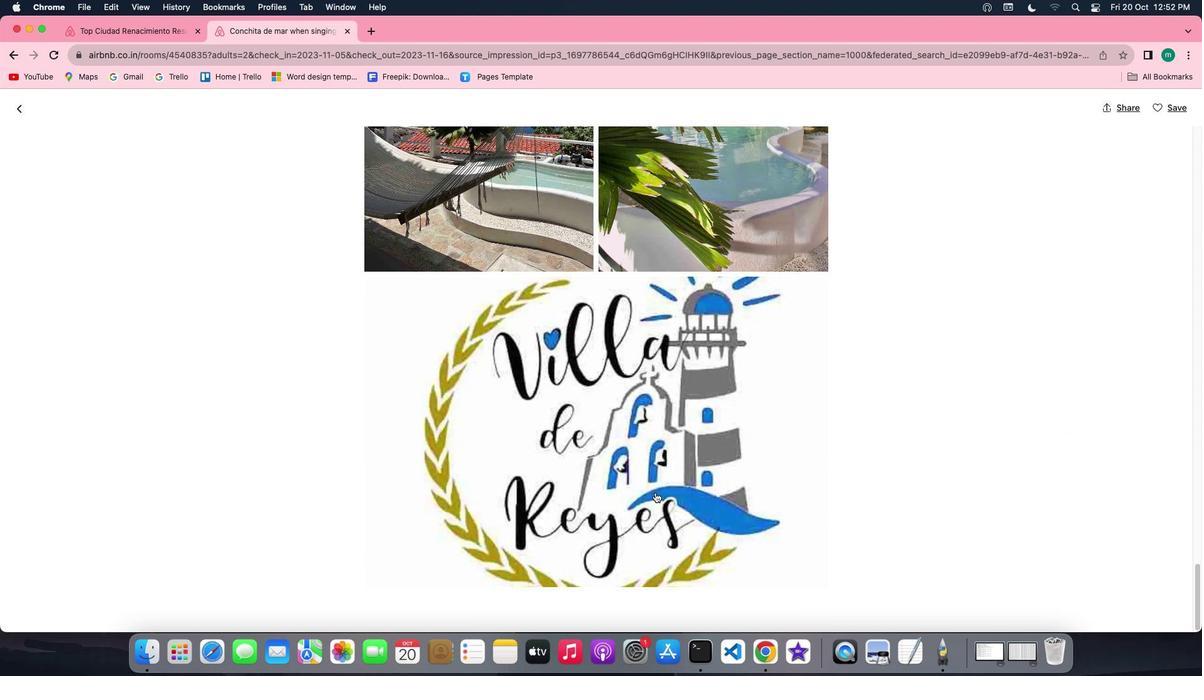 
Action: Mouse scrolled (655, 492) with delta (0, 0)
Screenshot: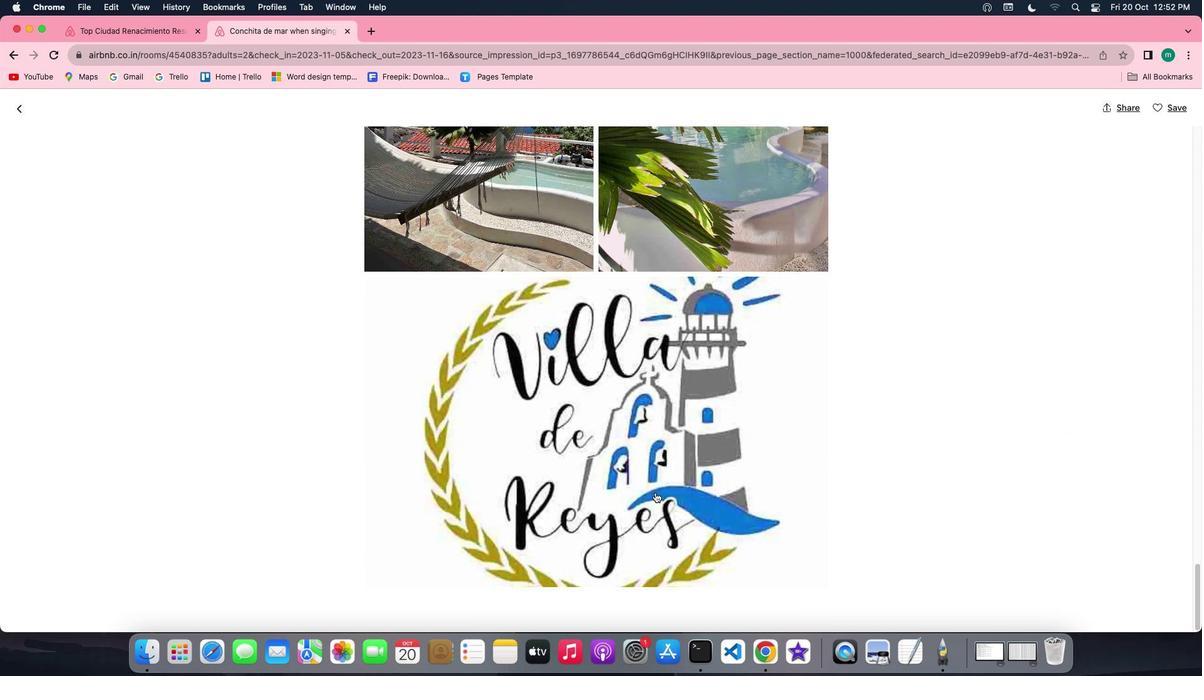 
Action: Mouse scrolled (655, 492) with delta (0, -1)
Screenshot: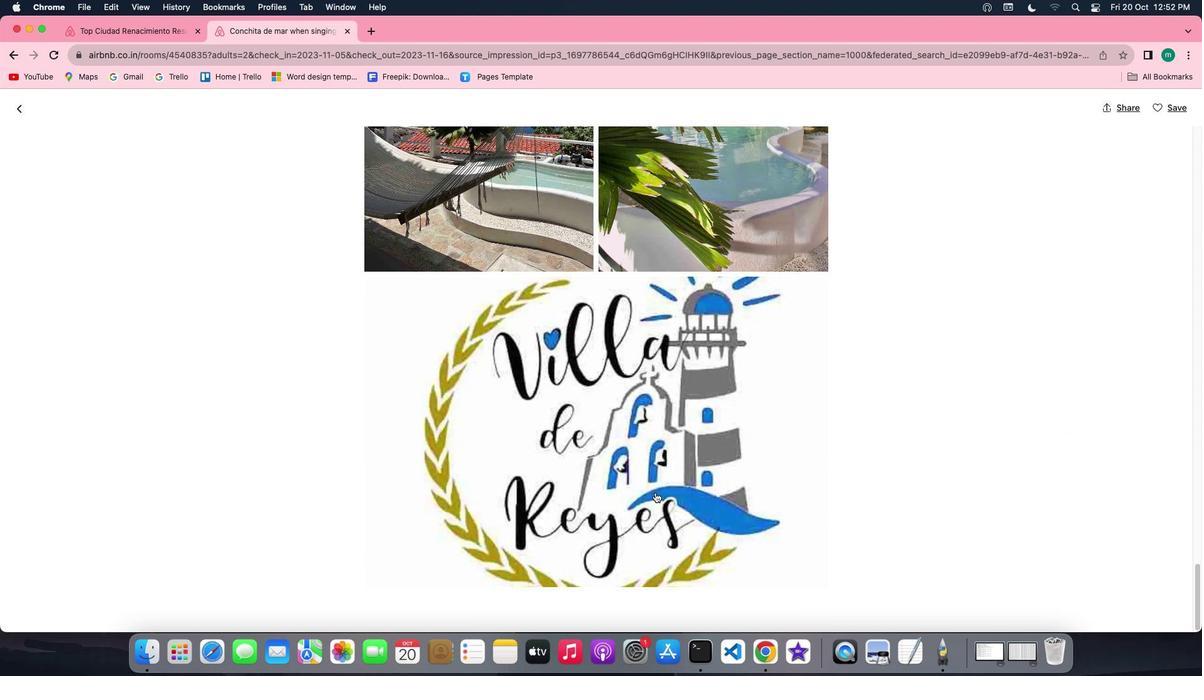 
Action: Mouse scrolled (655, 492) with delta (0, -2)
Screenshot: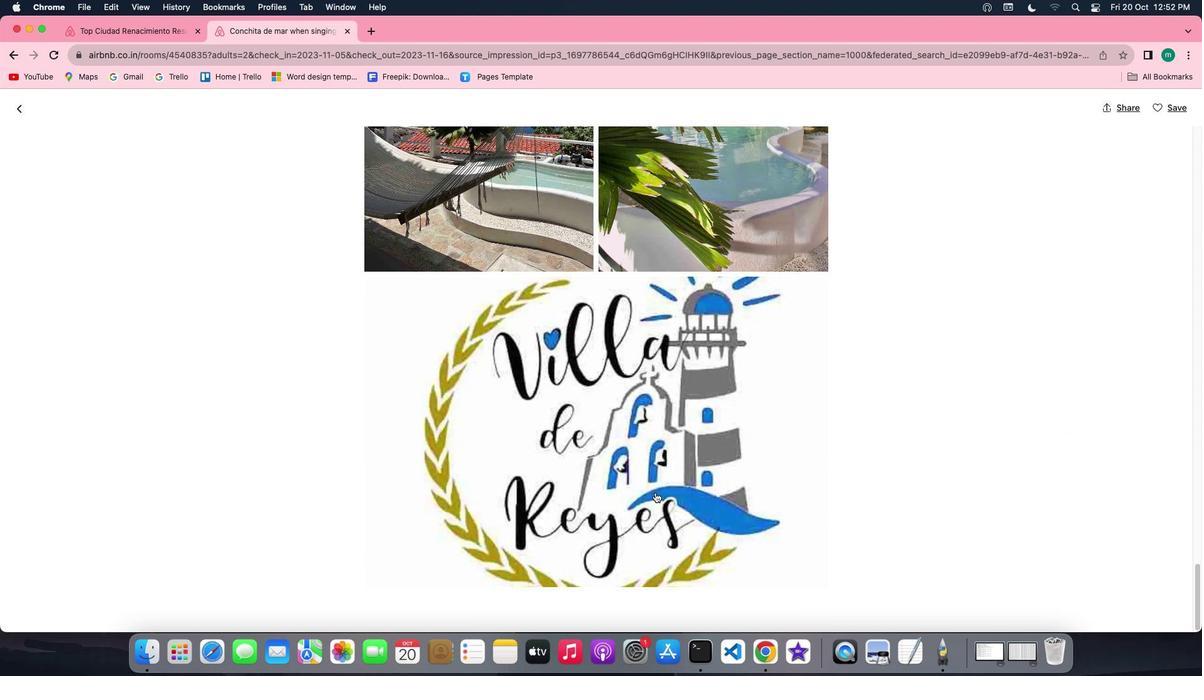 
Action: Mouse scrolled (655, 492) with delta (0, 0)
Screenshot: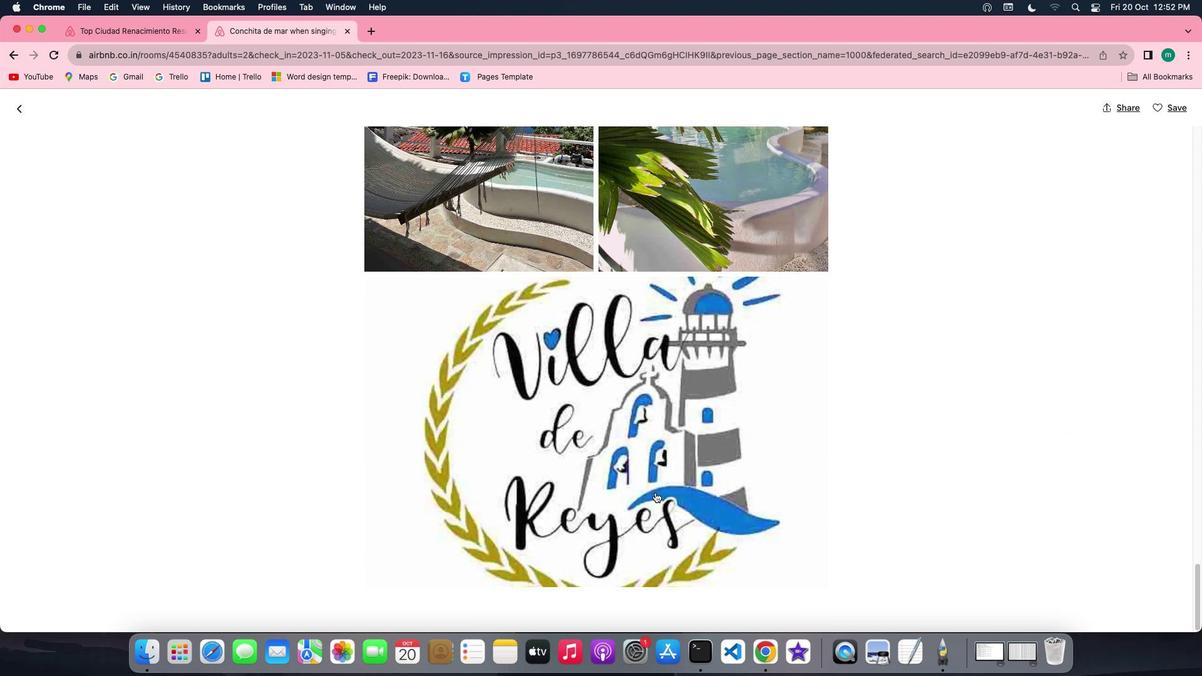 
Action: Mouse scrolled (655, 492) with delta (0, 0)
Screenshot: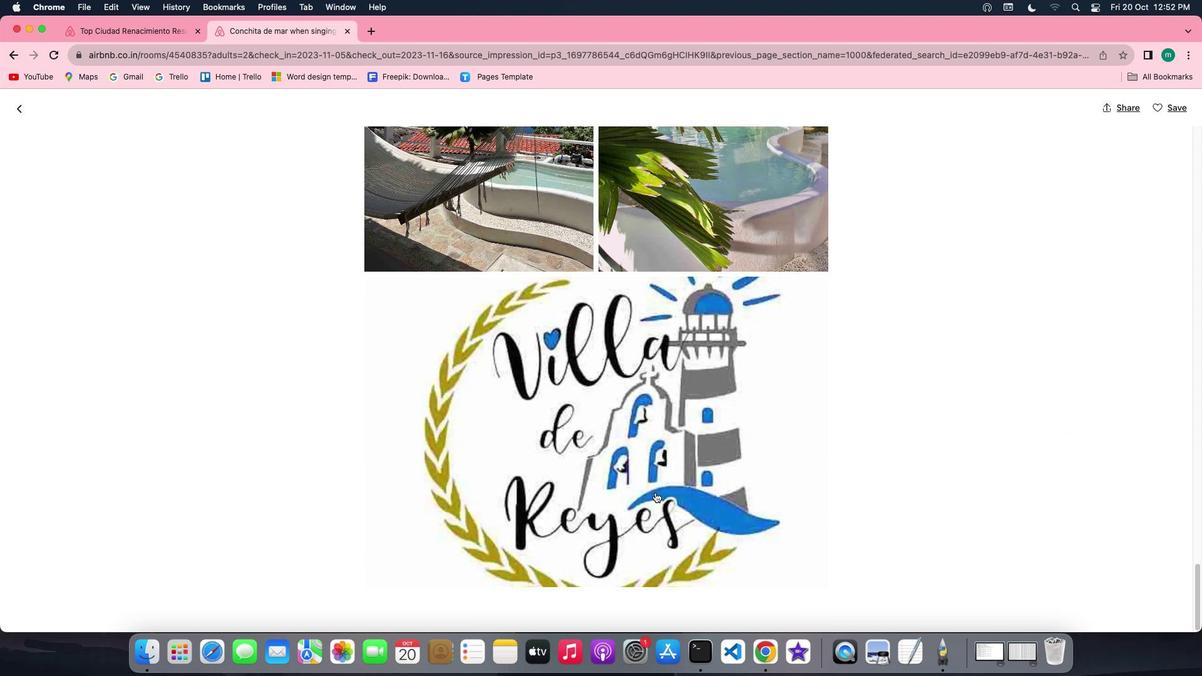 
Action: Mouse scrolled (655, 492) with delta (0, 0)
Screenshot: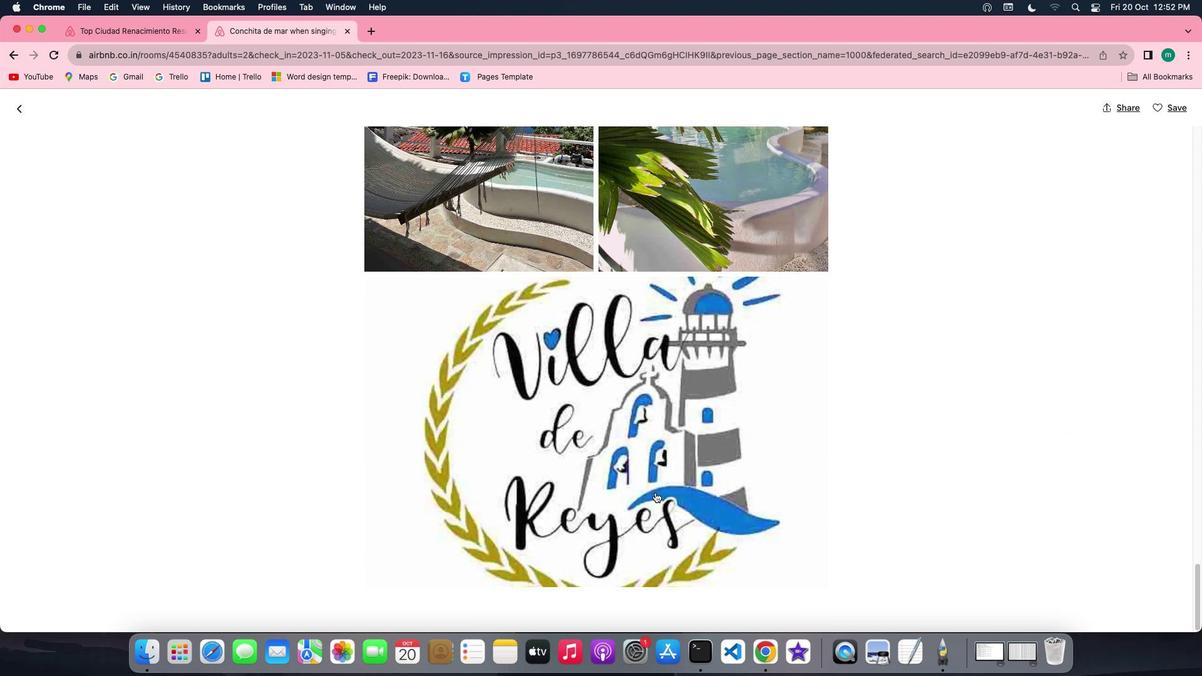 
Action: Mouse scrolled (655, 492) with delta (0, 0)
Screenshot: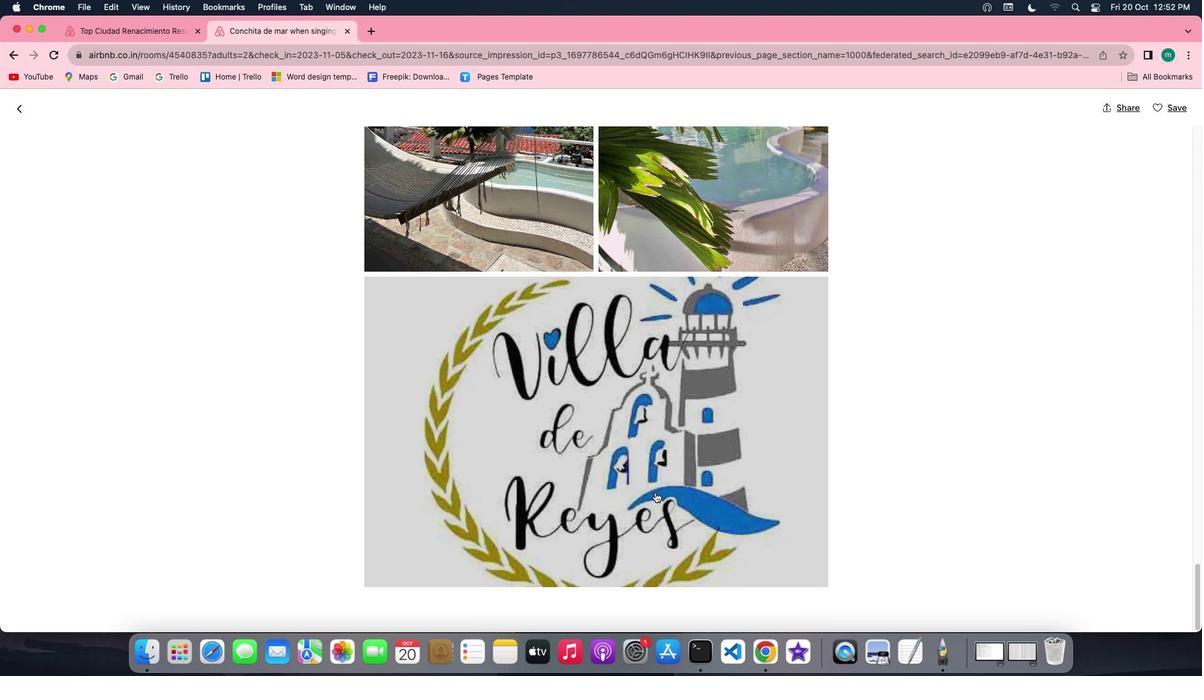 
Action: Mouse scrolled (655, 492) with delta (0, 0)
Screenshot: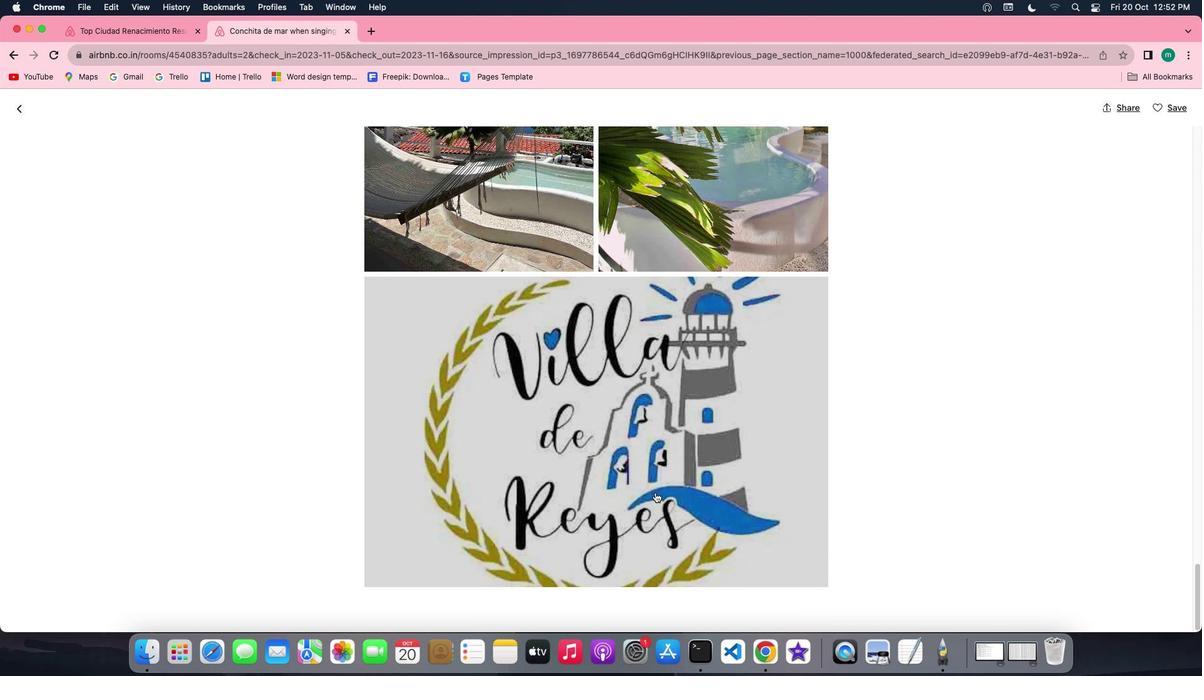 
Action: Mouse scrolled (655, 492) with delta (0, -1)
Screenshot: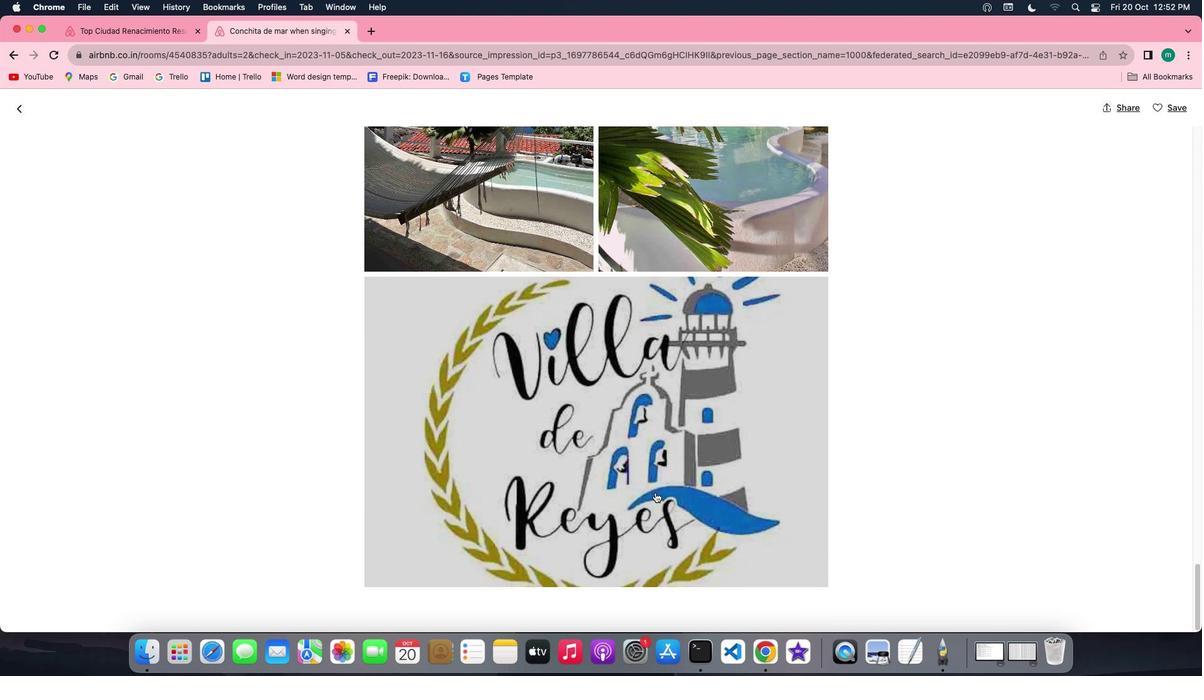 
Action: Mouse moved to (24, 114)
Screenshot: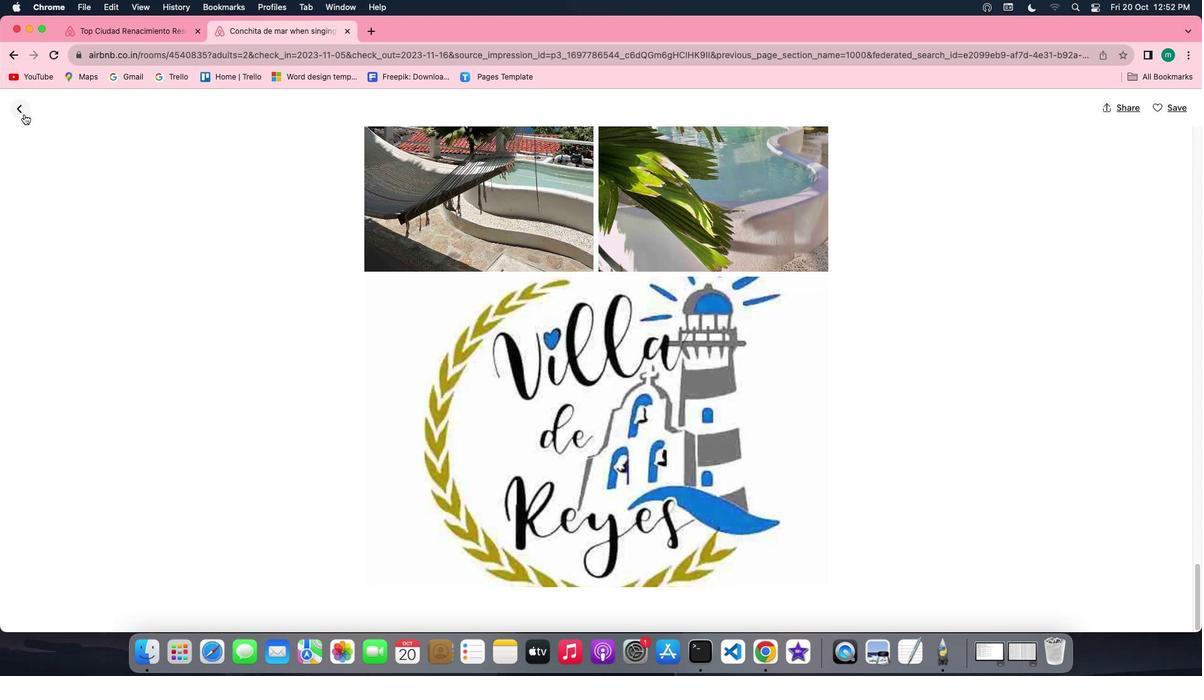
Action: Mouse pressed left at (24, 114)
Screenshot: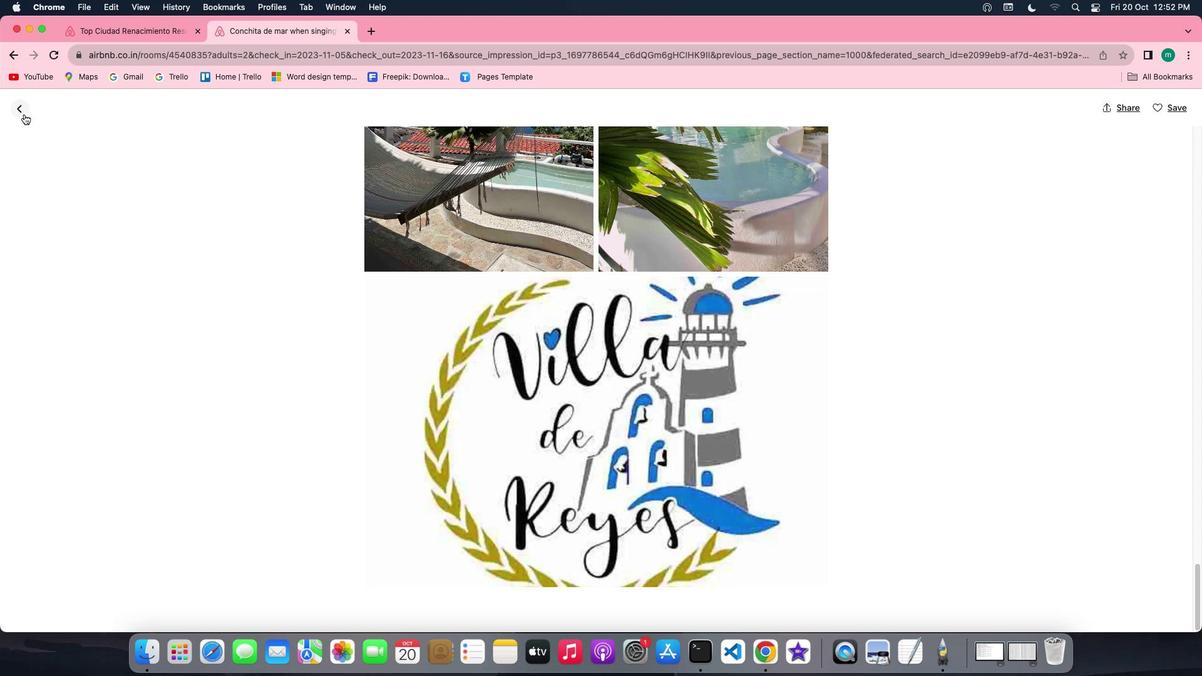 
Action: Mouse moved to (627, 414)
Screenshot: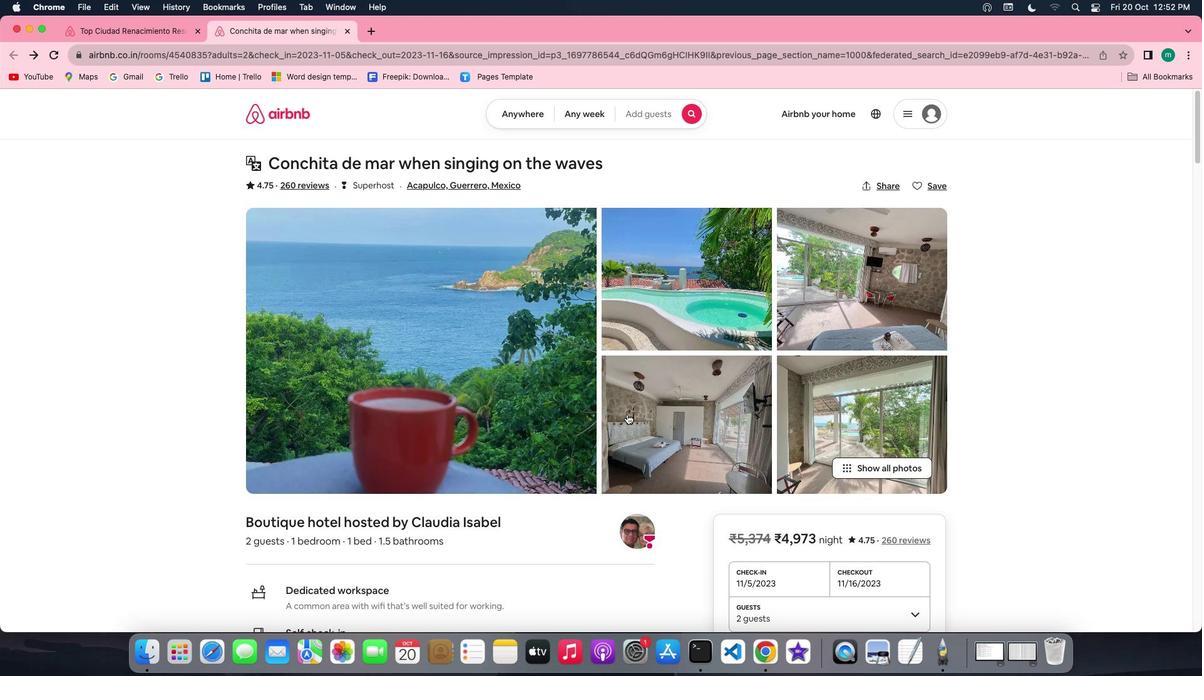 
Action: Mouse scrolled (627, 414) with delta (0, 0)
Screenshot: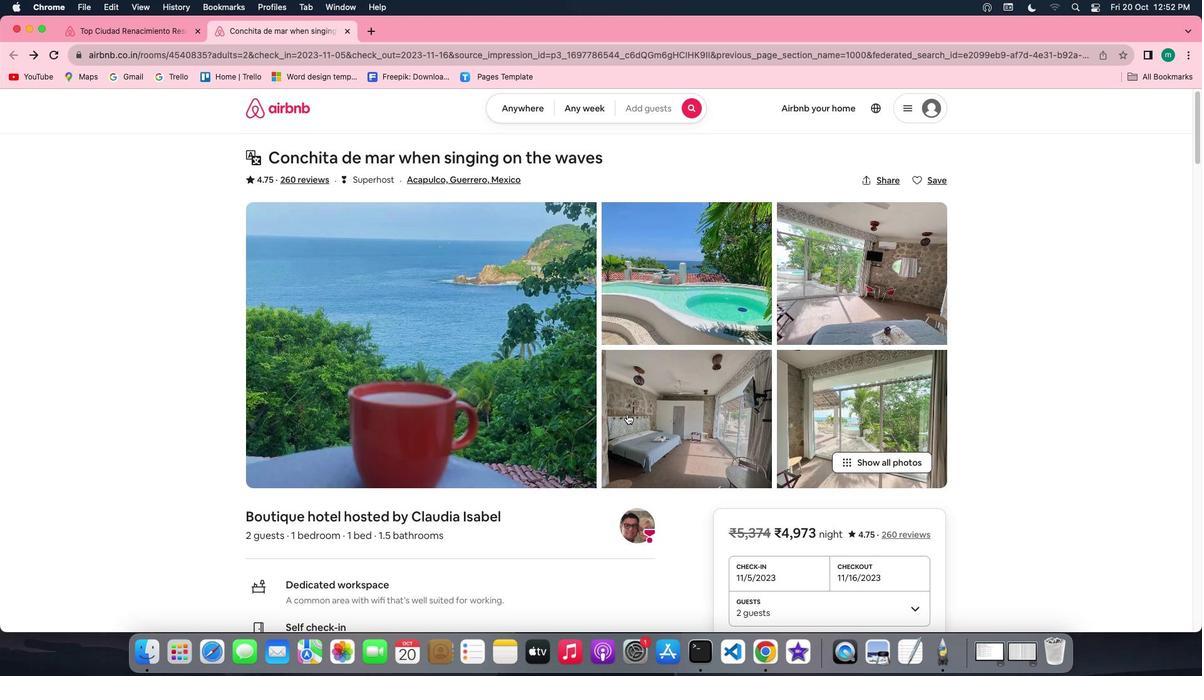 
Action: Mouse scrolled (627, 414) with delta (0, 0)
Screenshot: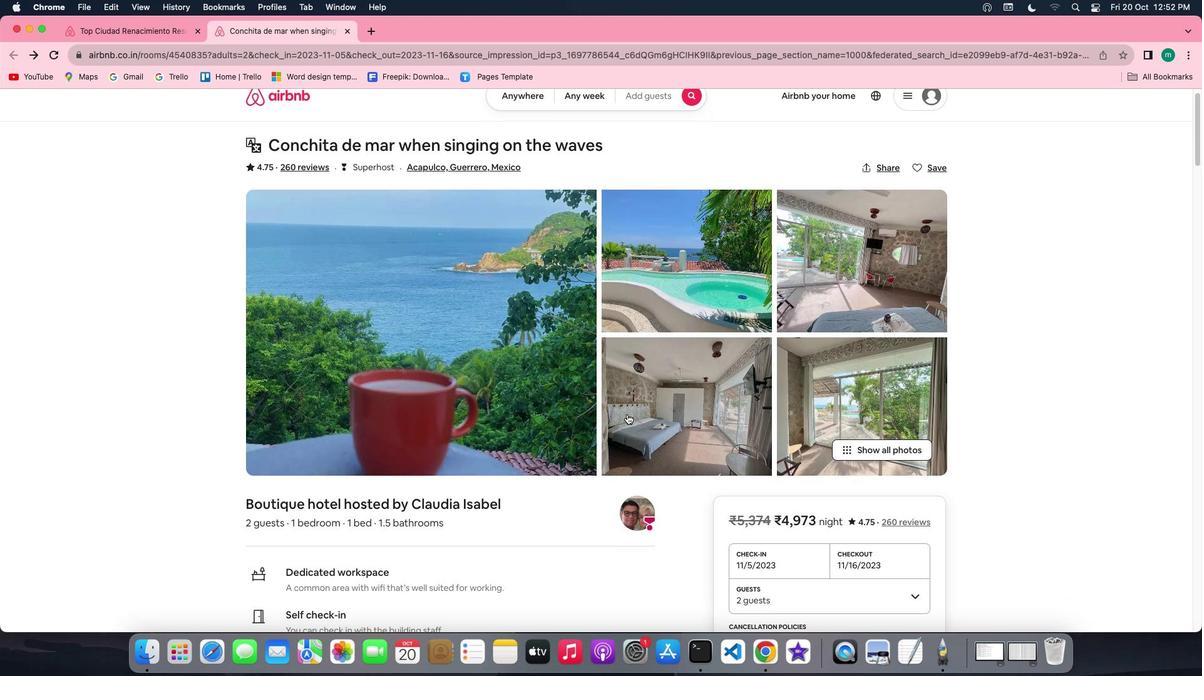
Action: Mouse scrolled (627, 414) with delta (0, -1)
Screenshot: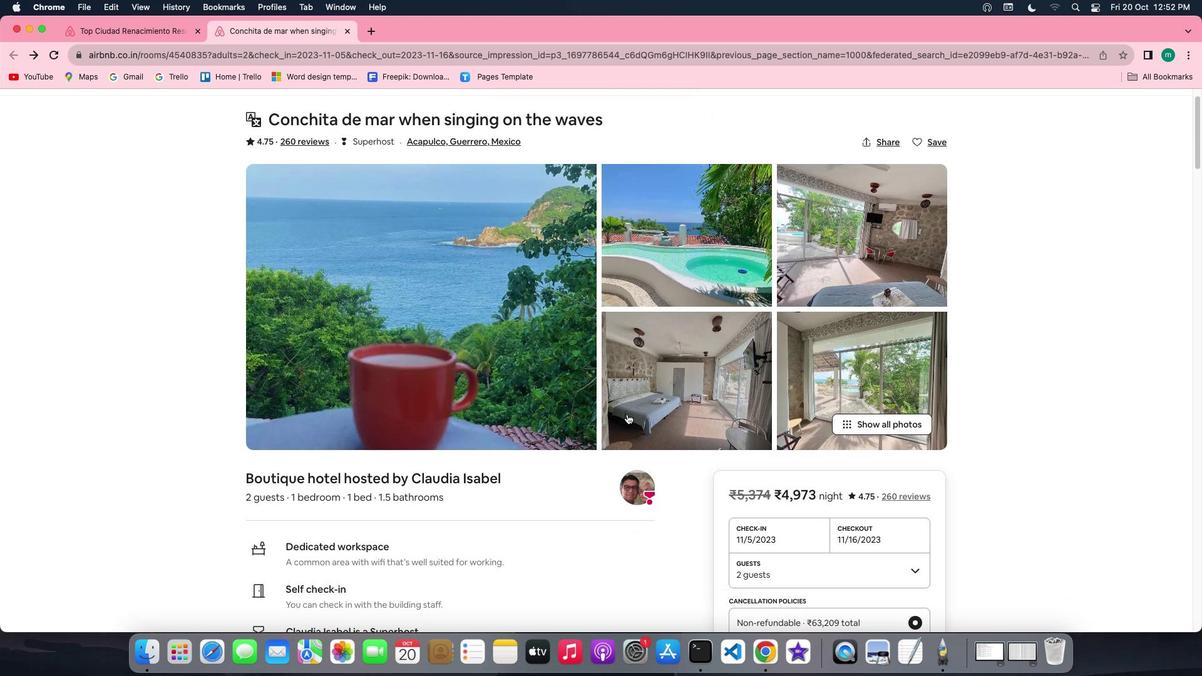 
Action: Mouse scrolled (627, 414) with delta (0, -1)
Screenshot: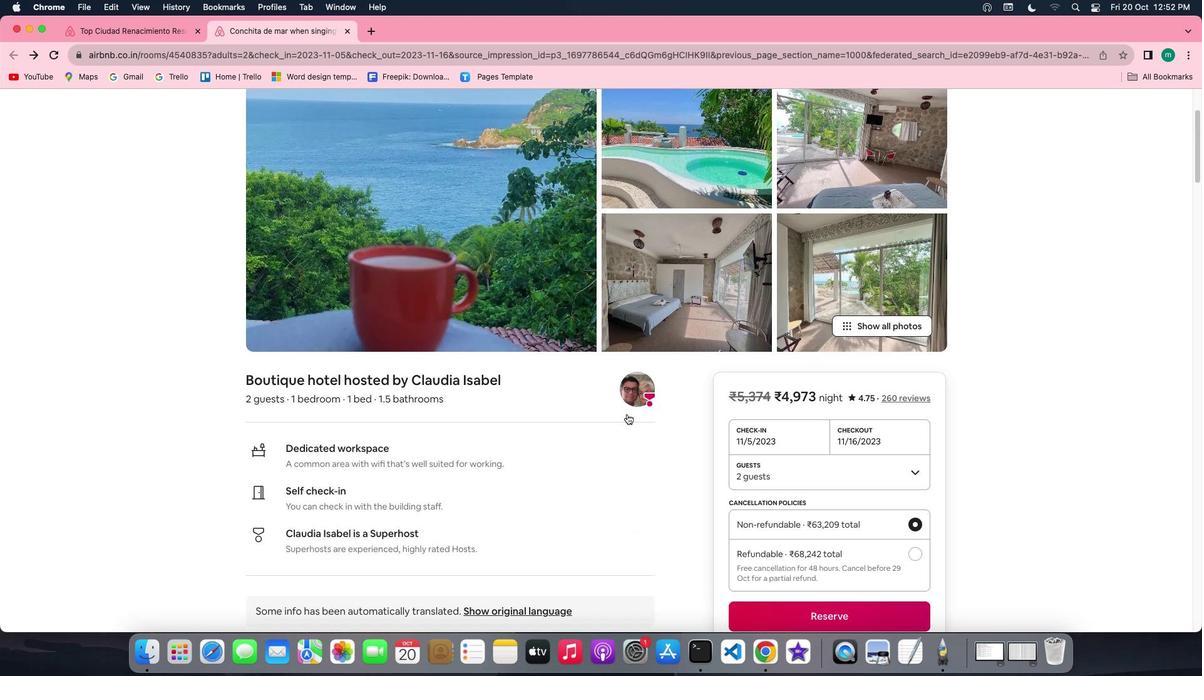 
Action: Mouse scrolled (627, 414) with delta (0, 0)
Screenshot: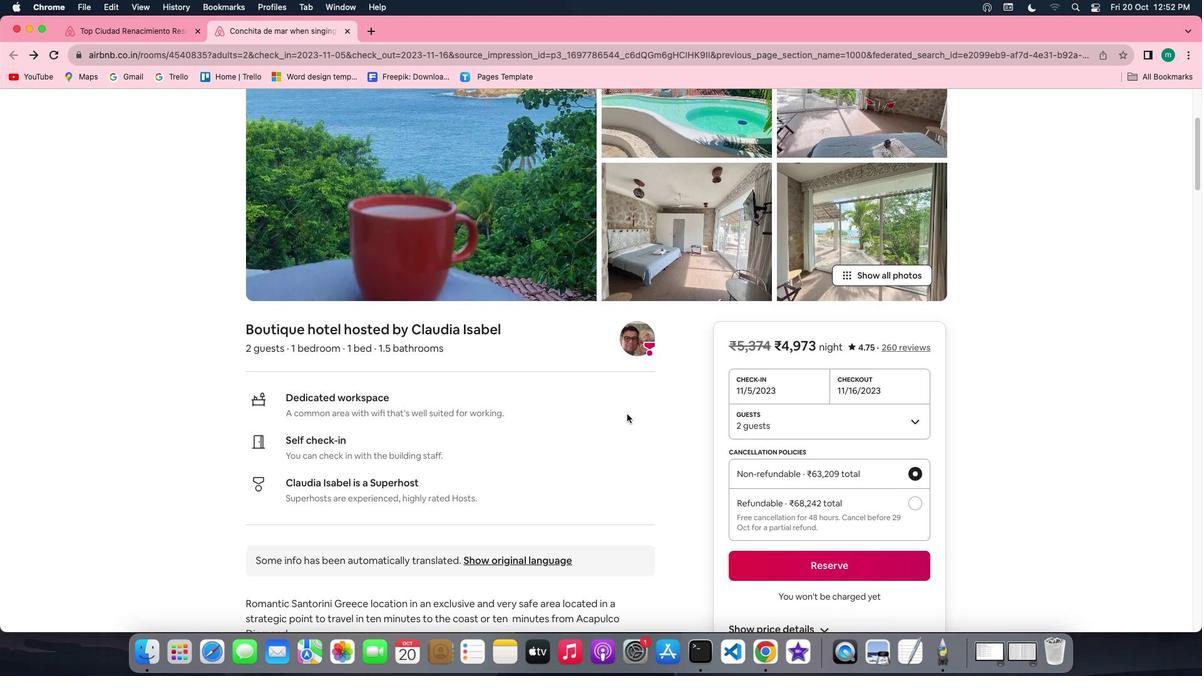 
Action: Mouse scrolled (627, 414) with delta (0, 0)
Screenshot: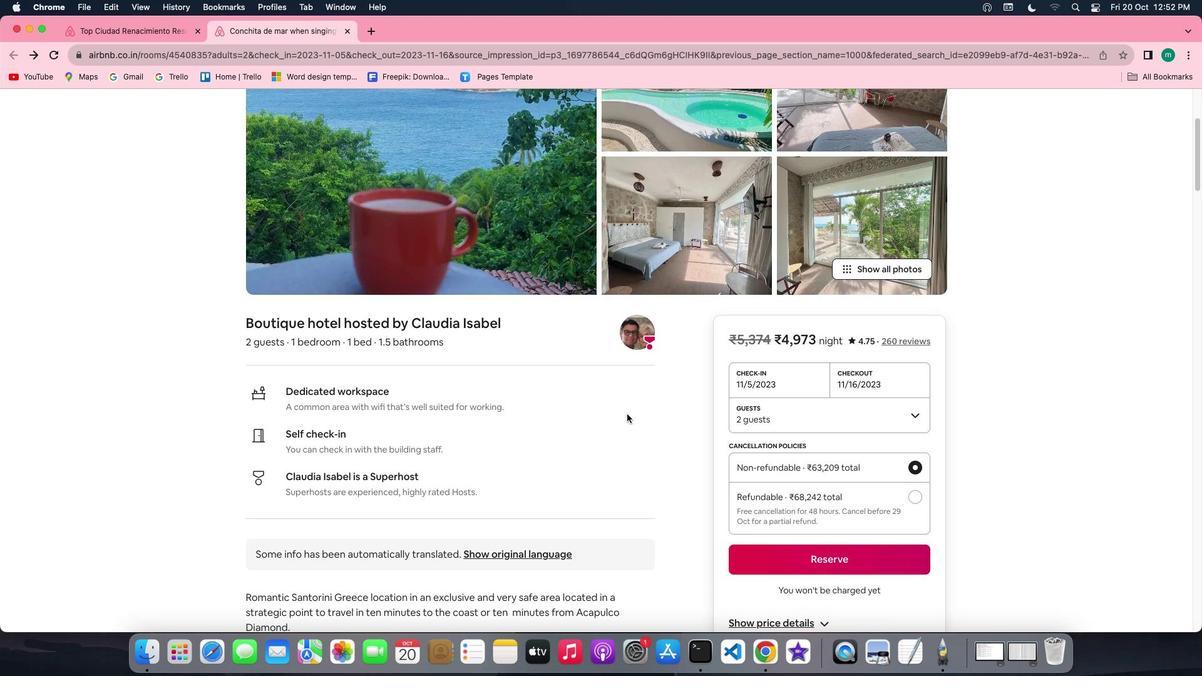 
Action: Mouse scrolled (627, 414) with delta (0, -1)
Screenshot: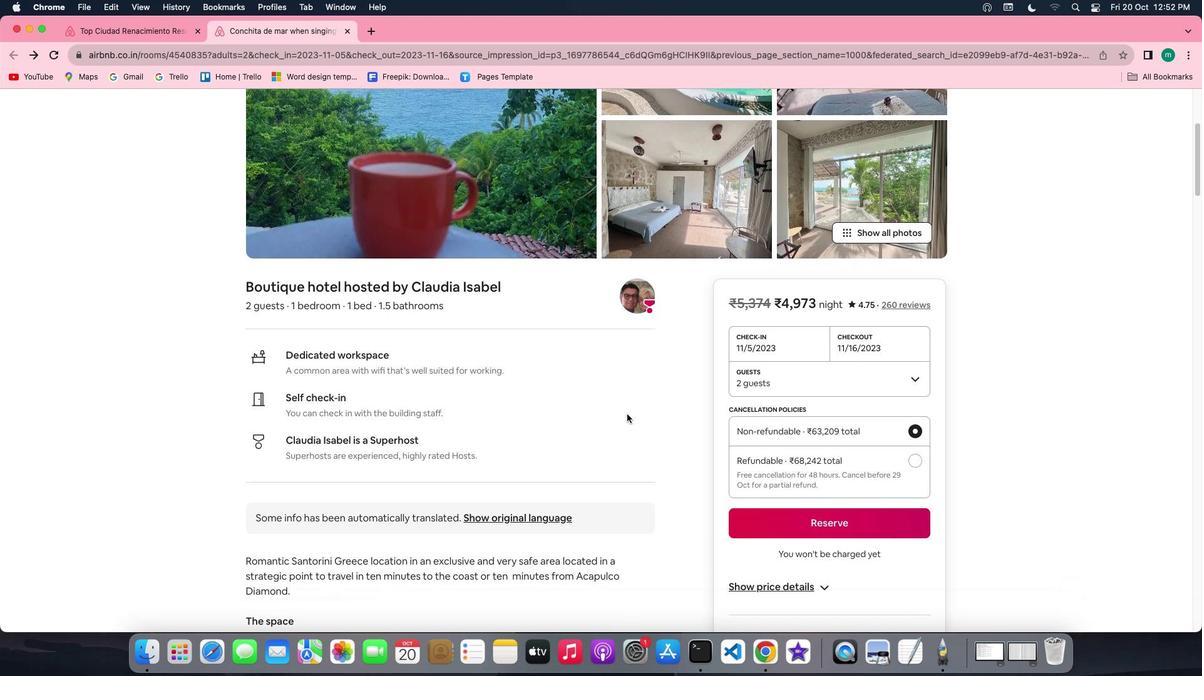 
Action: Mouse scrolled (627, 414) with delta (0, 0)
Screenshot: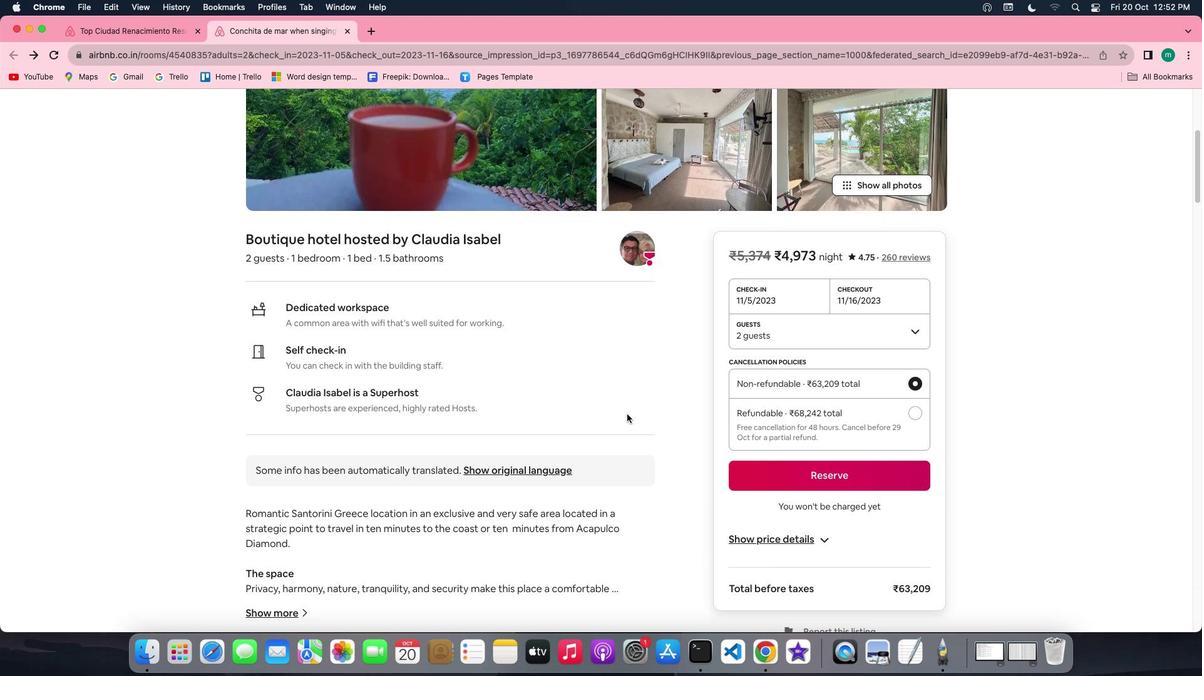 
Action: Mouse scrolled (627, 414) with delta (0, 0)
Screenshot: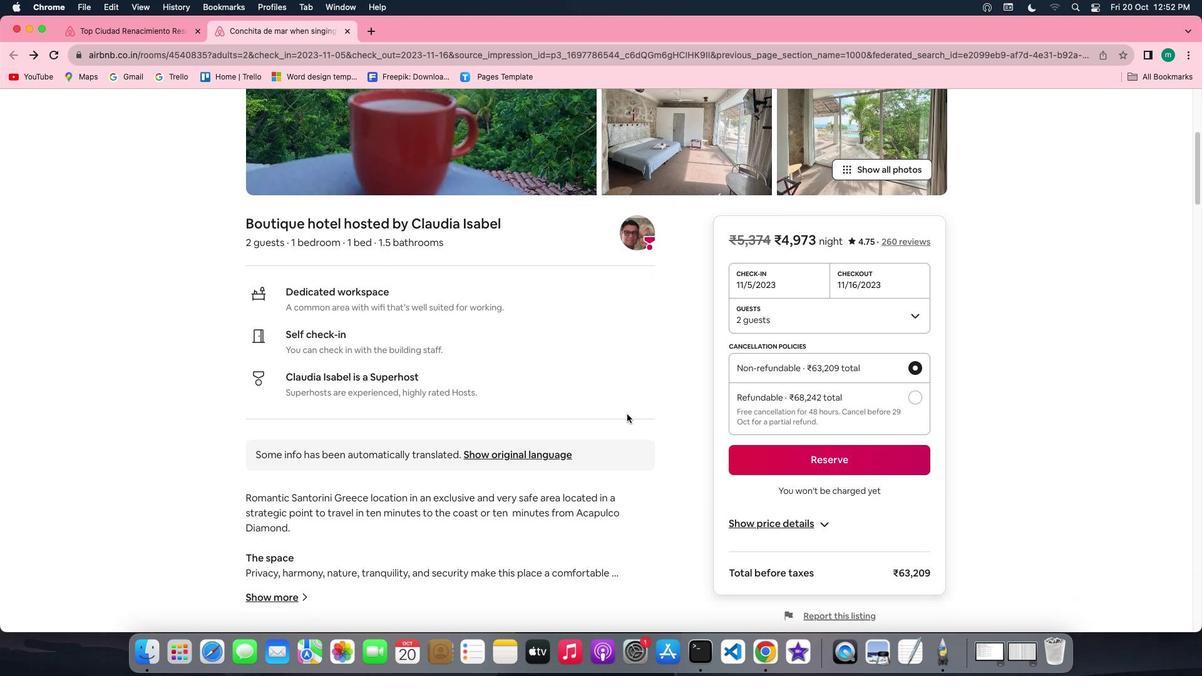 
Action: Mouse scrolled (627, 414) with delta (0, -1)
Screenshot: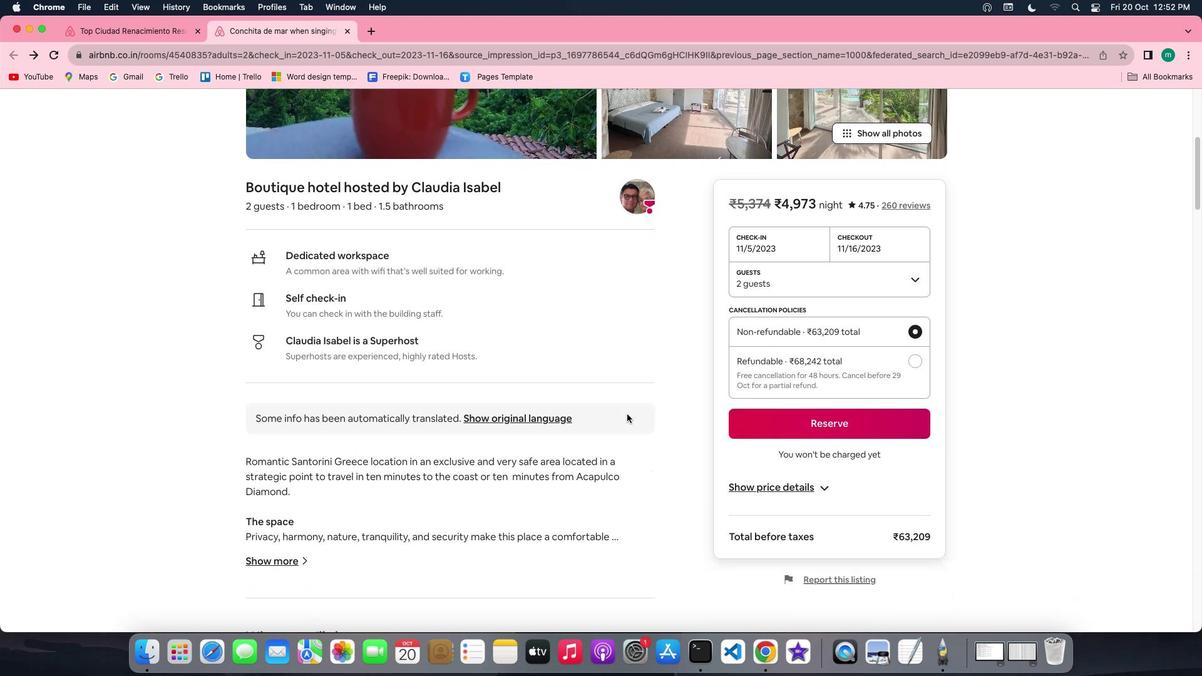 
Action: Mouse scrolled (627, 414) with delta (0, -2)
Screenshot: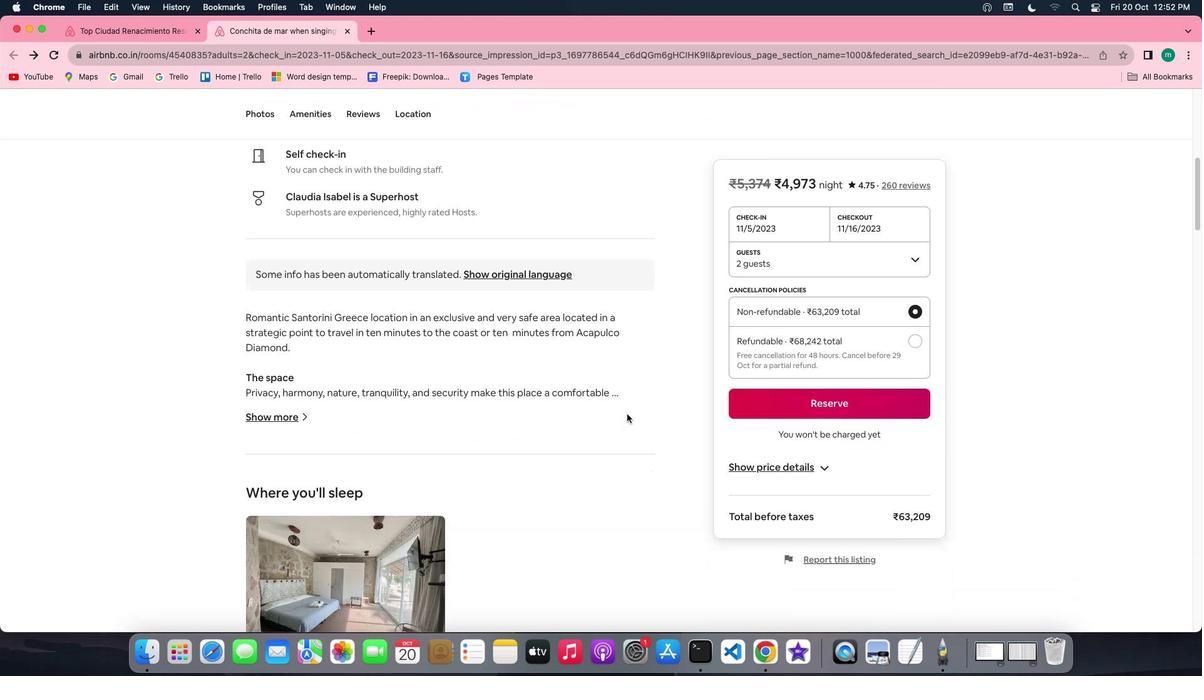 
Action: Mouse scrolled (627, 414) with delta (0, 0)
Screenshot: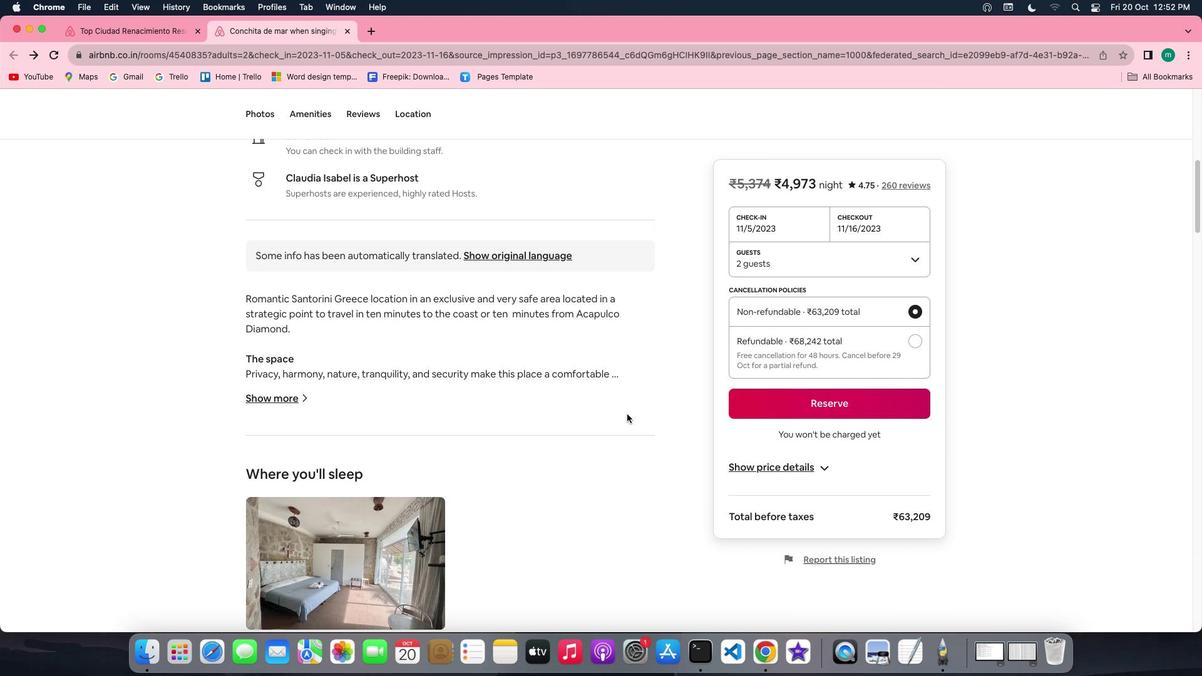 
Action: Mouse scrolled (627, 414) with delta (0, 0)
Screenshot: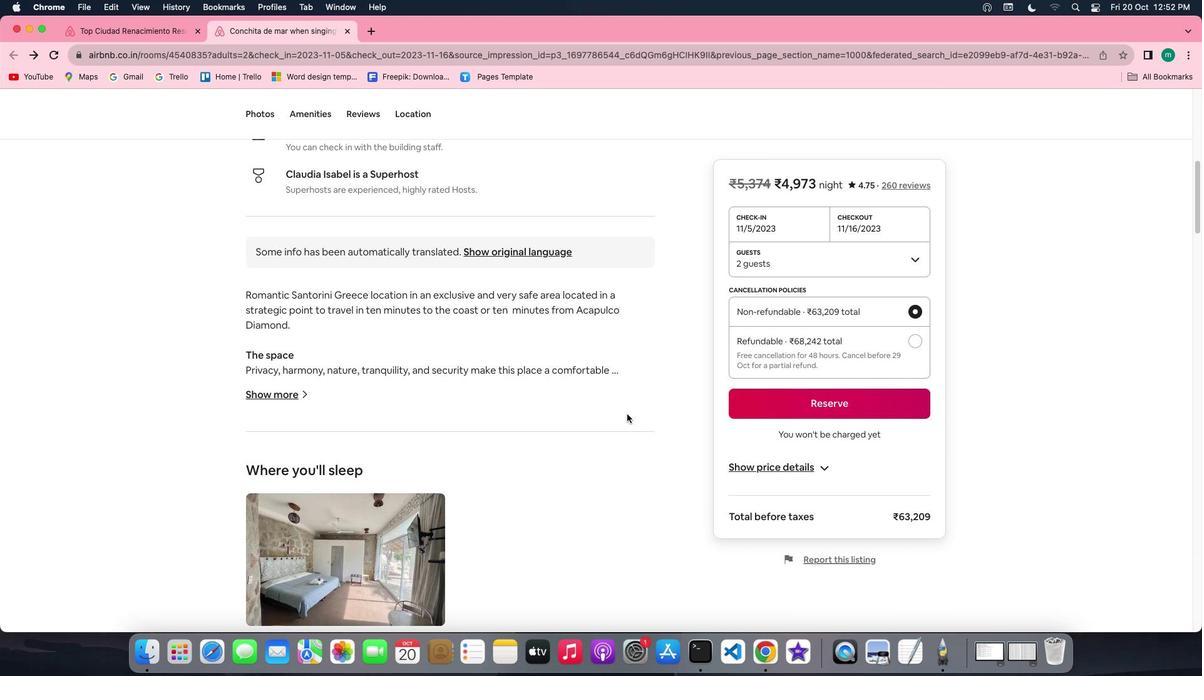 
Action: Mouse scrolled (627, 414) with delta (0, -1)
Screenshot: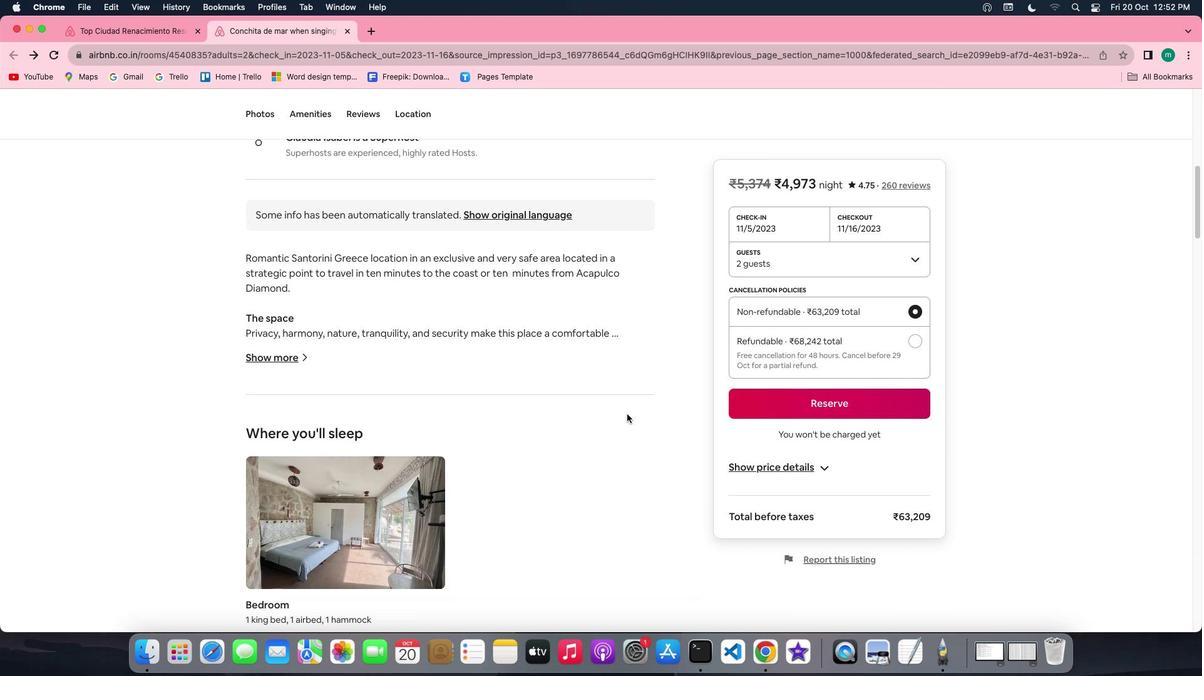 
Action: Mouse scrolled (627, 414) with delta (0, -1)
Screenshot: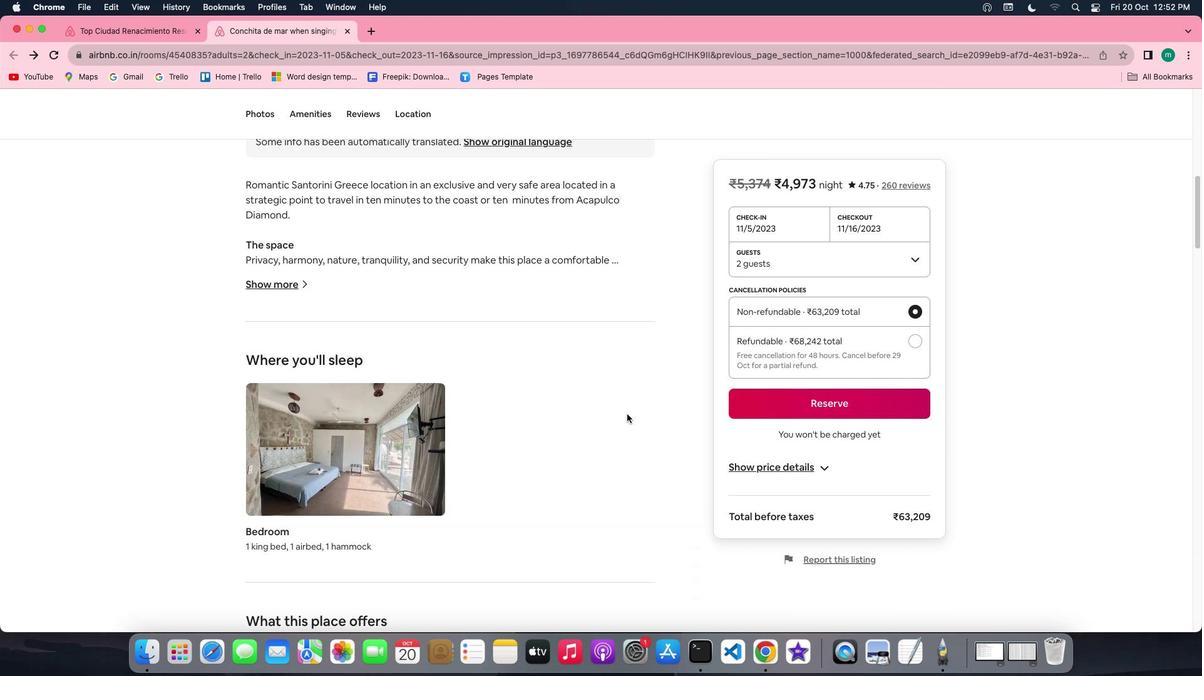 
Action: Mouse moved to (275, 264)
Screenshot: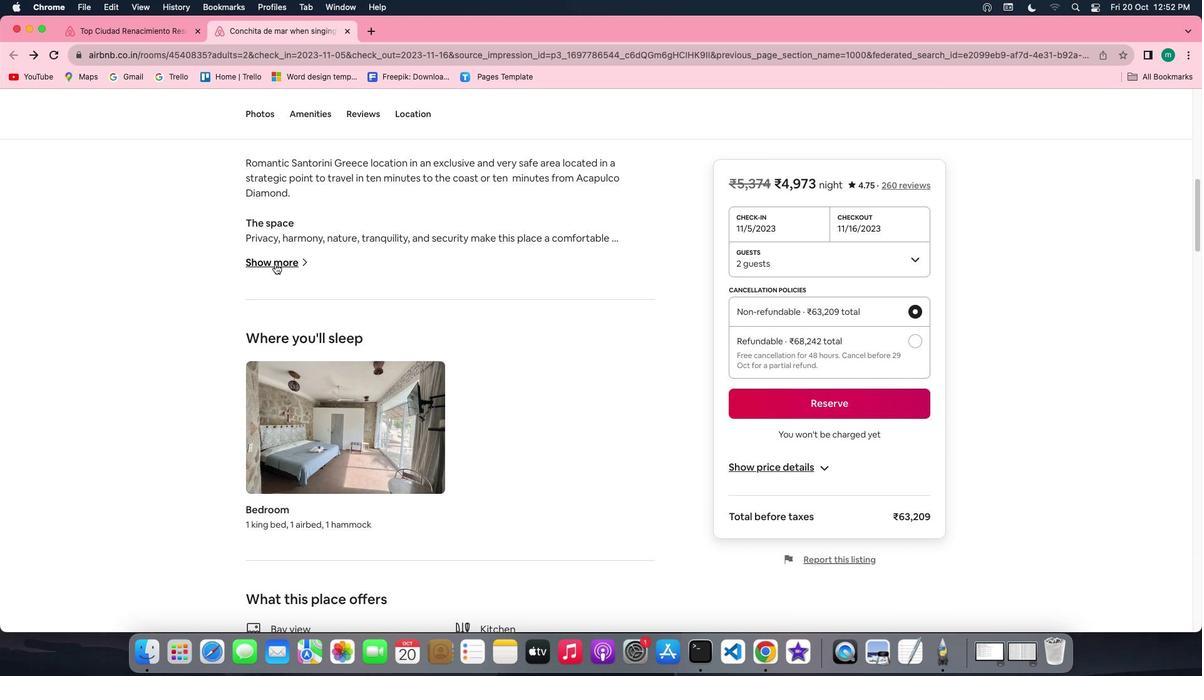 
Action: Mouse pressed left at (275, 264)
Screenshot: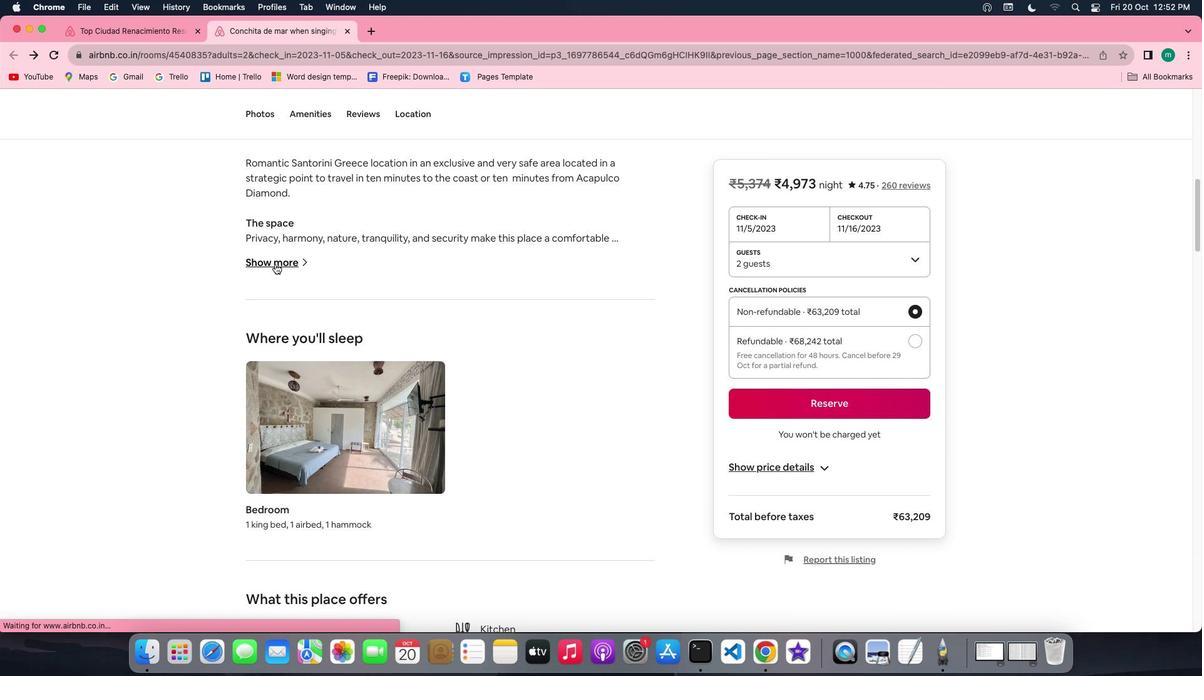 
Action: Mouse moved to (524, 378)
Screenshot: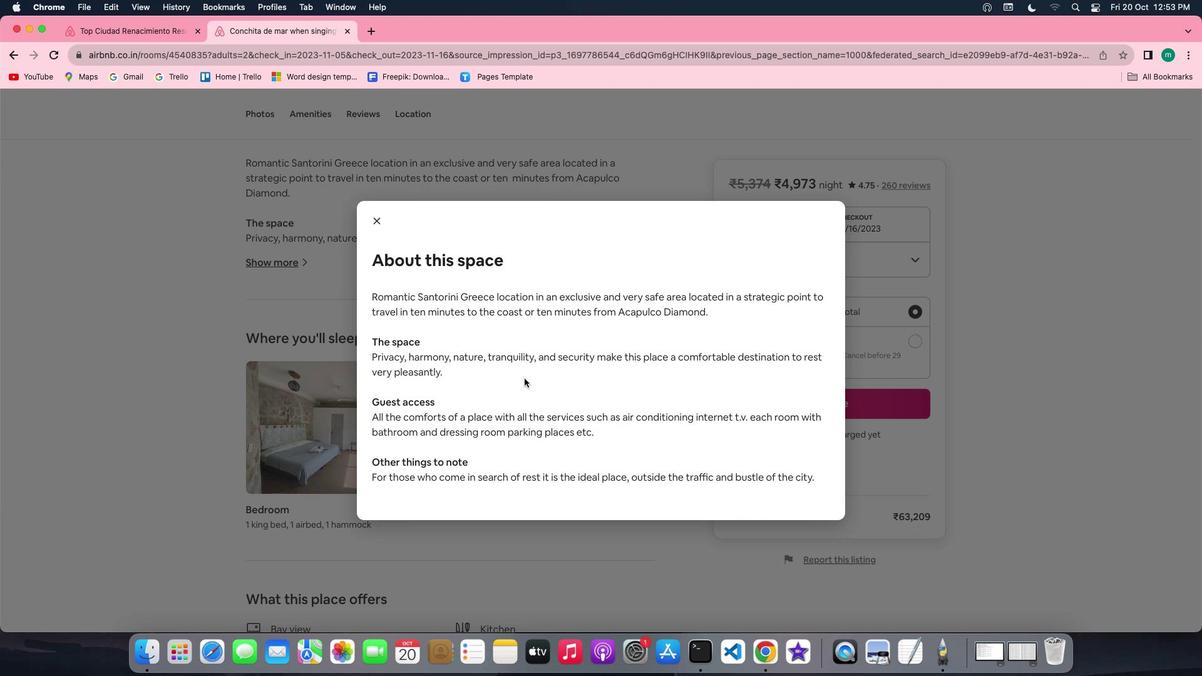 
Action: Mouse scrolled (524, 378) with delta (0, 0)
Screenshot: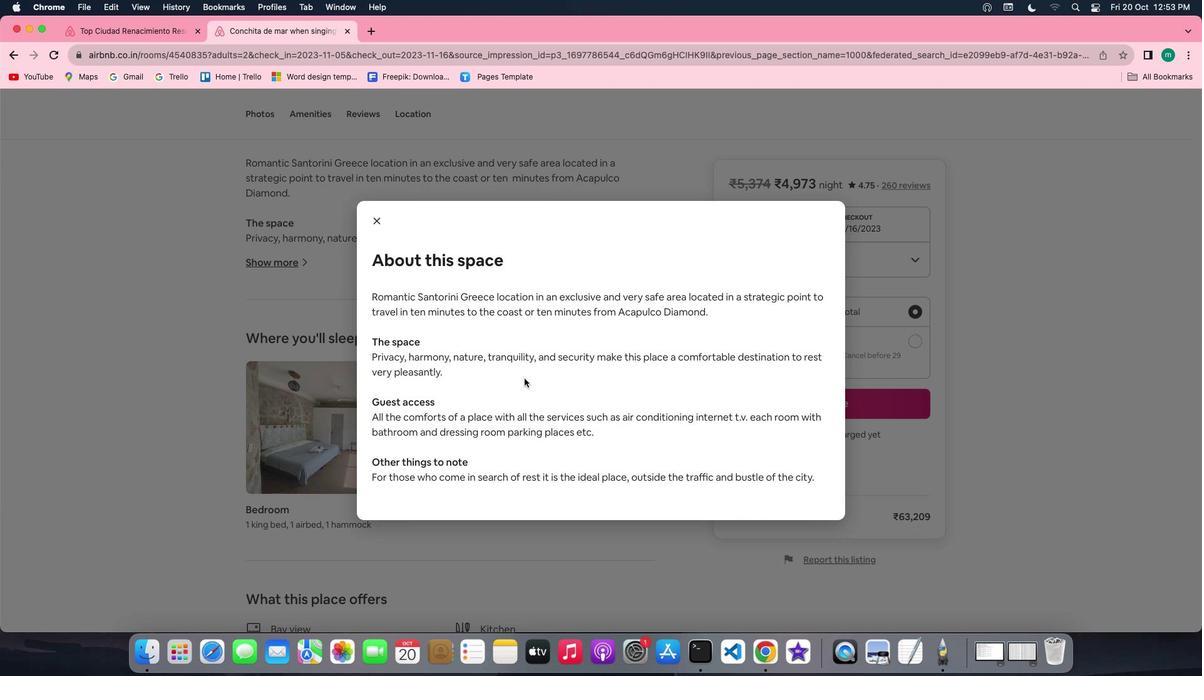 
Action: Mouse scrolled (524, 378) with delta (0, 0)
Screenshot: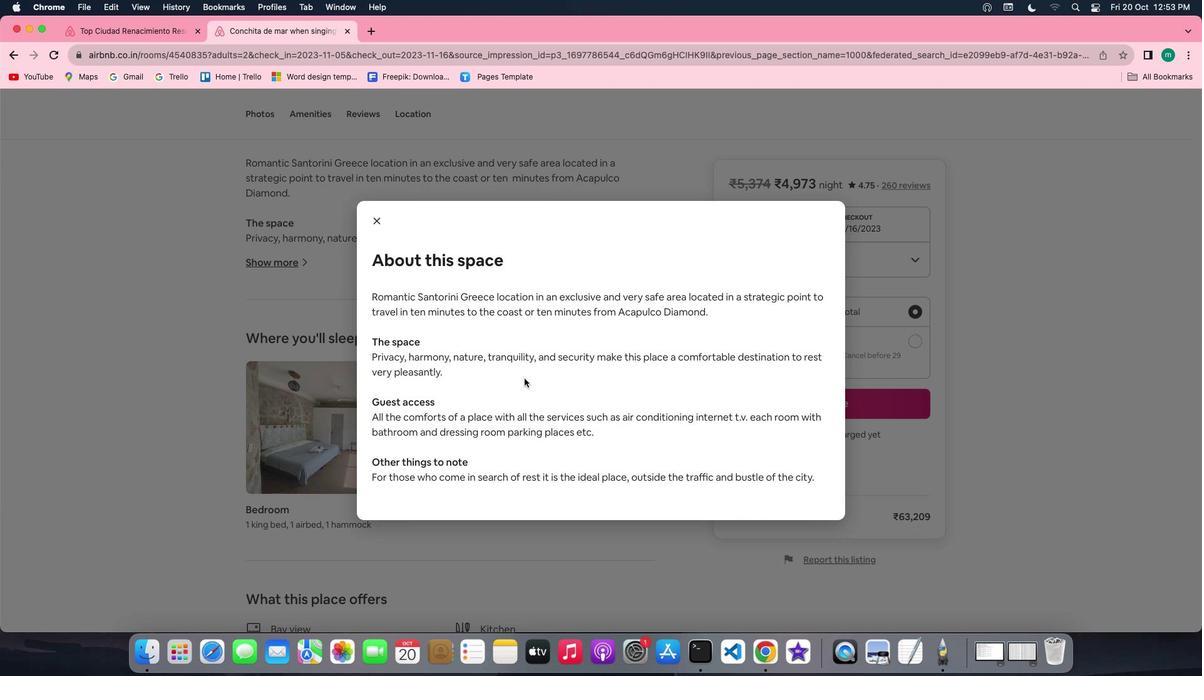 
Action: Mouse scrolled (524, 378) with delta (0, -1)
Screenshot: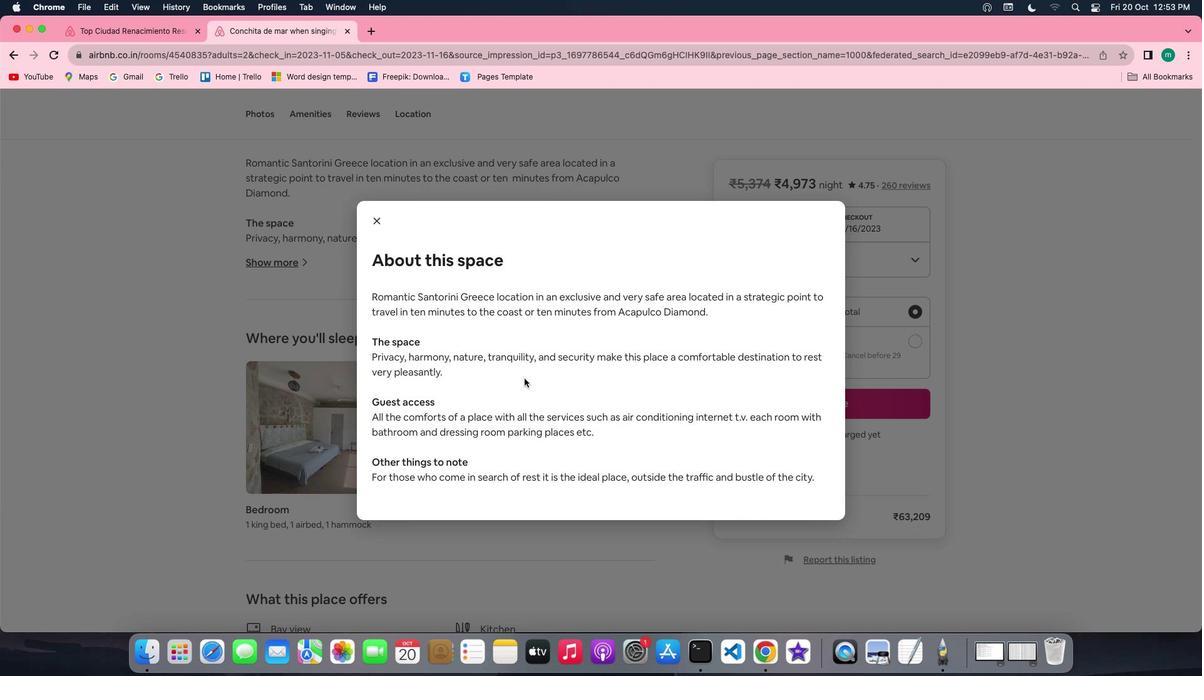 
Action: Mouse scrolled (524, 378) with delta (0, -2)
Screenshot: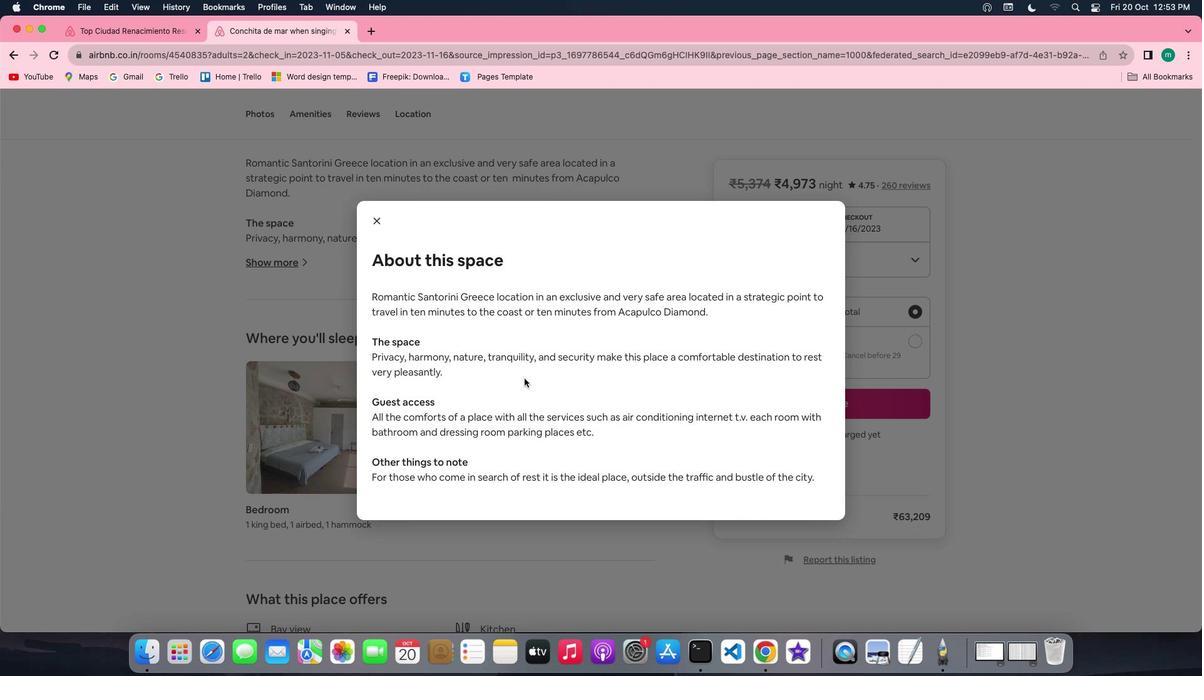 
Action: Mouse moved to (370, 223)
Screenshot: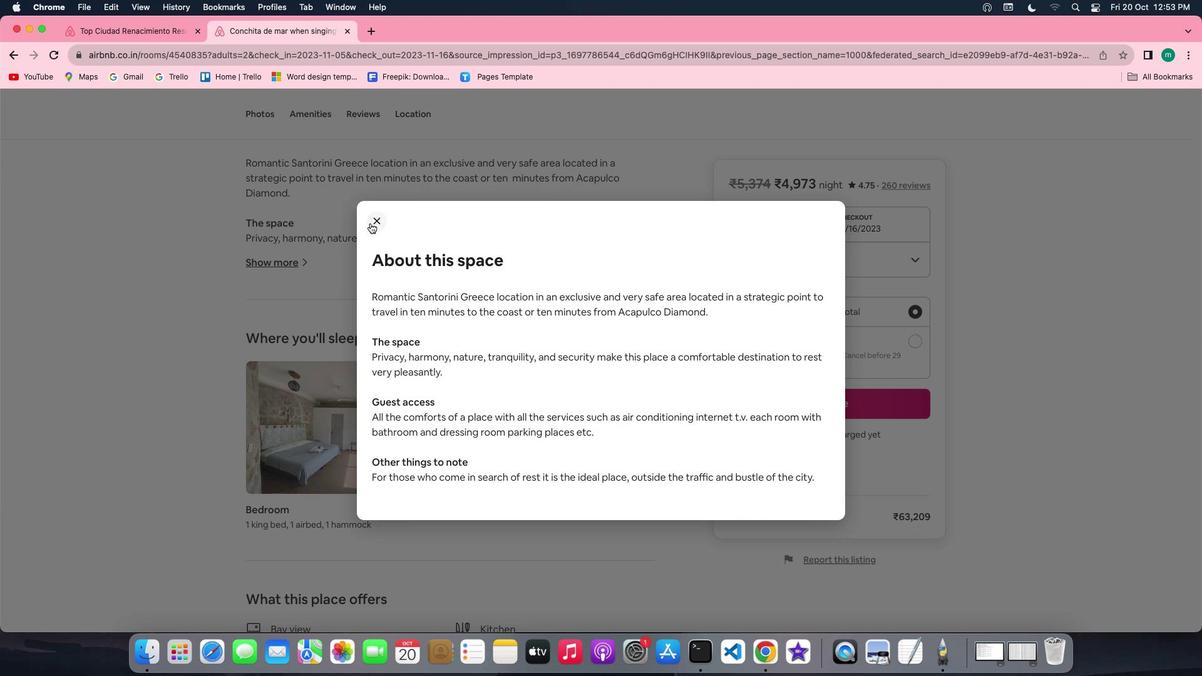
Action: Mouse pressed left at (370, 223)
Screenshot: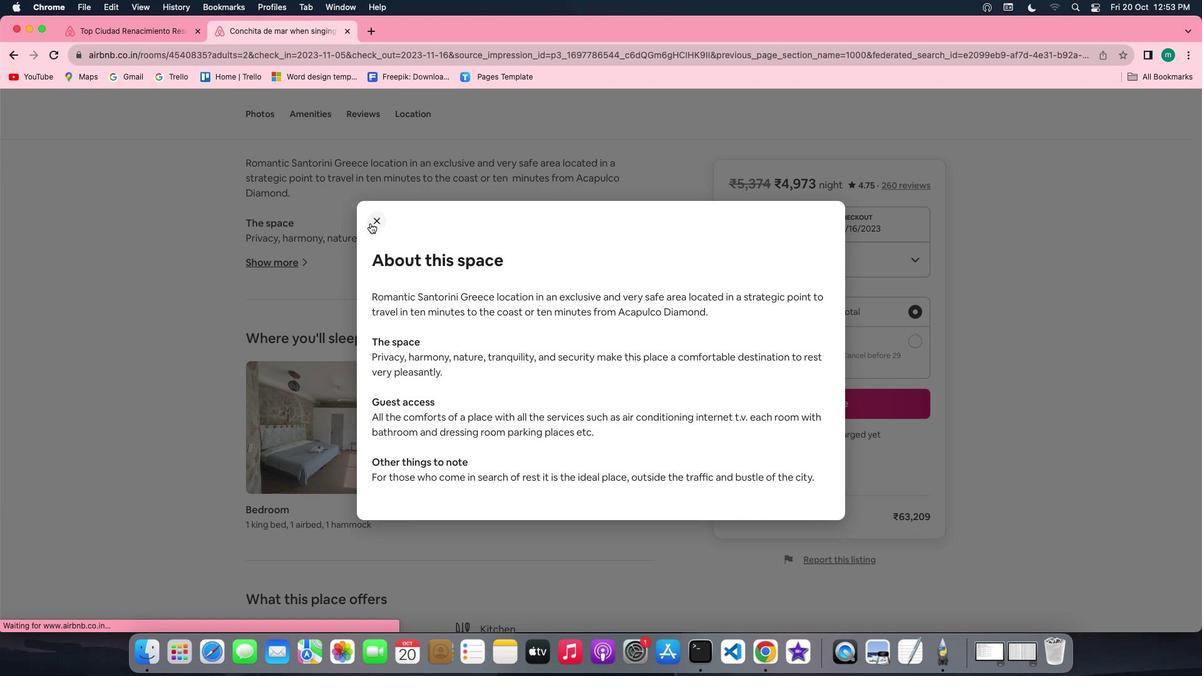 
Action: Mouse moved to (350, 354)
Screenshot: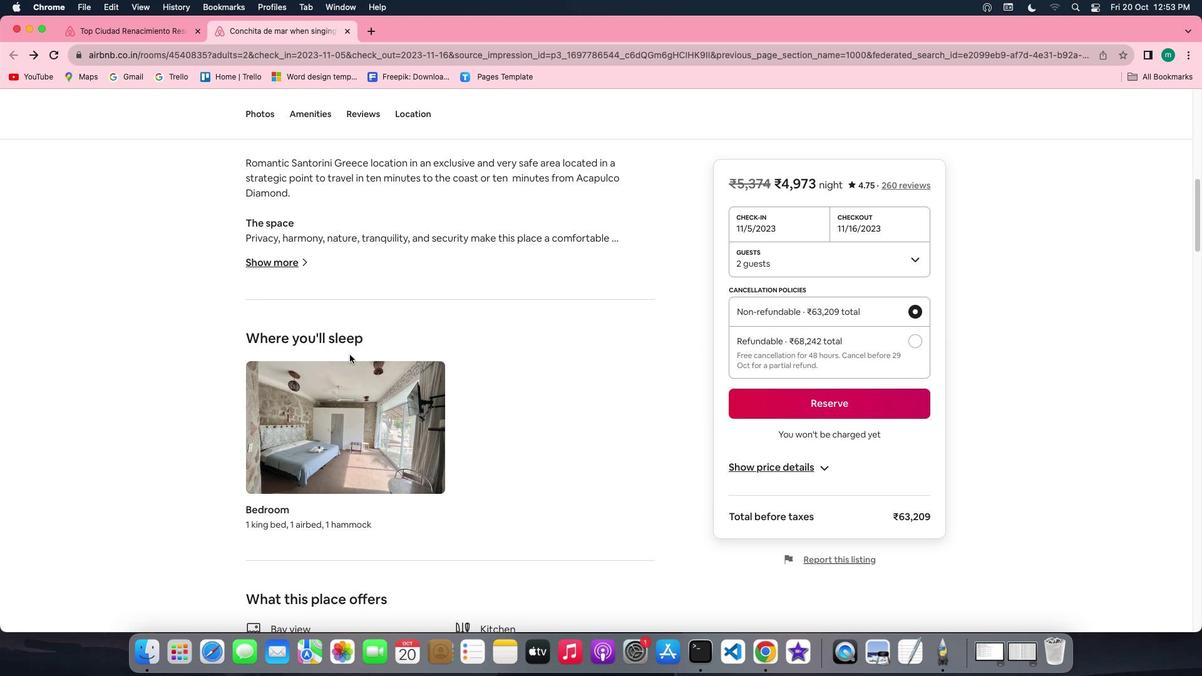 
Action: Mouse scrolled (350, 354) with delta (0, 0)
Screenshot: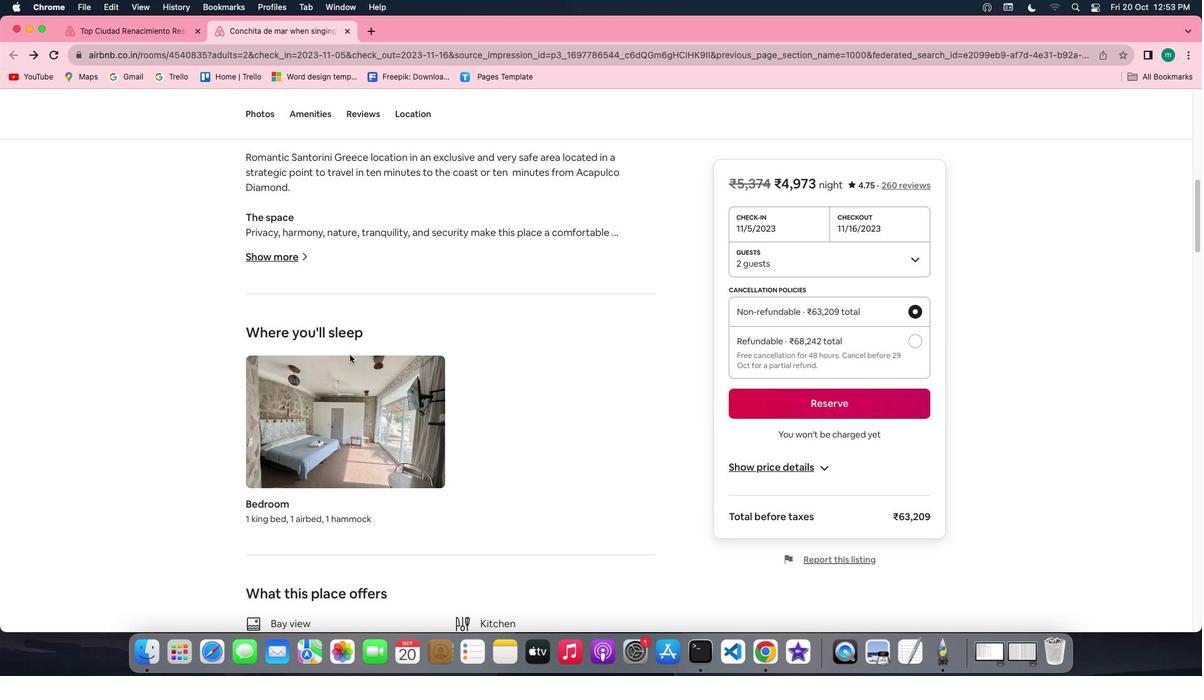 
Action: Mouse moved to (350, 355)
Screenshot: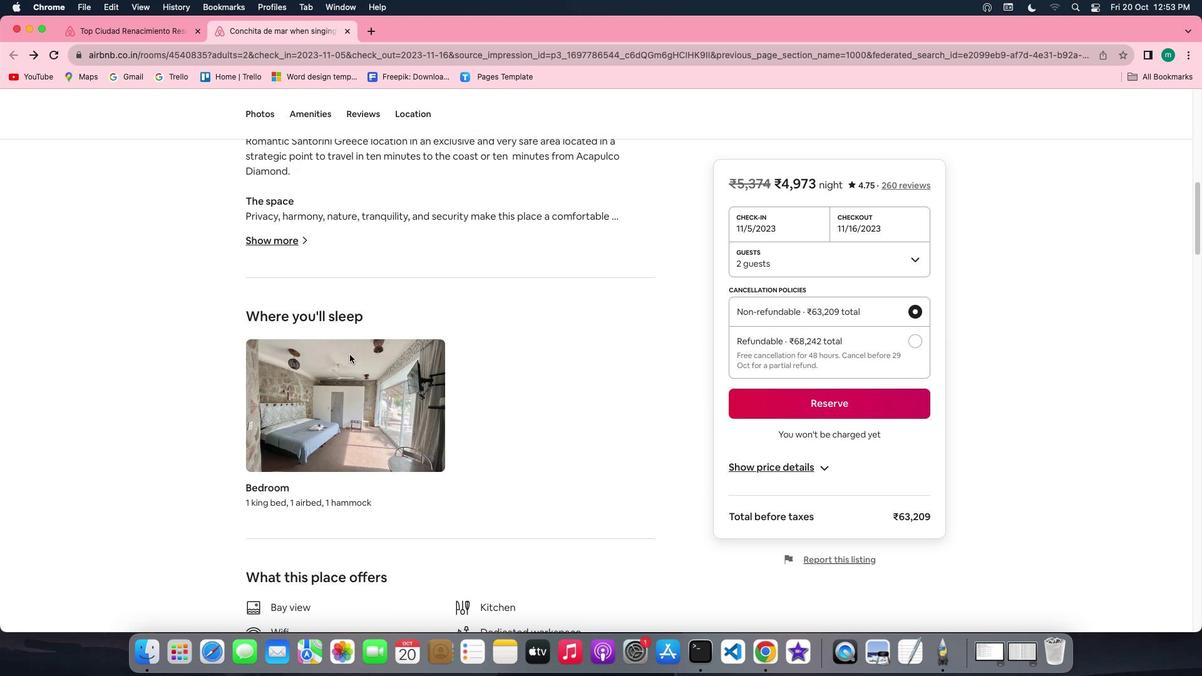 
Action: Mouse scrolled (350, 355) with delta (0, 0)
Screenshot: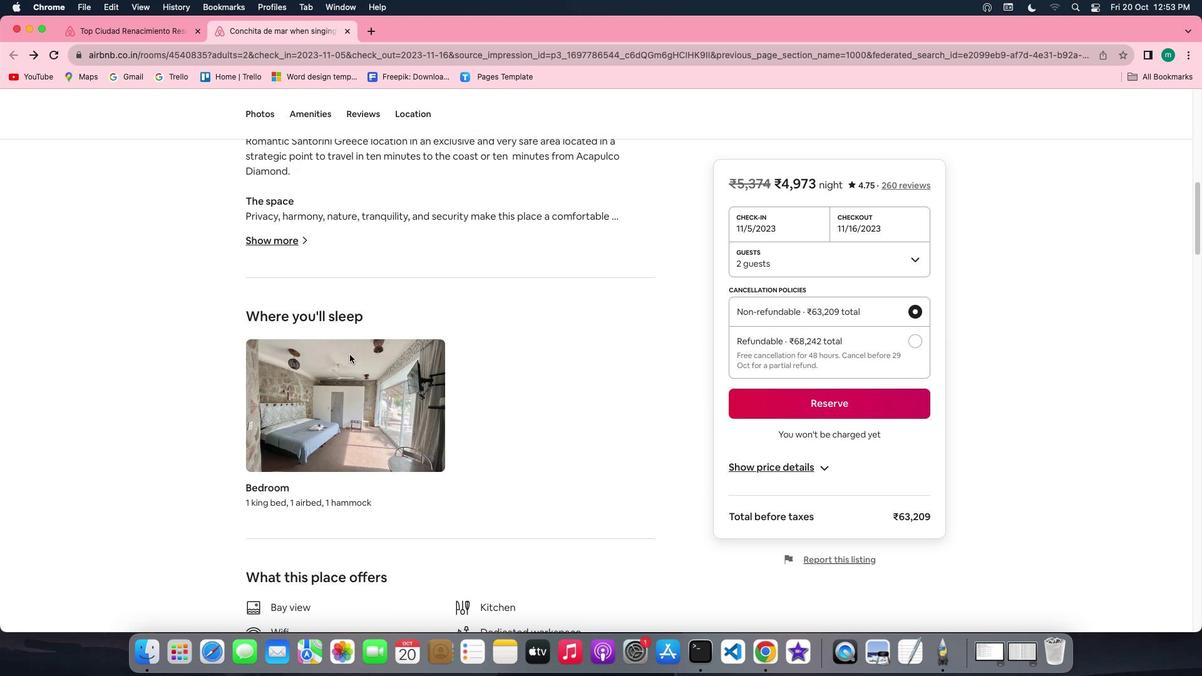 
Action: Mouse scrolled (350, 355) with delta (0, -1)
Screenshot: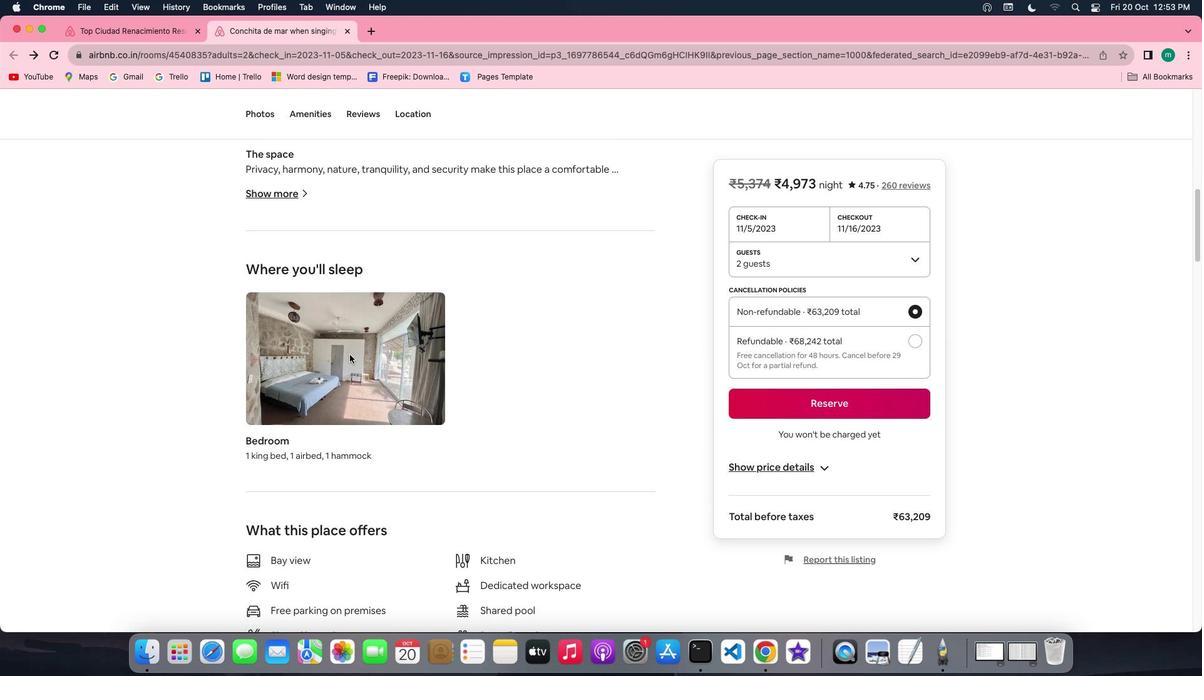 
Action: Mouse scrolled (350, 355) with delta (0, -1)
Screenshot: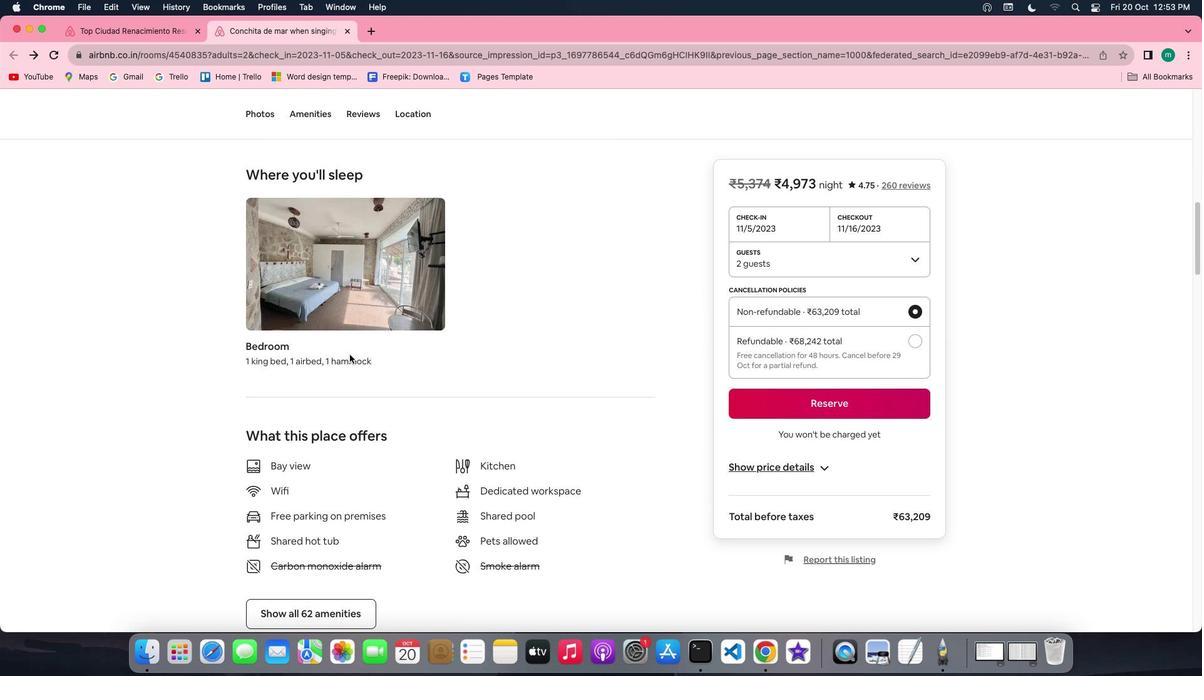 
Action: Mouse scrolled (350, 355) with delta (0, 0)
Screenshot: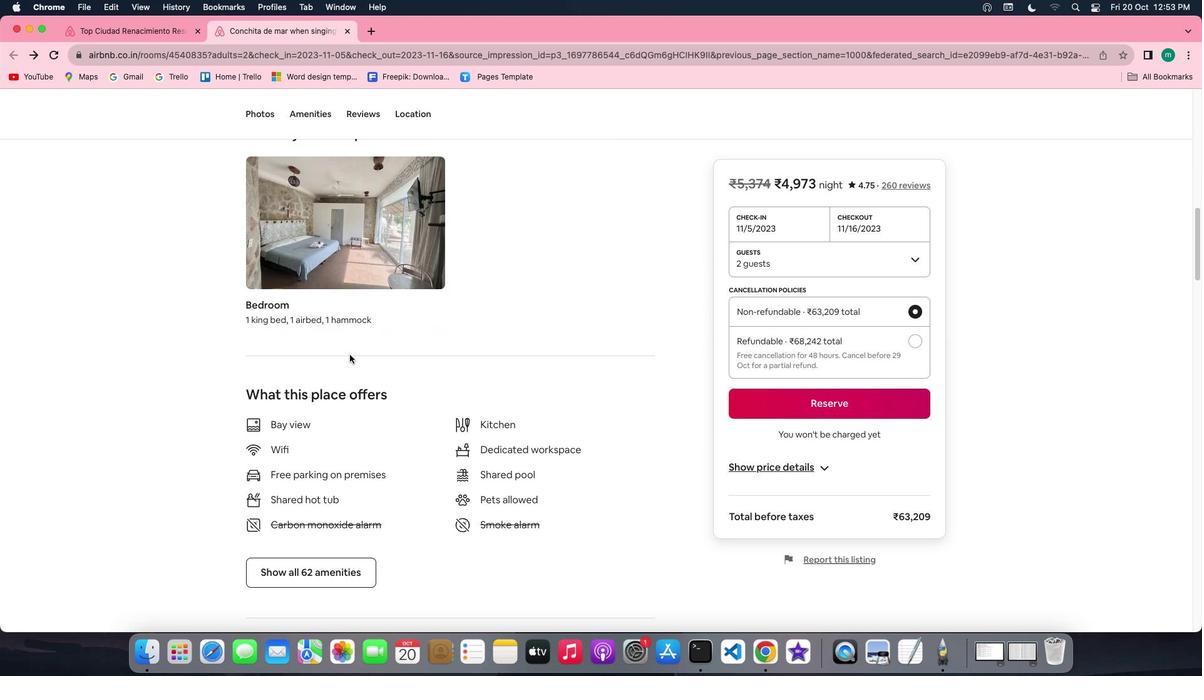 
Action: Mouse scrolled (350, 355) with delta (0, 0)
Screenshot: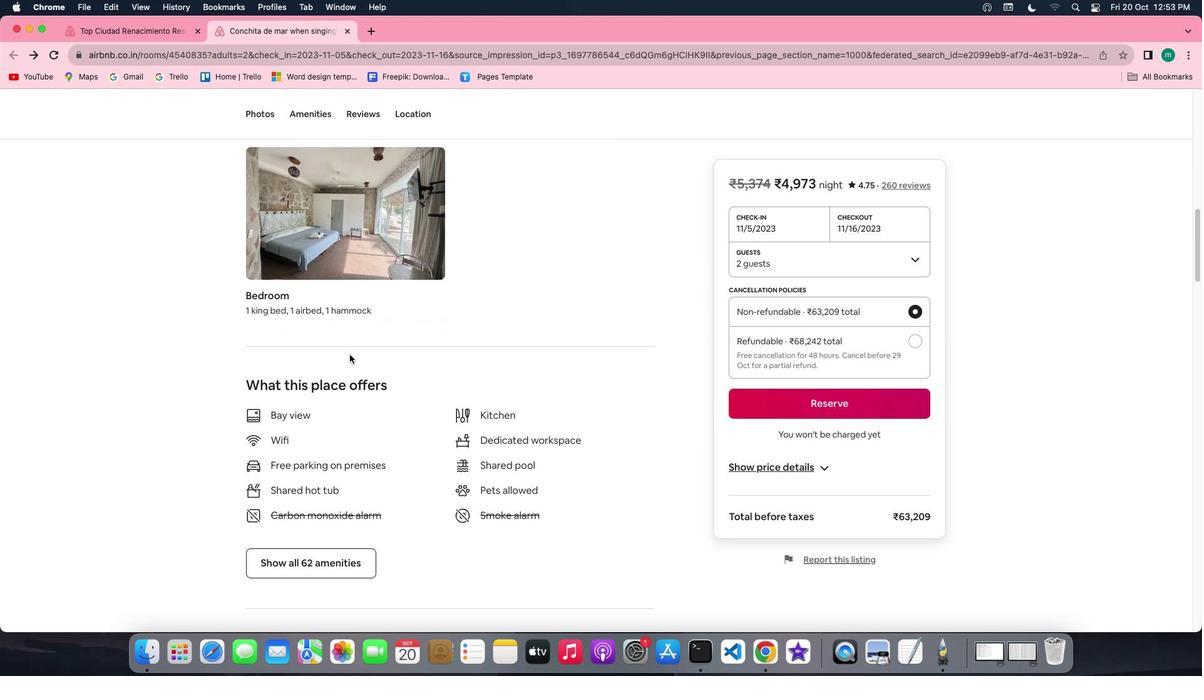 
Action: Mouse scrolled (350, 355) with delta (0, -1)
Screenshot: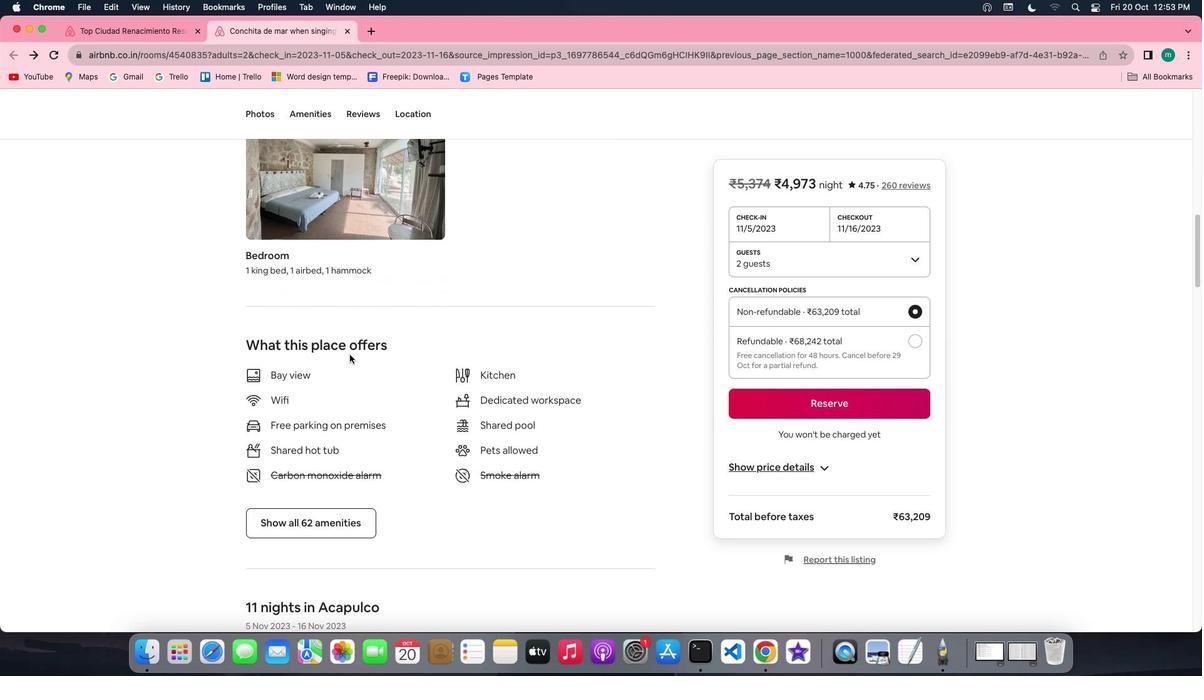 
Action: Mouse scrolled (350, 355) with delta (0, 0)
Screenshot: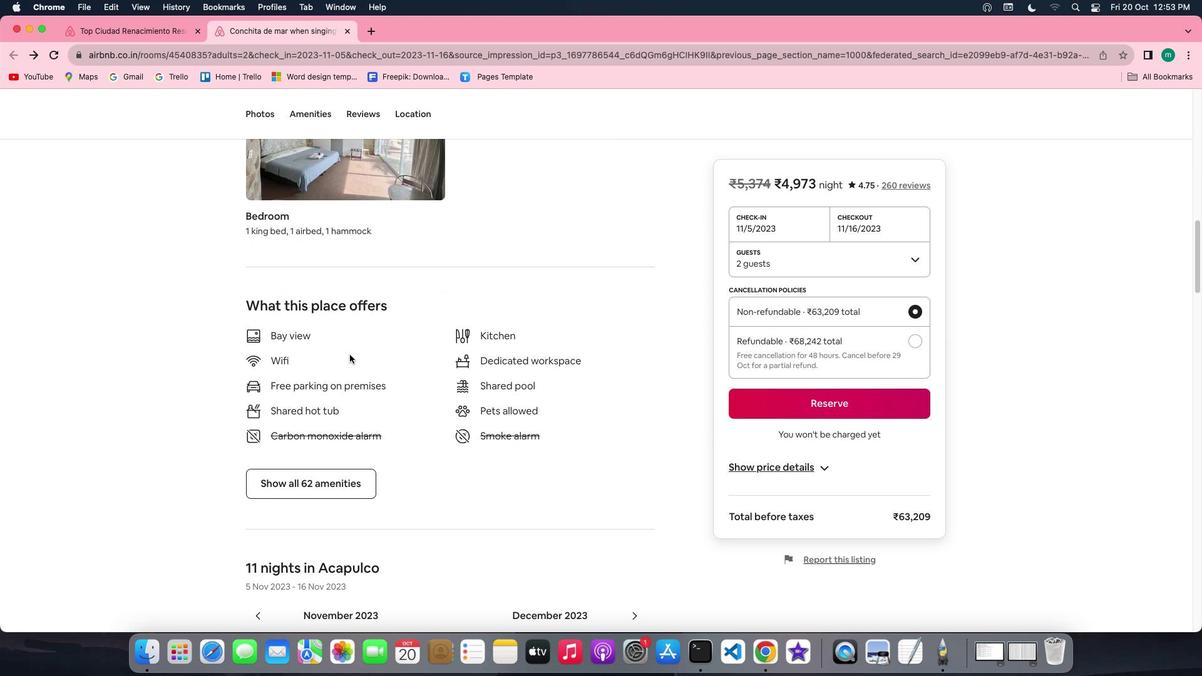 
Action: Mouse scrolled (350, 355) with delta (0, 0)
Screenshot: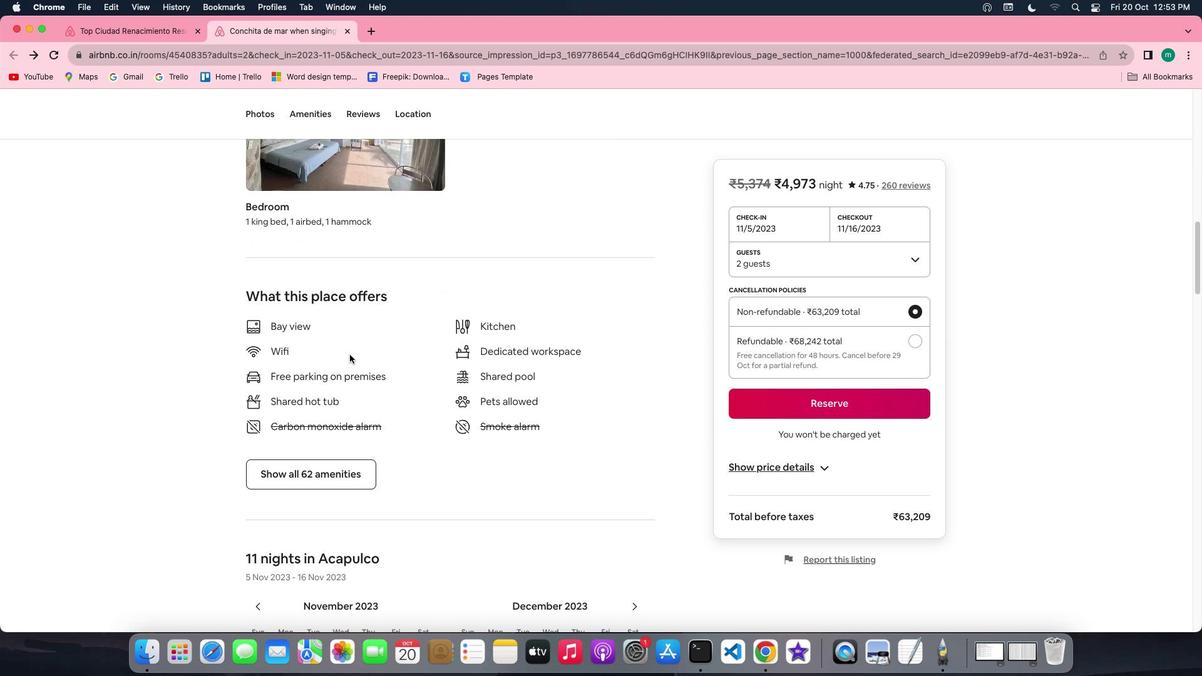 
Action: Mouse scrolled (350, 355) with delta (0, -1)
Screenshot: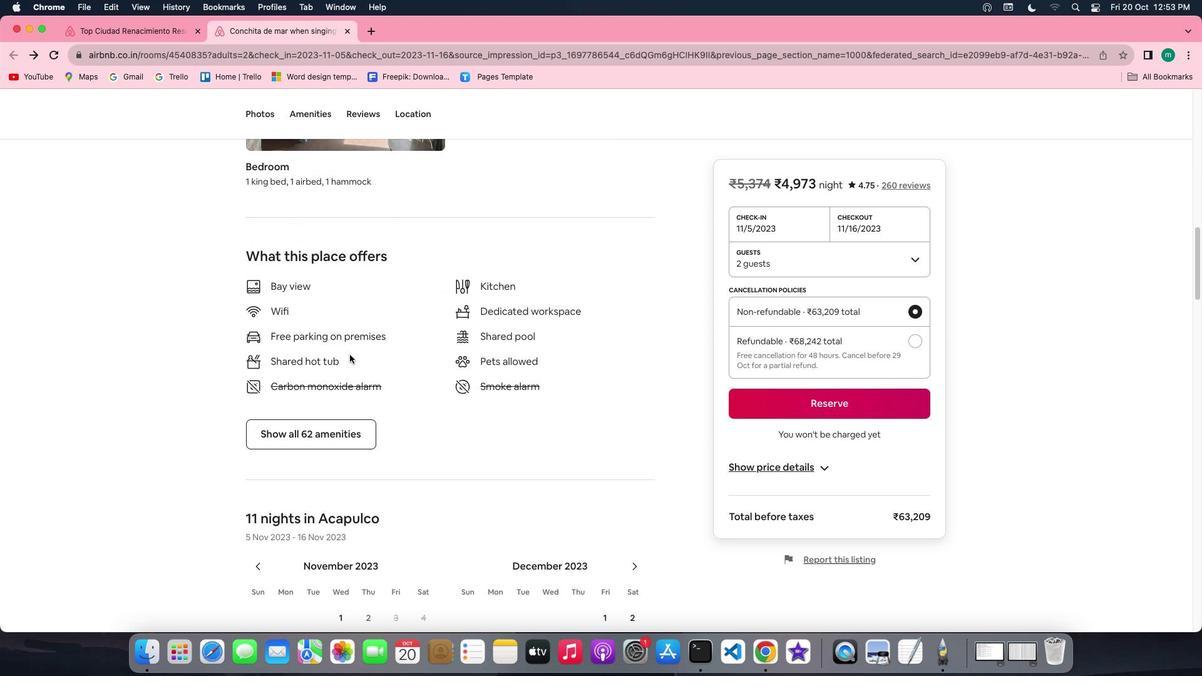 
Action: Mouse moved to (328, 401)
Screenshot: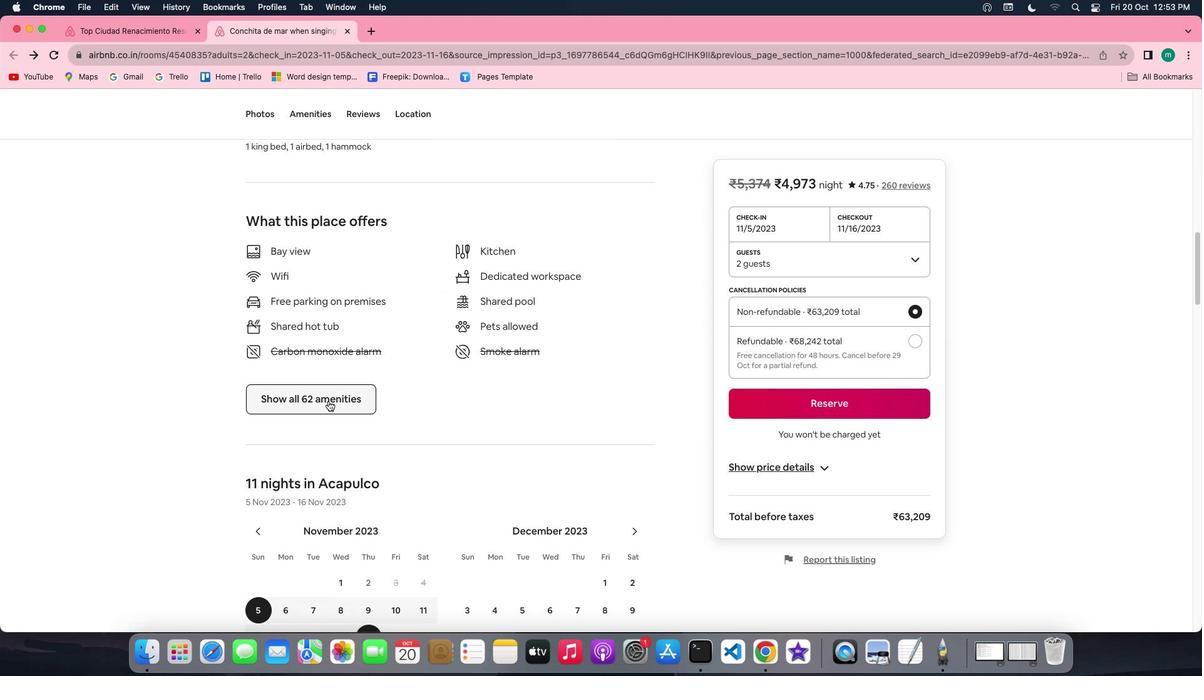 
Action: Mouse pressed left at (328, 401)
Screenshot: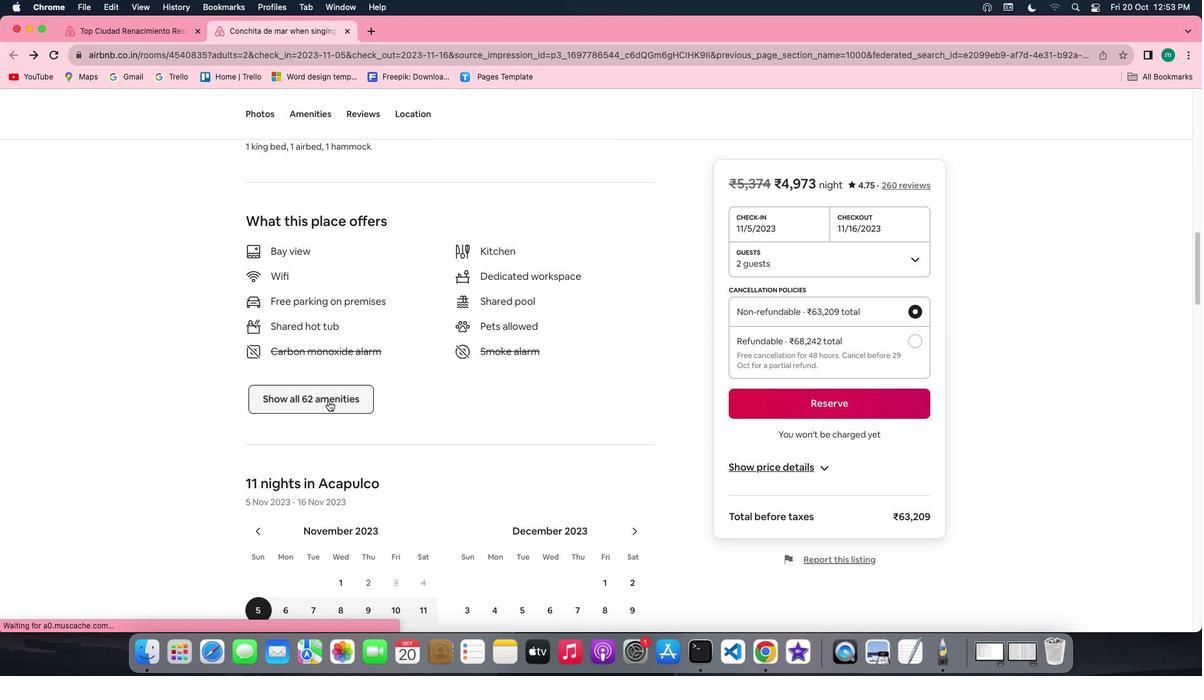 
Action: Mouse moved to (488, 405)
Screenshot: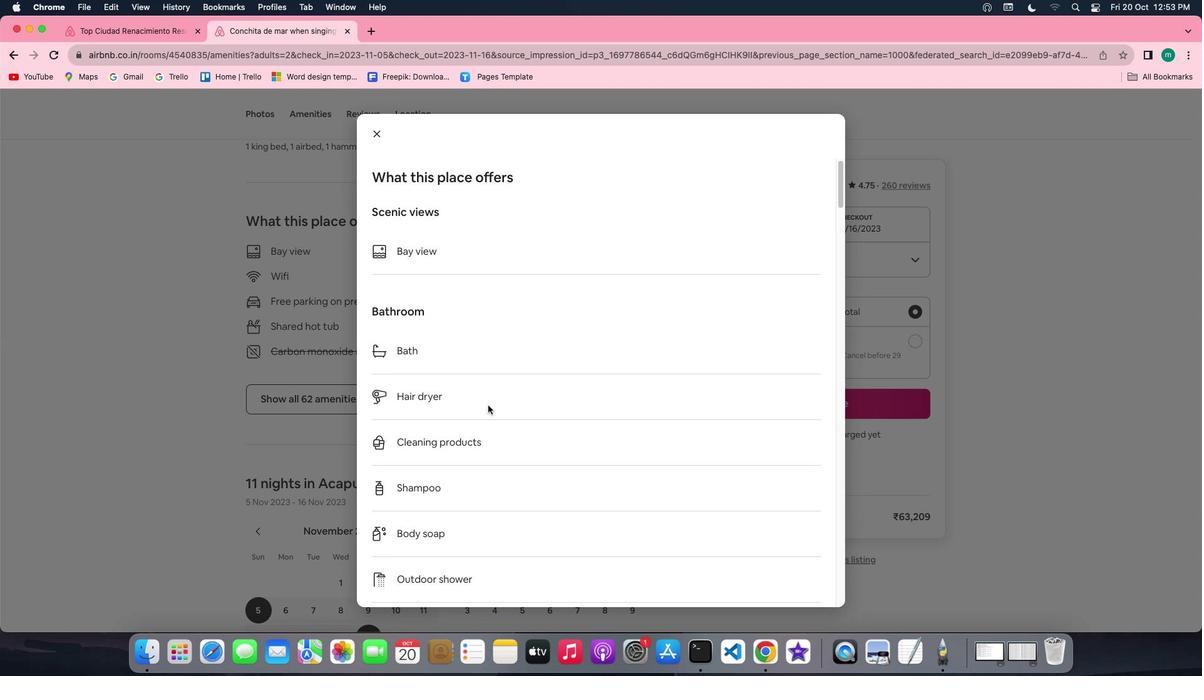 
Action: Mouse scrolled (488, 405) with delta (0, 0)
Screenshot: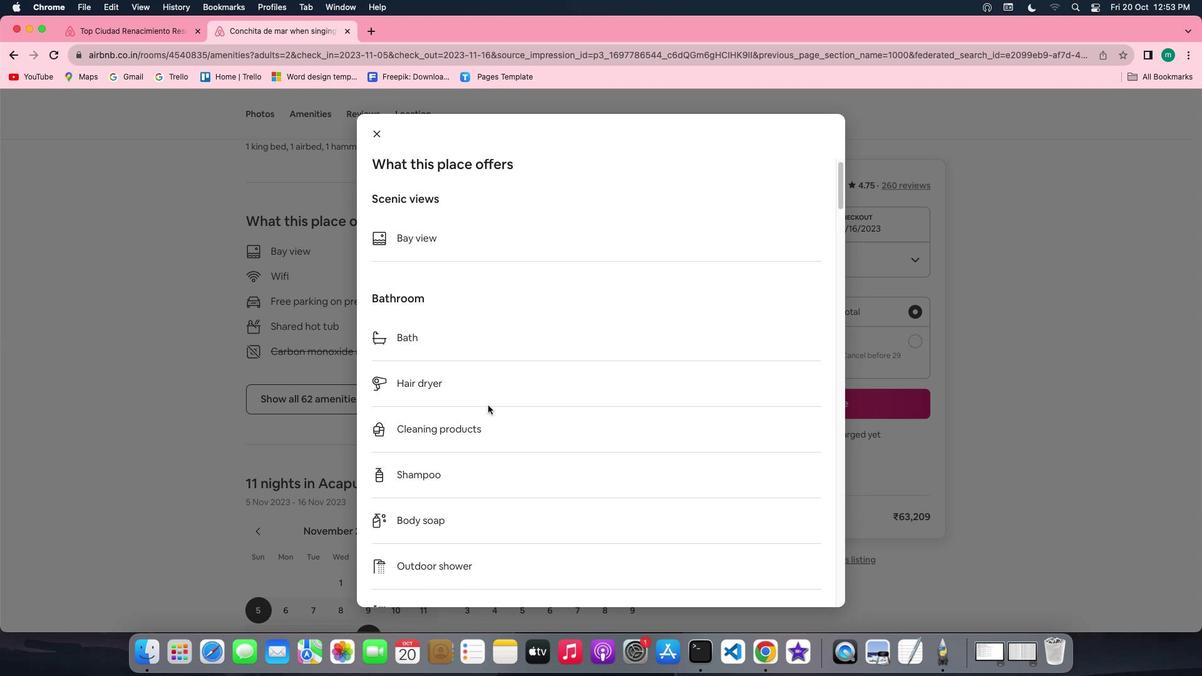 
Action: Mouse scrolled (488, 405) with delta (0, 0)
Screenshot: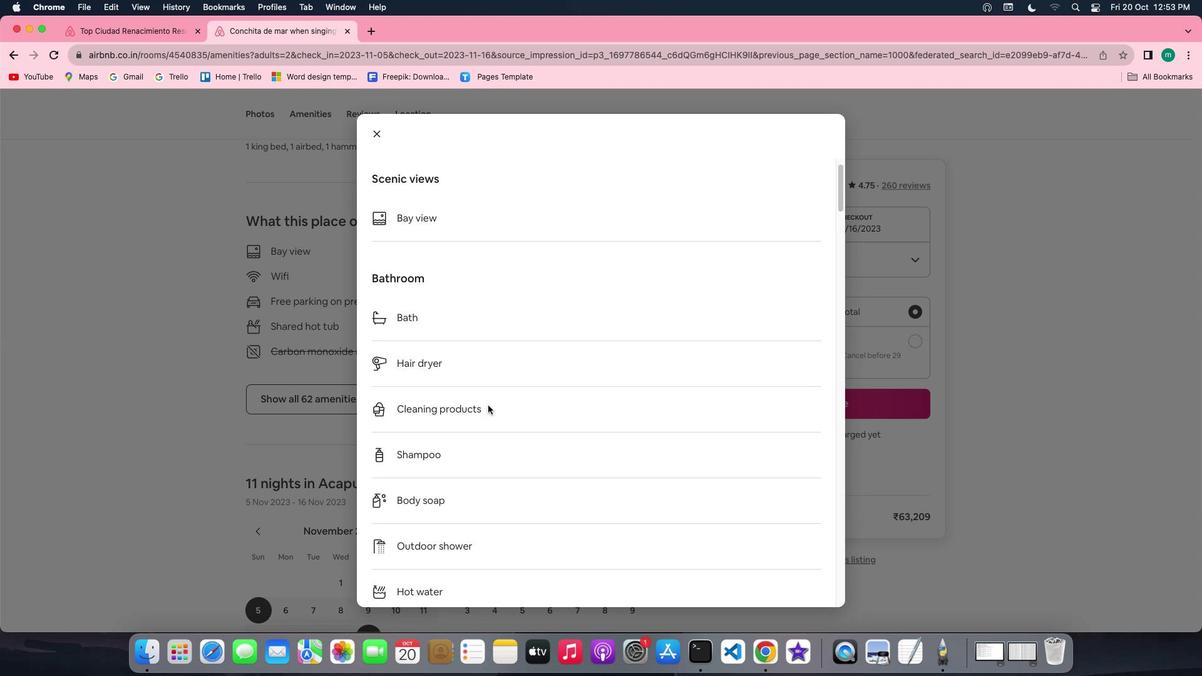
Action: Mouse scrolled (488, 405) with delta (0, -1)
Screenshot: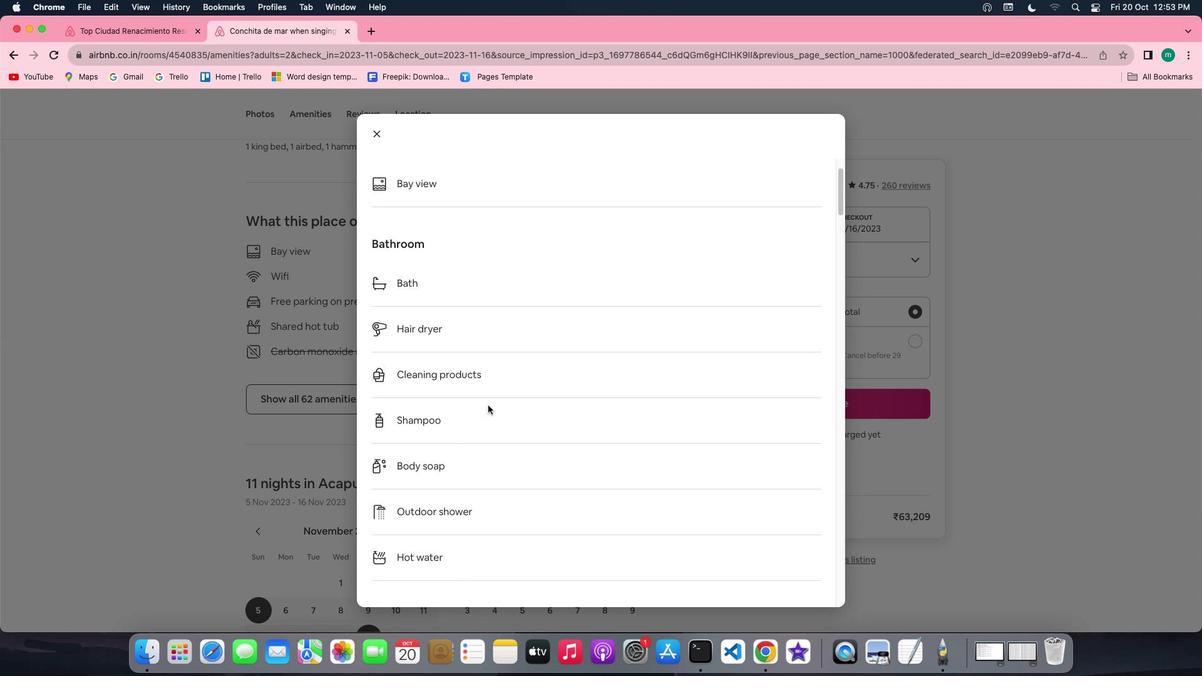 
Action: Mouse scrolled (488, 405) with delta (0, -1)
Screenshot: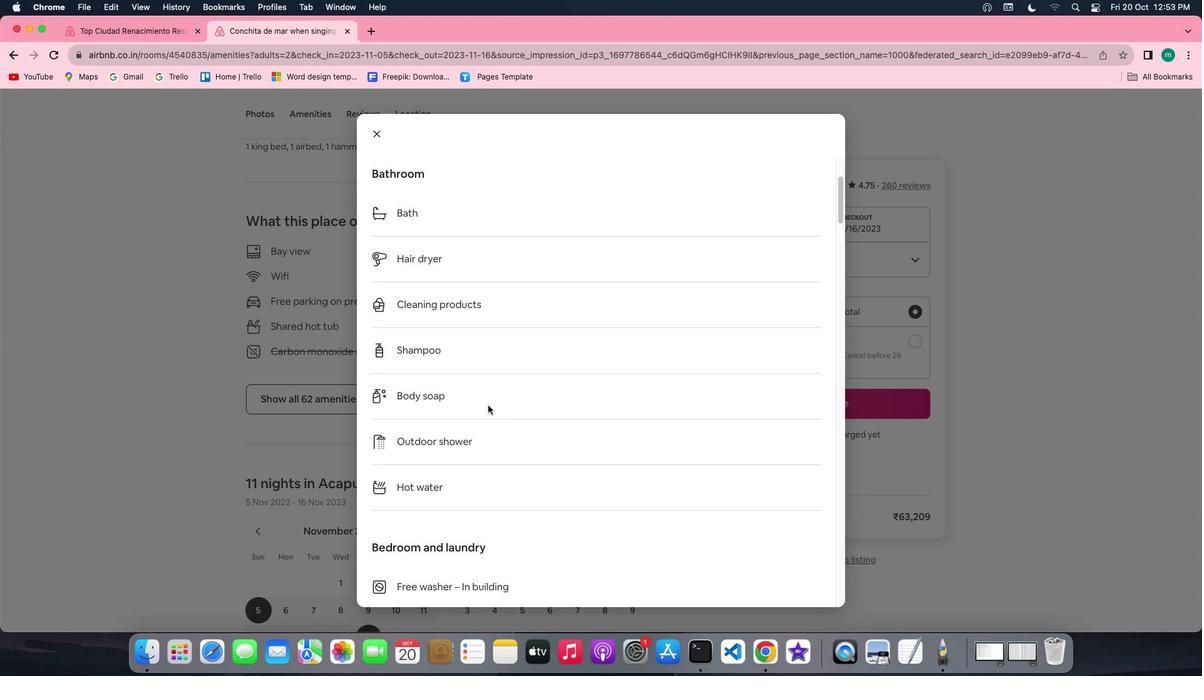 
Action: Mouse scrolled (488, 405) with delta (0, 0)
Screenshot: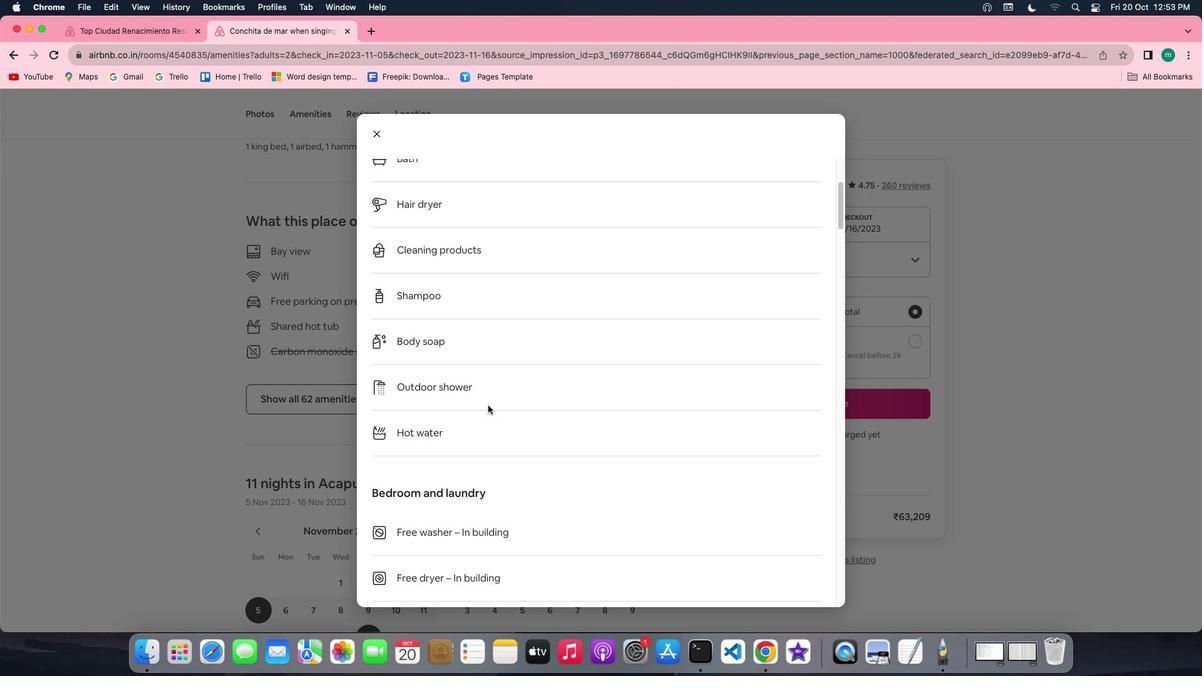 
Action: Mouse scrolled (488, 405) with delta (0, 0)
Screenshot: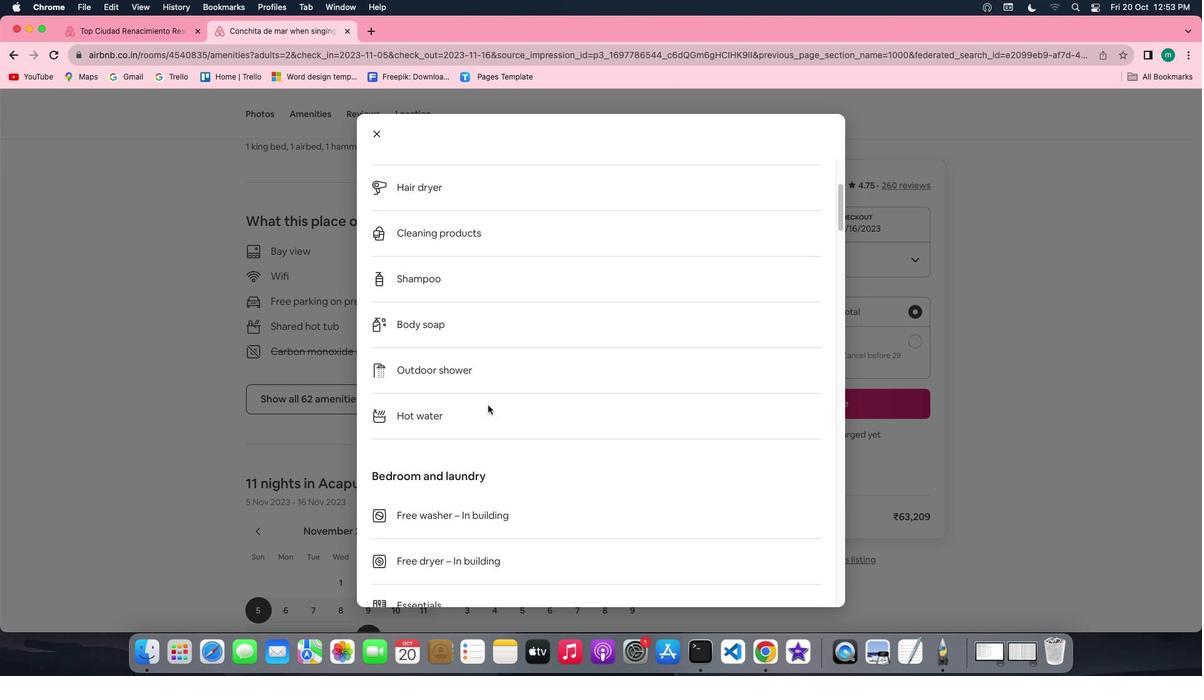 
Action: Mouse scrolled (488, 405) with delta (0, -1)
Screenshot: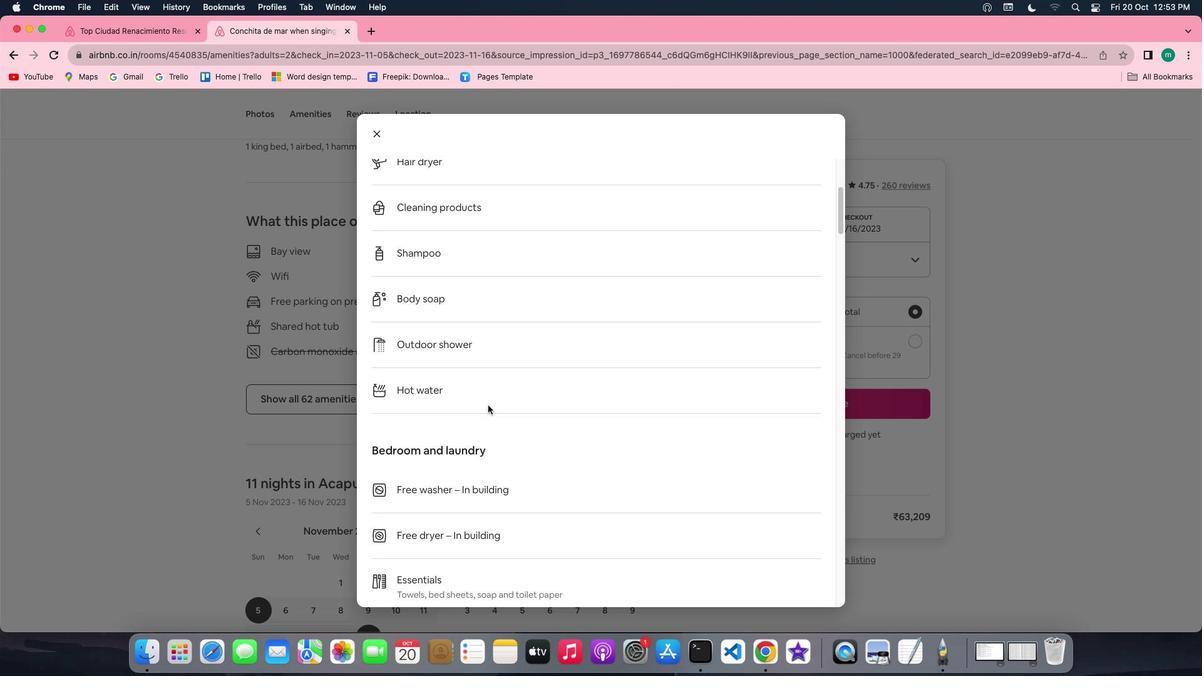 
Action: Mouse scrolled (488, 405) with delta (0, 0)
Screenshot: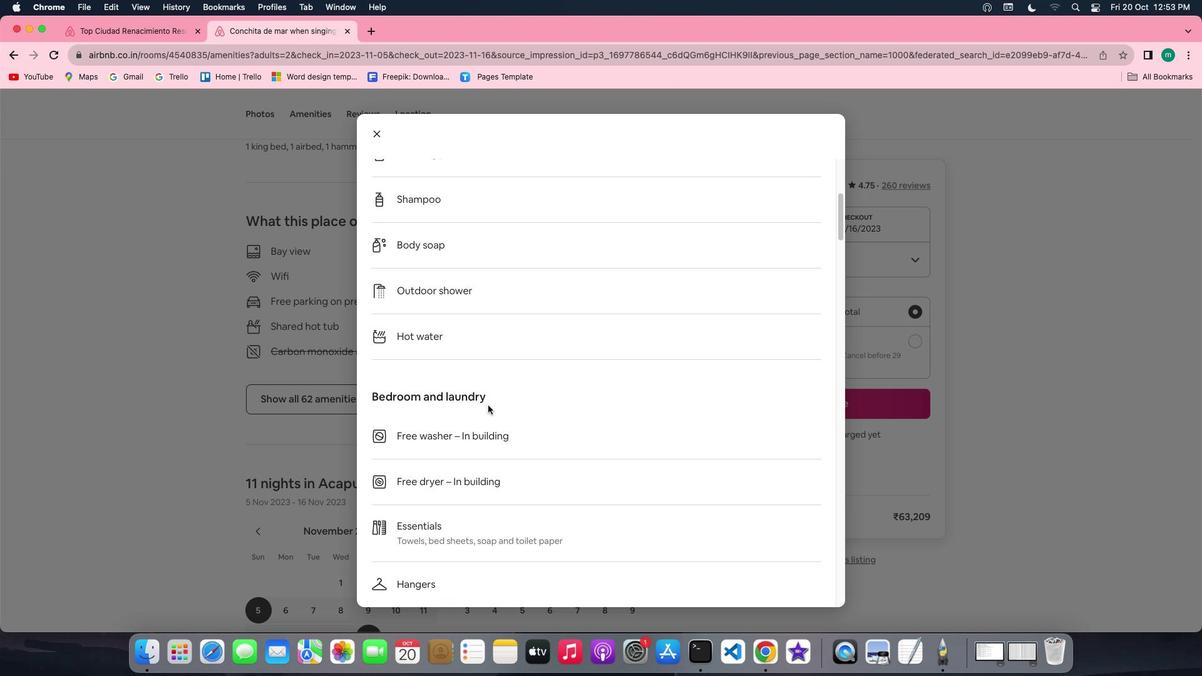 
Action: Mouse scrolled (488, 405) with delta (0, 0)
Screenshot: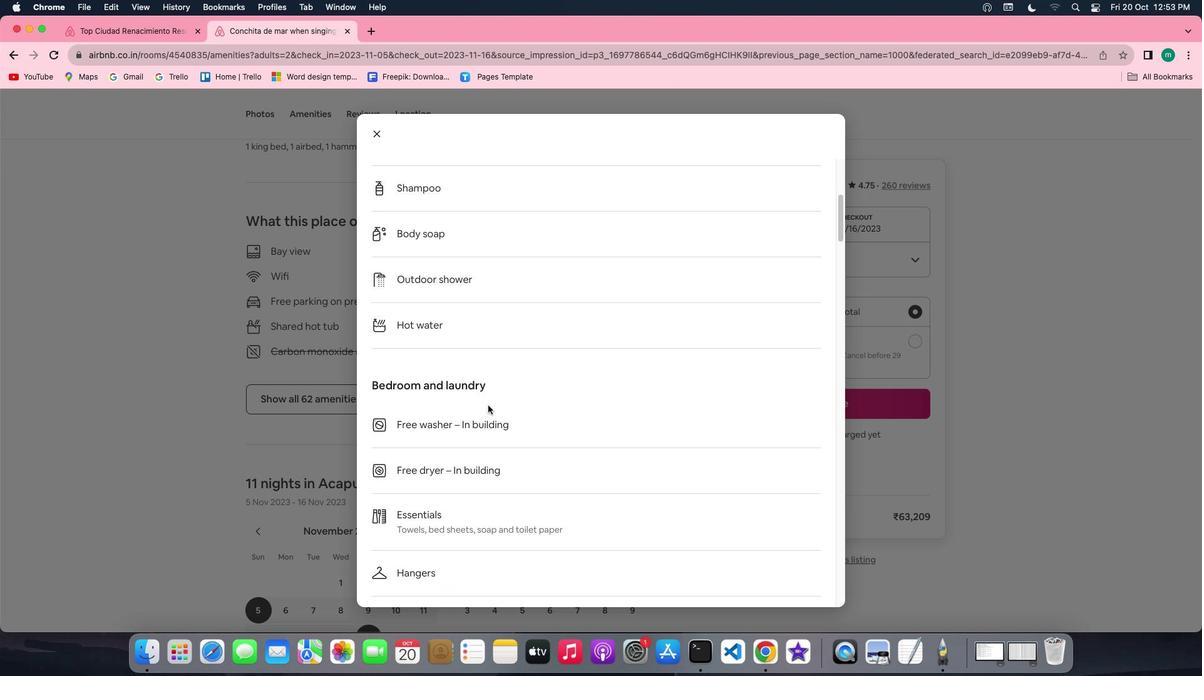 
Action: Mouse scrolled (488, 405) with delta (0, -1)
Screenshot: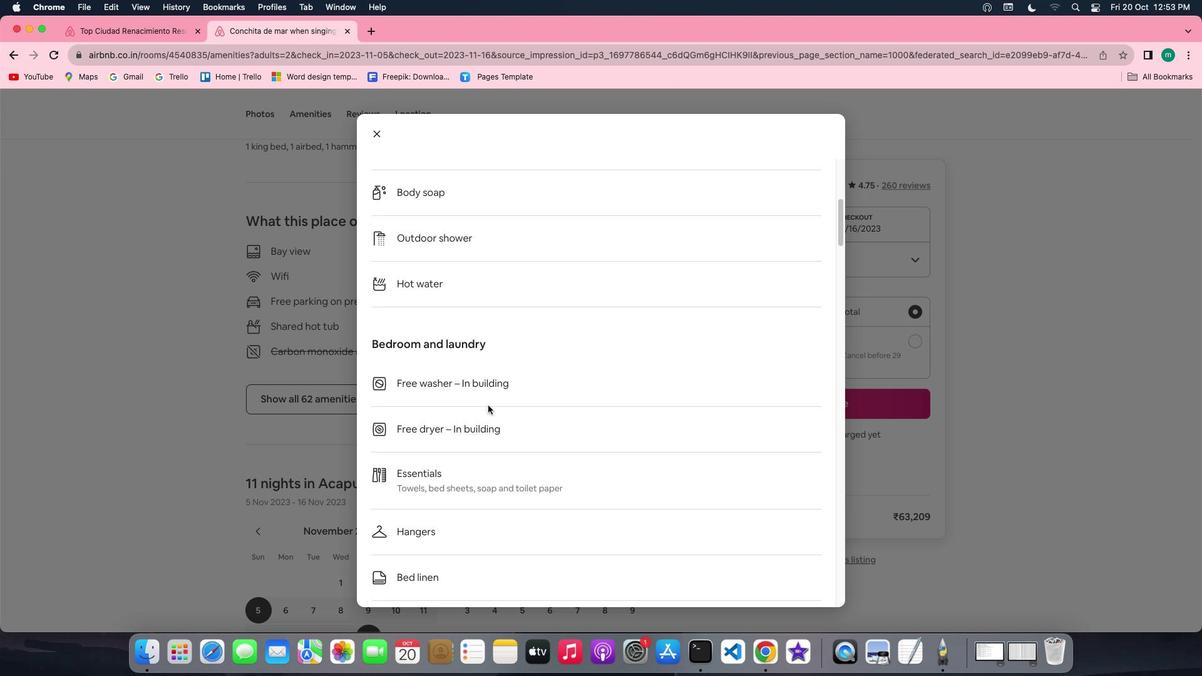 
Action: Mouse scrolled (488, 405) with delta (0, 0)
Screenshot: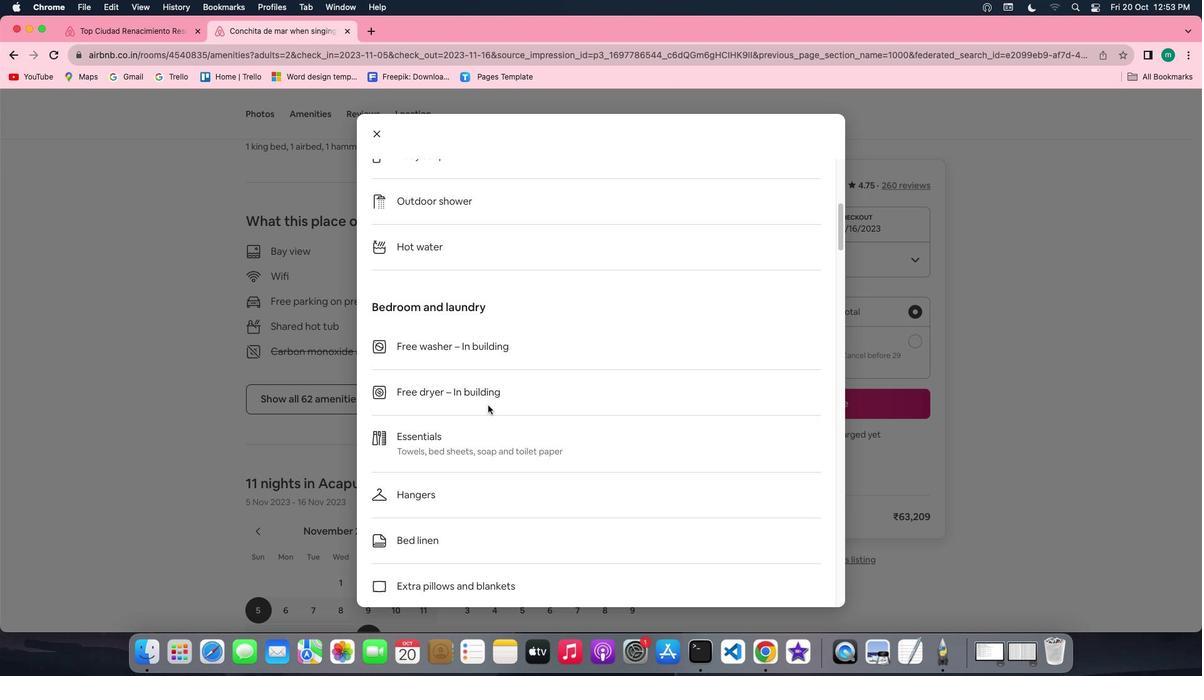 
Action: Mouse scrolled (488, 405) with delta (0, 0)
Screenshot: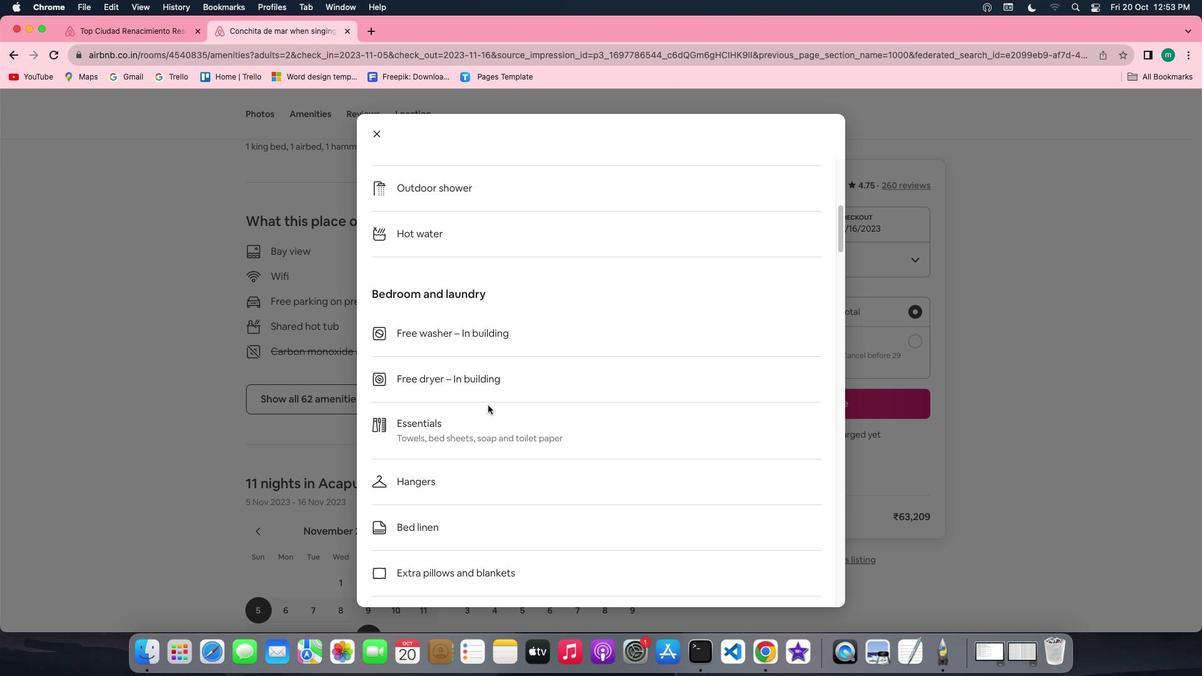 
Action: Mouse scrolled (488, 405) with delta (0, -1)
Screenshot: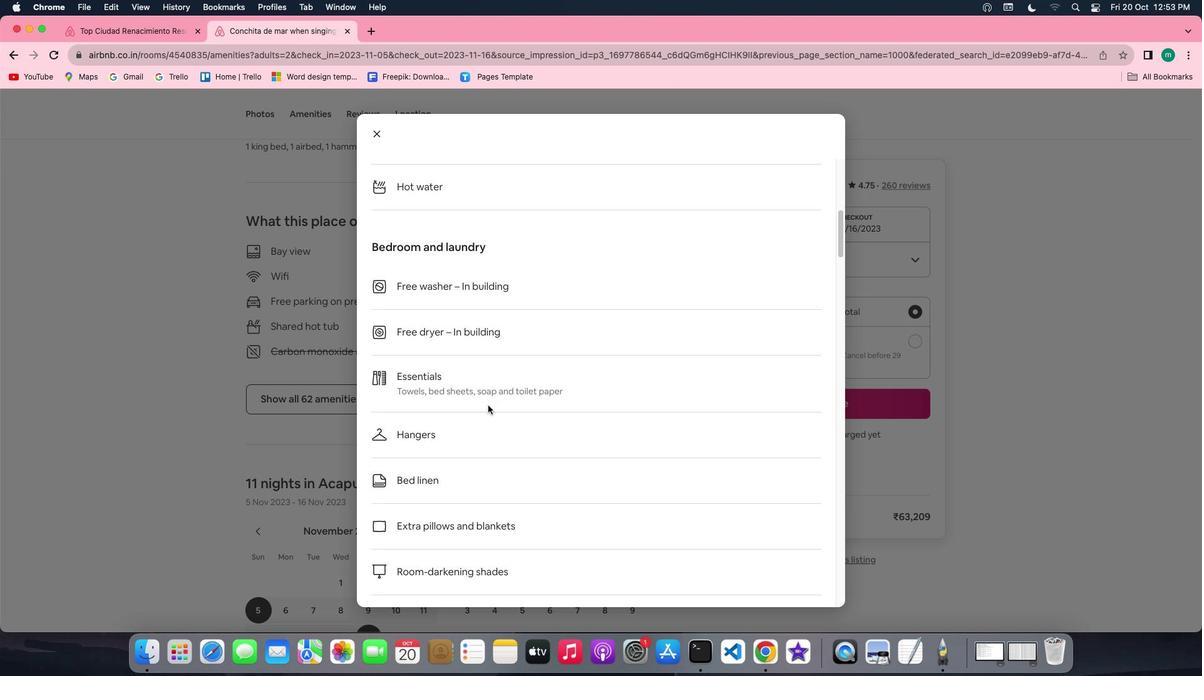 
Action: Mouse scrolled (488, 405) with delta (0, -1)
Screenshot: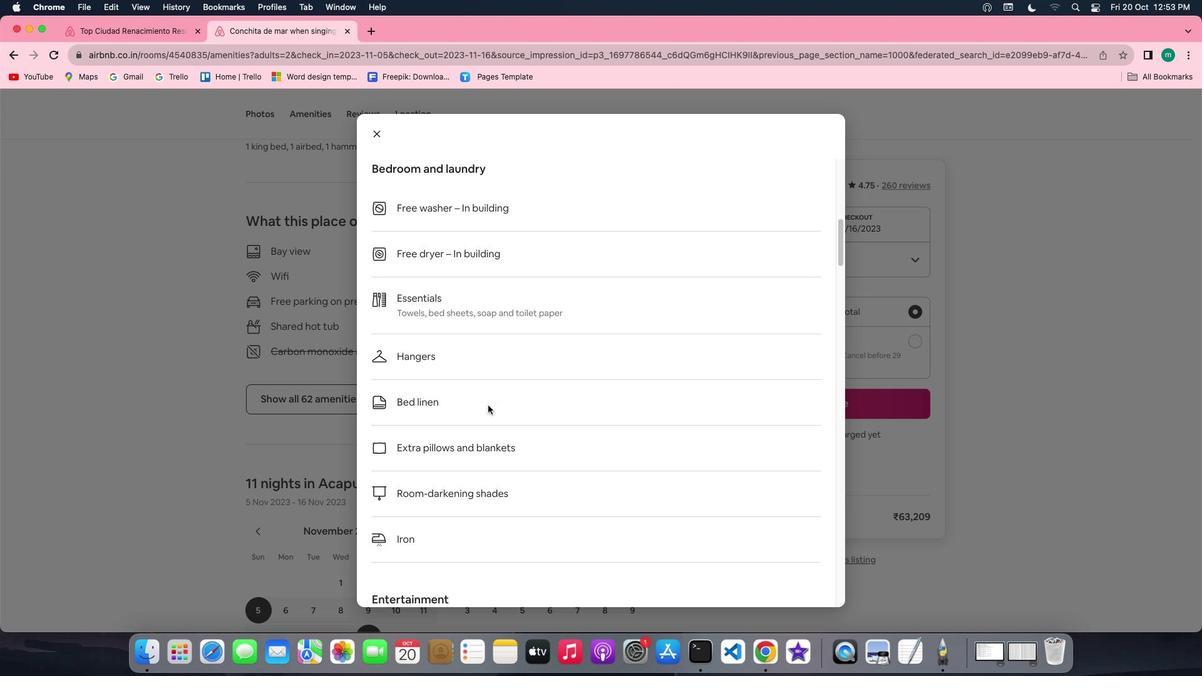 
Action: Mouse scrolled (488, 405) with delta (0, 0)
Screenshot: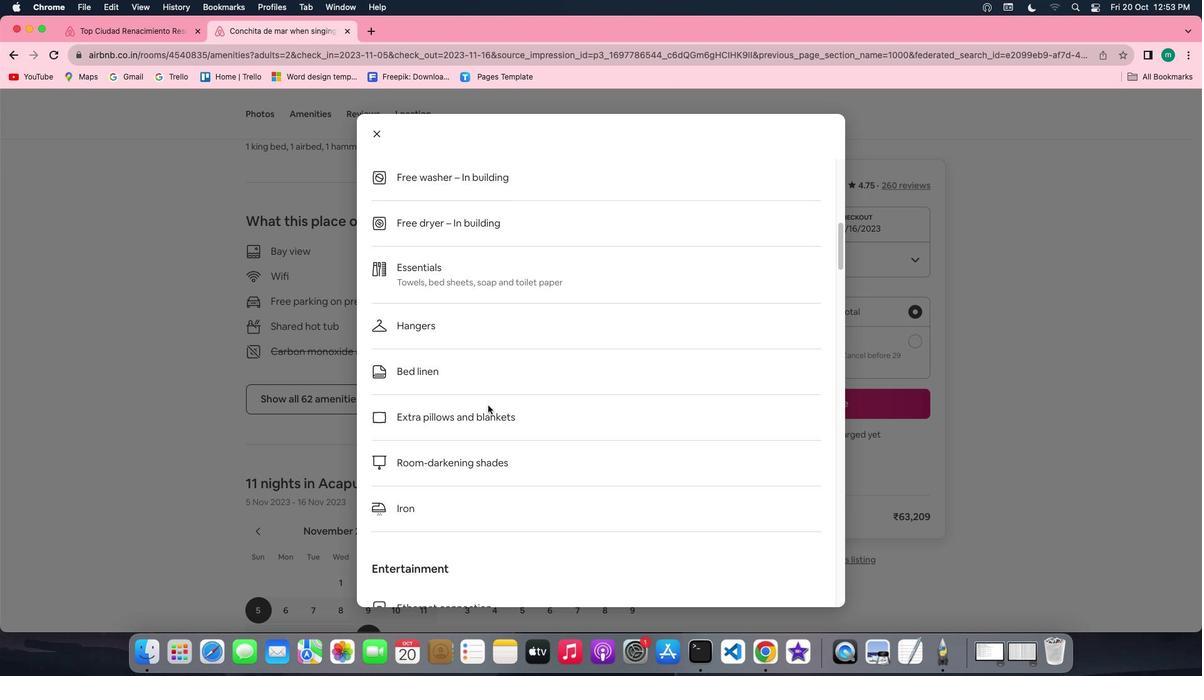 
Action: Mouse scrolled (488, 405) with delta (0, 0)
Screenshot: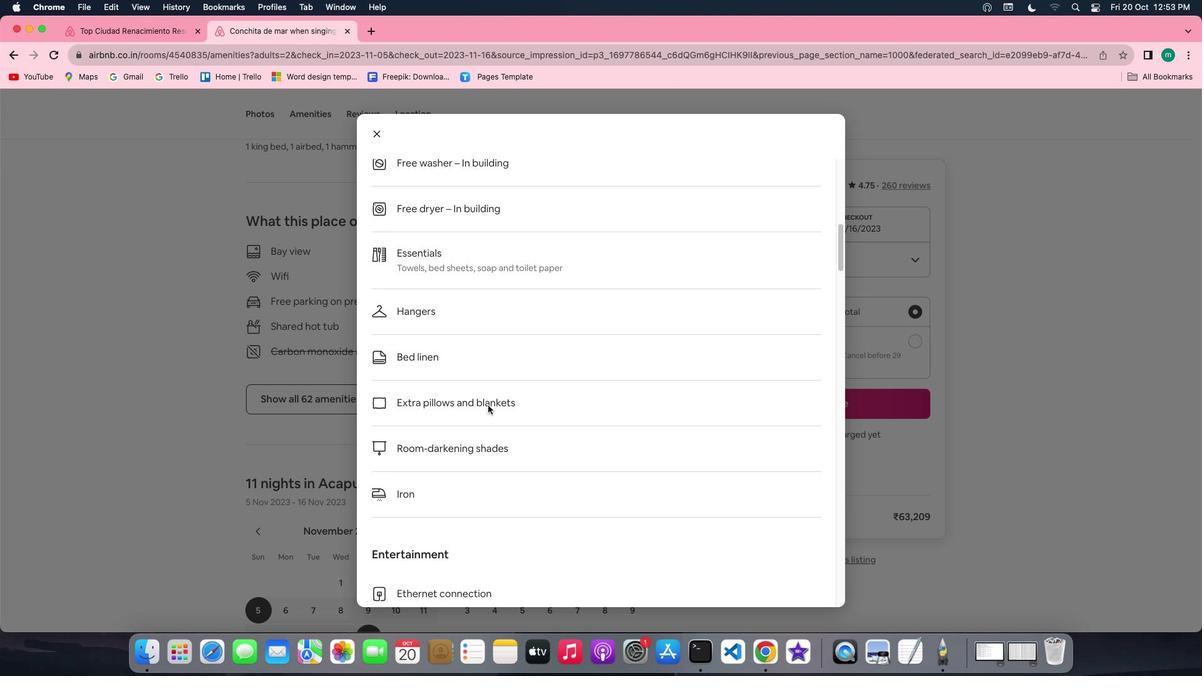 
Action: Mouse scrolled (488, 405) with delta (0, -1)
Screenshot: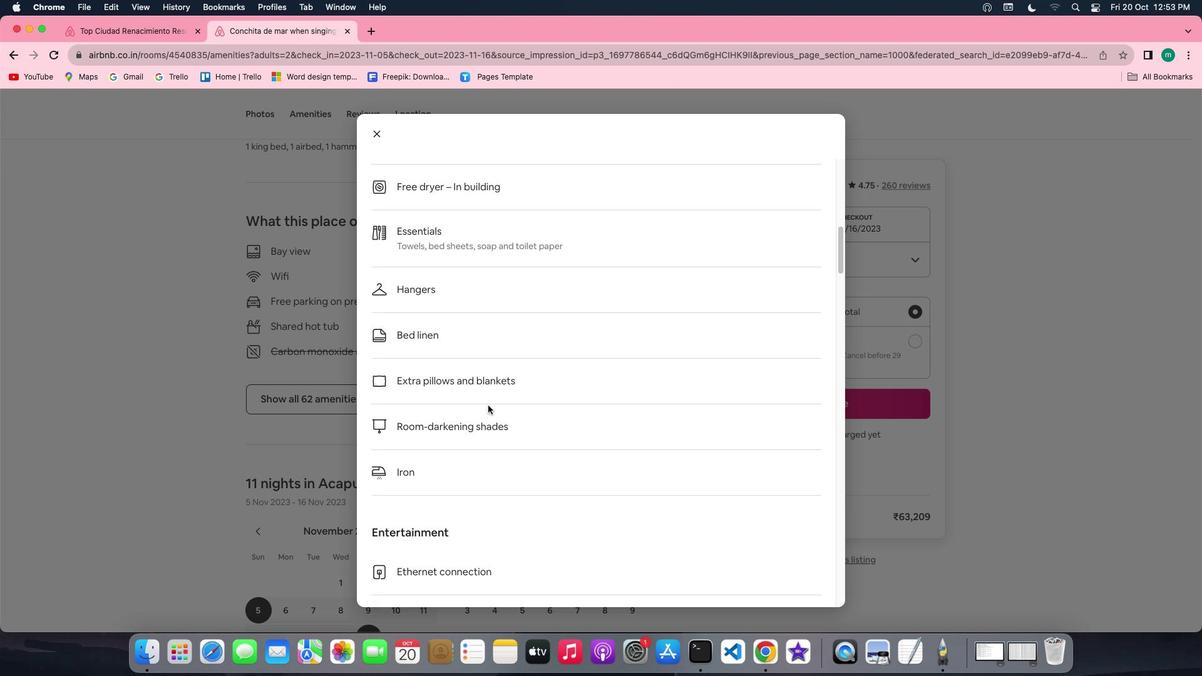 
Action: Mouse scrolled (488, 405) with delta (0, -1)
Screenshot: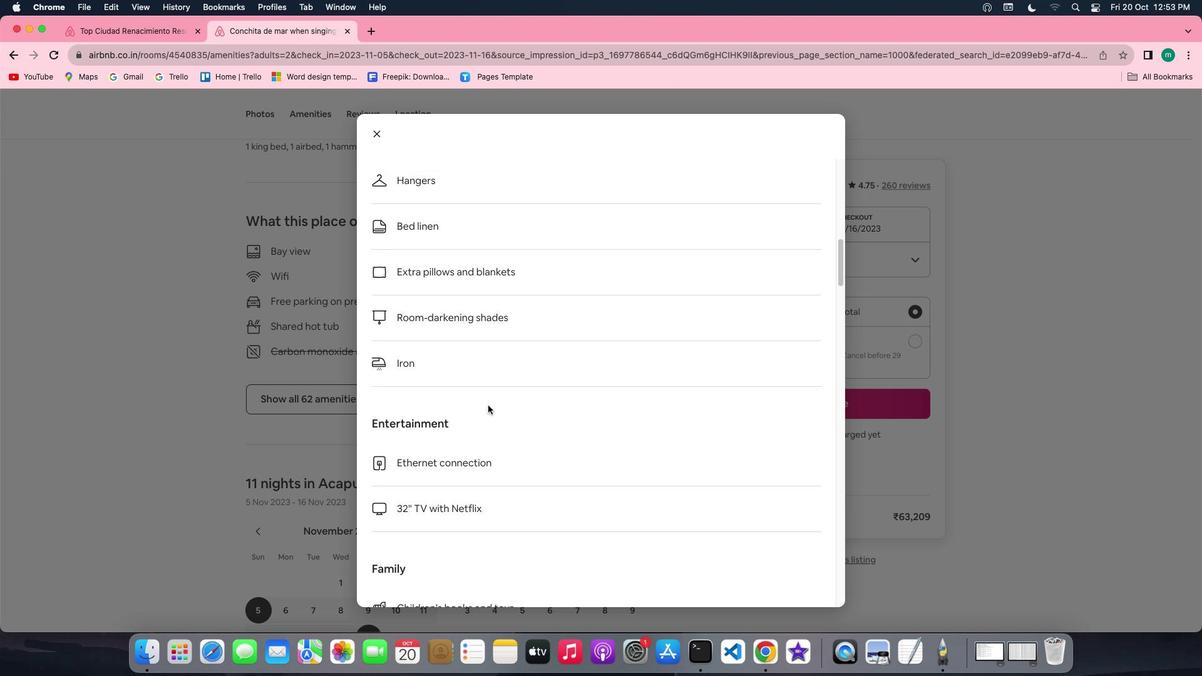 
Action: Mouse scrolled (488, 405) with delta (0, 0)
Screenshot: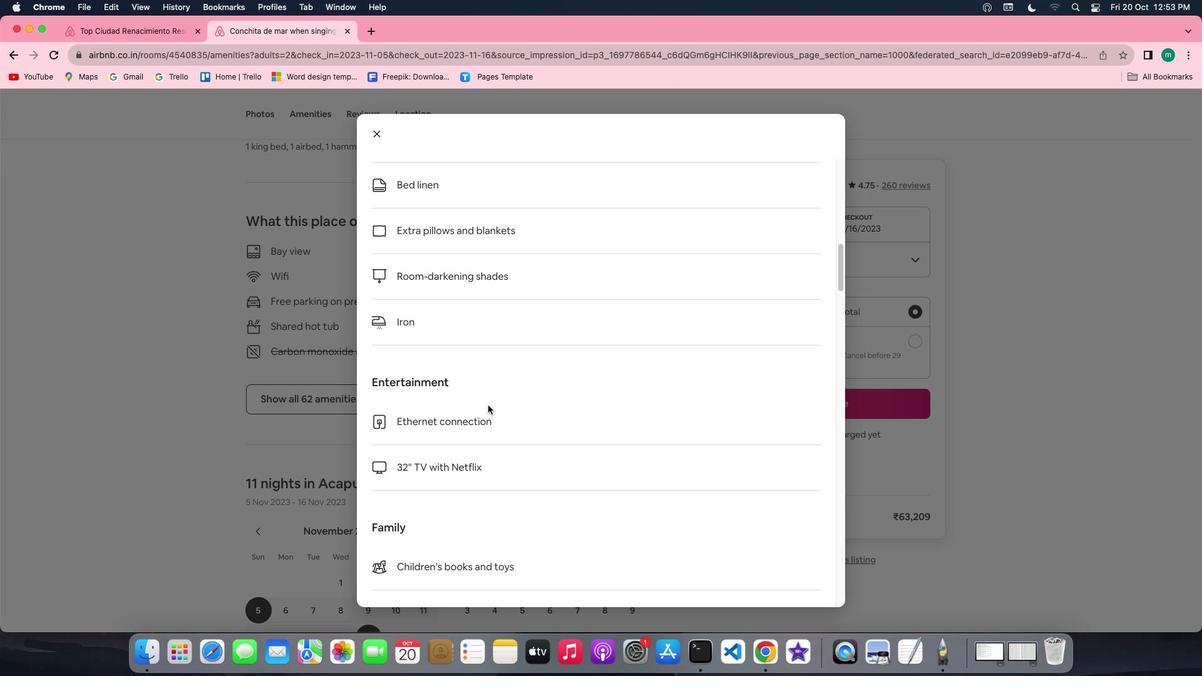 
Action: Mouse scrolled (488, 405) with delta (0, 0)
Screenshot: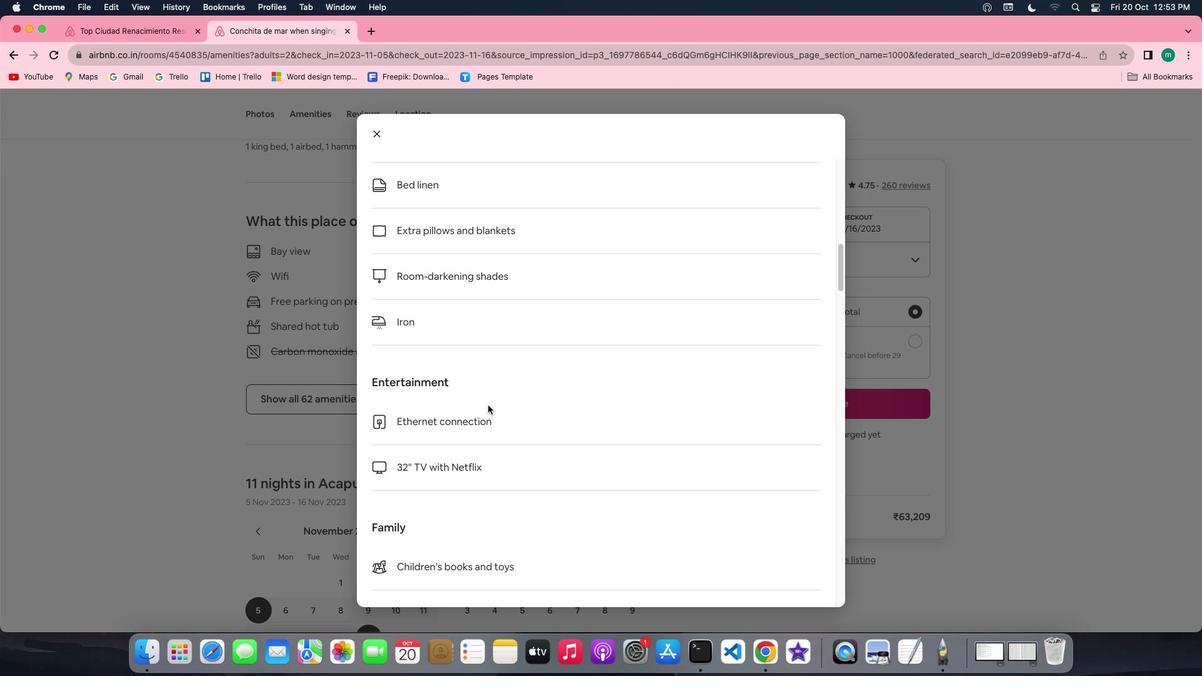 
Action: Mouse scrolled (488, 405) with delta (0, -1)
Screenshot: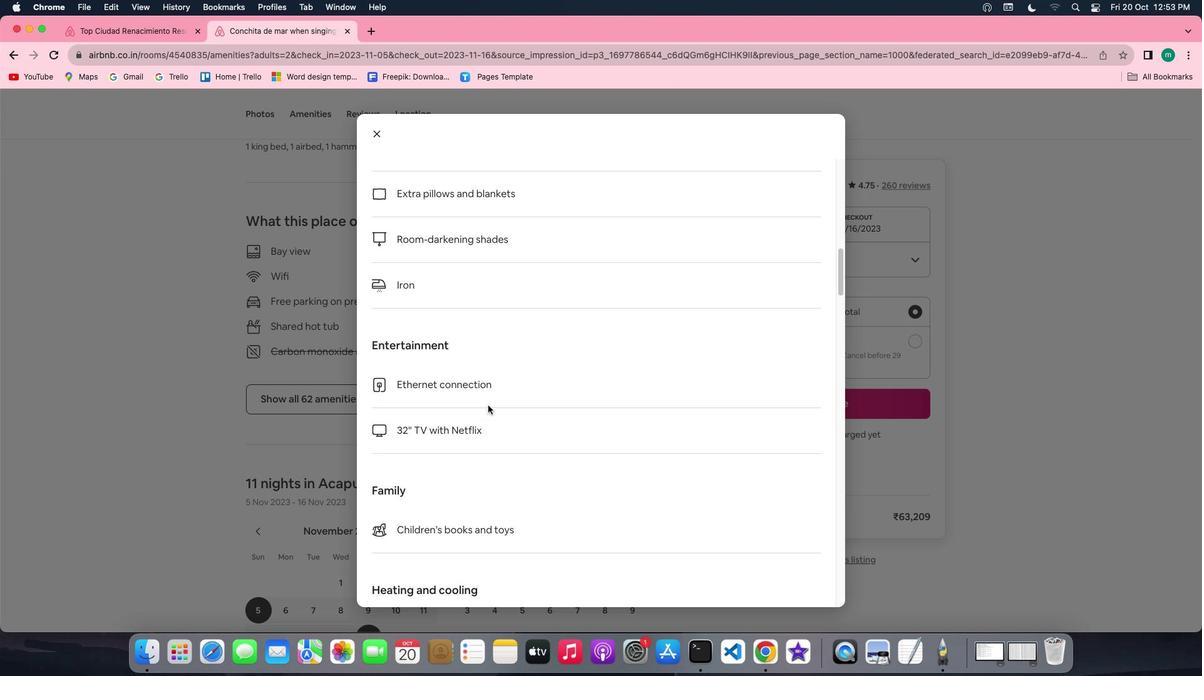 
Action: Mouse scrolled (488, 405) with delta (0, -2)
Screenshot: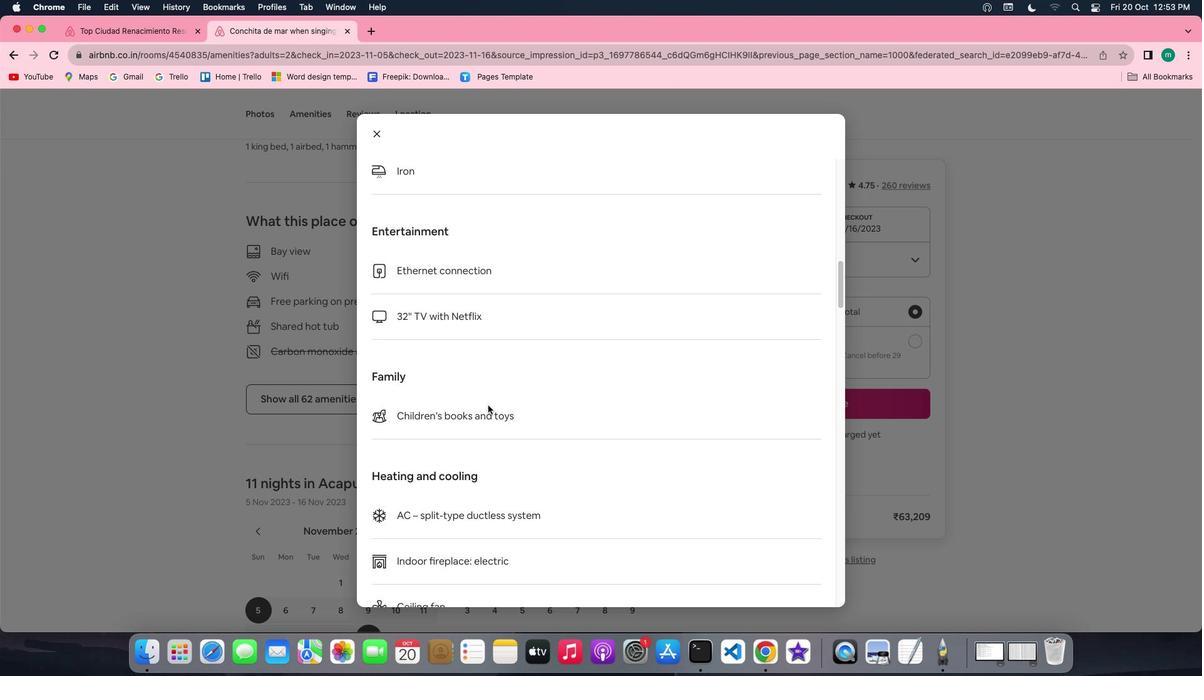 
Action: Mouse scrolled (488, 405) with delta (0, 0)
Screenshot: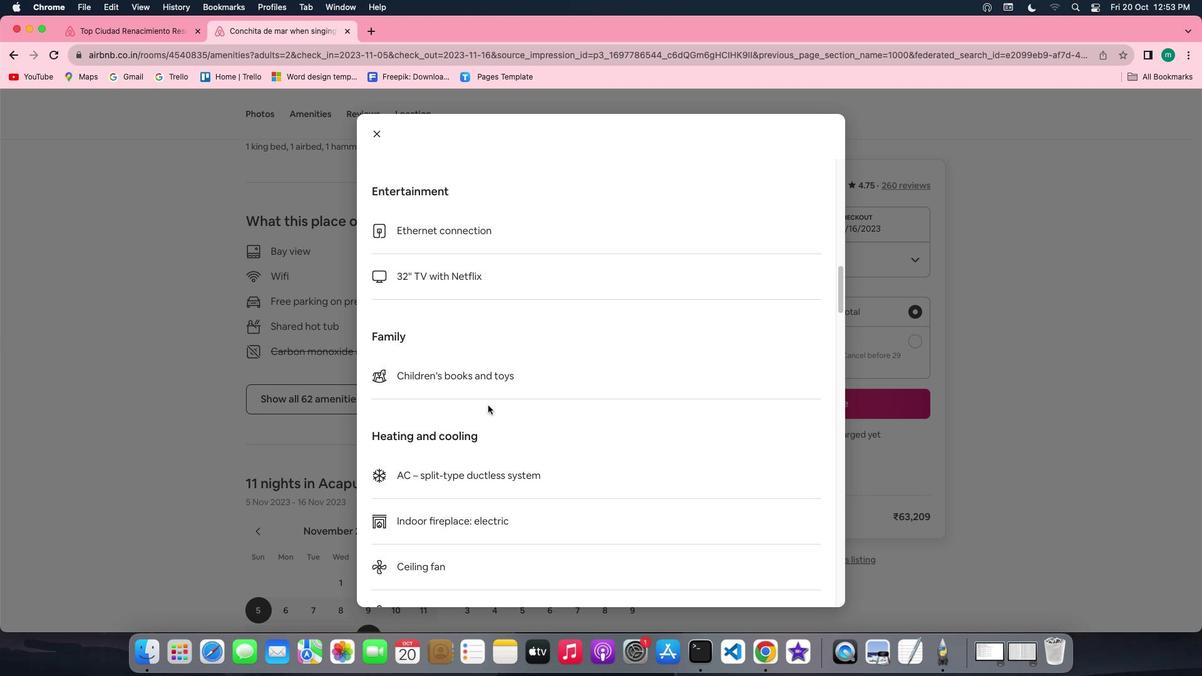 
Action: Mouse scrolled (488, 405) with delta (0, 0)
Screenshot: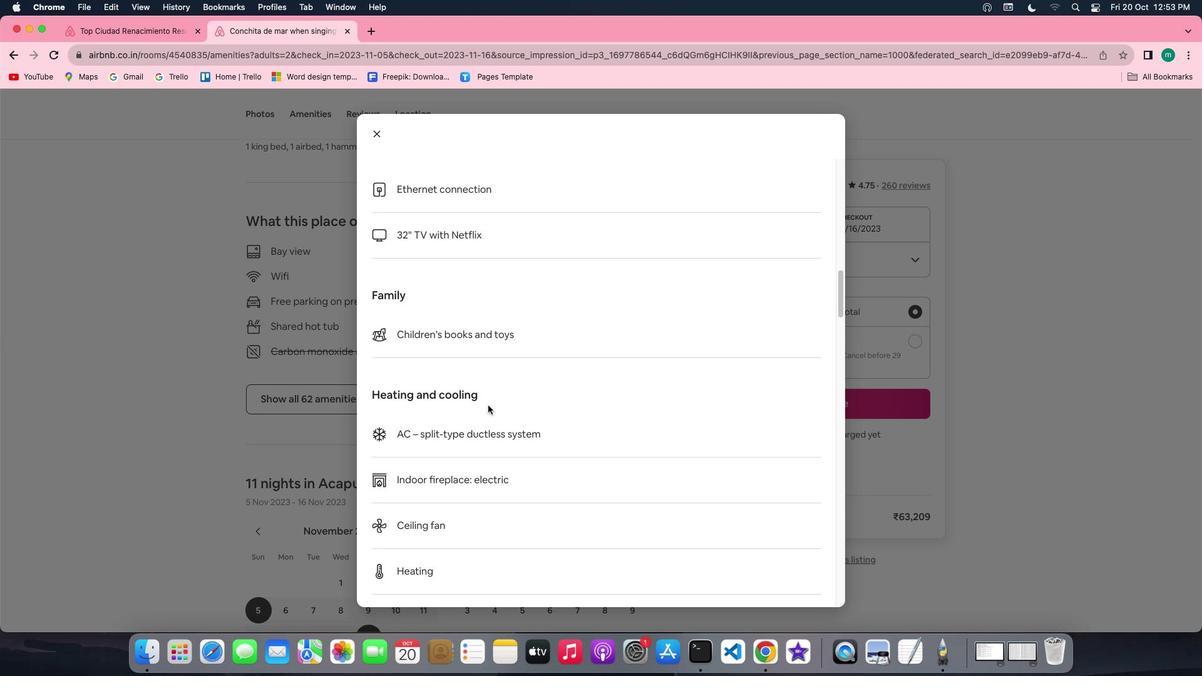 
Action: Mouse scrolled (488, 405) with delta (0, -1)
Screenshot: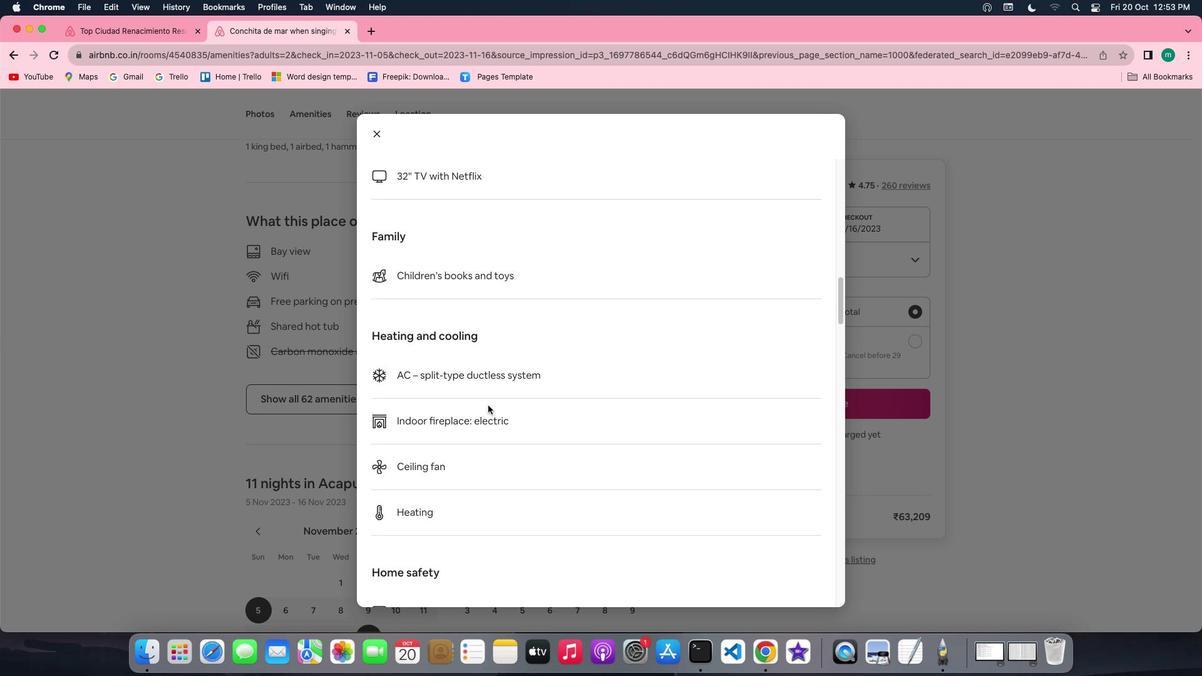 
Action: Mouse scrolled (488, 405) with delta (0, -2)
Screenshot: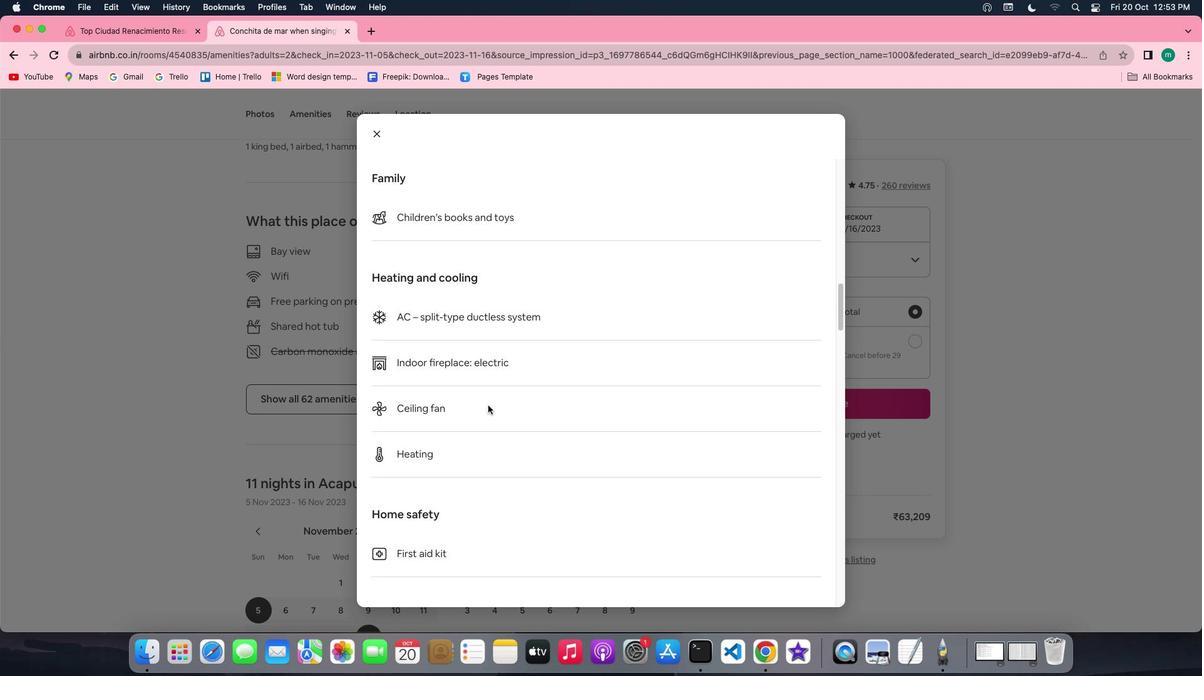 
Action: Mouse scrolled (488, 405) with delta (0, -2)
Screenshot: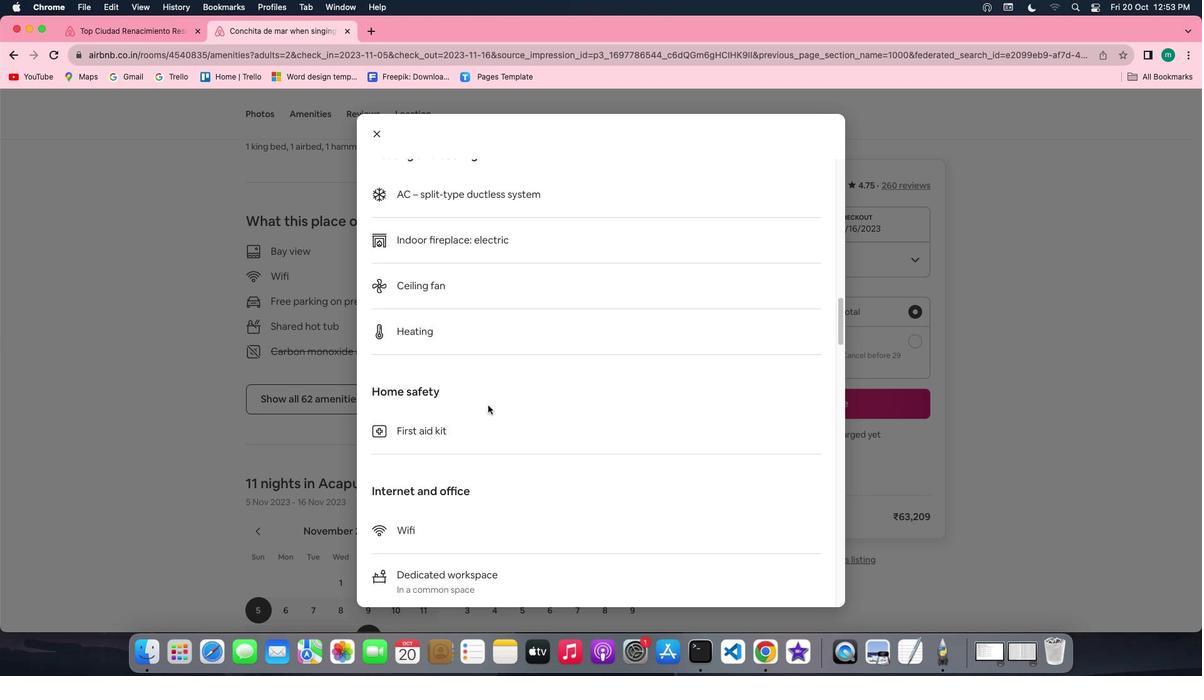 
Action: Mouse scrolled (488, 405) with delta (0, 0)
